 Task: Buy 2 Electronic Speed Governors from Fuel System section under best seller category for shipping address: Gunner Ward, 3113 Abia Martin Drive, Panther Burn, Mississippi 38765, Cell Number 6314971043. Pay from credit card ending with 2005, CVV 3321
Action: Mouse moved to (14, 62)
Screenshot: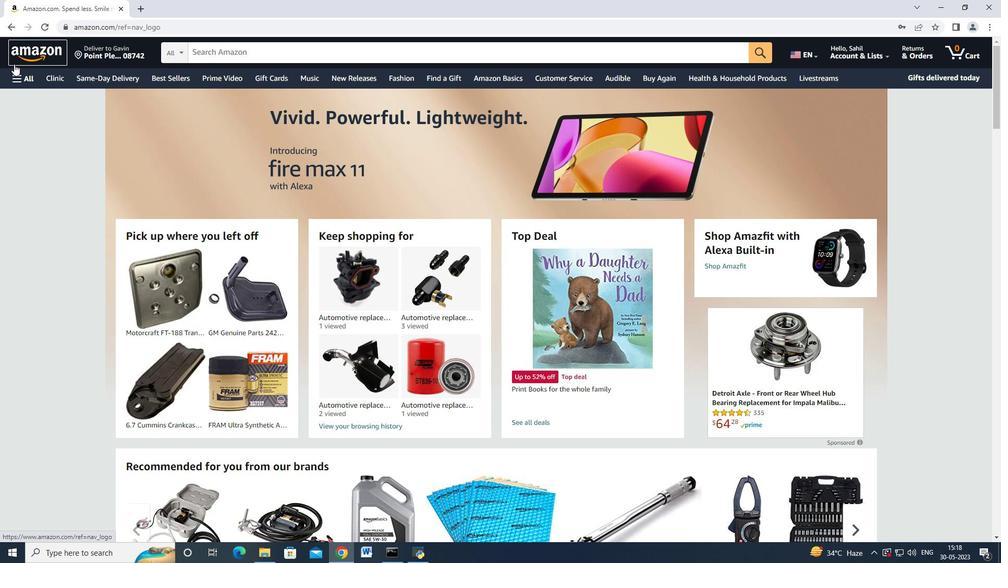 
Action: Mouse pressed left at (14, 62)
Screenshot: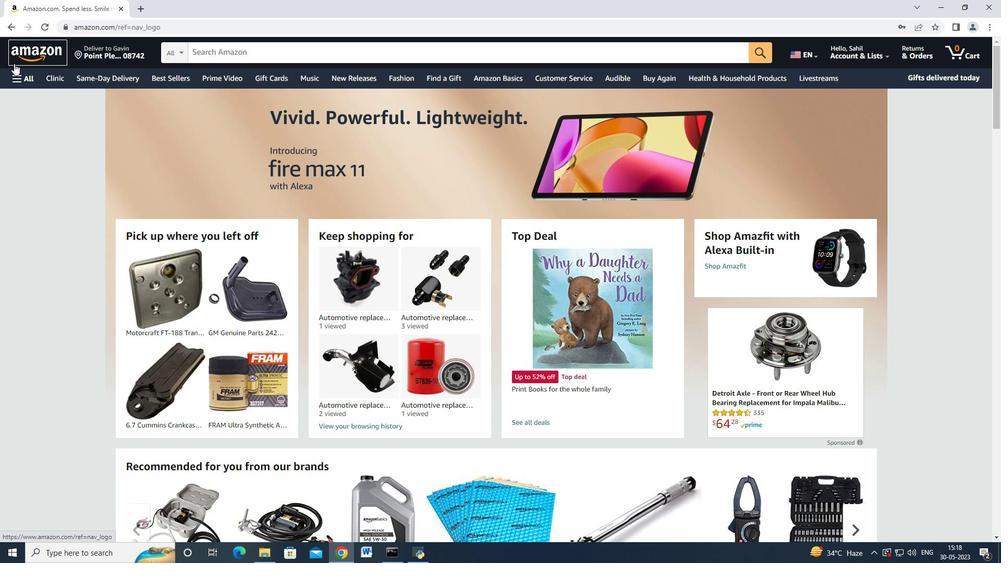 
Action: Mouse moved to (23, 78)
Screenshot: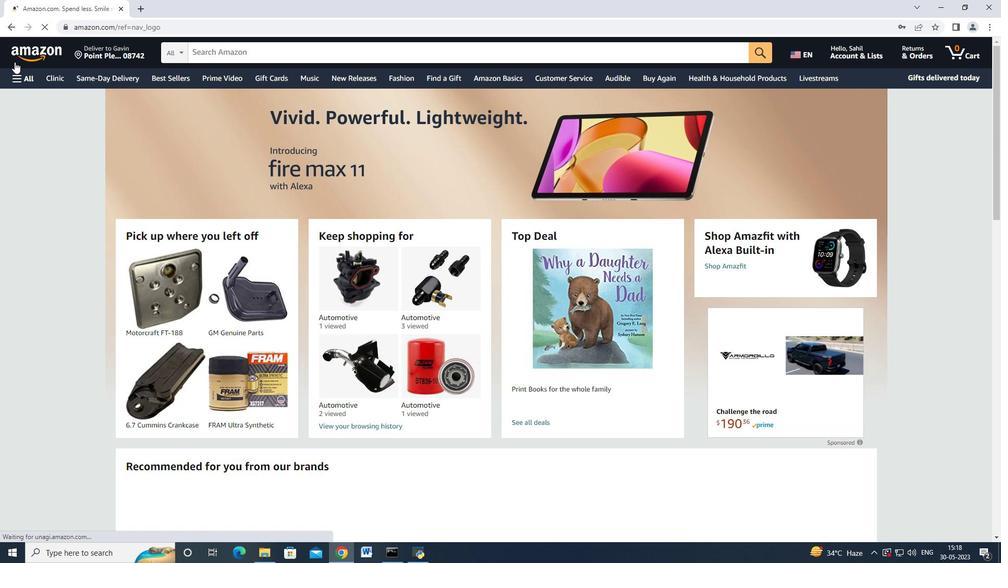 
Action: Mouse pressed left at (23, 78)
Screenshot: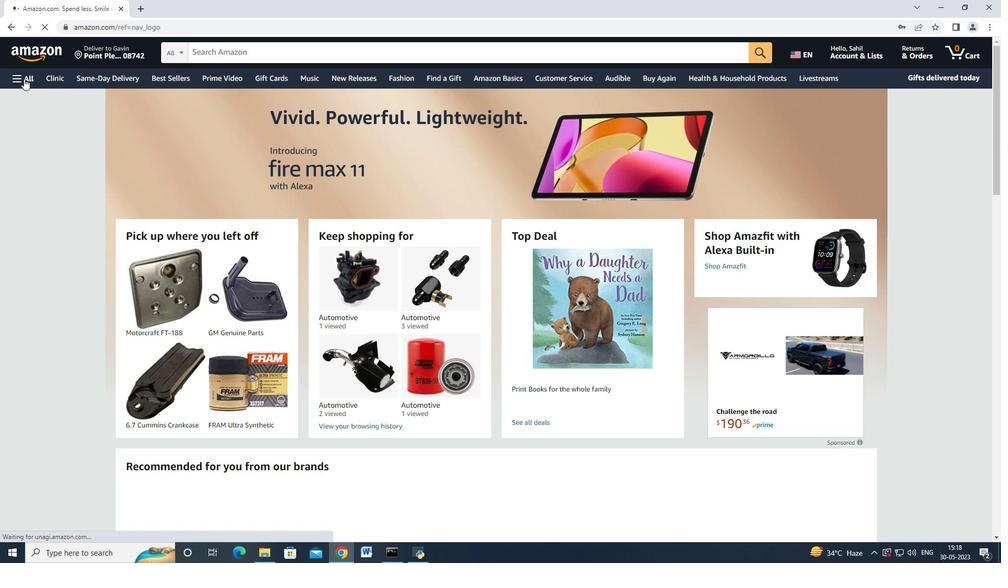 
Action: Mouse moved to (34, 188)
Screenshot: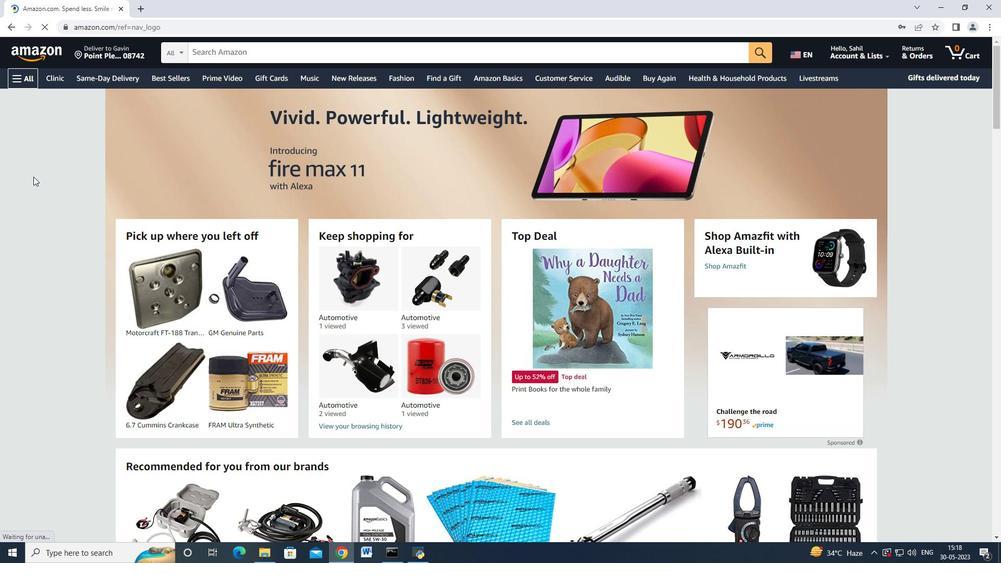
Action: Mouse scrolled (34, 187) with delta (0, 0)
Screenshot: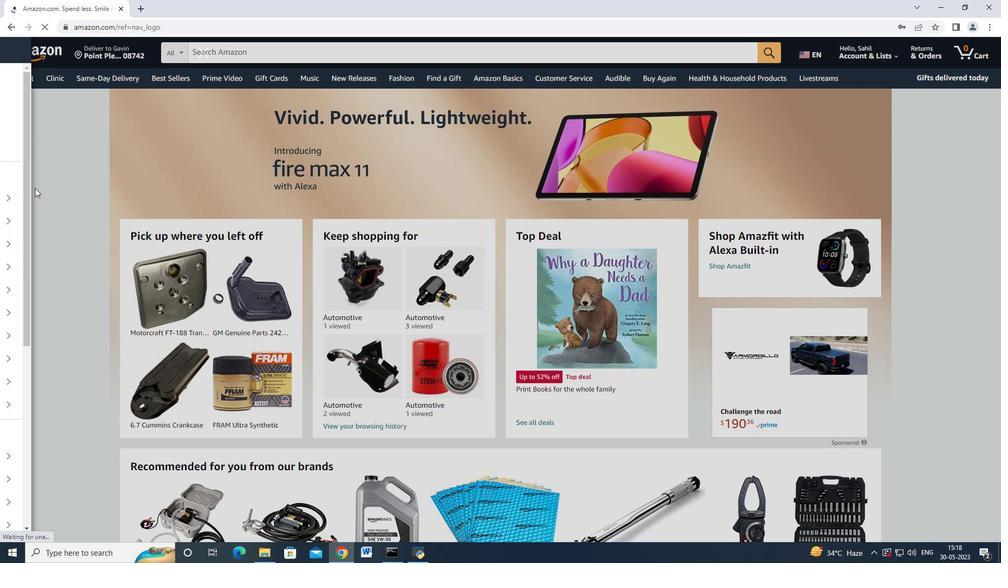 
Action: Mouse scrolled (34, 187) with delta (0, 0)
Screenshot: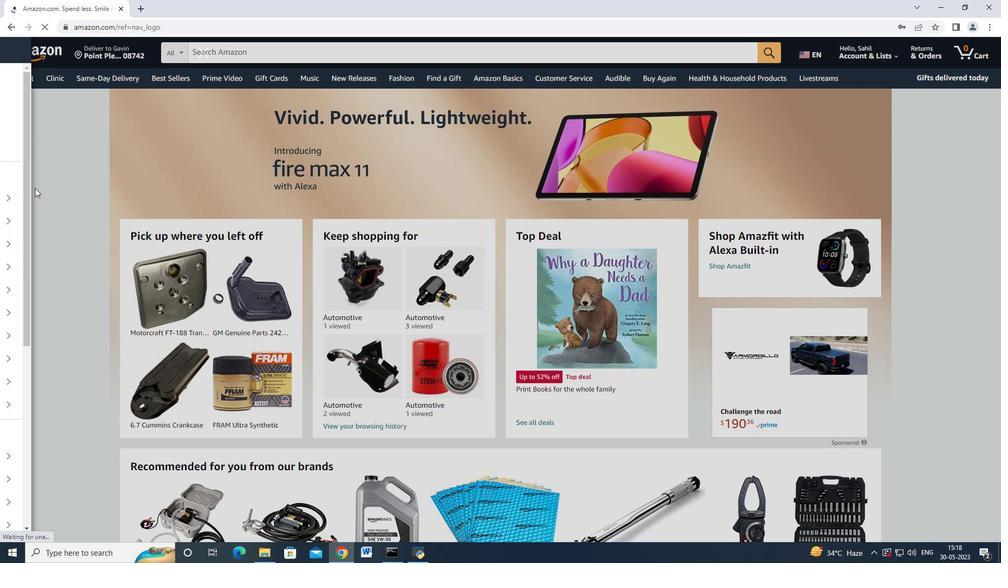 
Action: Mouse moved to (34, 188)
Screenshot: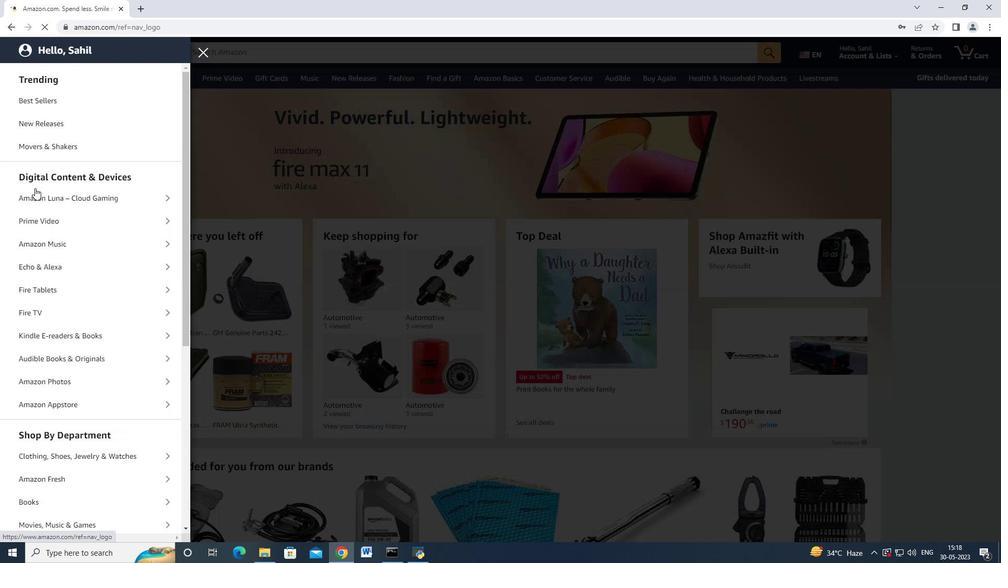 
Action: Mouse scrolled (34, 187) with delta (0, 0)
Screenshot: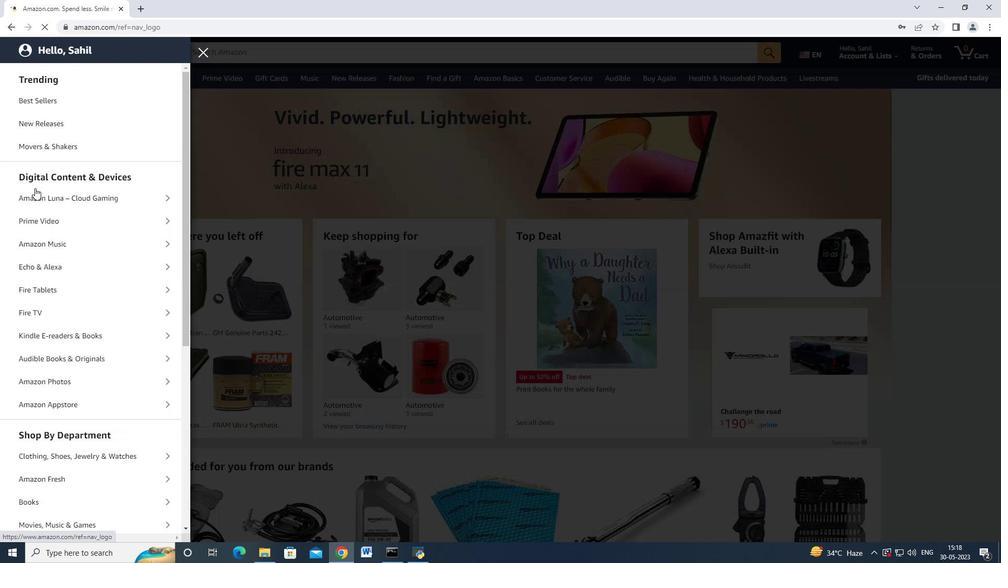 
Action: Mouse moved to (34, 188)
Screenshot: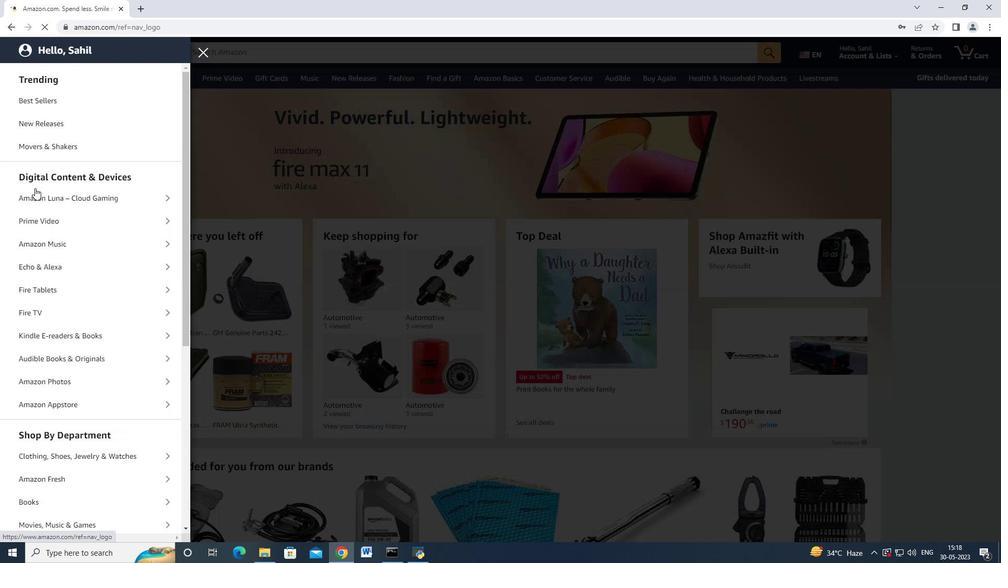 
Action: Mouse scrolled (34, 188) with delta (0, 0)
Screenshot: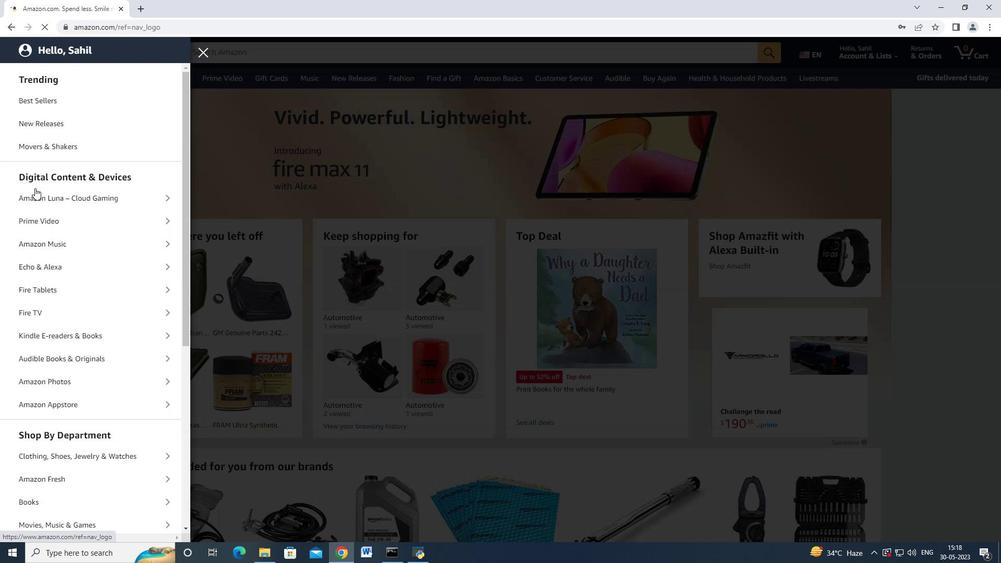 
Action: Mouse scrolled (34, 188) with delta (0, 0)
Screenshot: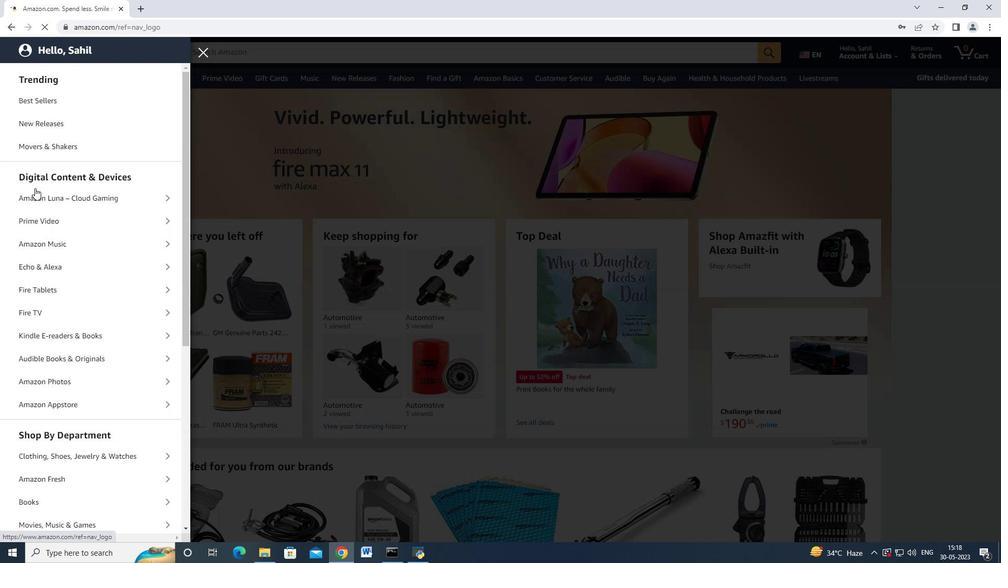 
Action: Mouse moved to (37, 205)
Screenshot: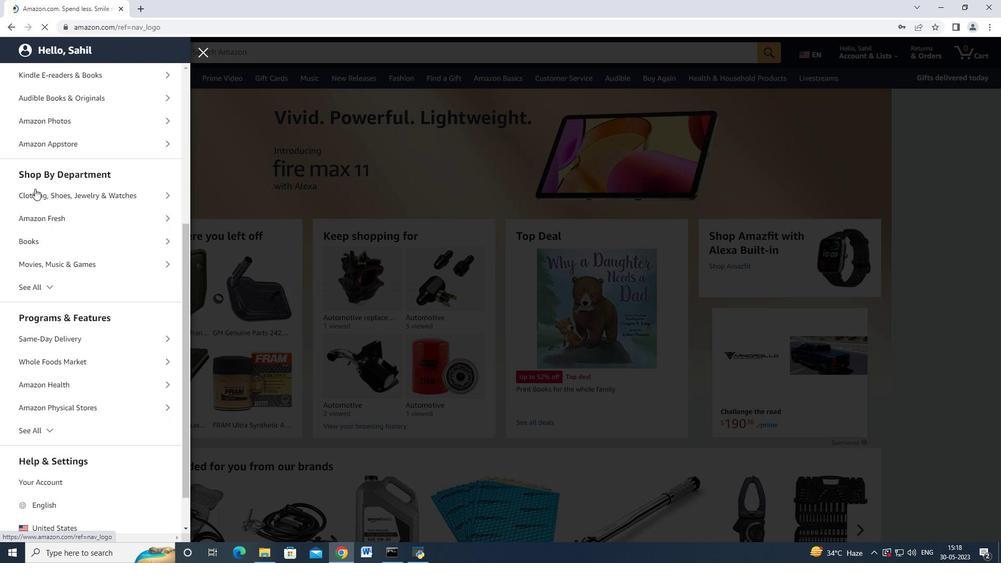 
Action: Mouse scrolled (37, 205) with delta (0, 0)
Screenshot: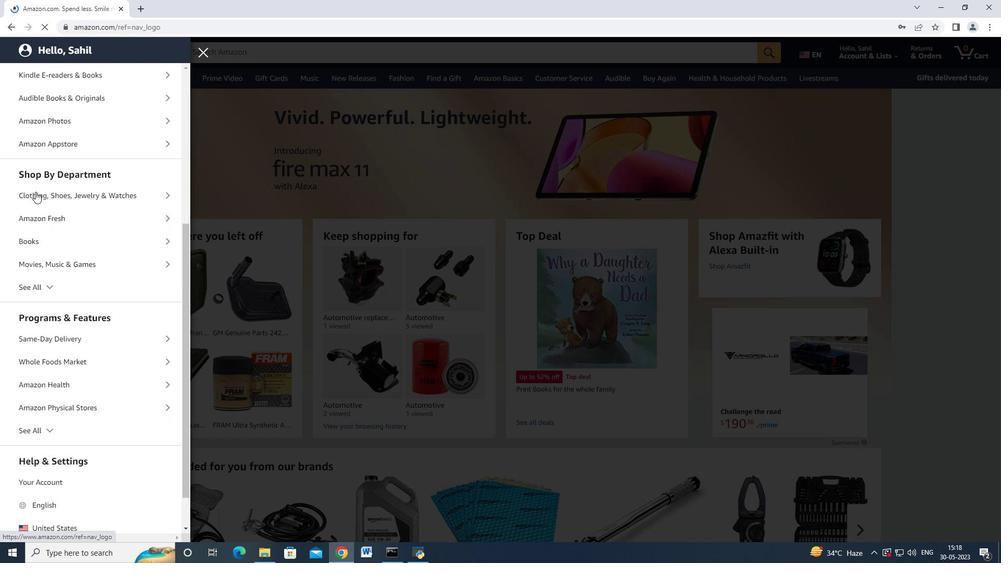 
Action: Mouse moved to (37, 206)
Screenshot: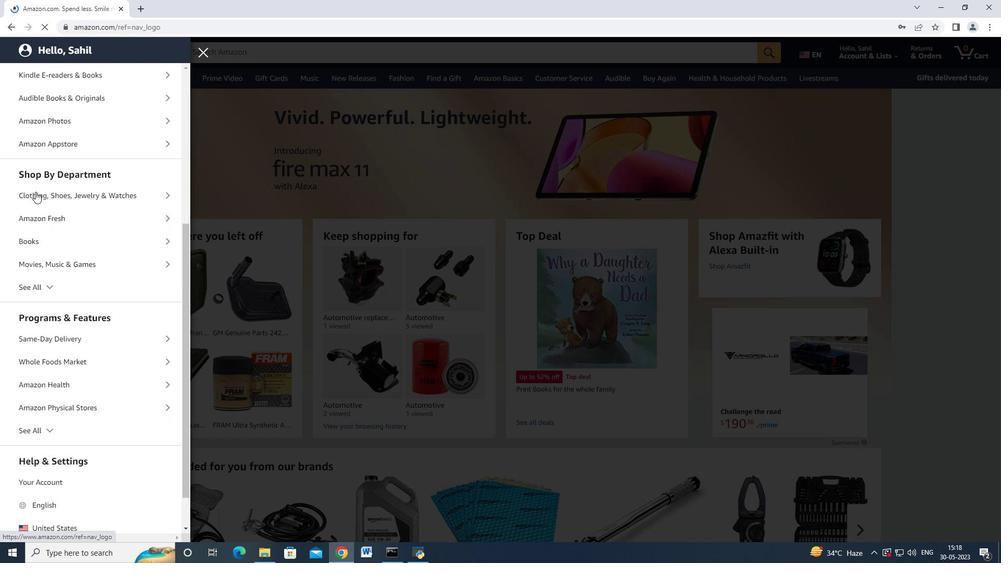 
Action: Mouse scrolled (37, 205) with delta (0, 0)
Screenshot: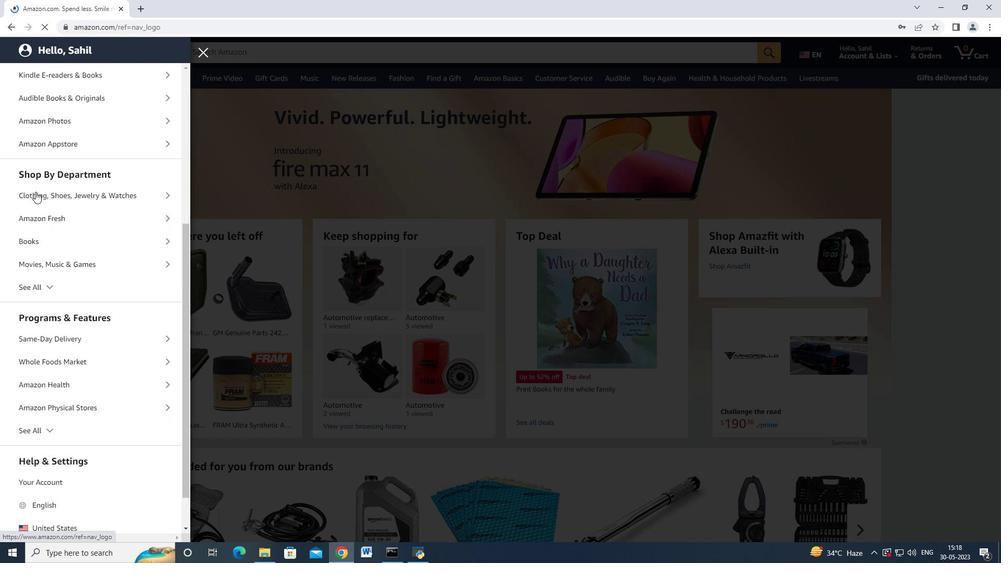 
Action: Mouse scrolled (37, 205) with delta (0, 0)
Screenshot: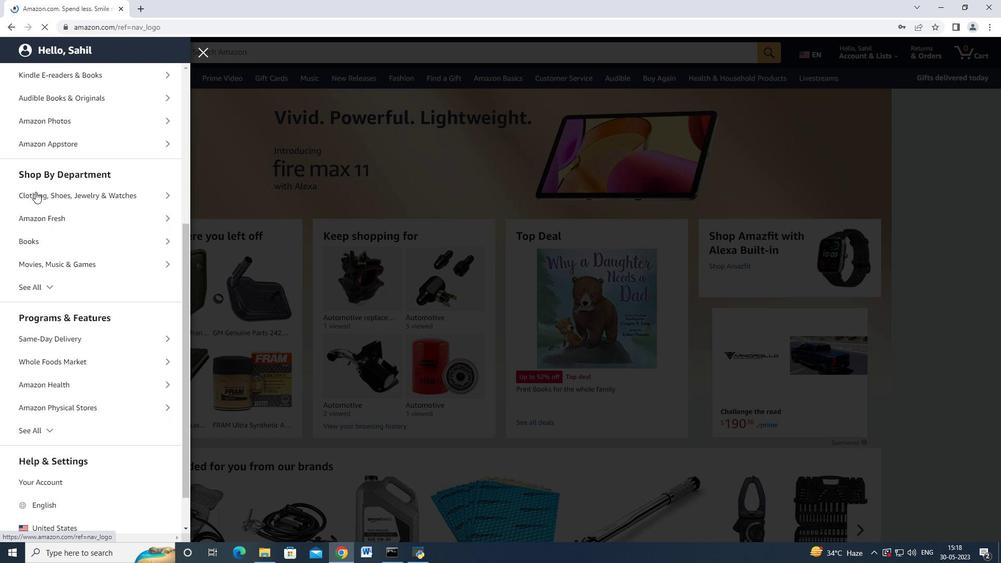 
Action: Mouse scrolled (37, 205) with delta (0, 0)
Screenshot: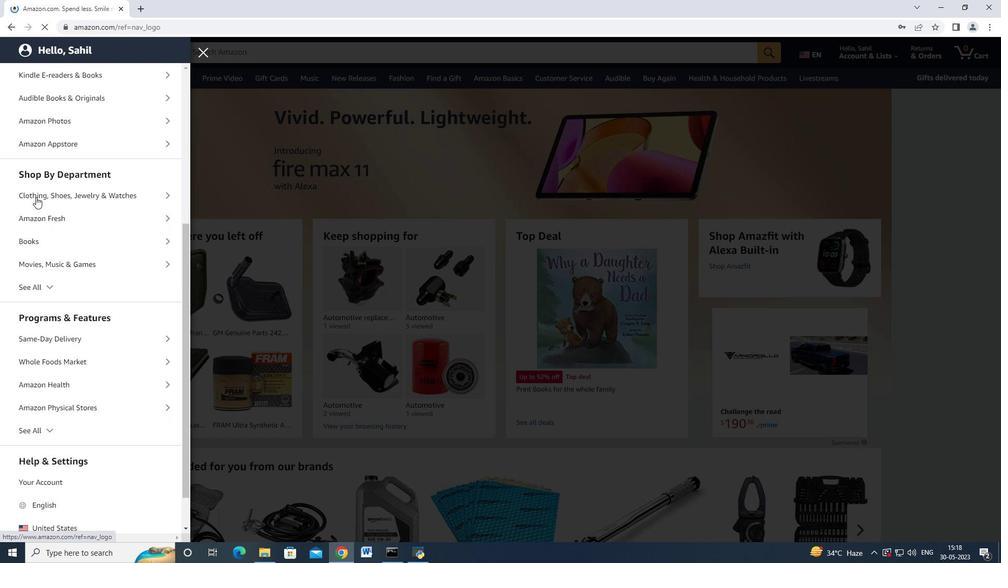 
Action: Mouse moved to (44, 244)
Screenshot: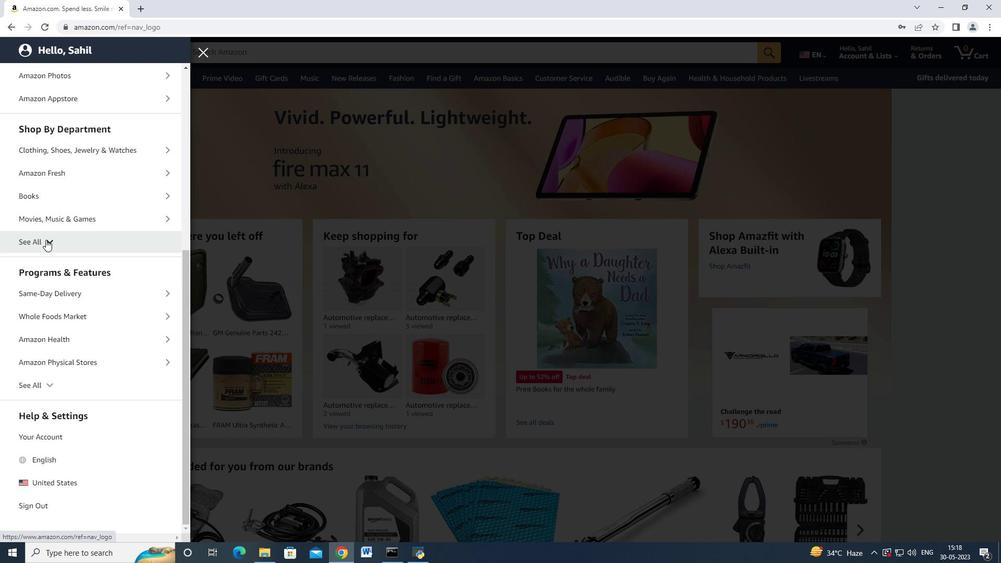 
Action: Mouse pressed left at (44, 244)
Screenshot: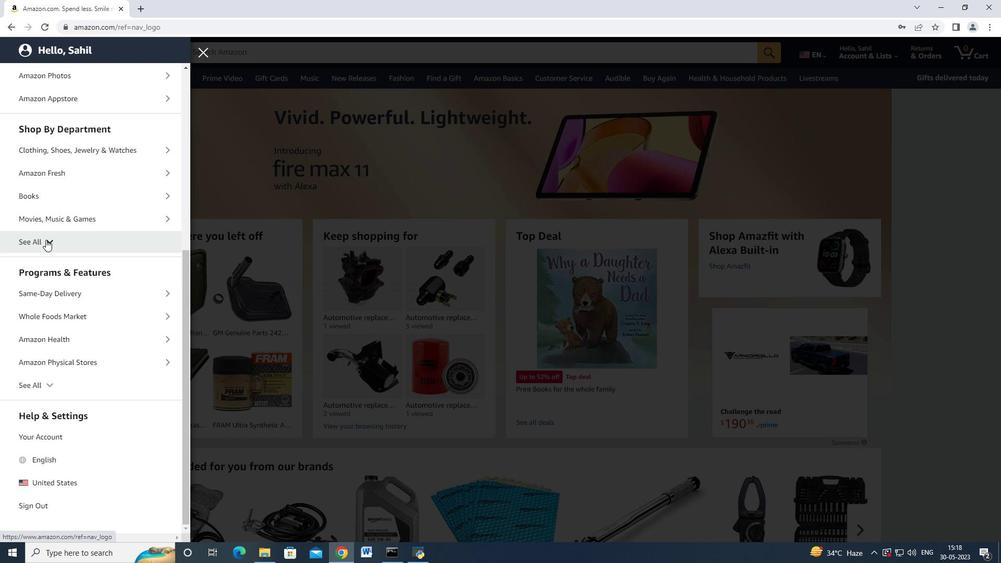 
Action: Mouse moved to (47, 240)
Screenshot: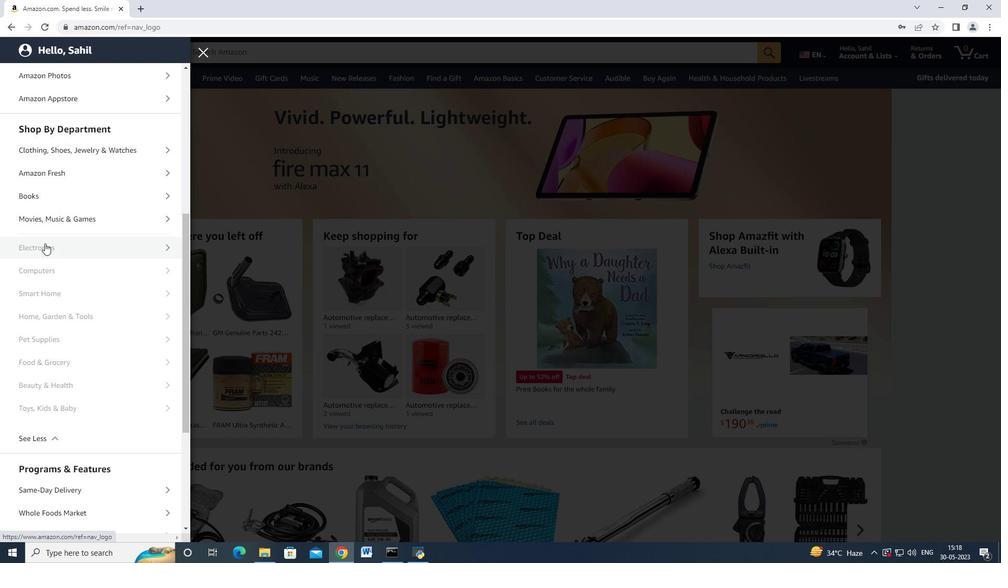 
Action: Mouse scrolled (47, 239) with delta (0, 0)
Screenshot: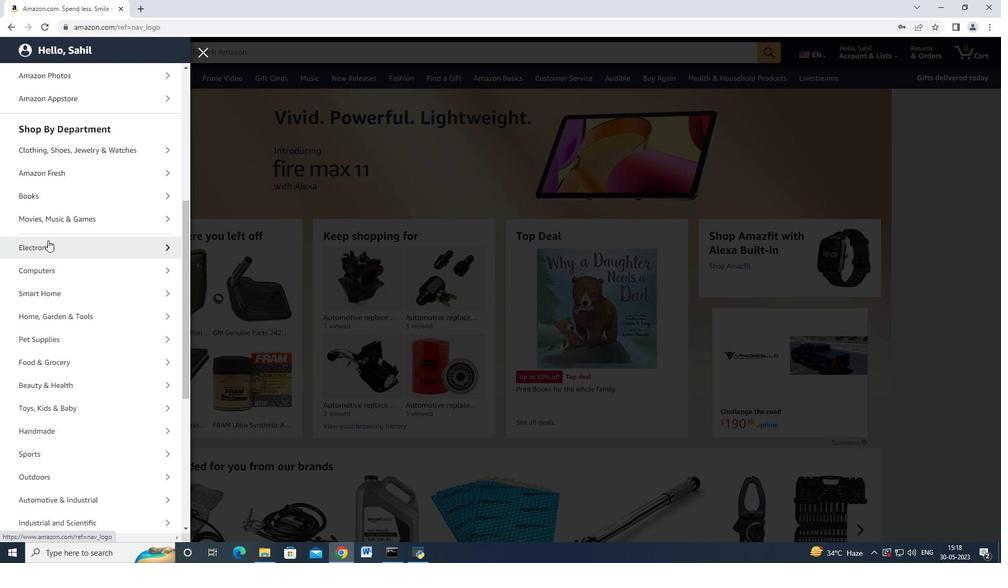 
Action: Mouse scrolled (47, 239) with delta (0, 0)
Screenshot: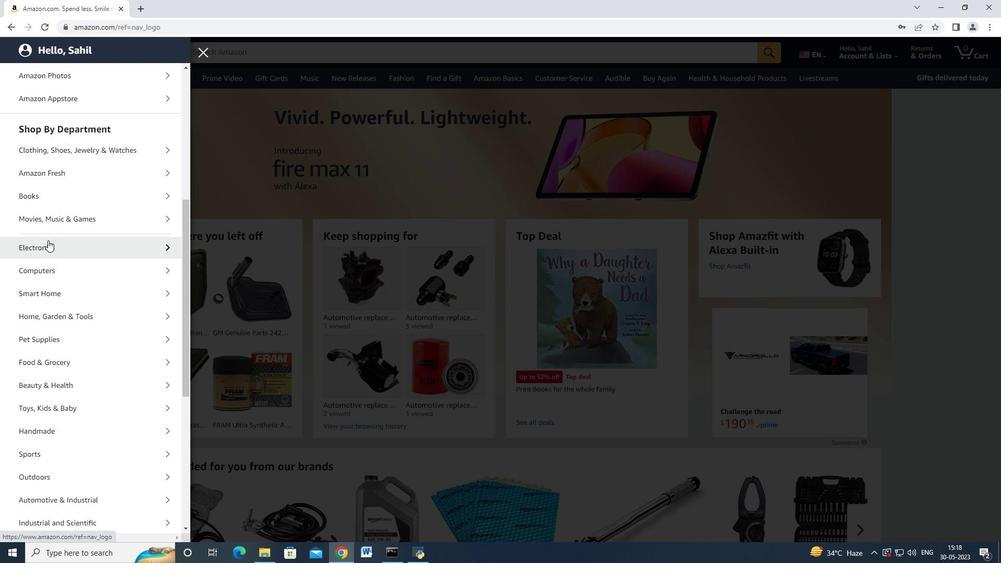 
Action: Mouse scrolled (47, 239) with delta (0, 0)
Screenshot: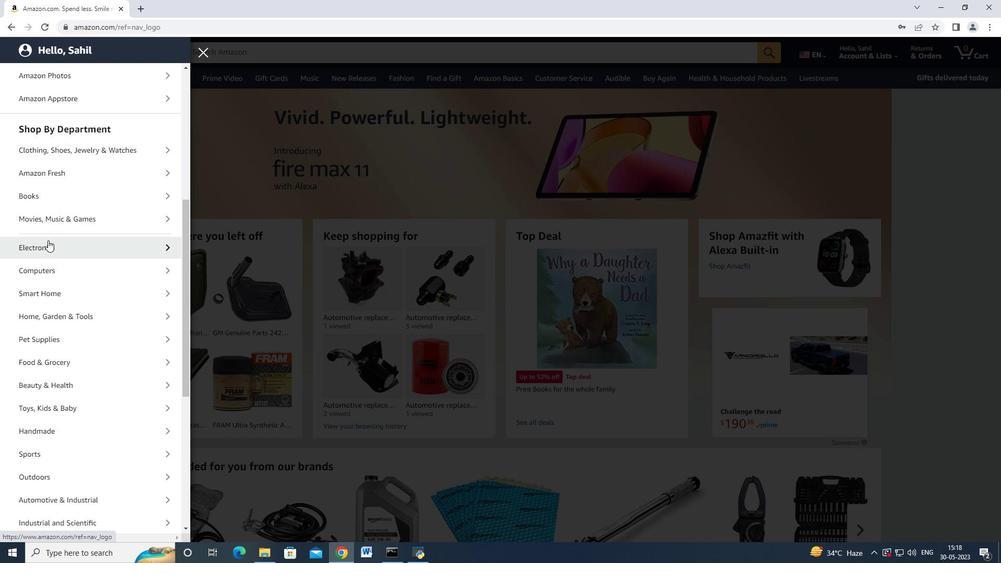 
Action: Mouse moved to (75, 334)
Screenshot: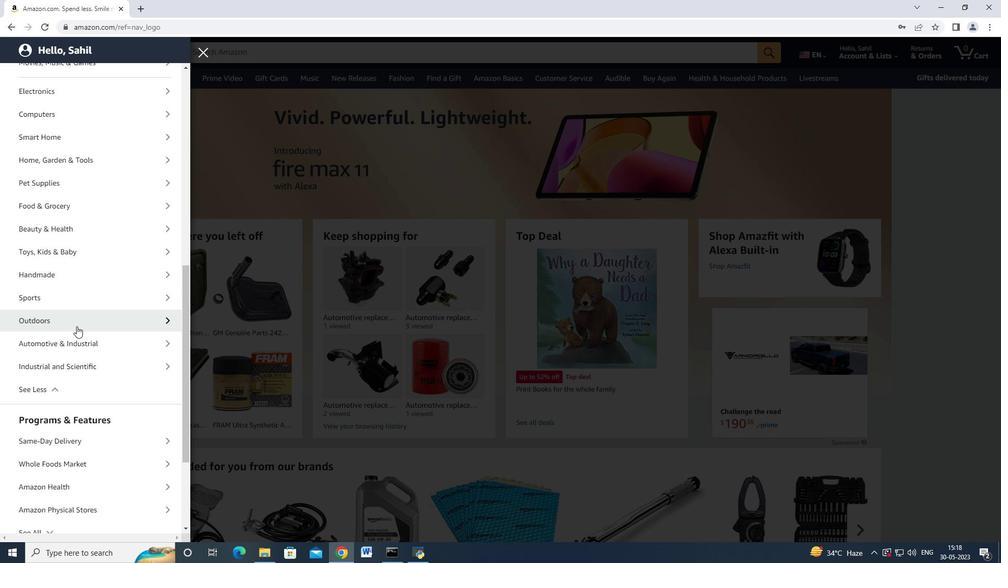 
Action: Mouse pressed left at (75, 334)
Screenshot: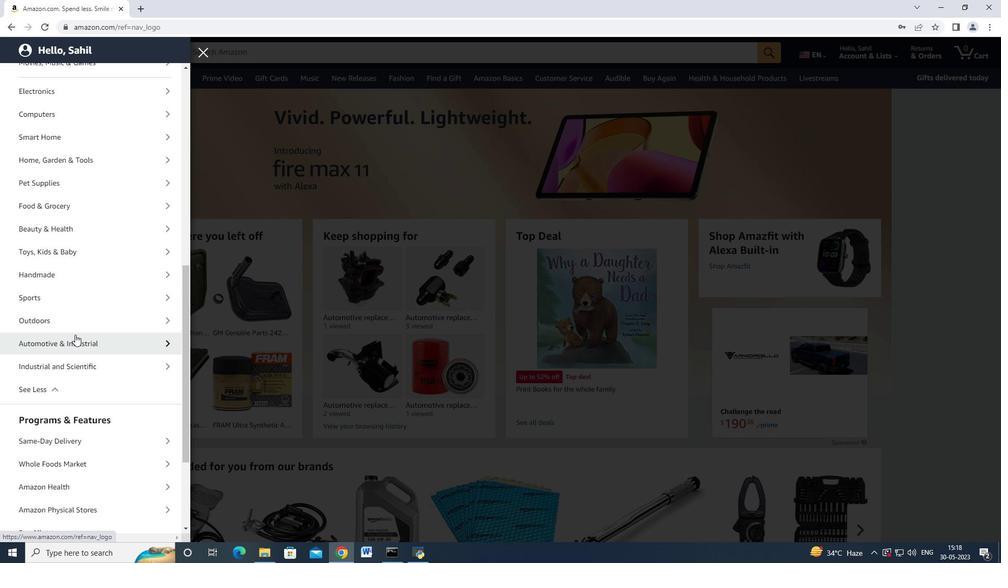
Action: Mouse moved to (88, 124)
Screenshot: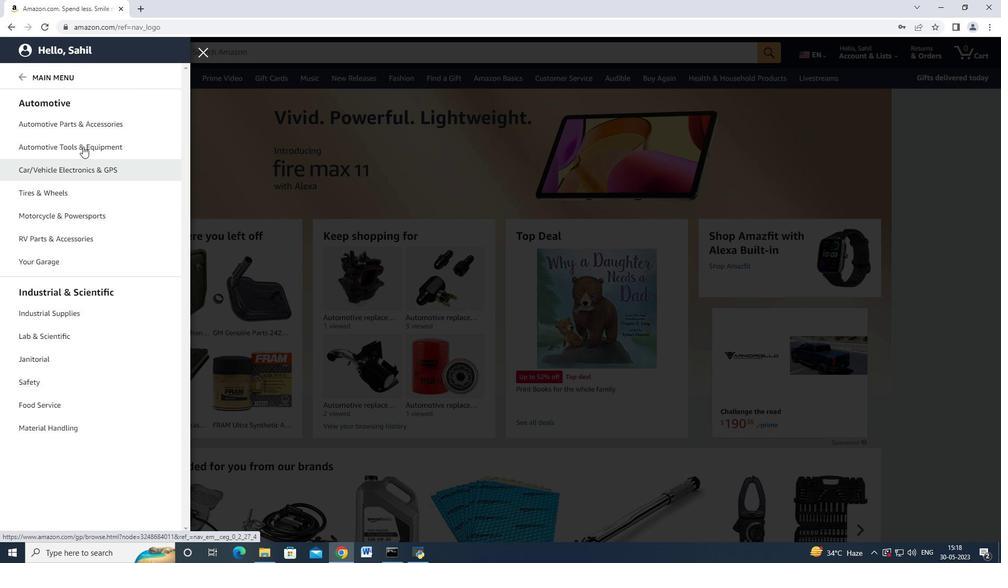 
Action: Mouse pressed left at (88, 124)
Screenshot: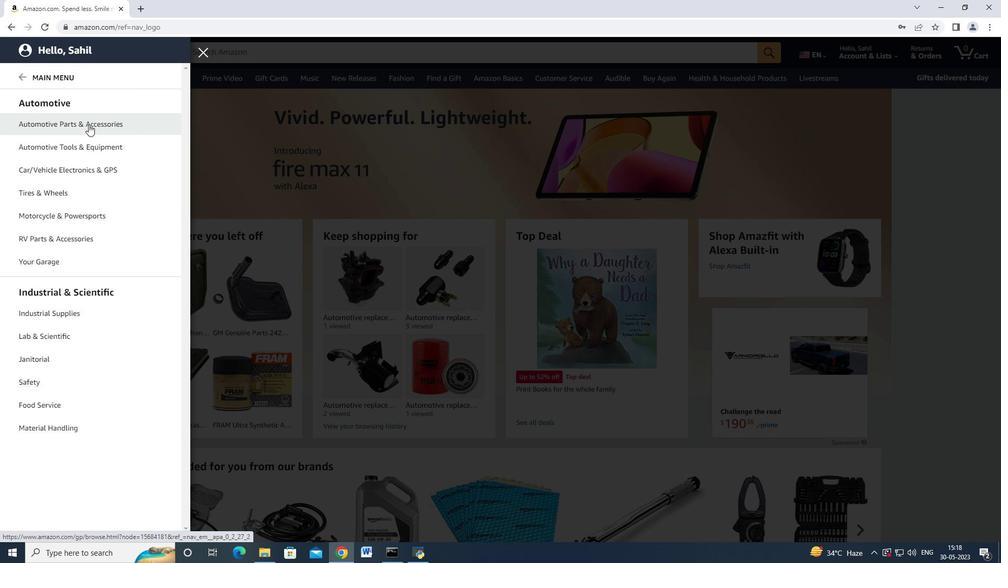 
Action: Mouse moved to (268, 99)
Screenshot: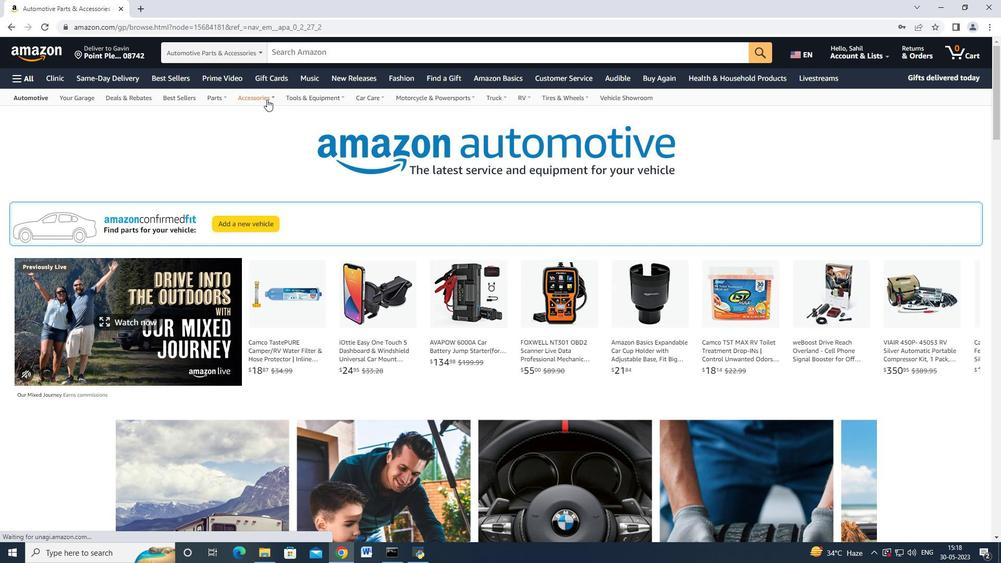 
Action: Mouse pressed left at (268, 99)
Screenshot: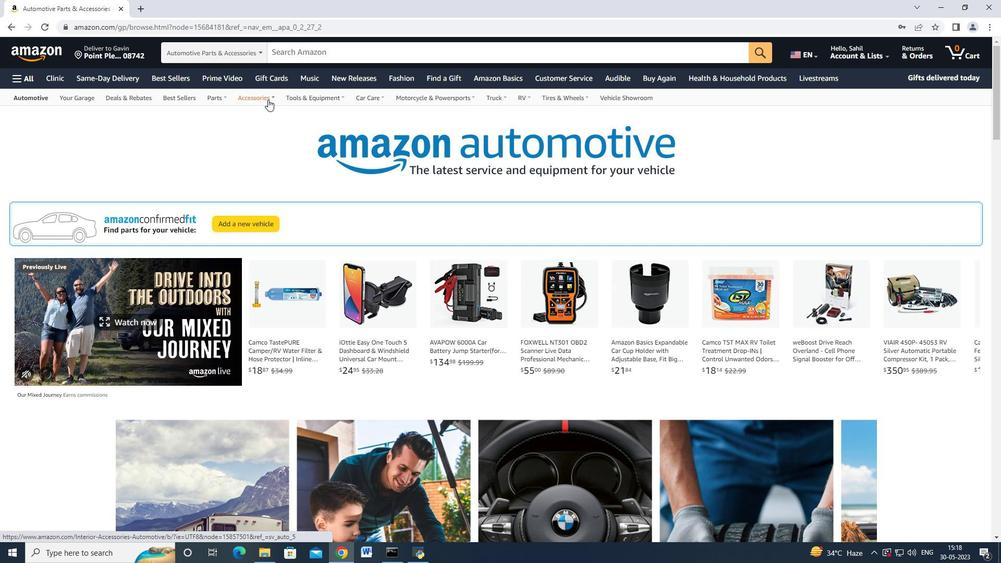
Action: Mouse moved to (159, 96)
Screenshot: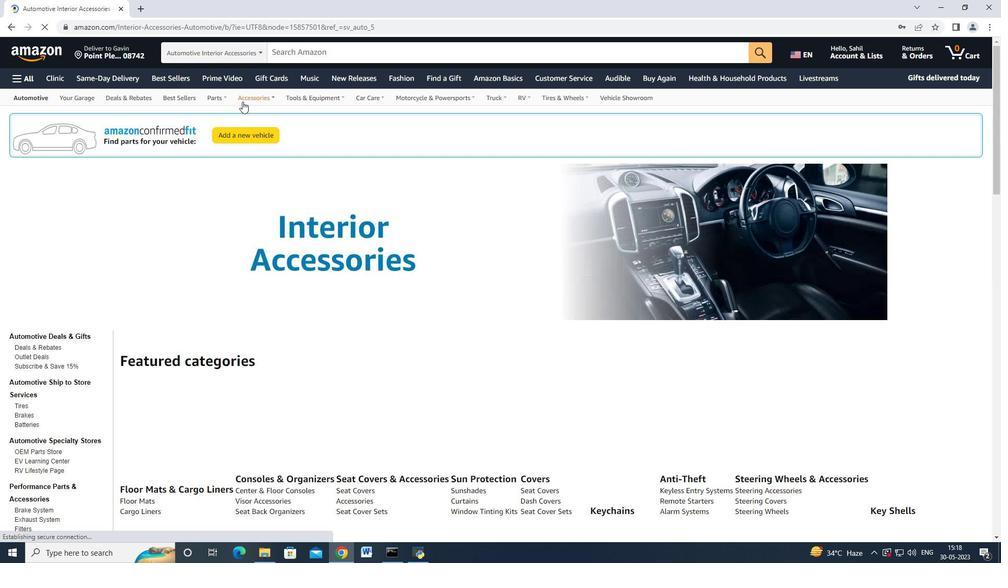 
Action: Mouse pressed left at (159, 96)
Screenshot: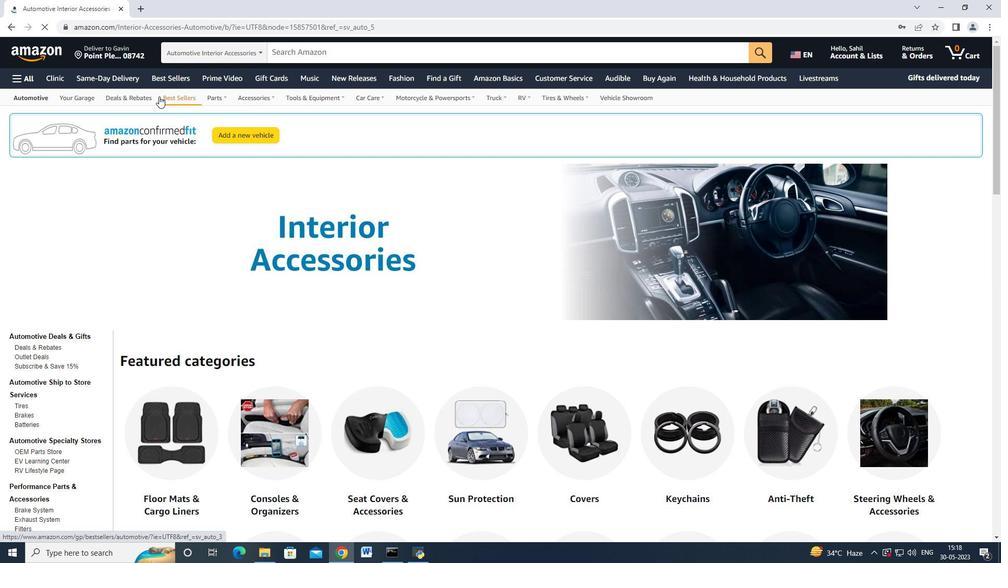 
Action: Mouse moved to (64, 229)
Screenshot: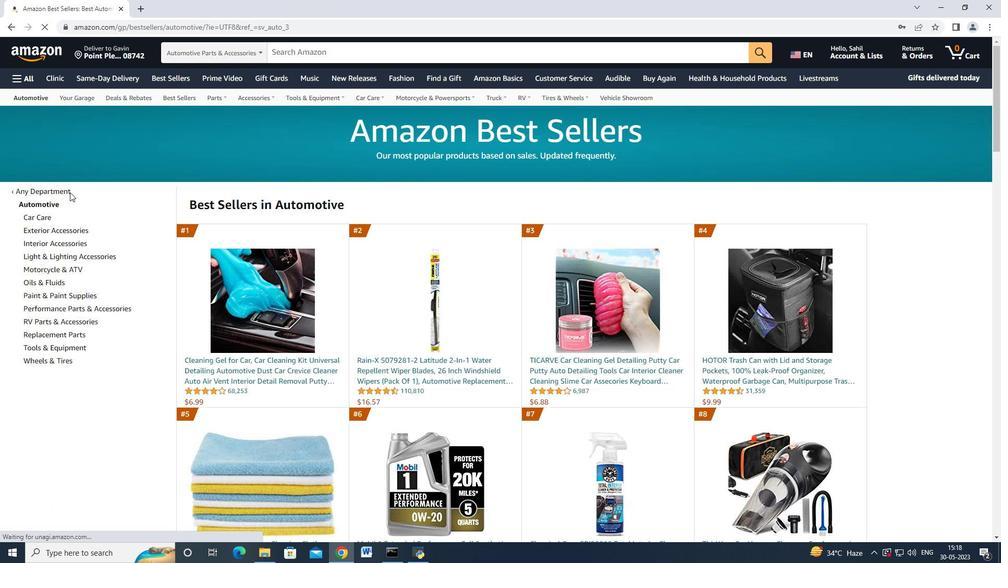 
Action: Mouse scrolled (64, 229) with delta (0, 0)
Screenshot: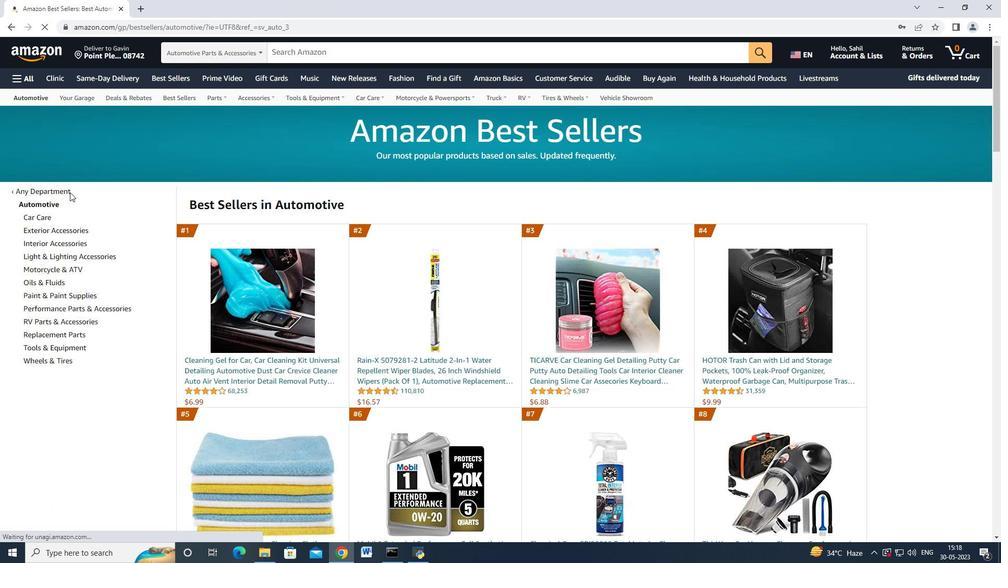 
Action: Mouse scrolled (64, 229) with delta (0, 0)
Screenshot: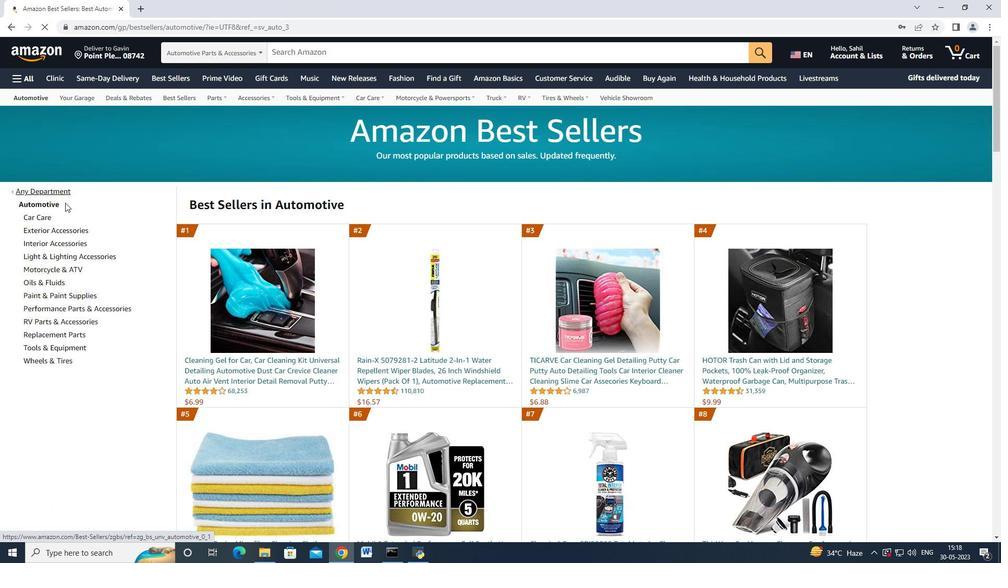 
Action: Mouse scrolled (64, 229) with delta (0, 0)
Screenshot: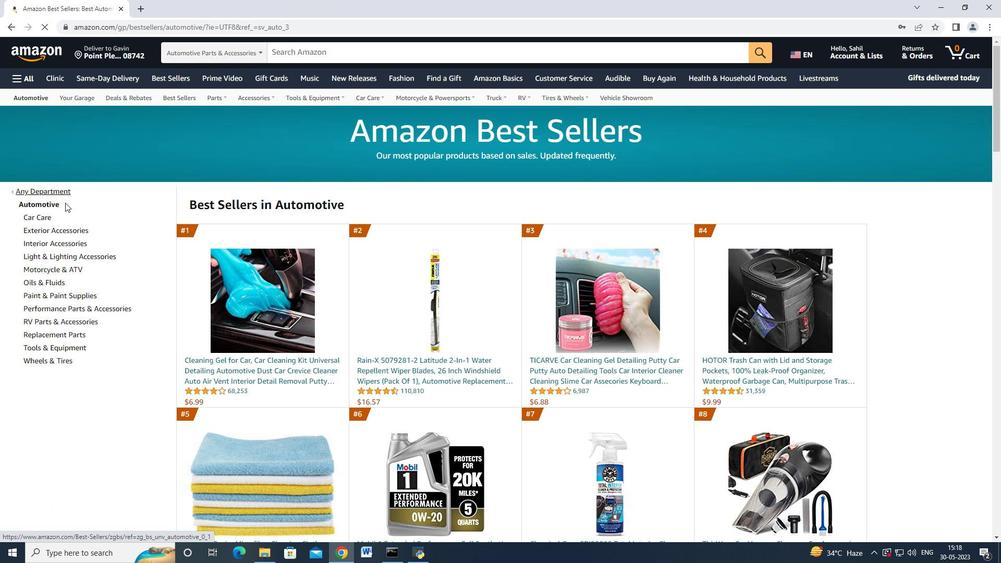 
Action: Mouse moved to (65, 181)
Screenshot: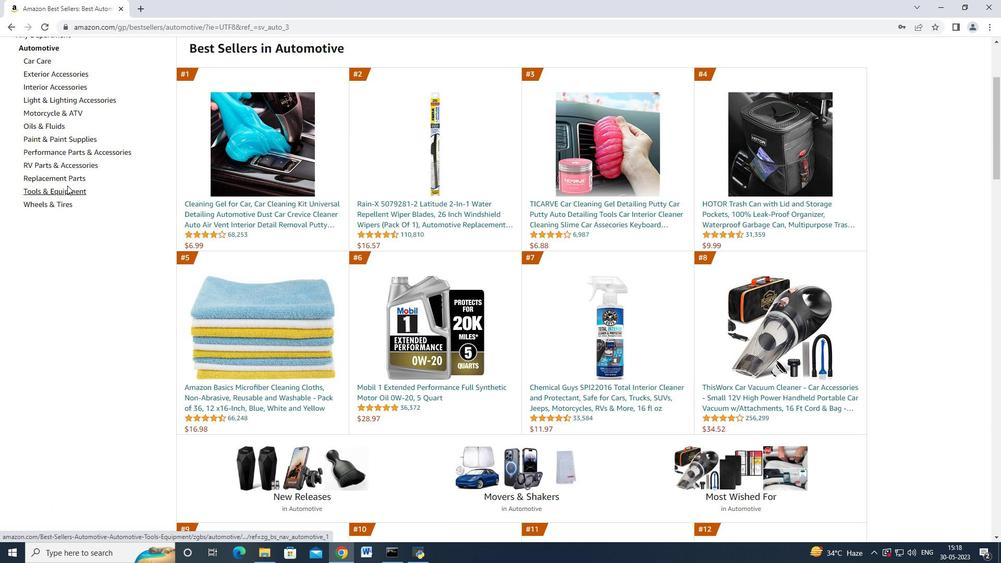 
Action: Mouse pressed left at (65, 181)
Screenshot: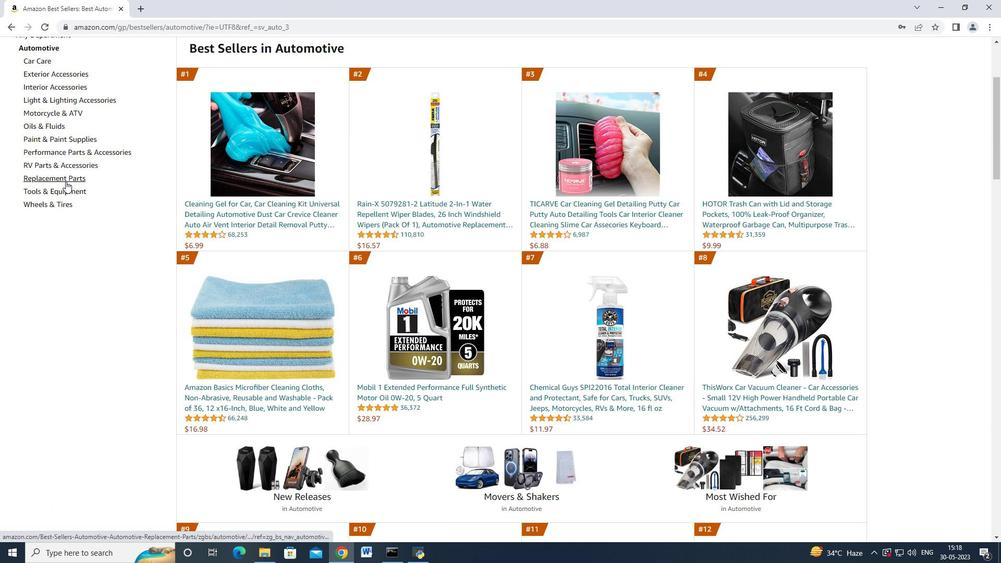 
Action: Mouse moved to (170, 250)
Screenshot: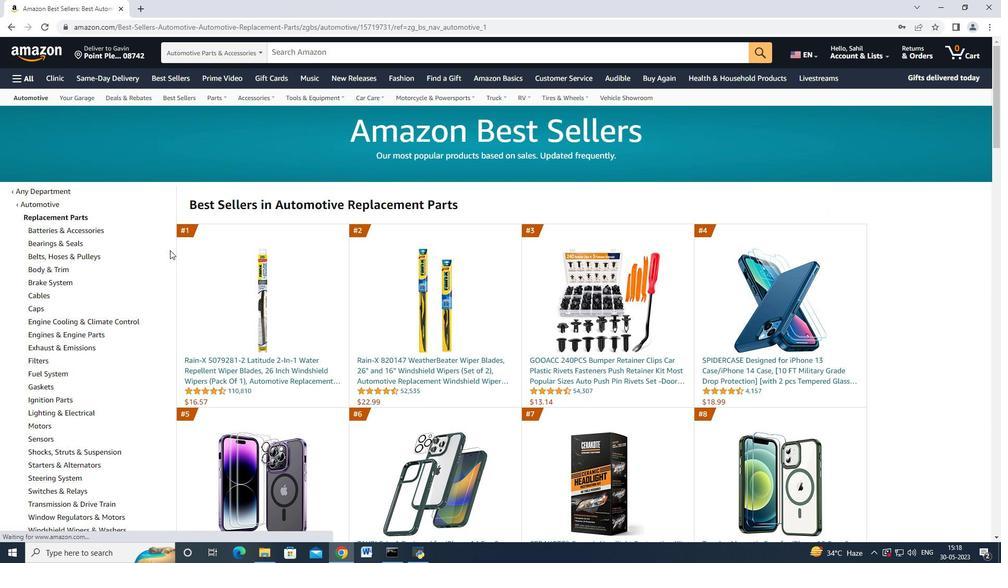 
Action: Mouse scrolled (170, 250) with delta (0, 0)
Screenshot: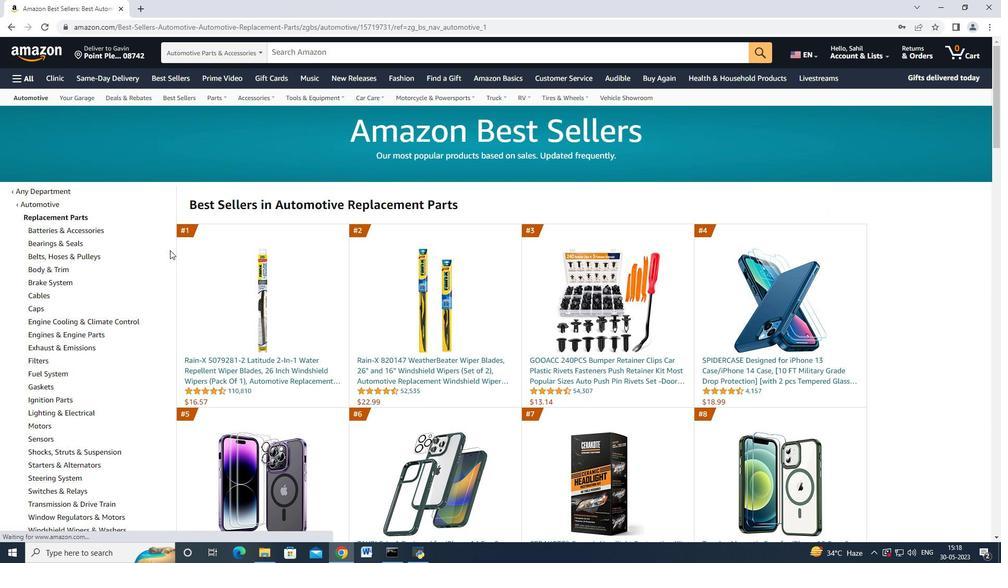 
Action: Mouse scrolled (170, 250) with delta (0, 0)
Screenshot: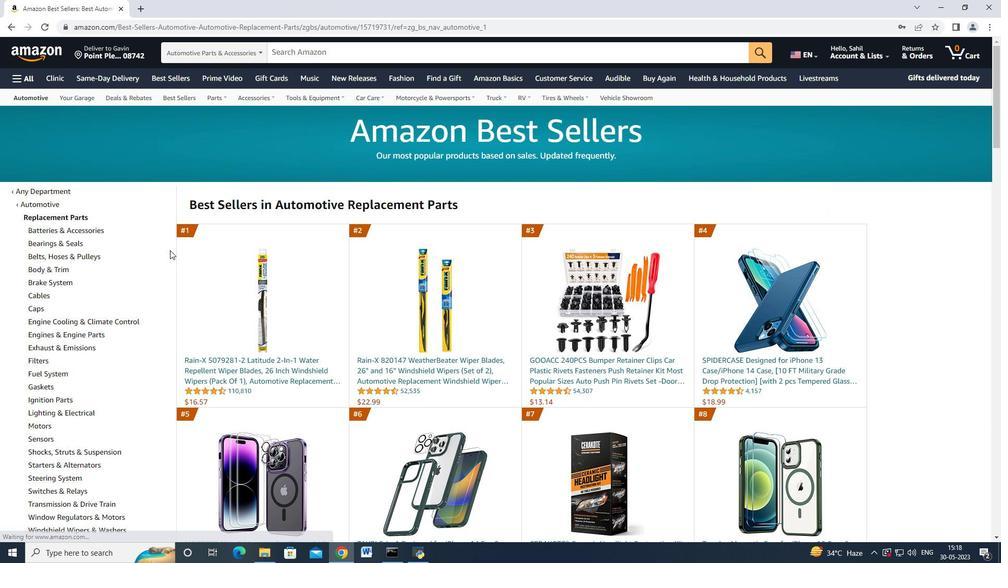 
Action: Mouse moved to (101, 242)
Screenshot: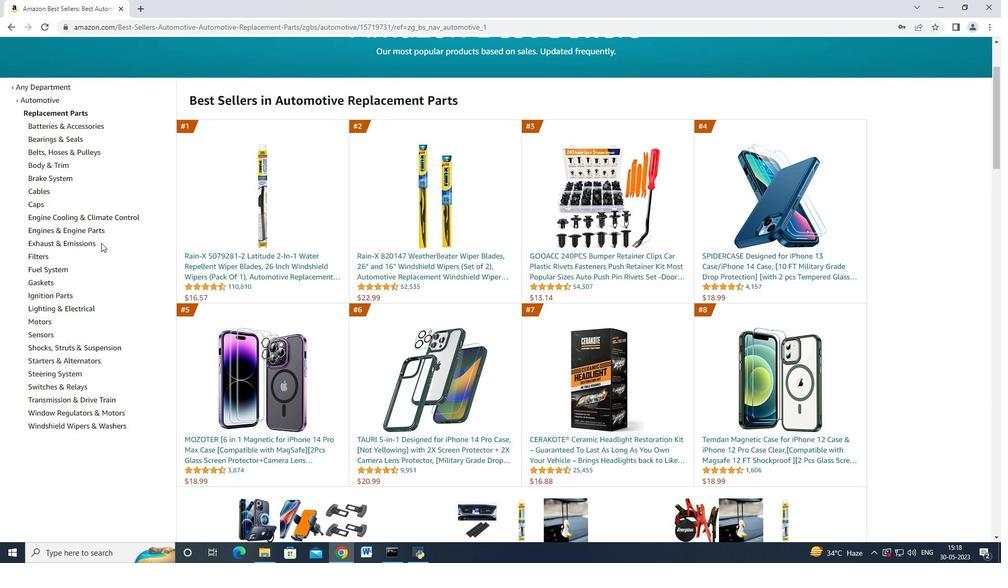 
Action: Mouse scrolled (101, 243) with delta (0, 0)
Screenshot: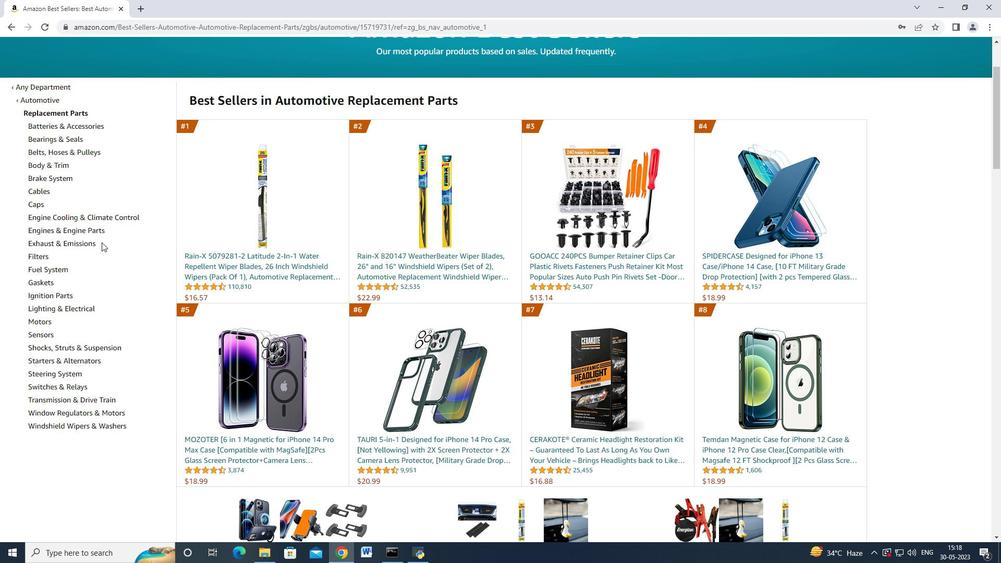 
Action: Mouse scrolled (101, 243) with delta (0, 0)
Screenshot: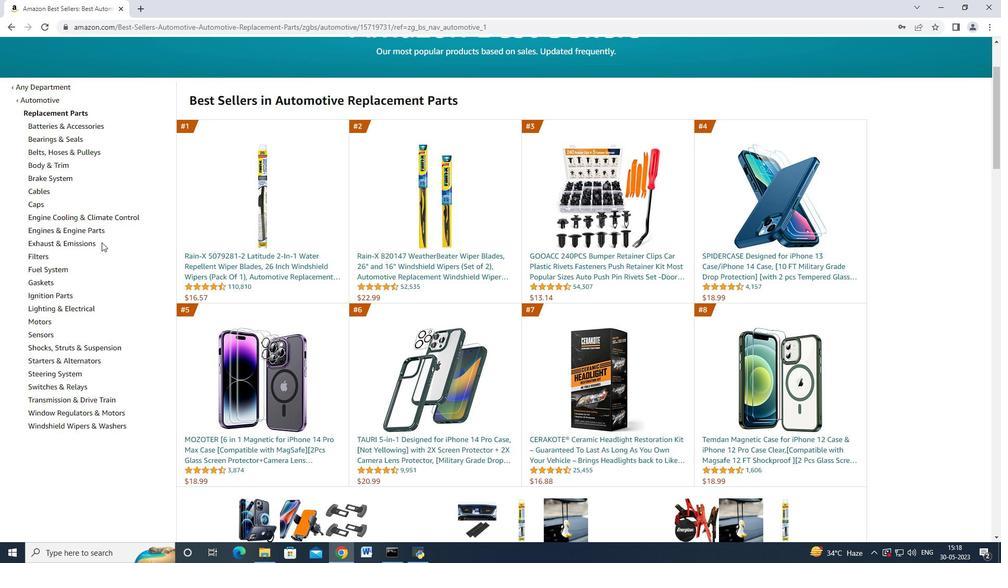 
Action: Mouse scrolled (101, 242) with delta (0, 0)
Screenshot: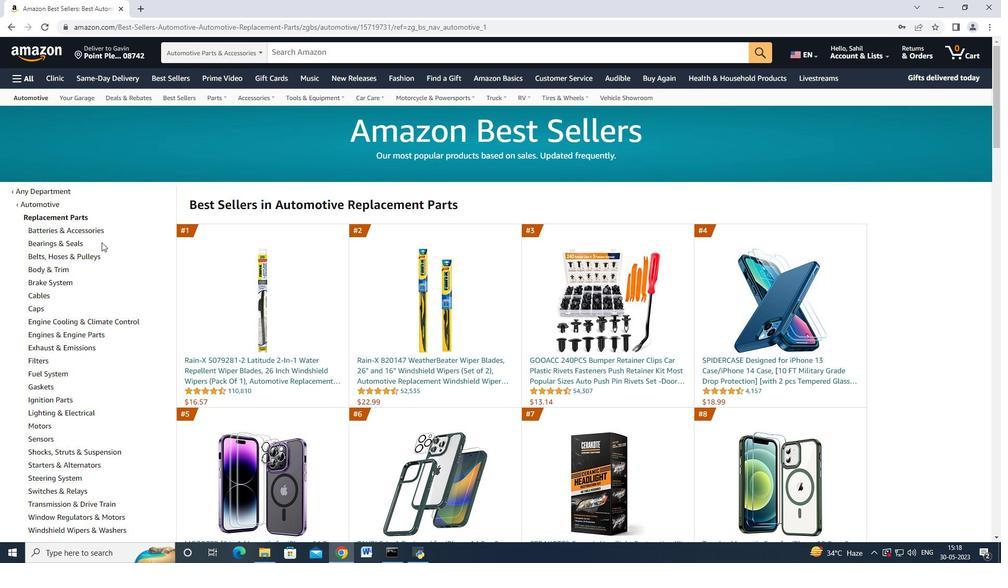 
Action: Mouse scrolled (101, 242) with delta (0, 0)
Screenshot: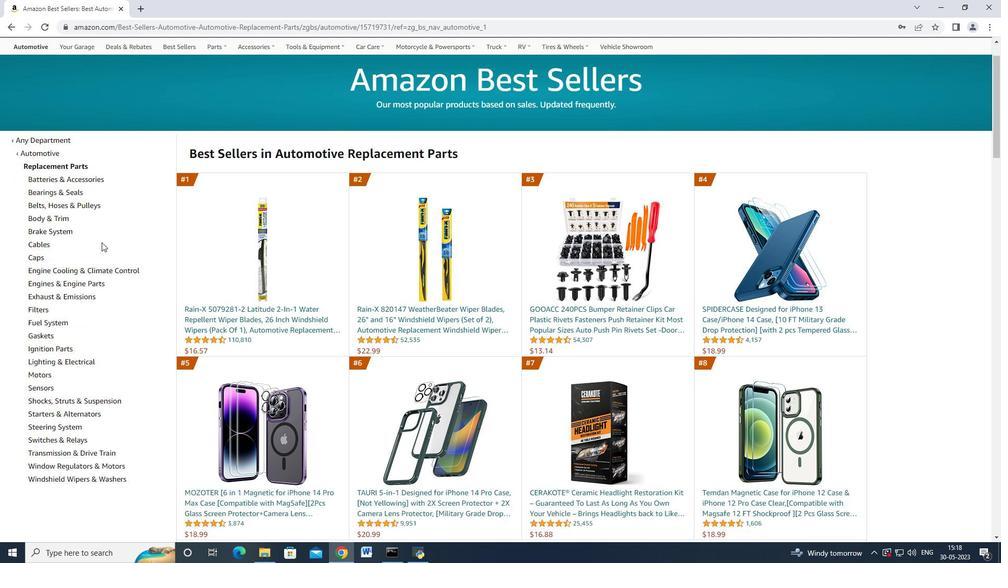 
Action: Mouse moved to (45, 271)
Screenshot: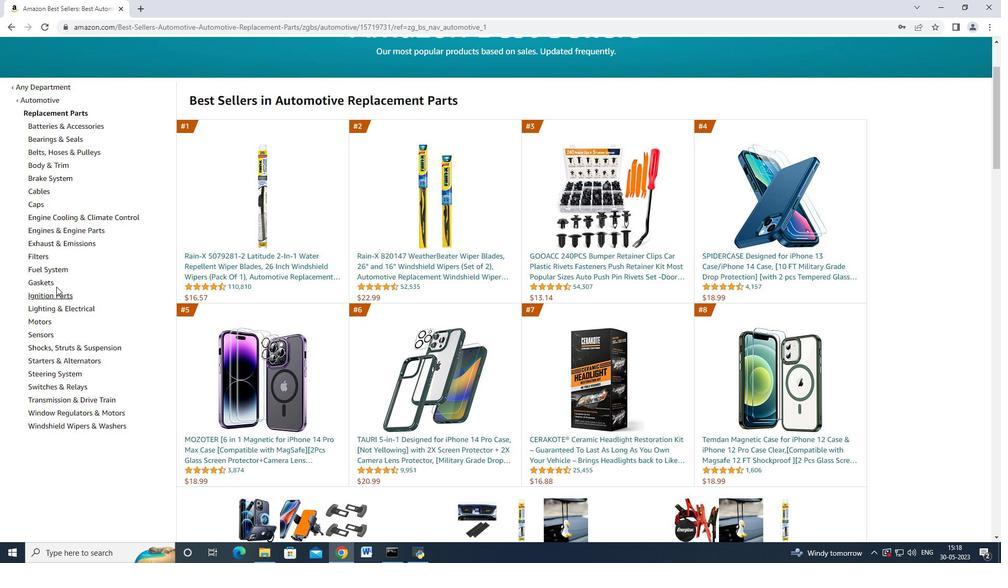 
Action: Mouse pressed left at (45, 271)
Screenshot: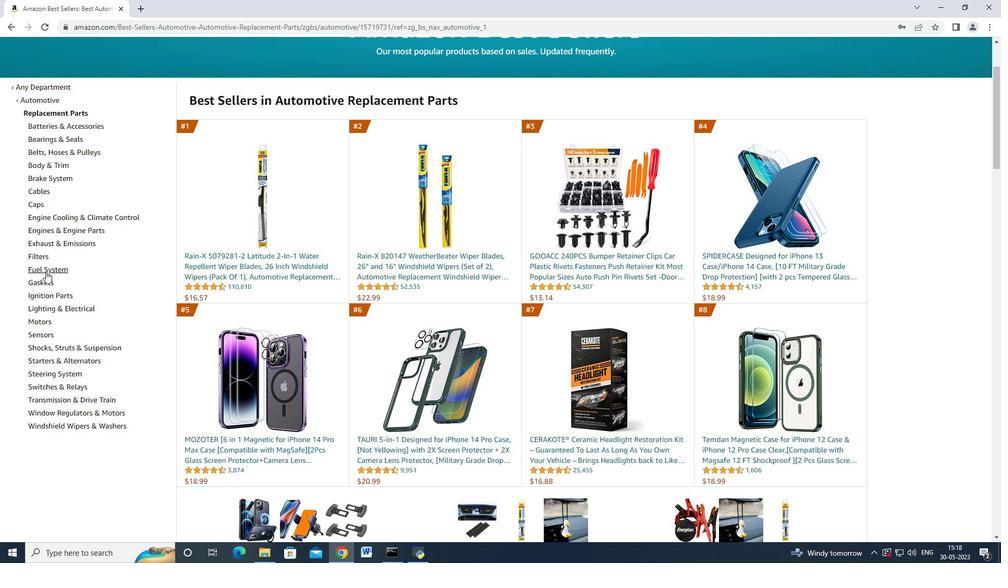 
Action: Mouse moved to (78, 255)
Screenshot: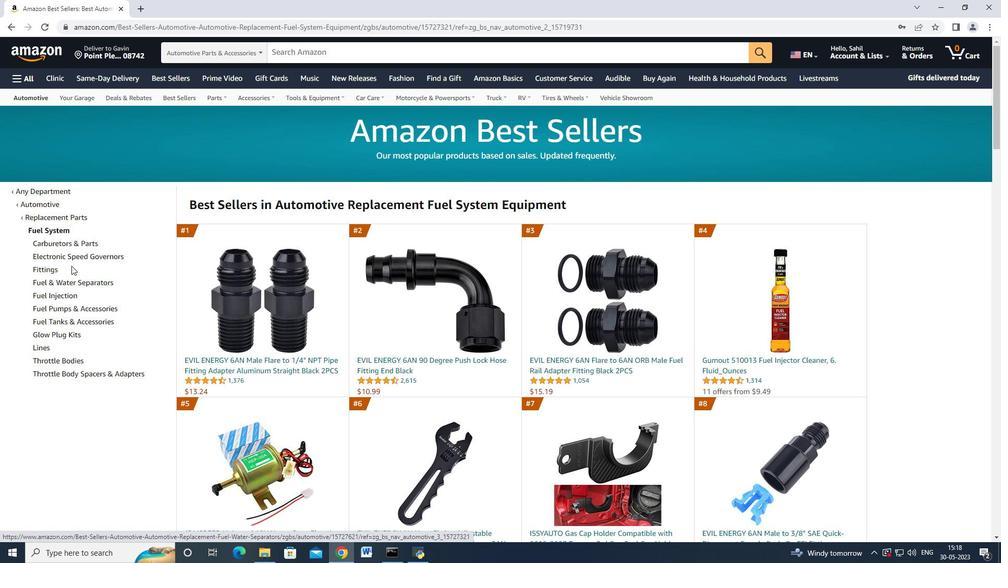
Action: Mouse pressed left at (78, 255)
Screenshot: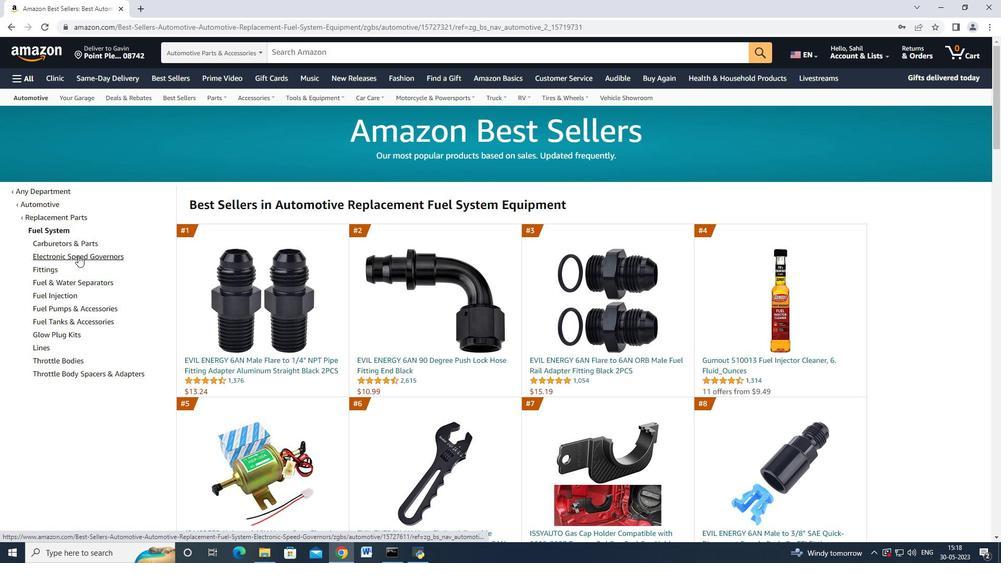
Action: Mouse moved to (247, 362)
Screenshot: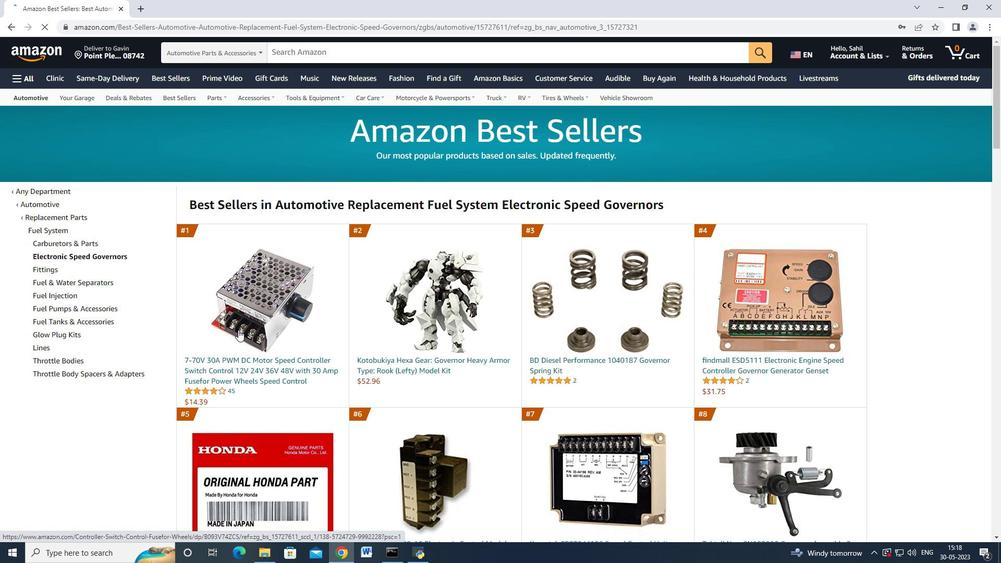 
Action: Mouse pressed left at (247, 362)
Screenshot: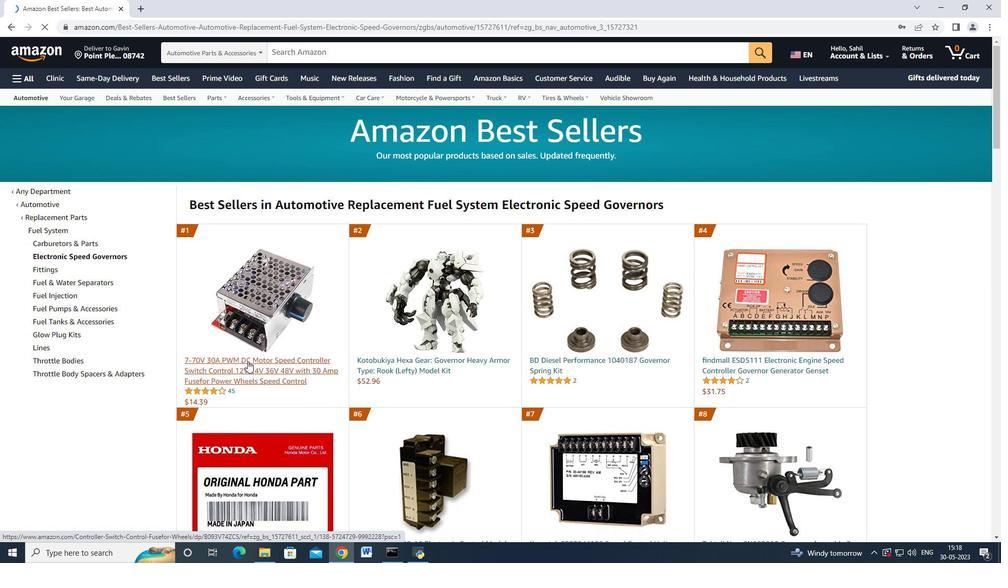 
Action: Mouse moved to (784, 396)
Screenshot: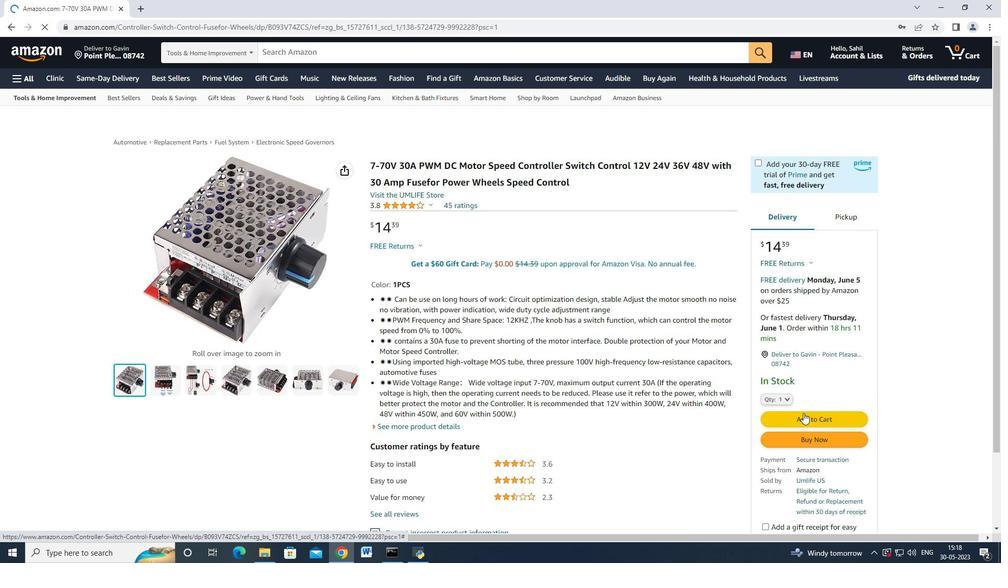 
Action: Mouse pressed left at (784, 396)
Screenshot: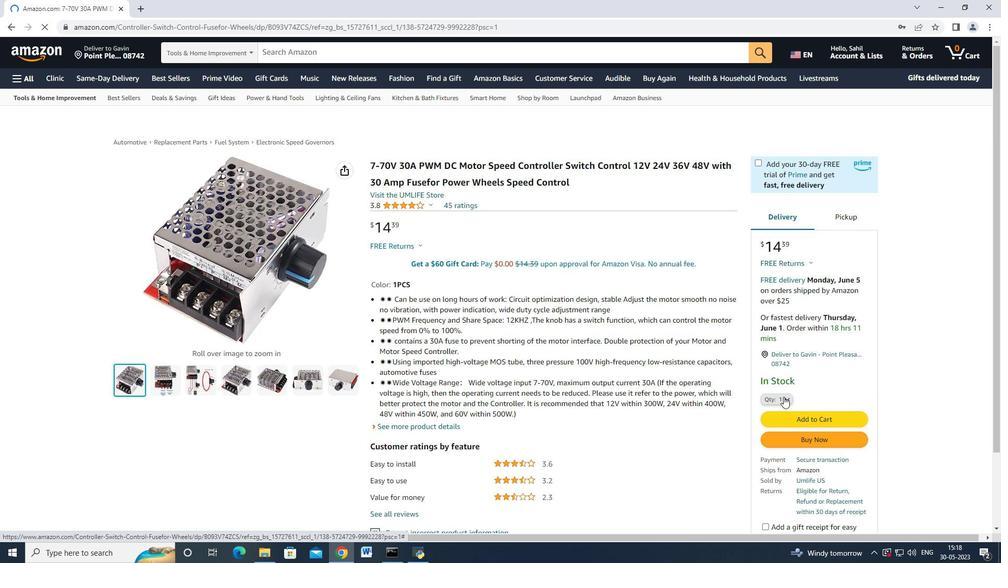 
Action: Mouse moved to (777, 73)
Screenshot: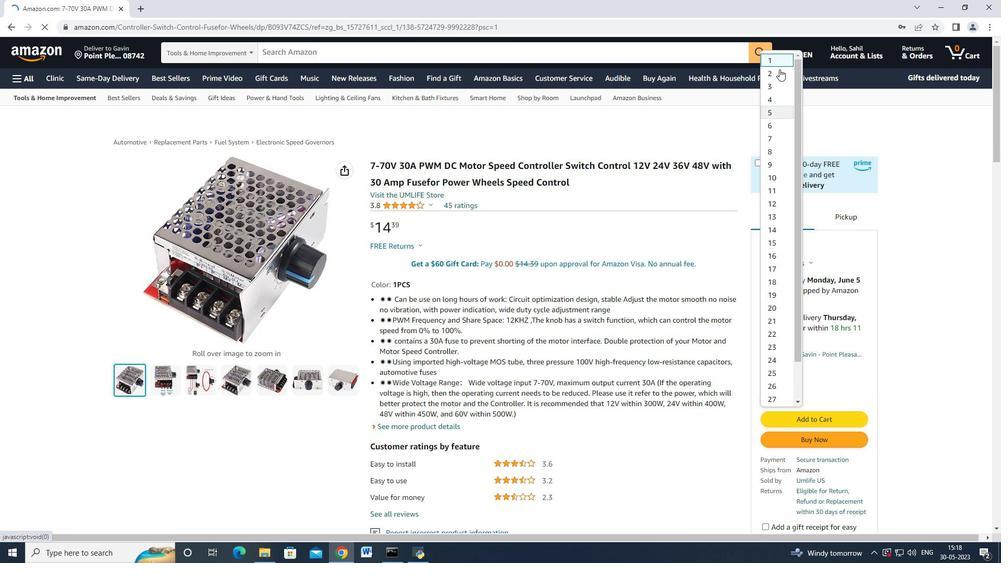 
Action: Mouse pressed left at (777, 73)
Screenshot: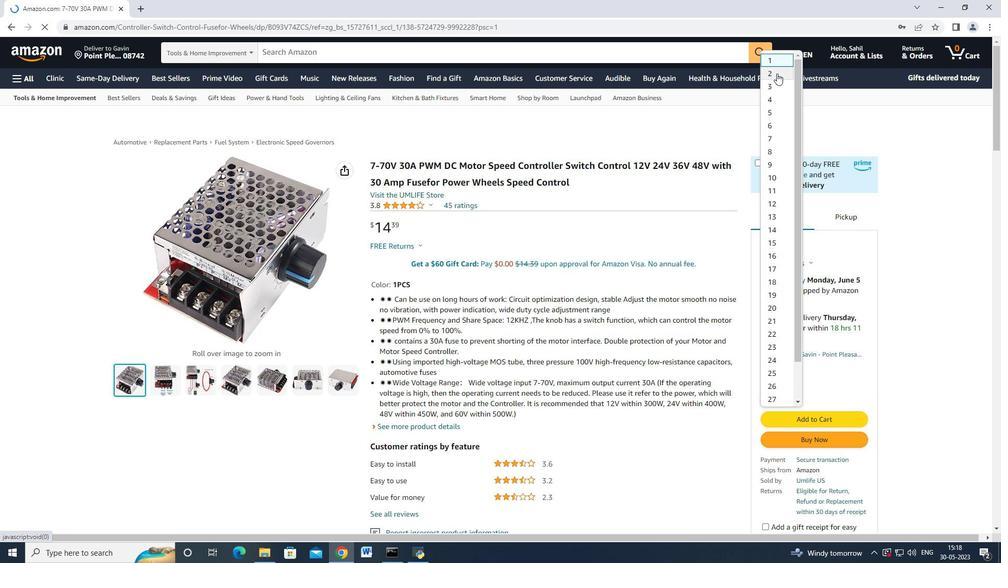 
Action: Mouse moved to (831, 419)
Screenshot: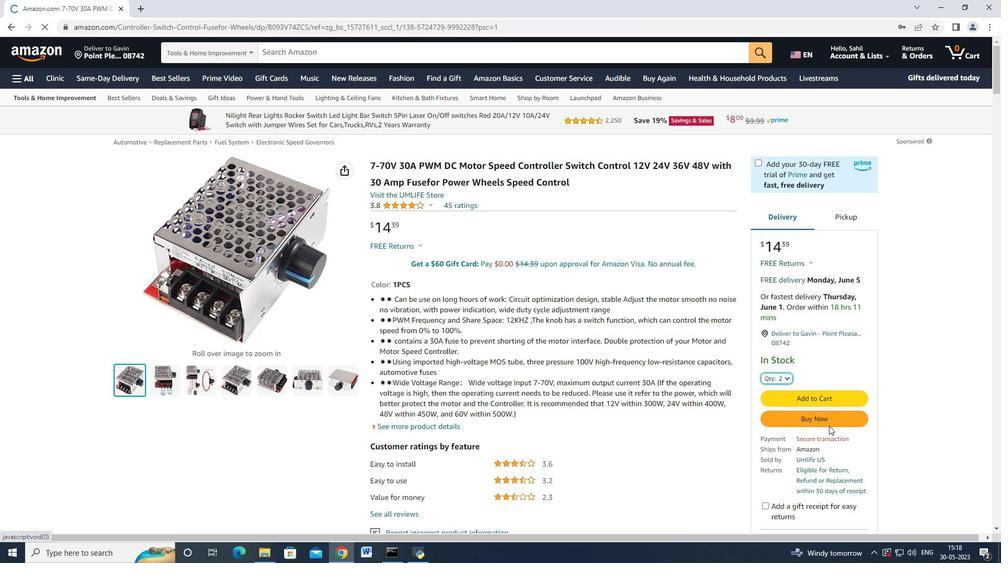 
Action: Mouse pressed left at (831, 419)
Screenshot: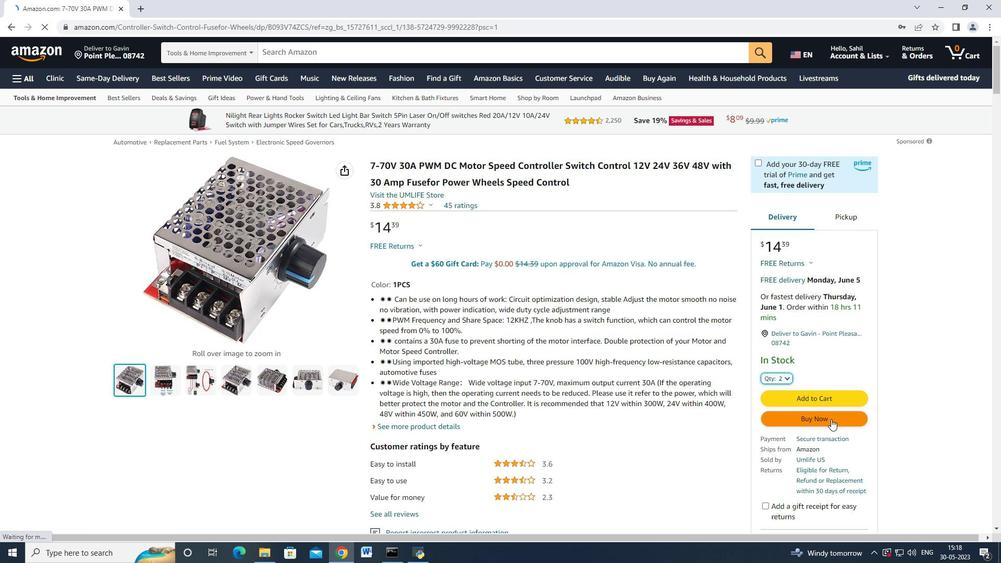 
Action: Mouse moved to (824, 368)
Screenshot: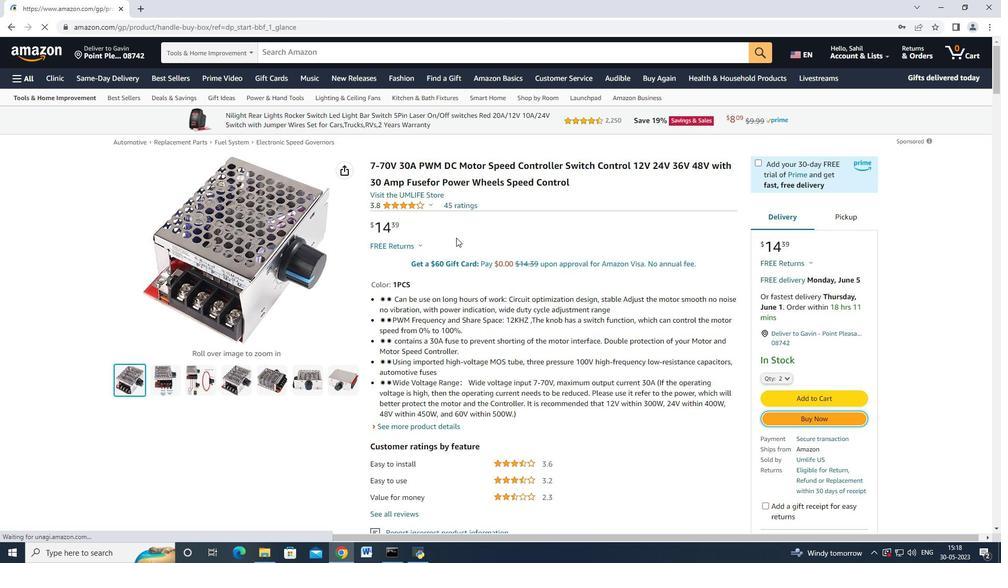 
Action: Mouse scrolled (824, 368) with delta (0, 0)
Screenshot: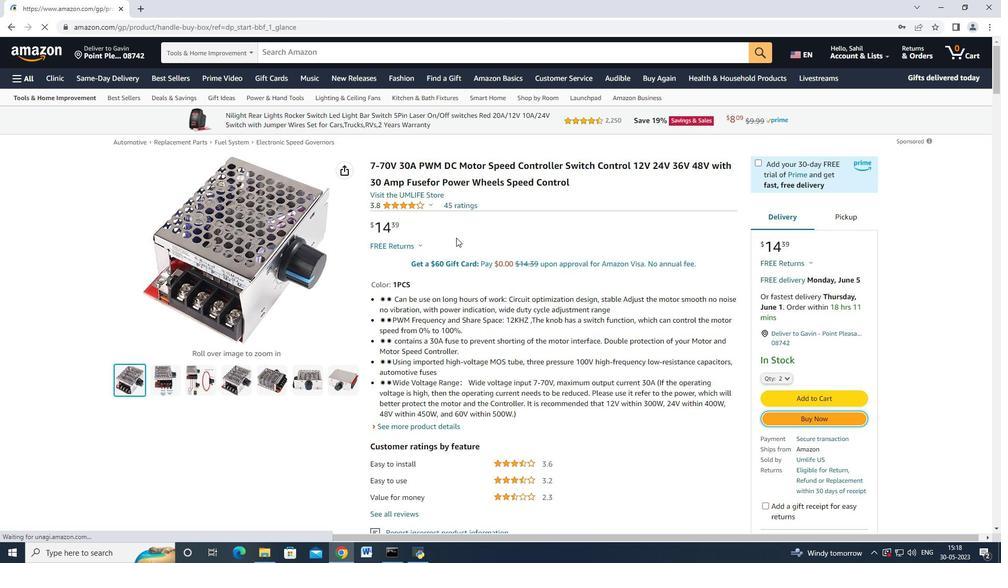
Action: Mouse moved to (345, 321)
Screenshot: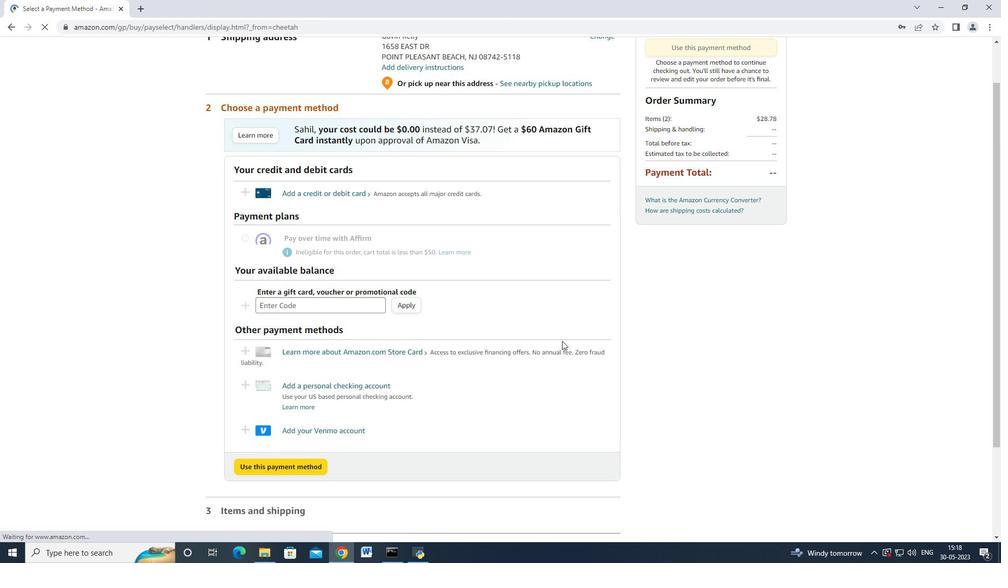 
Action: Mouse scrolled (345, 322) with delta (0, 0)
Screenshot: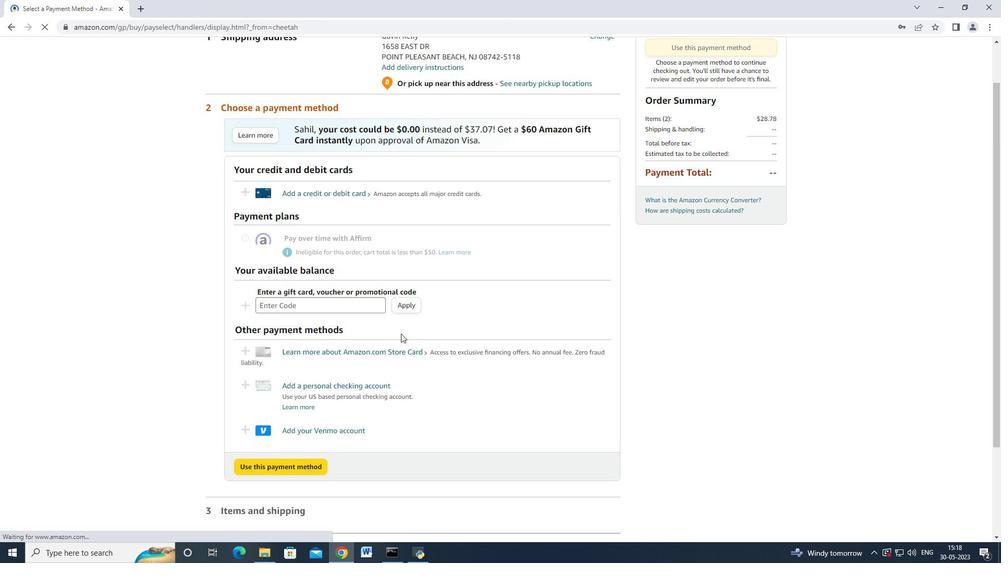 
Action: Mouse scrolled (345, 322) with delta (0, 0)
Screenshot: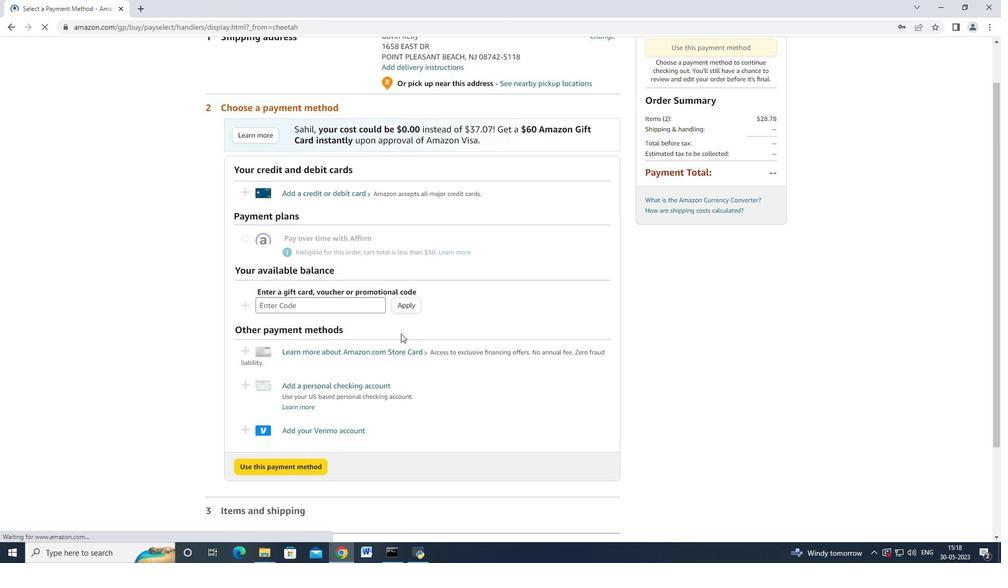 
Action: Mouse moved to (596, 91)
Screenshot: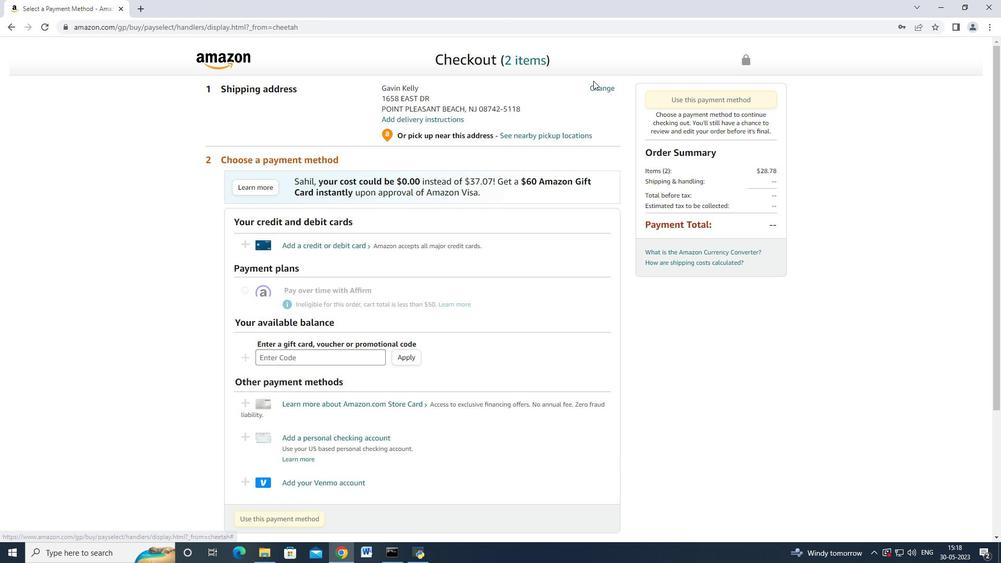 
Action: Mouse pressed left at (596, 91)
Screenshot: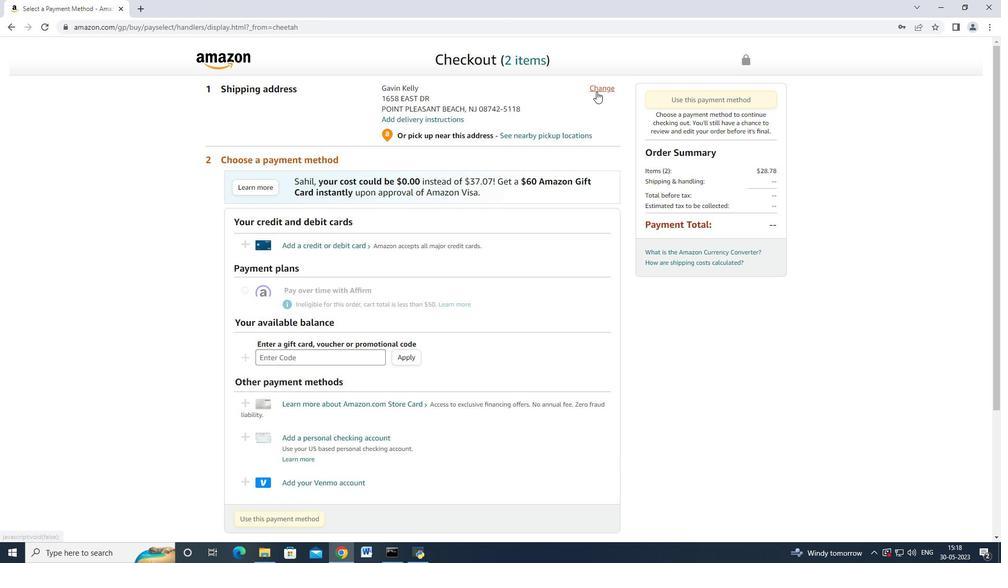 
Action: Mouse moved to (389, 325)
Screenshot: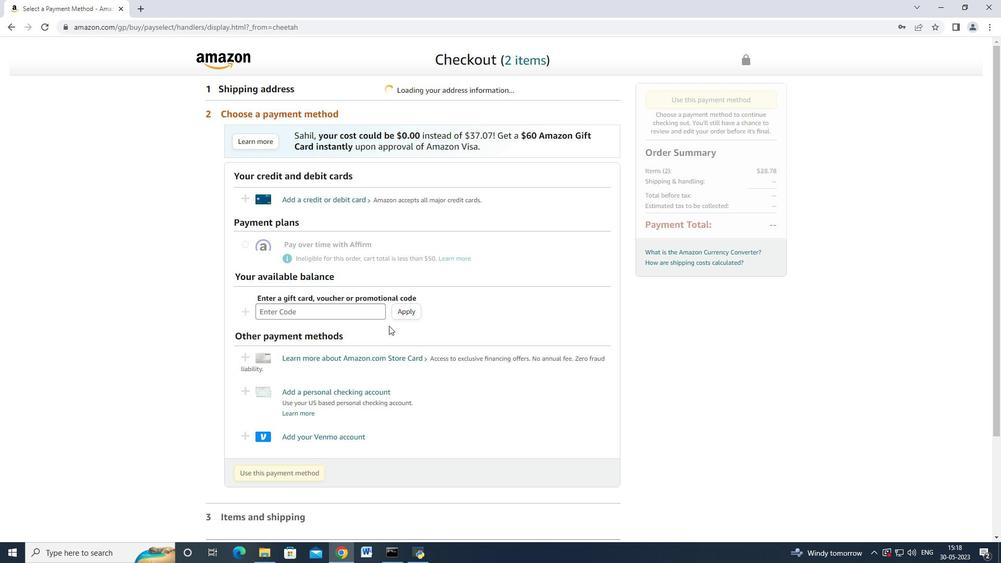 
Action: Mouse scrolled (389, 324) with delta (0, 0)
Screenshot: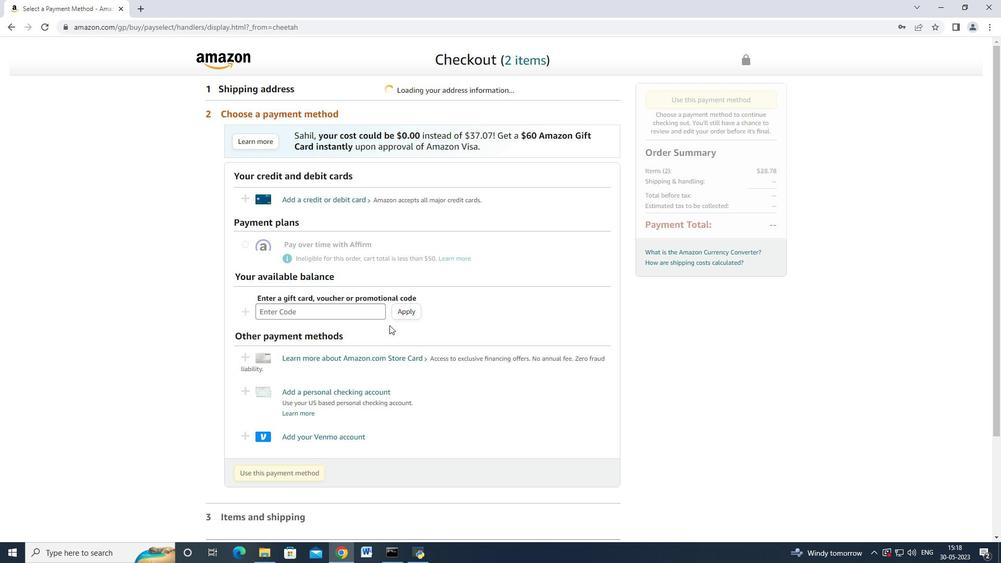 
Action: Mouse scrolled (389, 324) with delta (0, 0)
Screenshot: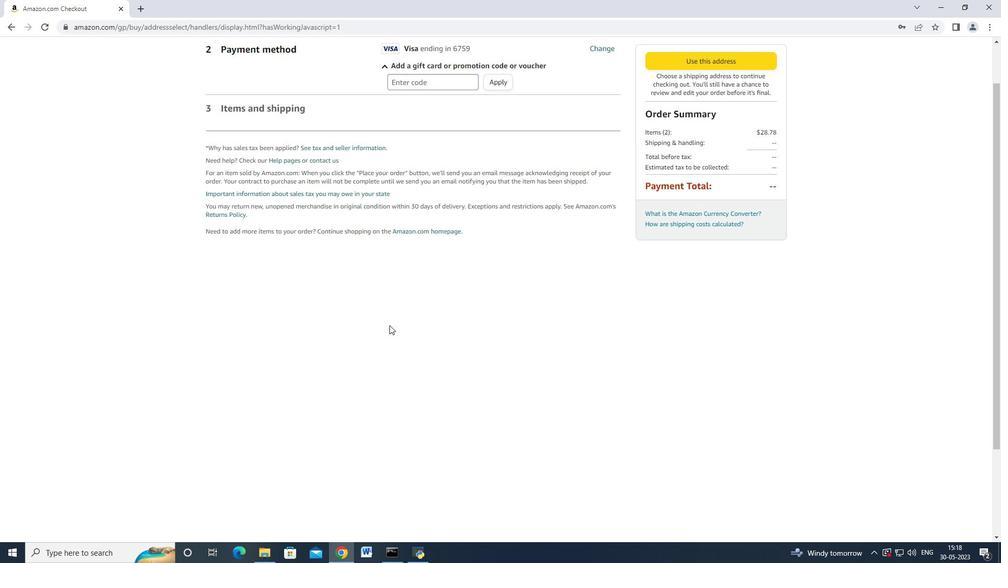 
Action: Mouse scrolled (389, 324) with delta (0, 0)
Screenshot: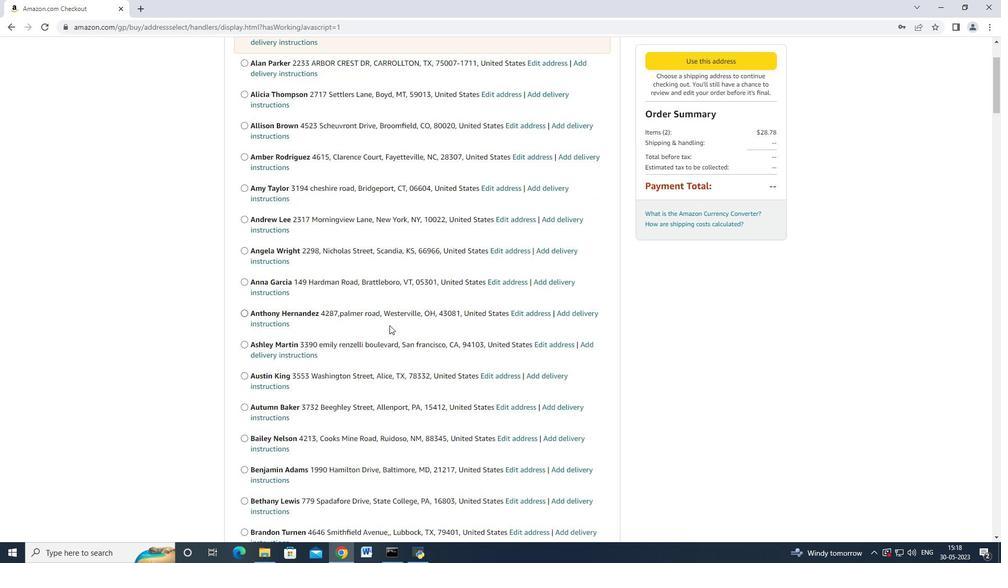 
Action: Mouse scrolled (389, 324) with delta (0, 0)
Screenshot: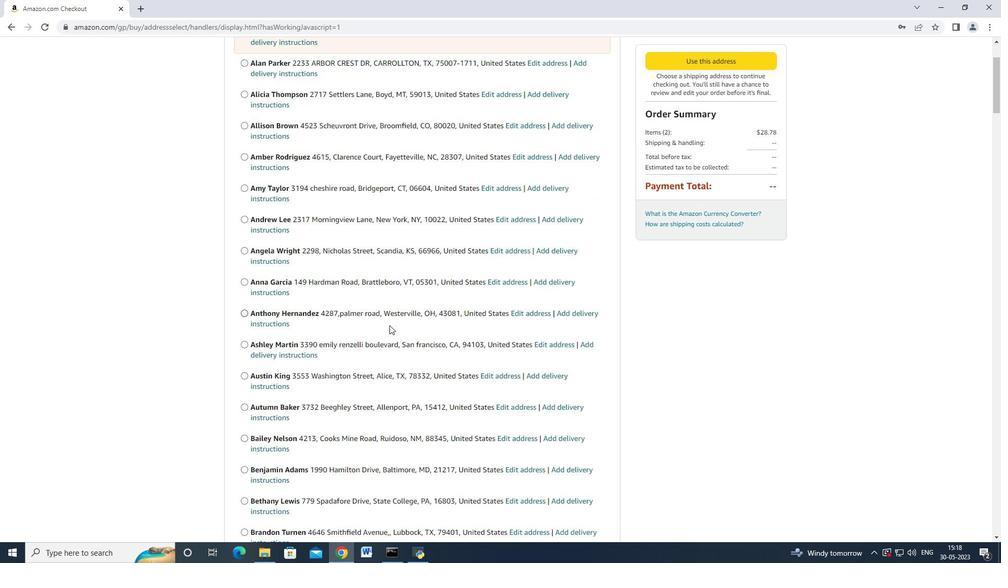 
Action: Mouse scrolled (389, 324) with delta (0, 0)
Screenshot: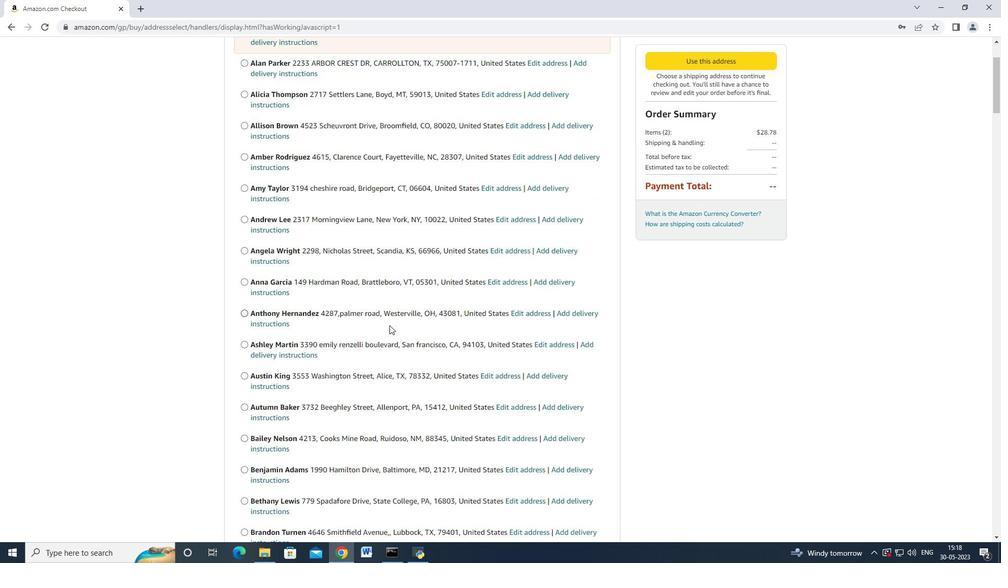 
Action: Mouse scrolled (389, 324) with delta (0, 0)
Screenshot: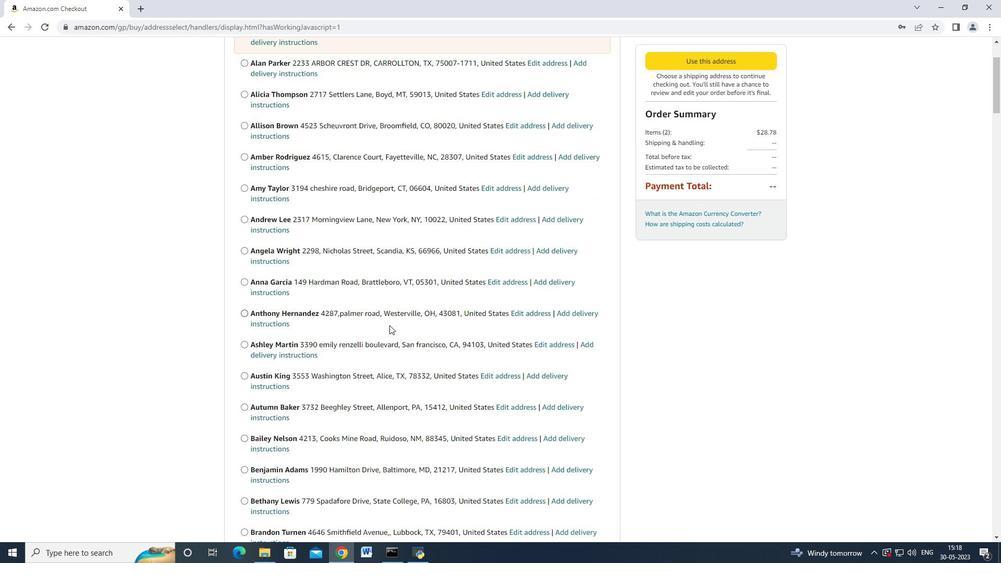 
Action: Mouse scrolled (389, 324) with delta (0, 0)
Screenshot: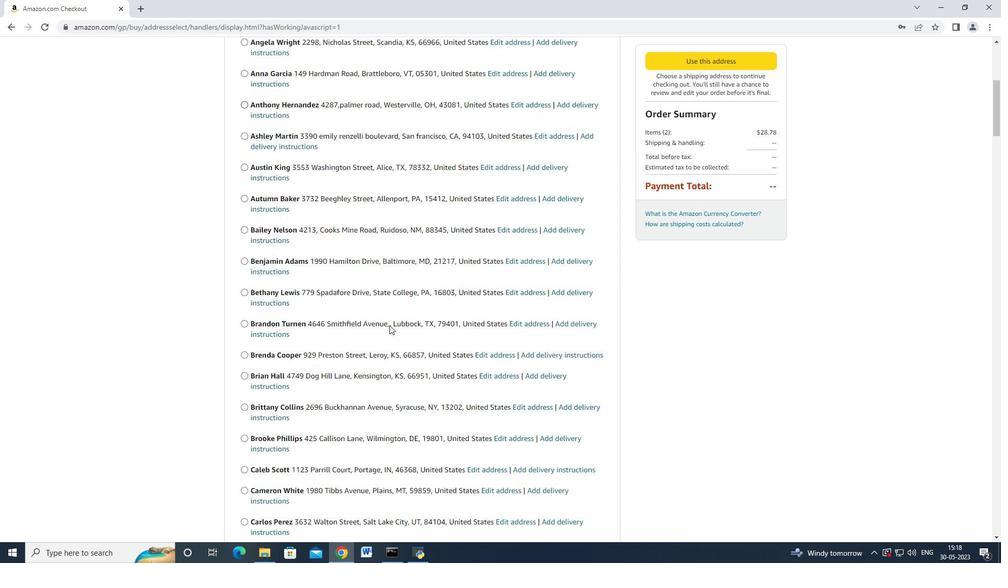 
Action: Mouse scrolled (389, 324) with delta (0, 0)
Screenshot: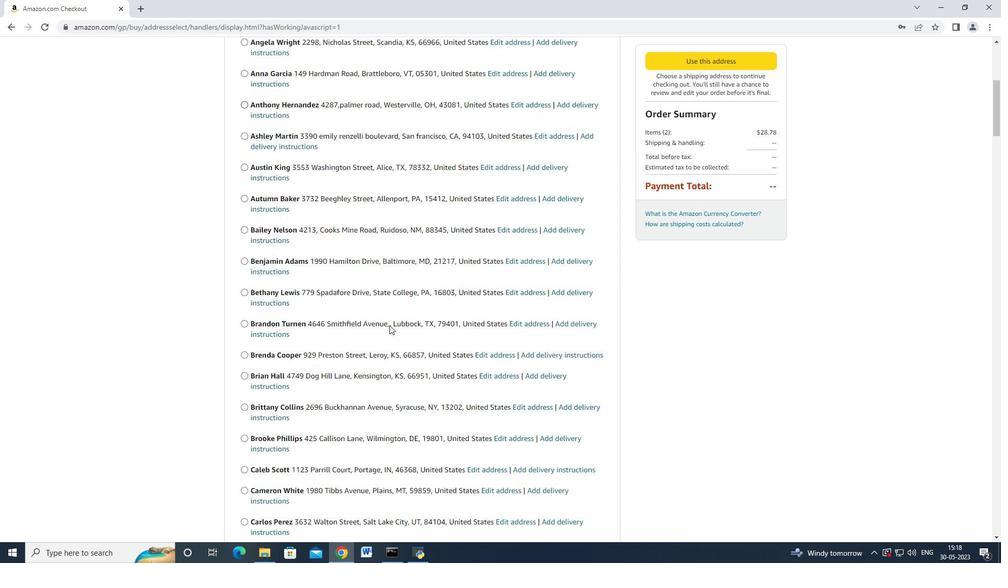 
Action: Mouse scrolled (389, 324) with delta (0, 0)
Screenshot: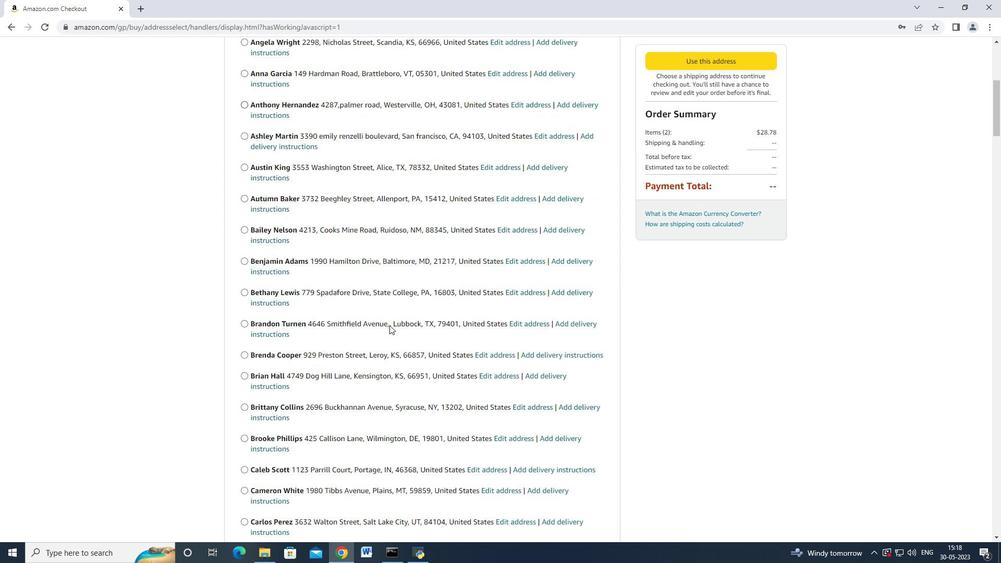 
Action: Mouse scrolled (389, 324) with delta (0, 0)
Screenshot: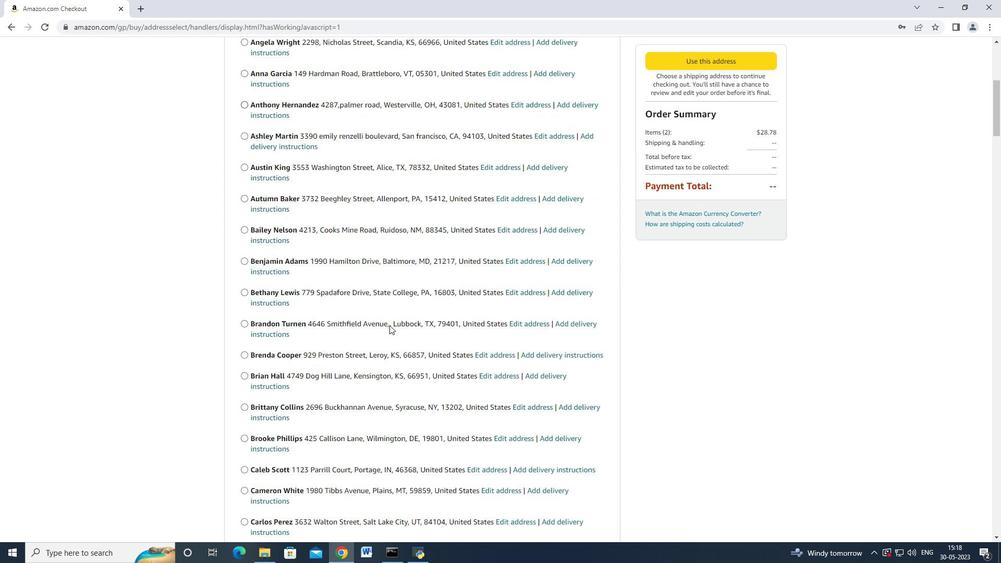 
Action: Mouse scrolled (389, 324) with delta (0, 0)
Screenshot: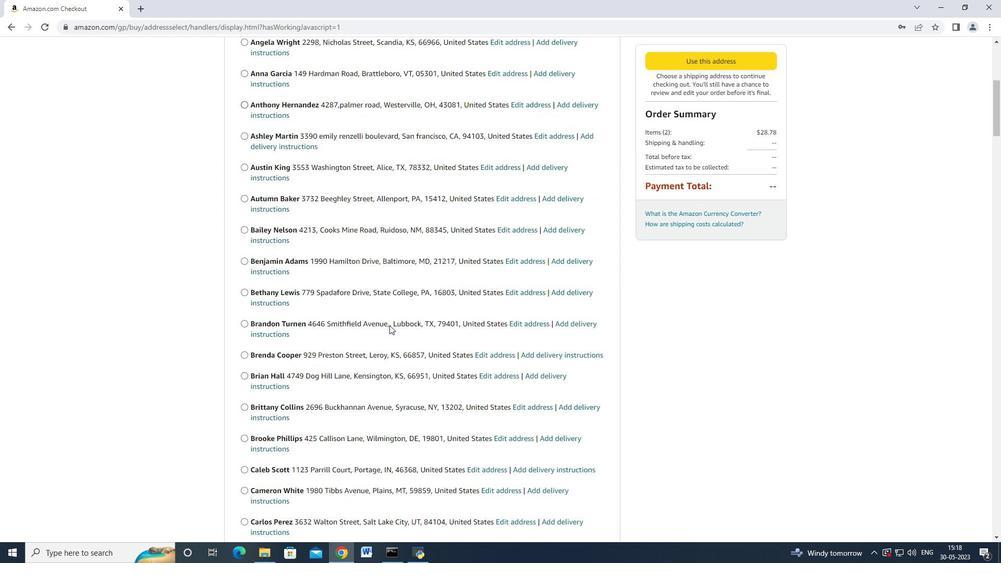 
Action: Mouse scrolled (389, 324) with delta (0, 0)
Screenshot: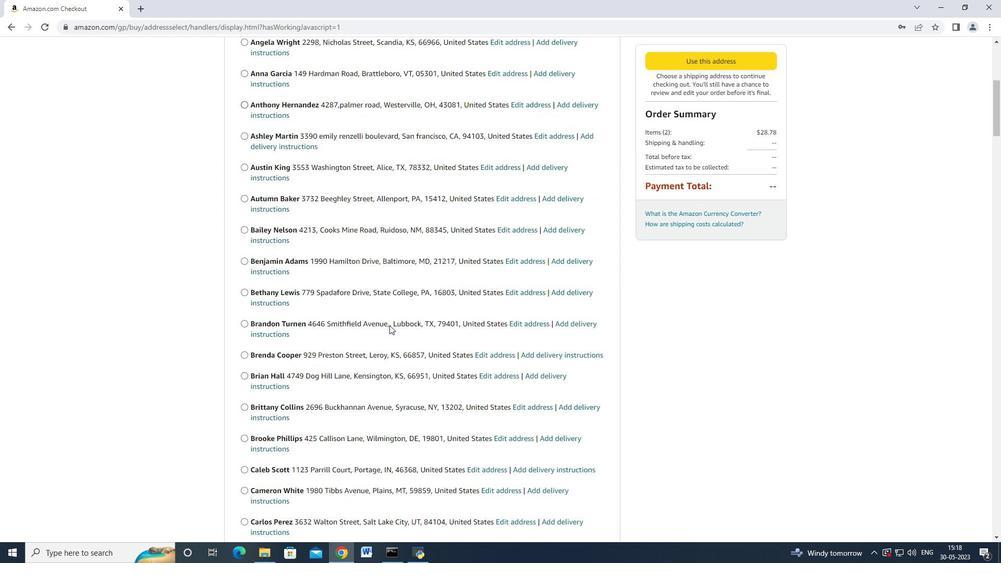 
Action: Mouse scrolled (389, 324) with delta (0, 0)
Screenshot: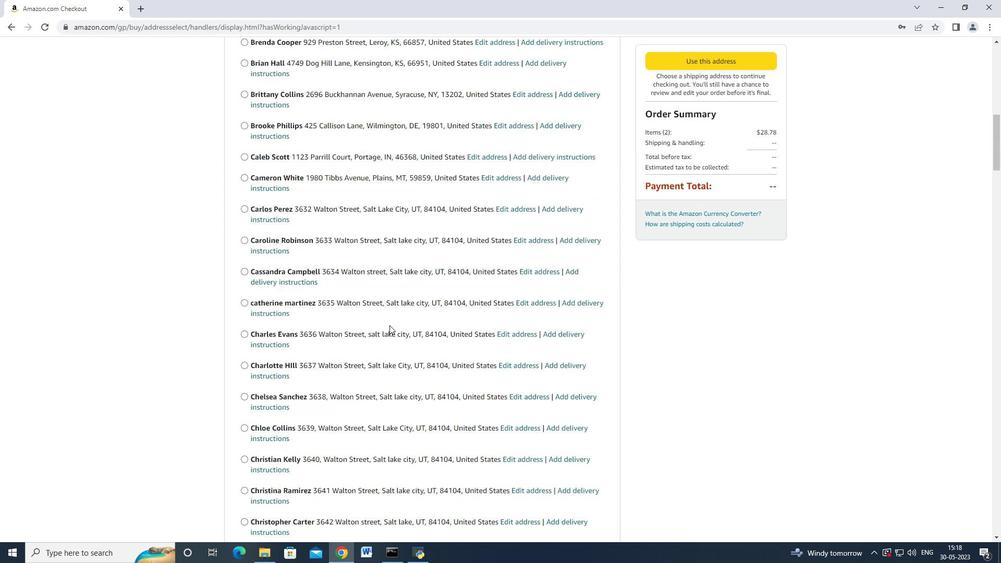 
Action: Mouse scrolled (389, 324) with delta (0, 0)
Screenshot: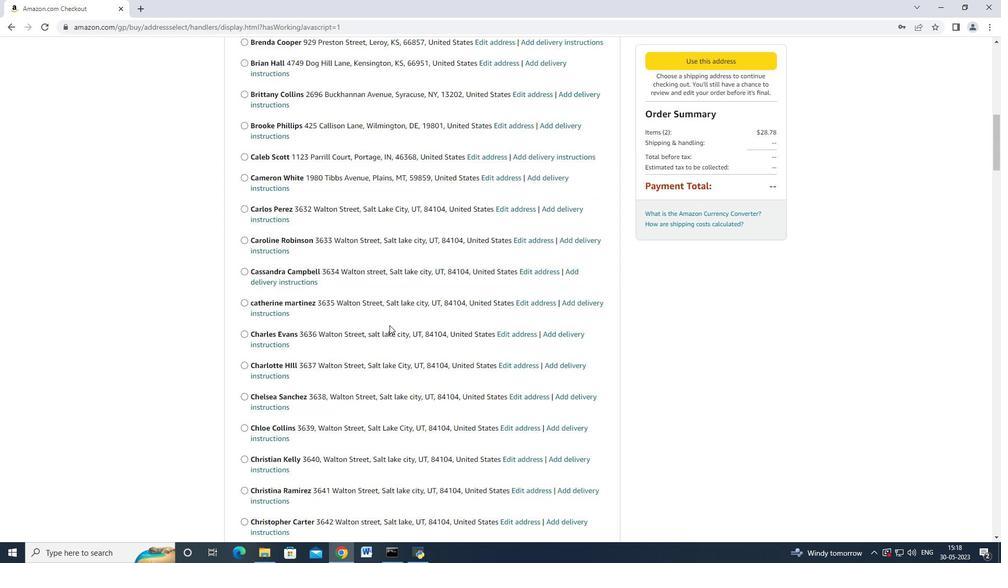 
Action: Mouse scrolled (389, 324) with delta (0, 0)
Screenshot: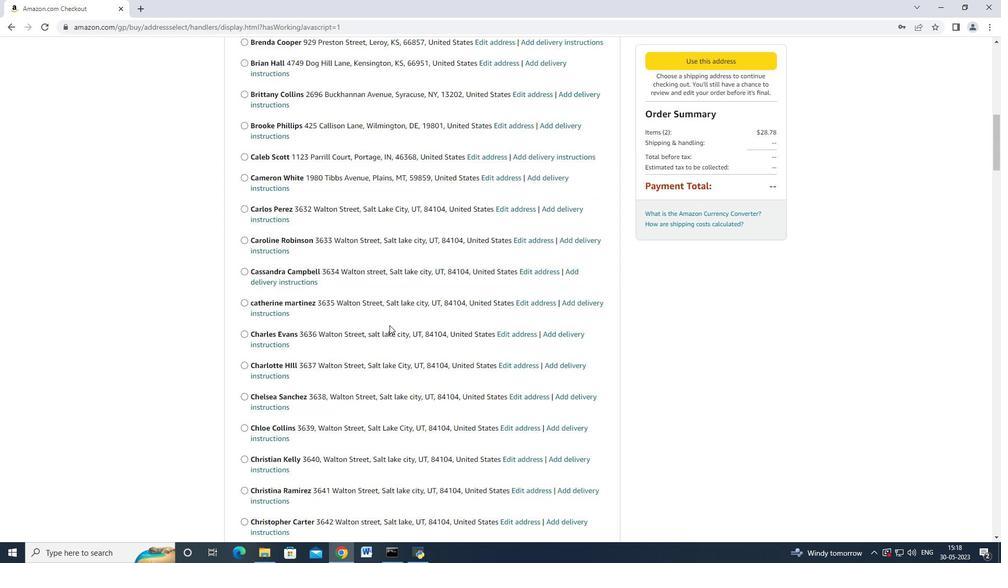 
Action: Mouse scrolled (389, 324) with delta (0, 0)
Screenshot: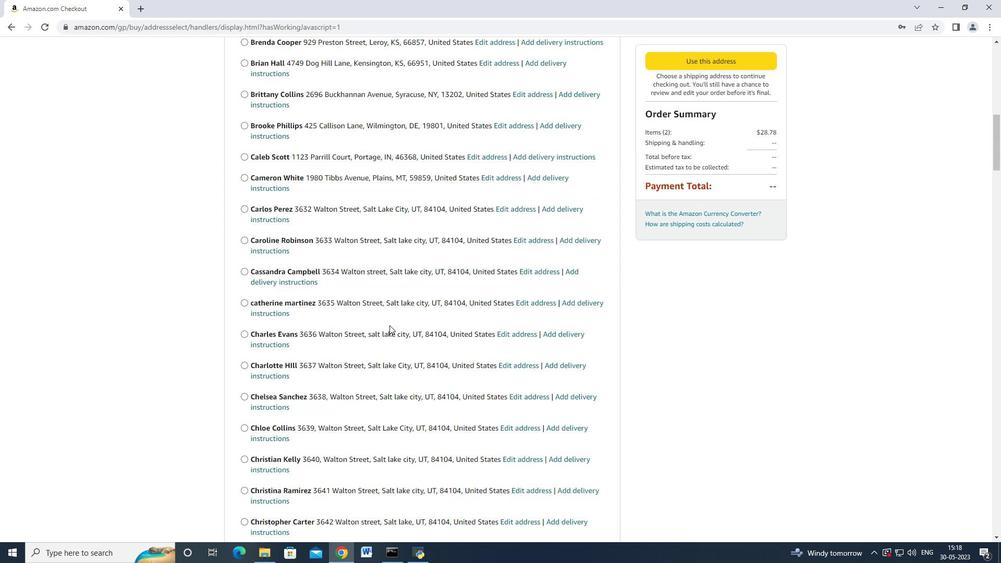 
Action: Mouse scrolled (389, 324) with delta (0, 0)
Screenshot: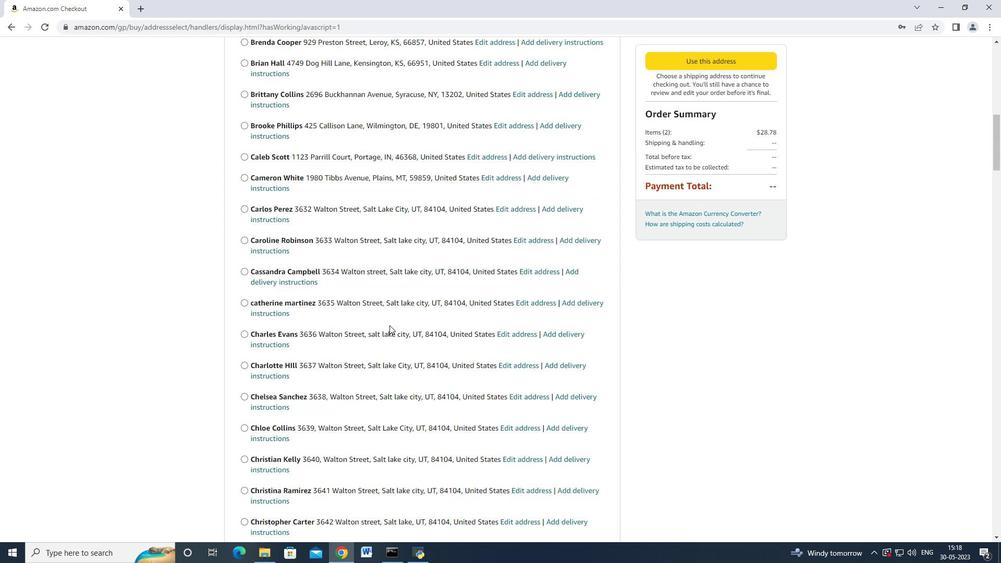 
Action: Mouse scrolled (389, 324) with delta (0, 0)
Screenshot: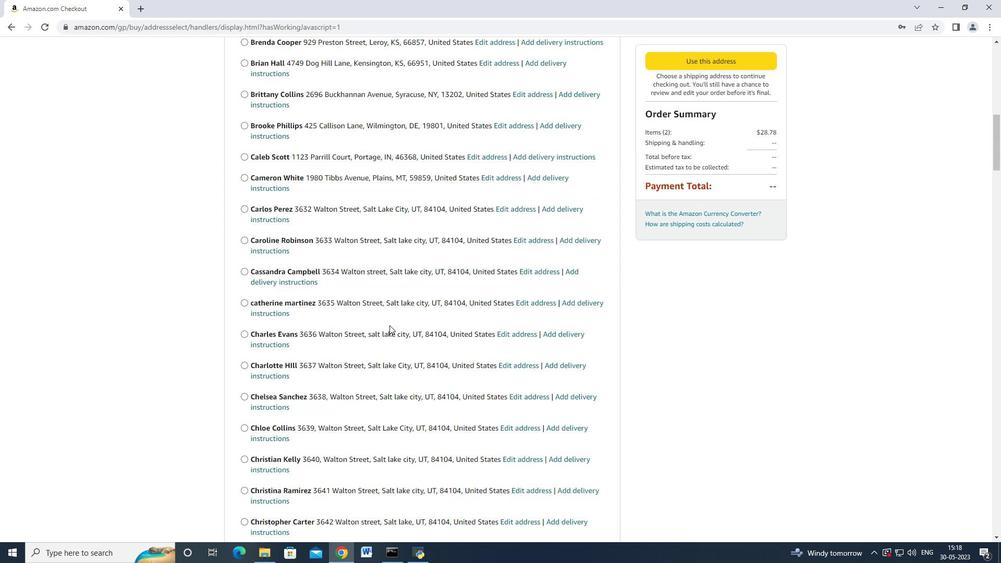 
Action: Mouse scrolled (389, 324) with delta (0, 0)
Screenshot: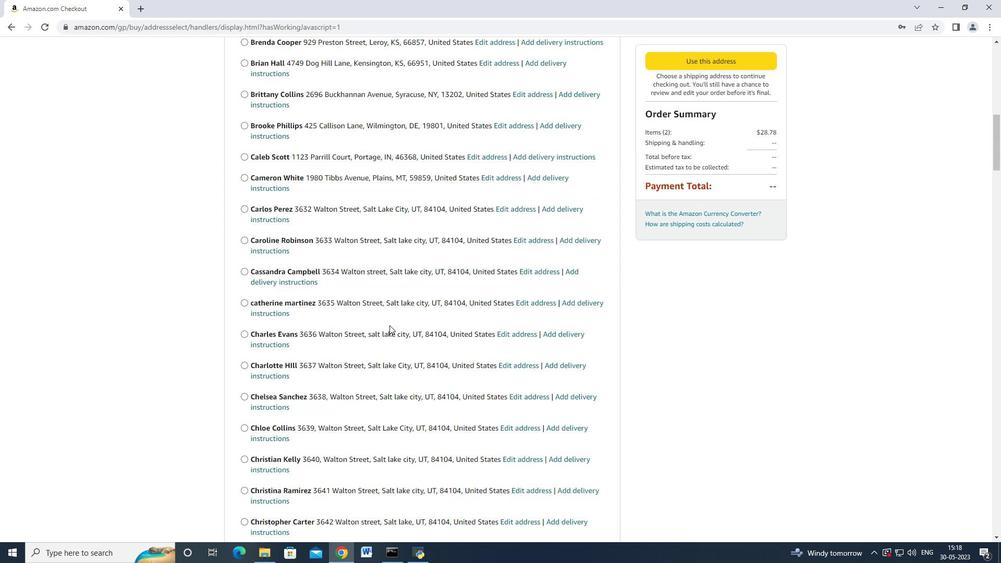 
Action: Mouse scrolled (389, 324) with delta (0, 0)
Screenshot: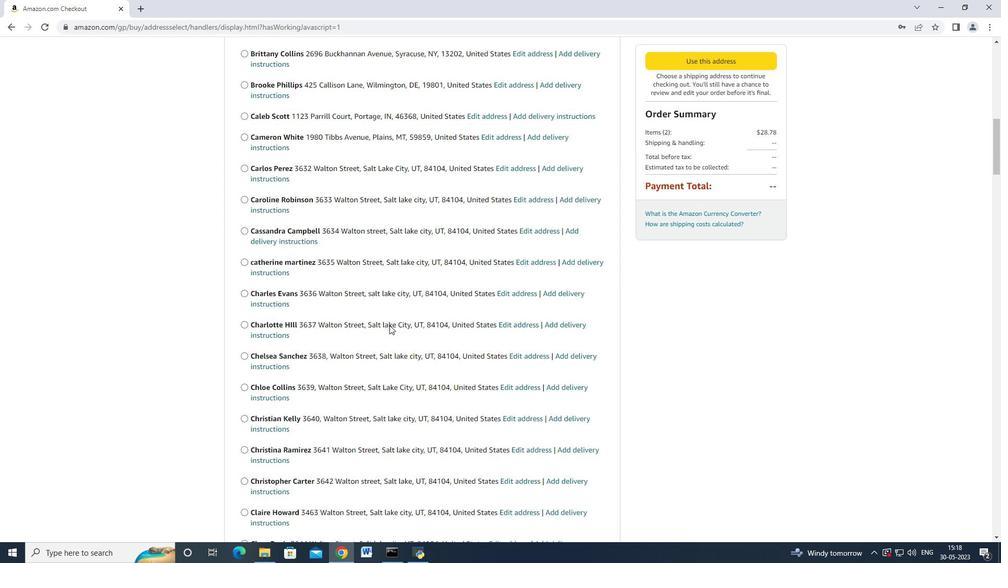 
Action: Mouse scrolled (389, 324) with delta (0, 0)
Screenshot: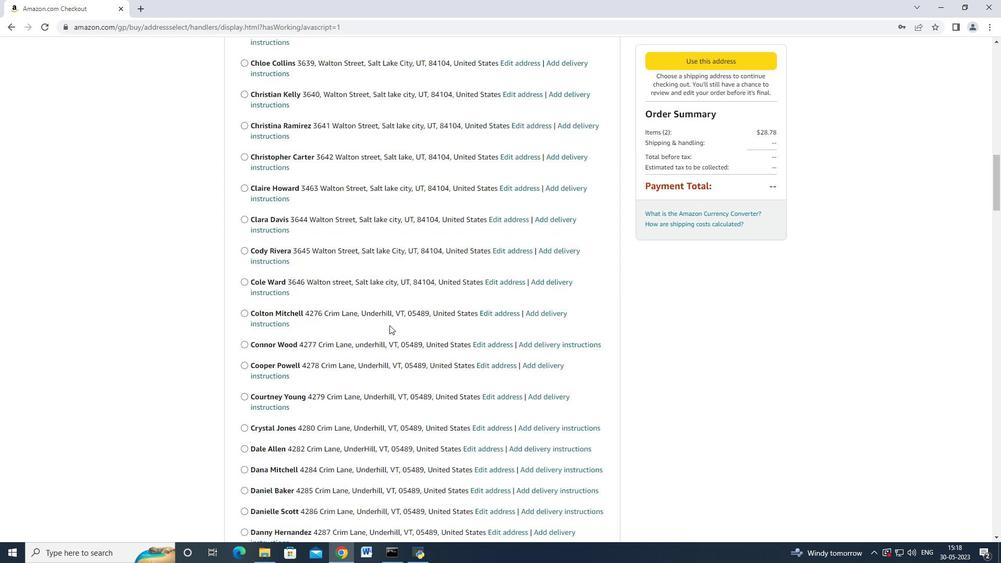 
Action: Mouse scrolled (389, 324) with delta (0, 0)
Screenshot: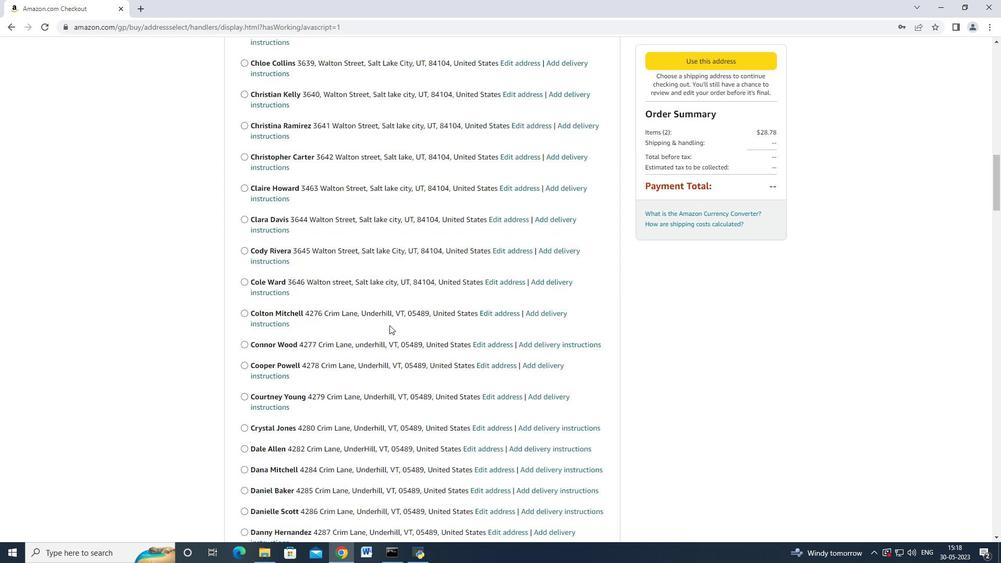 
Action: Mouse scrolled (389, 324) with delta (0, 0)
Screenshot: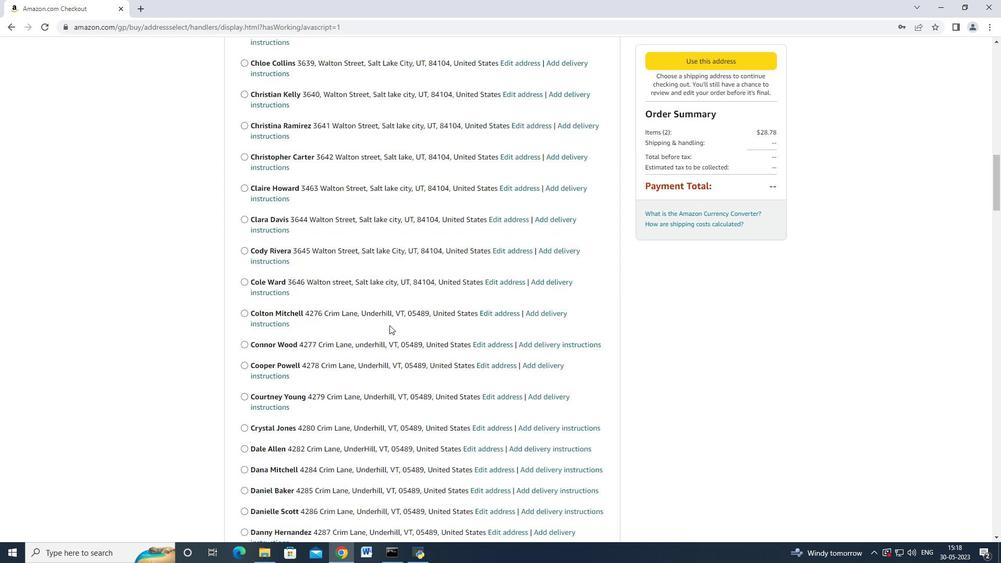 
Action: Mouse scrolled (389, 324) with delta (0, 0)
Screenshot: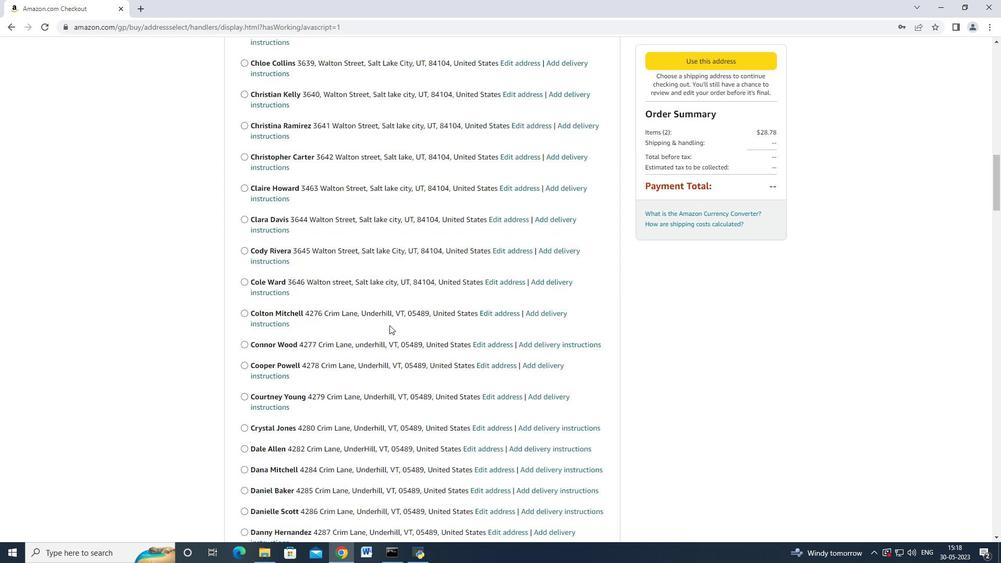 
Action: Mouse scrolled (389, 324) with delta (0, 0)
Screenshot: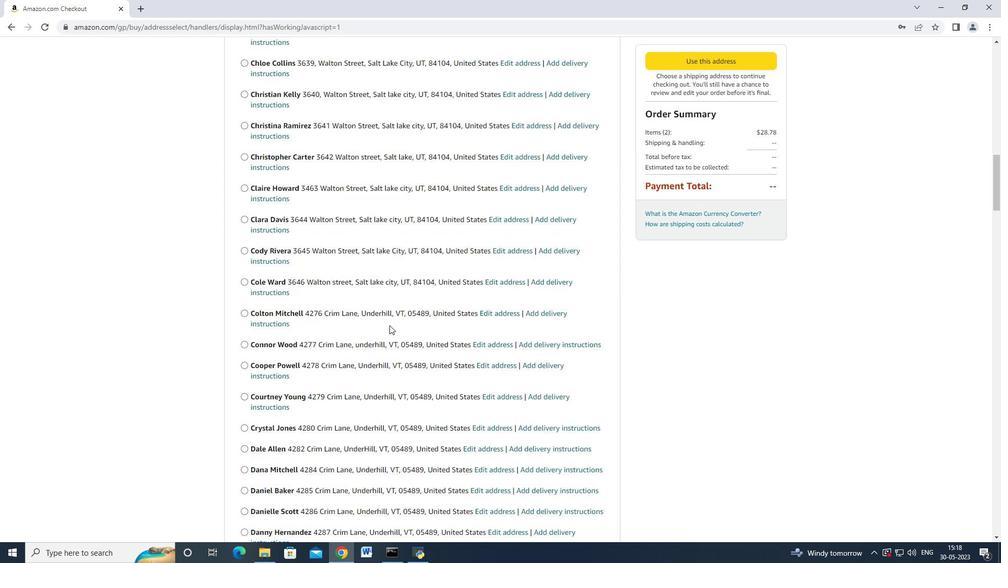 
Action: Mouse scrolled (389, 324) with delta (0, 0)
Screenshot: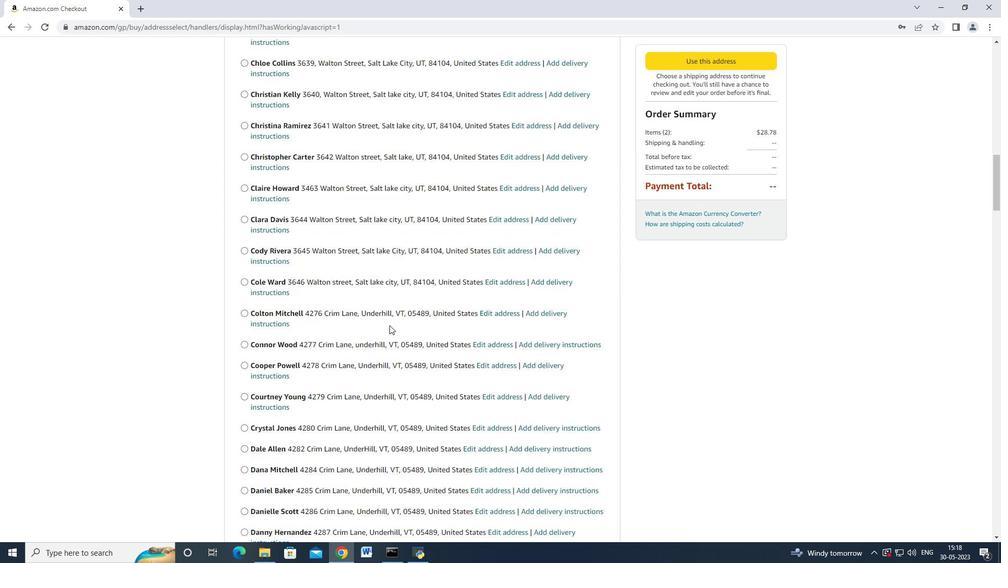 
Action: Mouse scrolled (389, 324) with delta (0, 0)
Screenshot: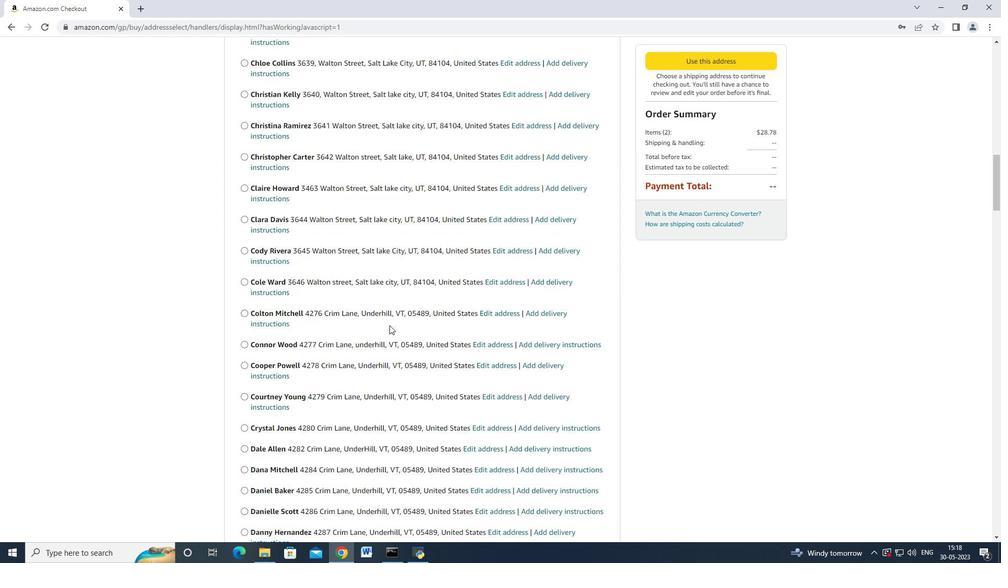 
Action: Mouse scrolled (389, 324) with delta (0, 0)
Screenshot: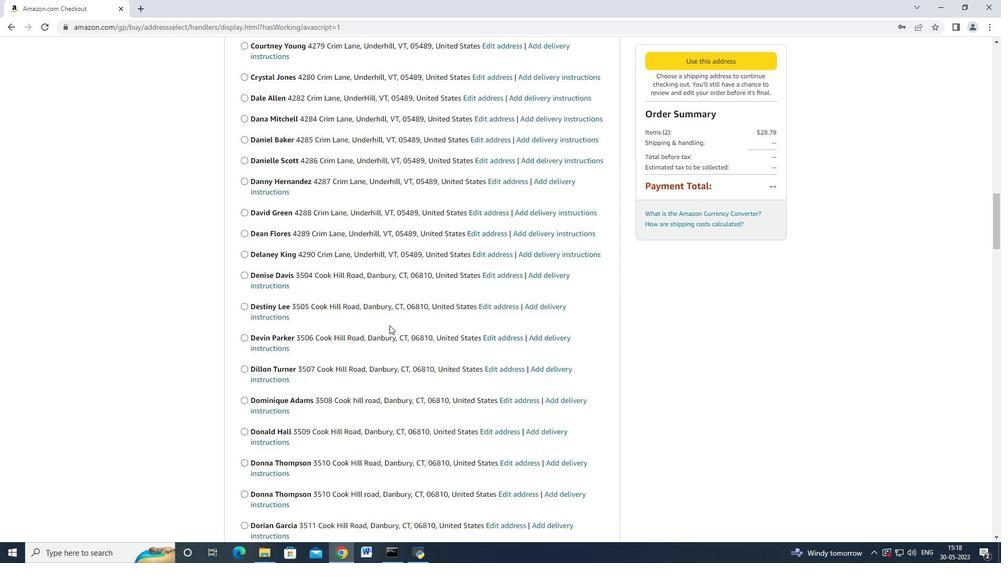 
Action: Mouse scrolled (389, 324) with delta (0, 0)
Screenshot: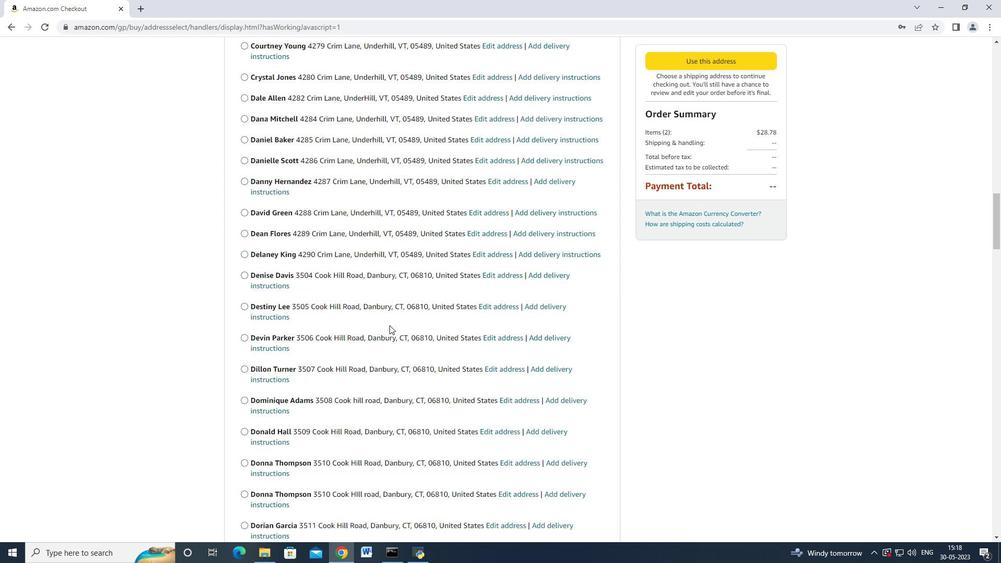 
Action: Mouse scrolled (389, 324) with delta (0, 0)
Screenshot: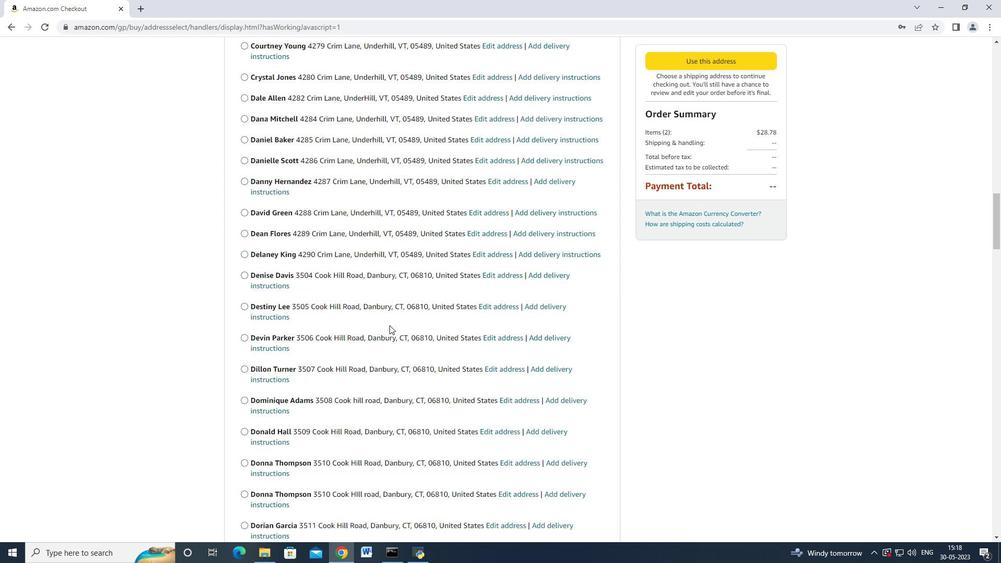 
Action: Mouse scrolled (389, 324) with delta (0, 0)
Screenshot: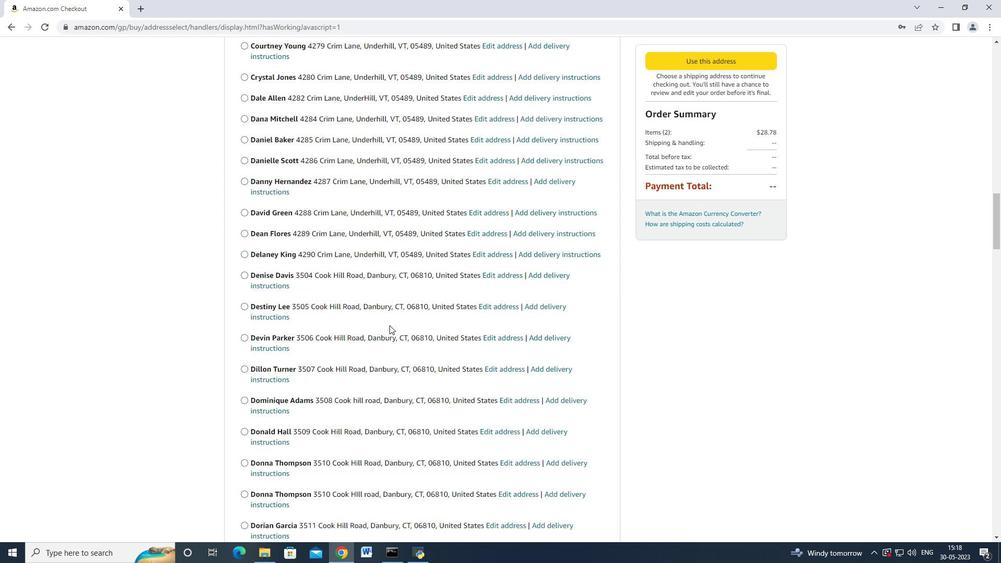 
Action: Mouse scrolled (389, 324) with delta (0, 0)
Screenshot: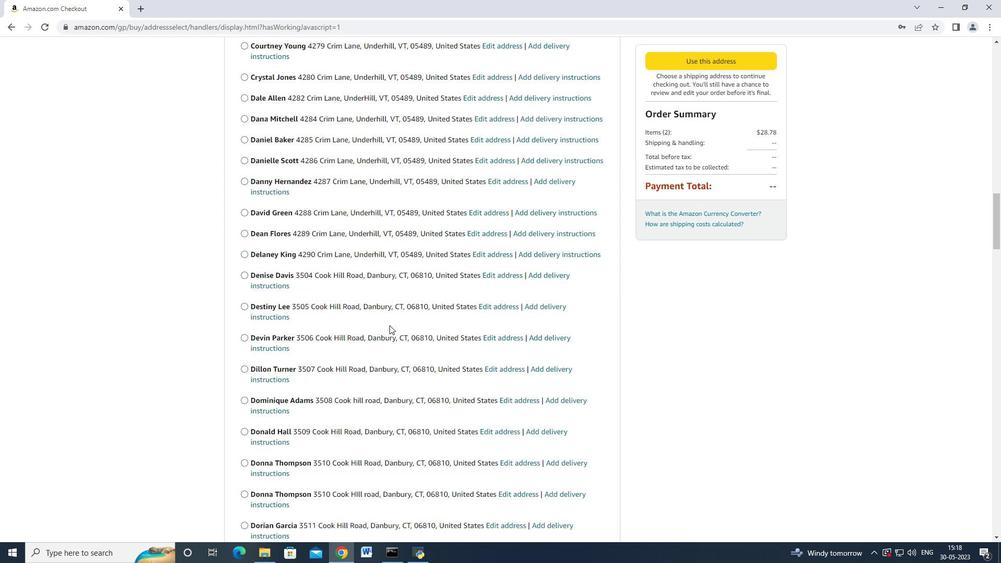 
Action: Mouse scrolled (389, 324) with delta (0, 0)
Screenshot: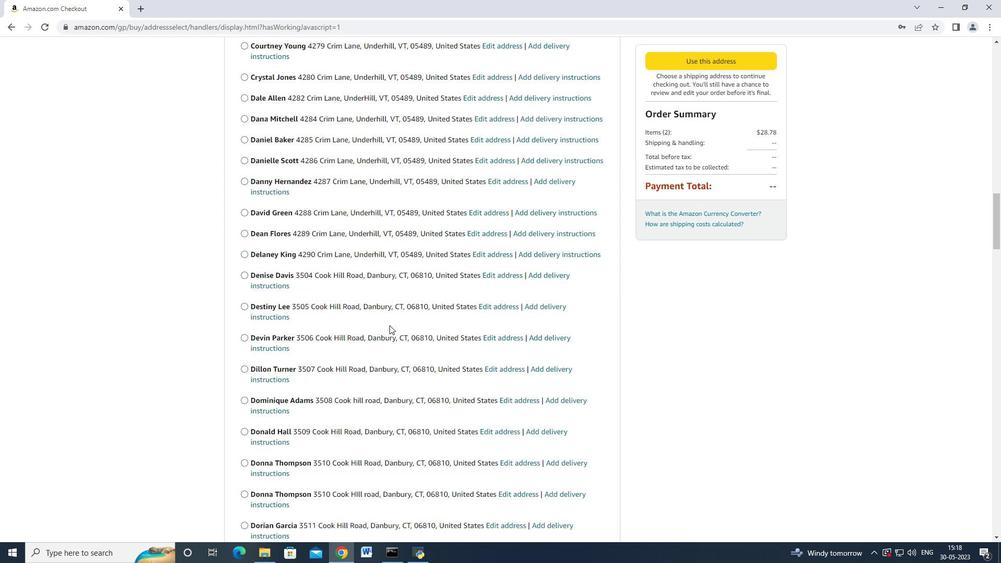 
Action: Mouse scrolled (389, 324) with delta (0, 0)
Screenshot: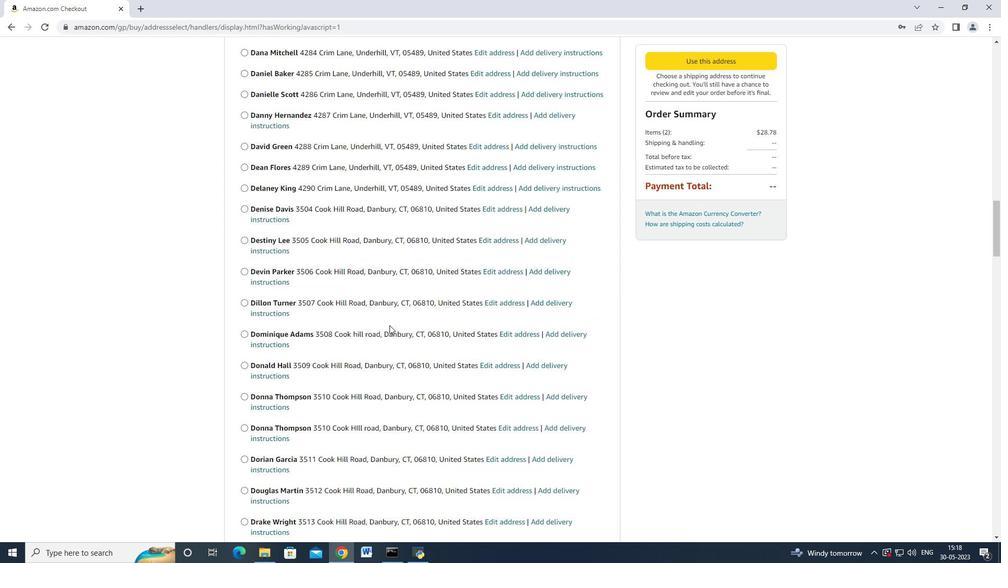 
Action: Mouse scrolled (389, 324) with delta (0, 0)
Screenshot: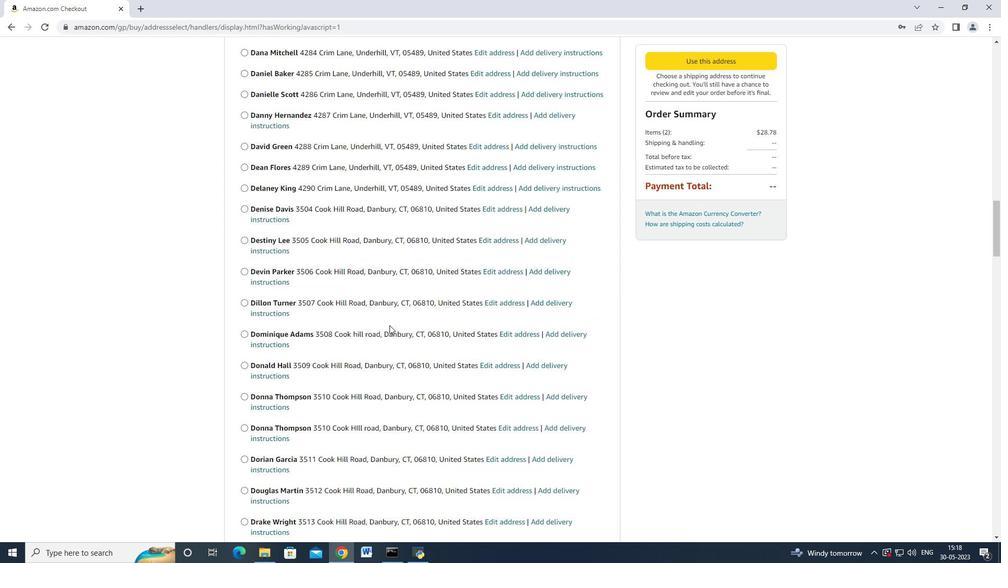 
Action: Mouse scrolled (389, 324) with delta (0, 0)
Screenshot: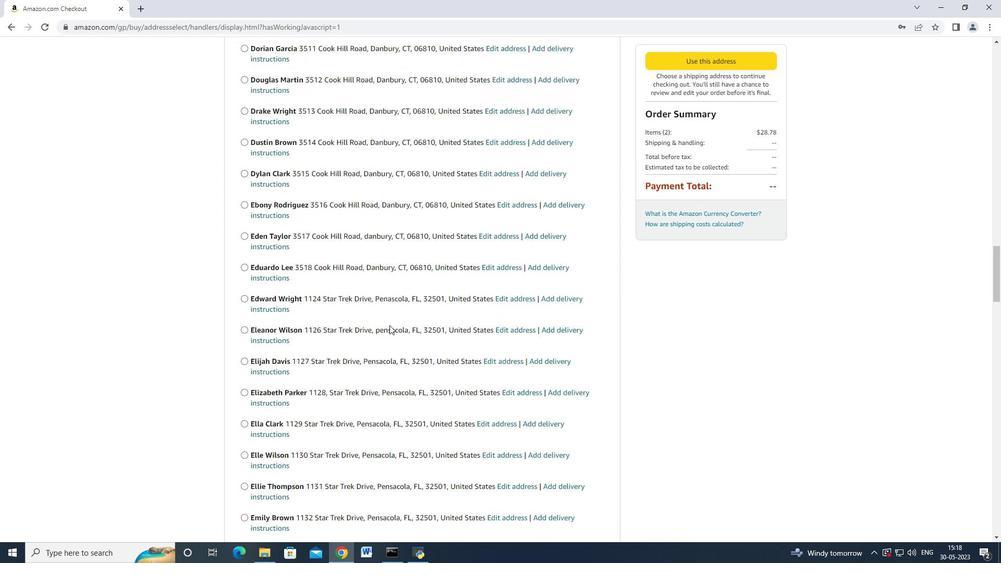 
Action: Mouse scrolled (389, 324) with delta (0, 0)
Screenshot: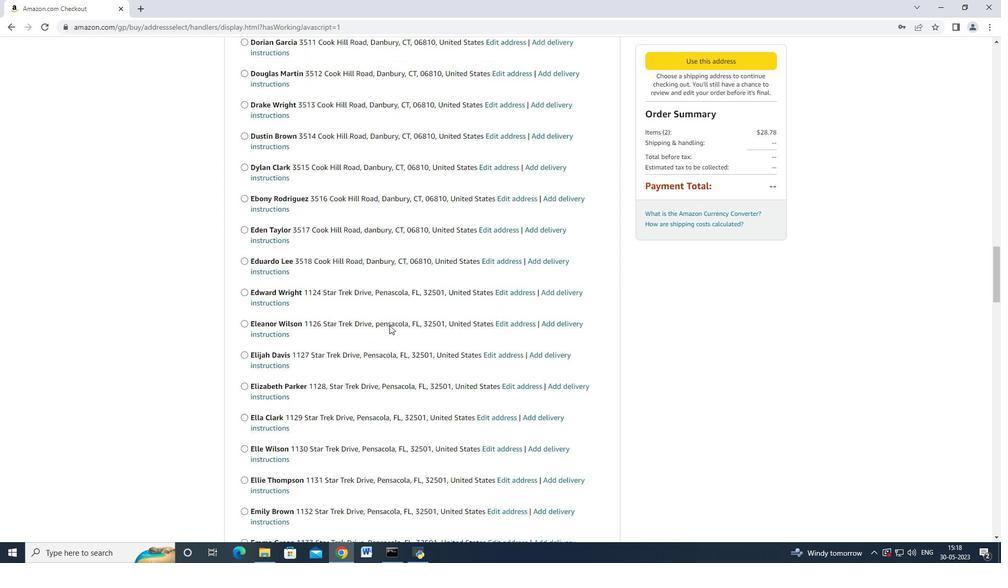 
Action: Mouse scrolled (389, 324) with delta (0, 0)
Screenshot: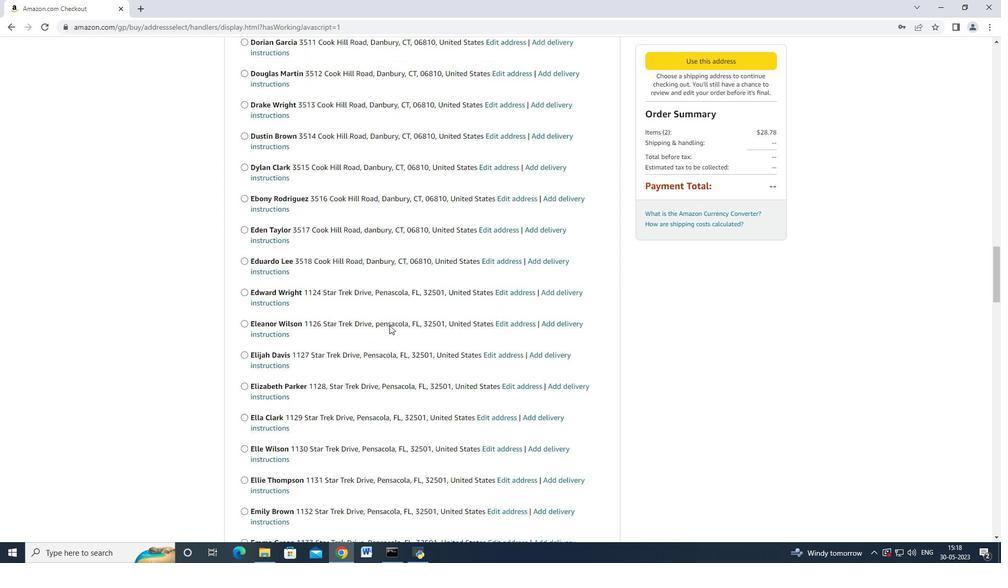 
Action: Mouse scrolled (389, 324) with delta (0, 0)
Screenshot: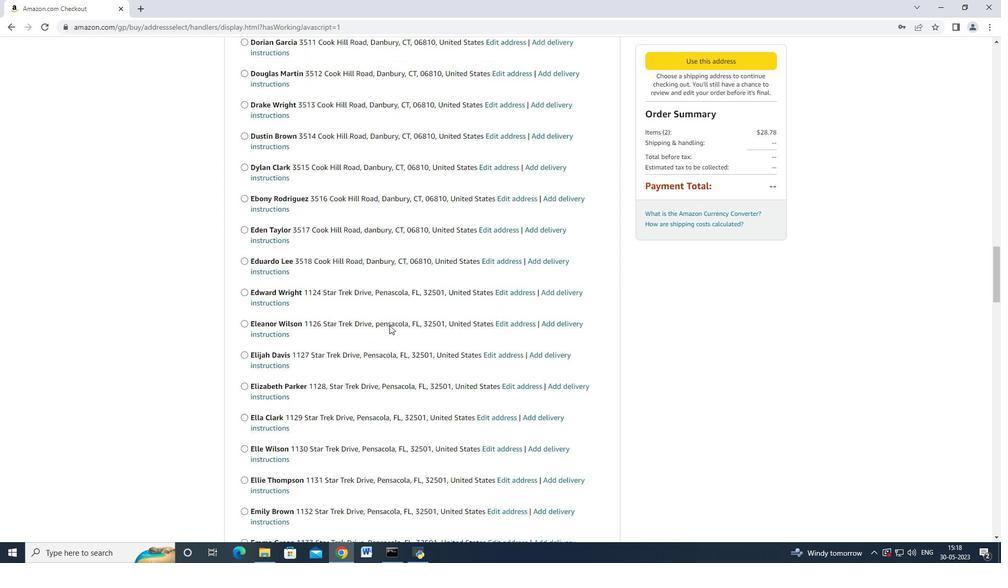 
Action: Mouse scrolled (389, 324) with delta (0, 0)
Screenshot: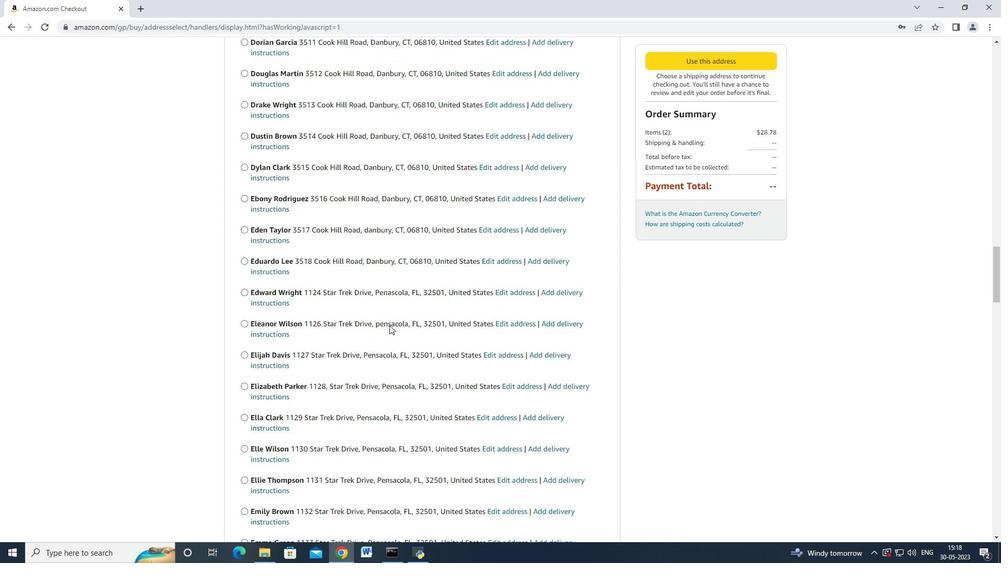 
Action: Mouse scrolled (389, 324) with delta (0, 0)
Screenshot: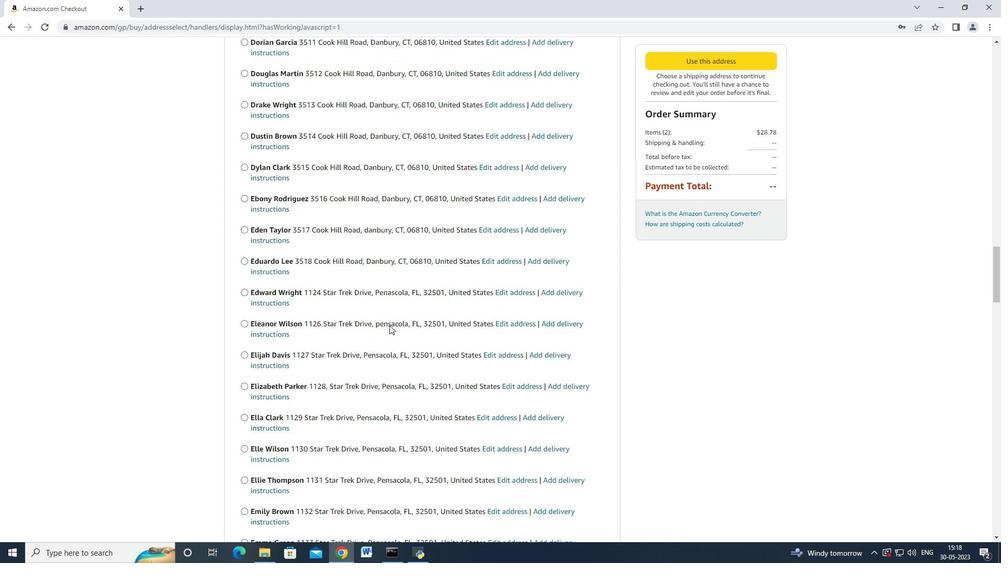 
Action: Mouse scrolled (389, 324) with delta (0, 0)
Screenshot: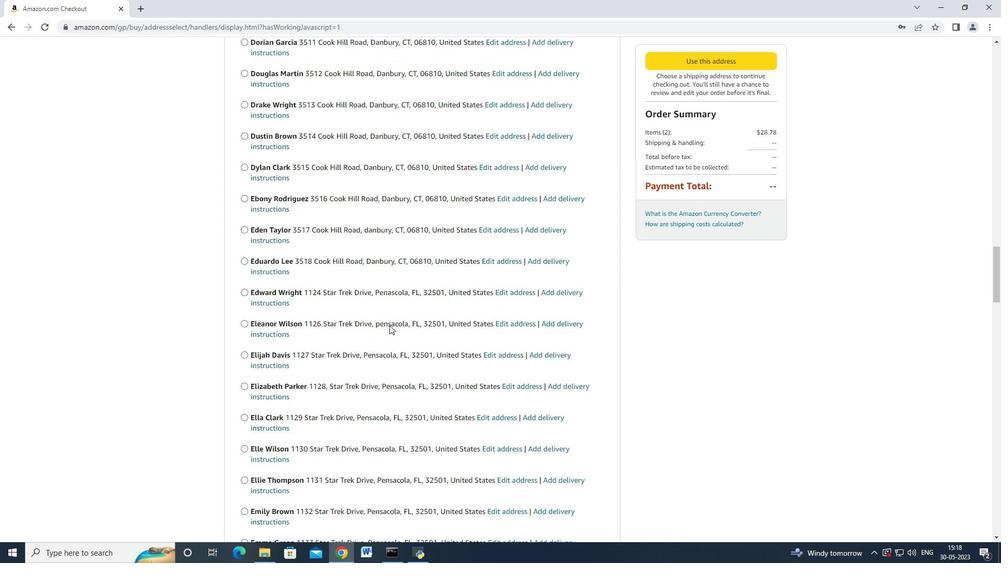 
Action: Mouse scrolled (389, 324) with delta (0, 0)
Screenshot: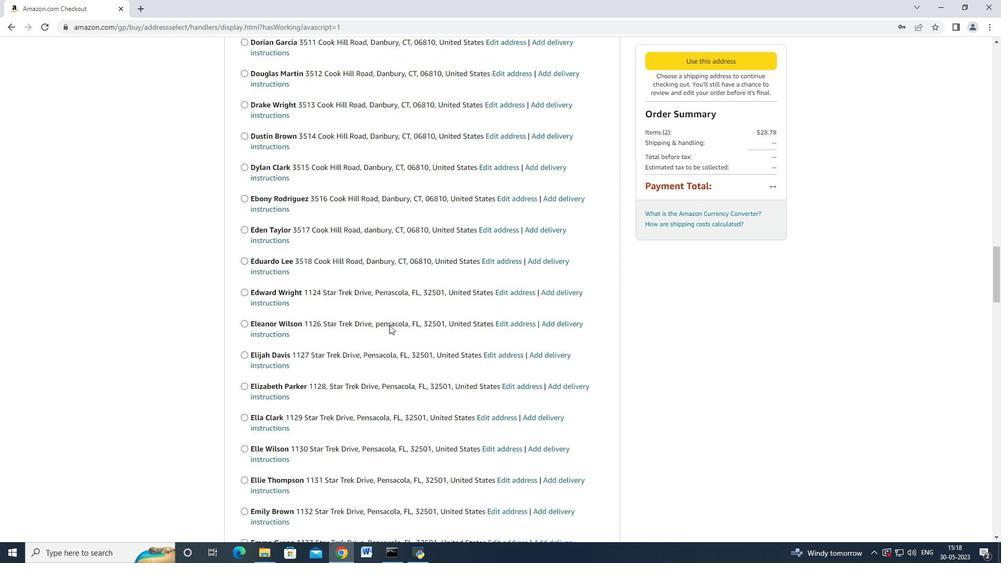 
Action: Mouse scrolled (389, 324) with delta (0, 0)
Screenshot: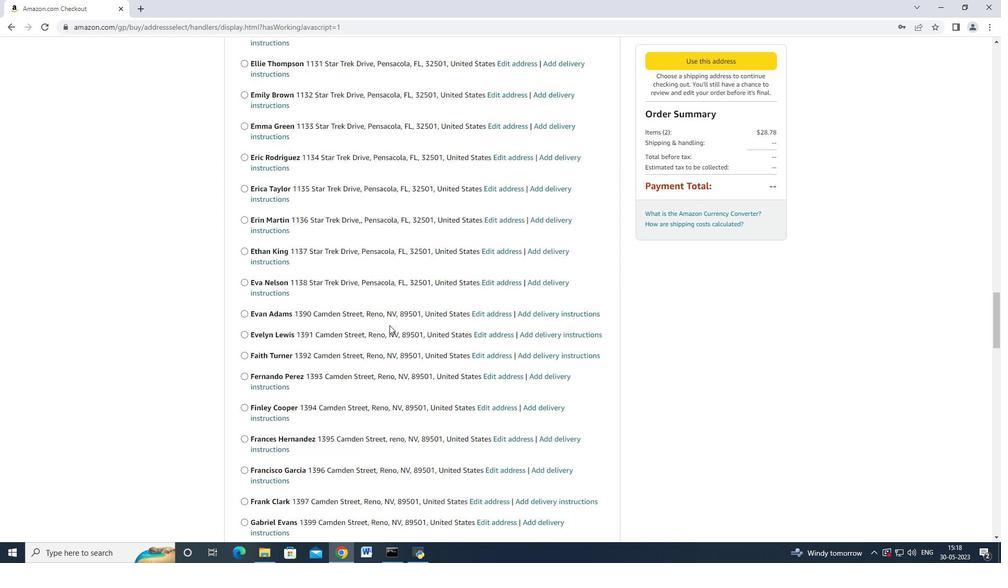 
Action: Mouse scrolled (389, 324) with delta (0, 0)
Screenshot: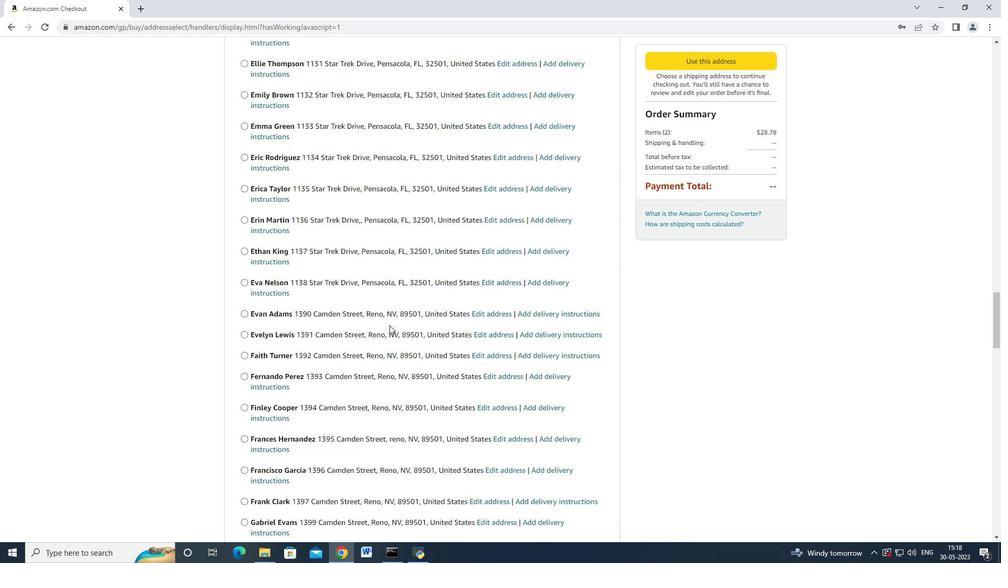 
Action: Mouse scrolled (389, 324) with delta (0, 0)
Screenshot: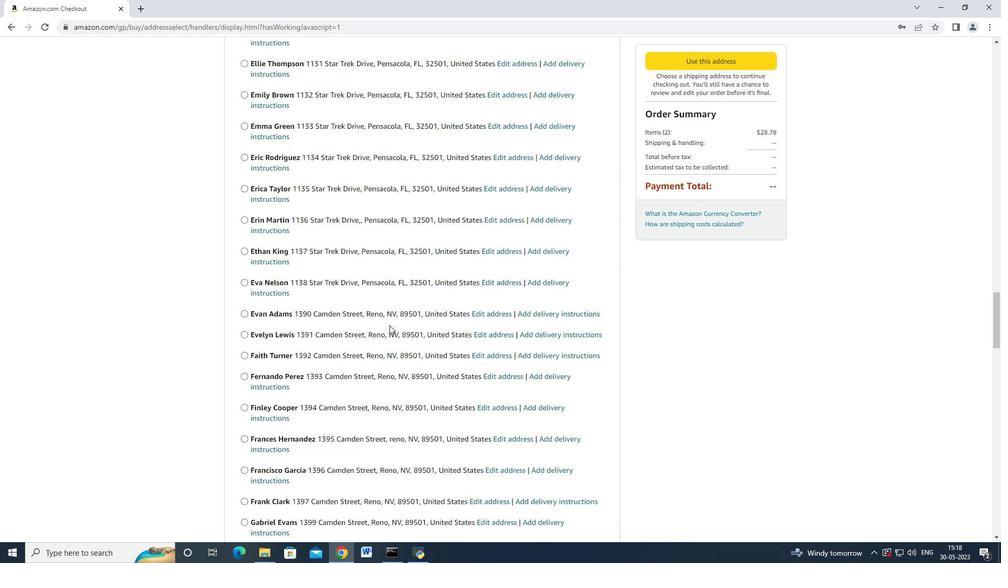 
Action: Mouse scrolled (389, 324) with delta (0, 0)
Screenshot: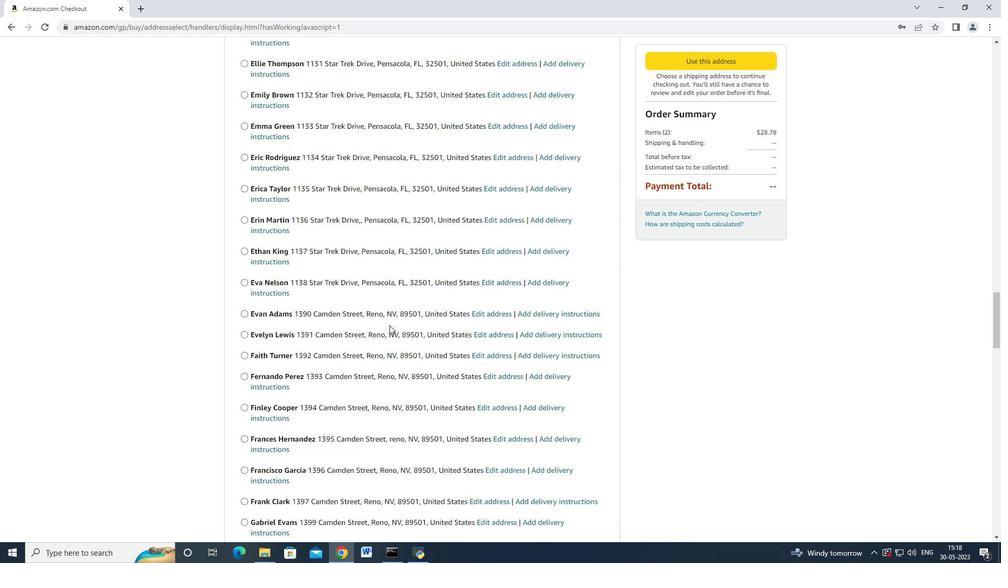 
Action: Mouse scrolled (389, 324) with delta (0, 0)
Screenshot: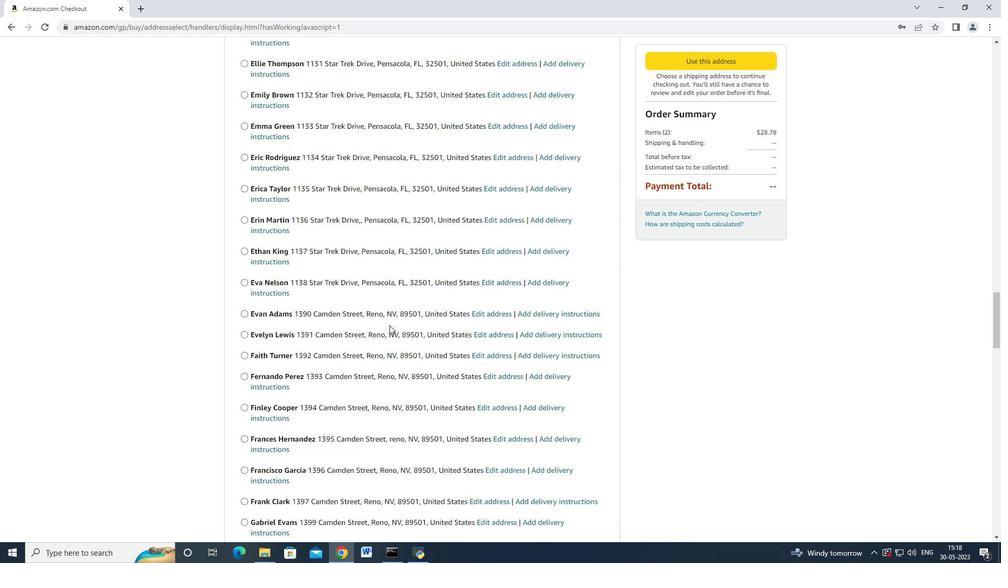 
Action: Mouse scrolled (389, 324) with delta (0, 0)
Screenshot: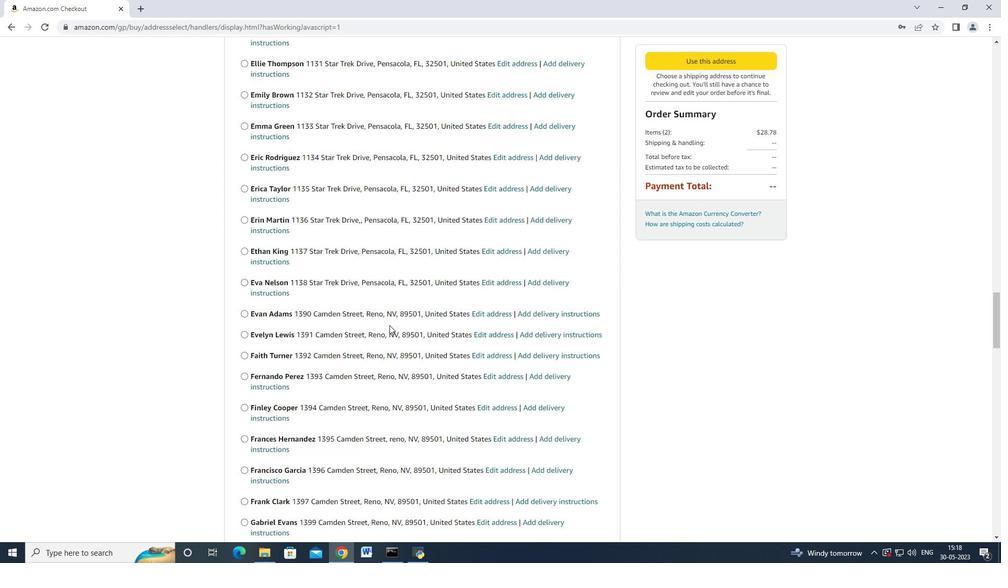 
Action: Mouse scrolled (389, 324) with delta (0, 0)
Screenshot: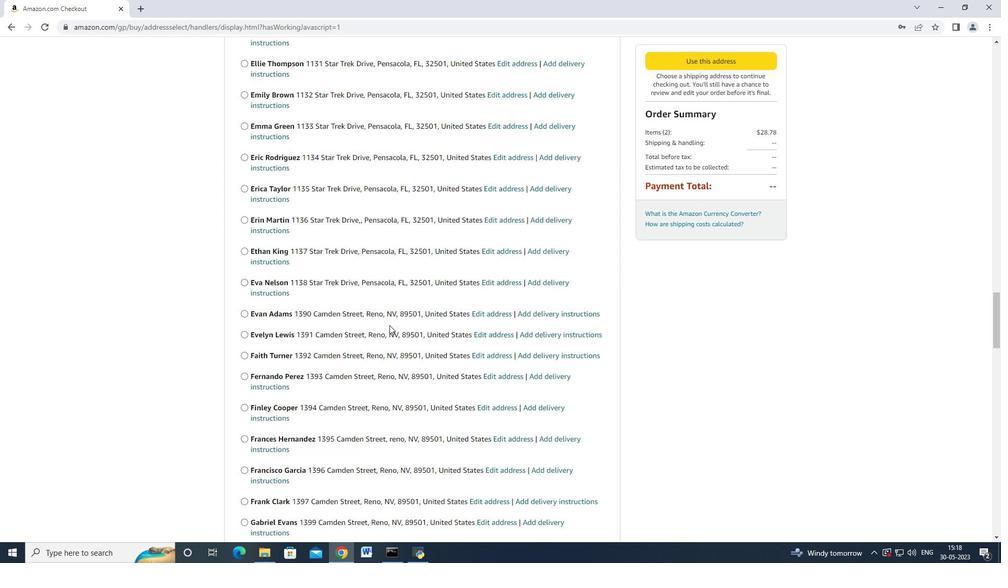
Action: Mouse scrolled (389, 324) with delta (0, 0)
Screenshot: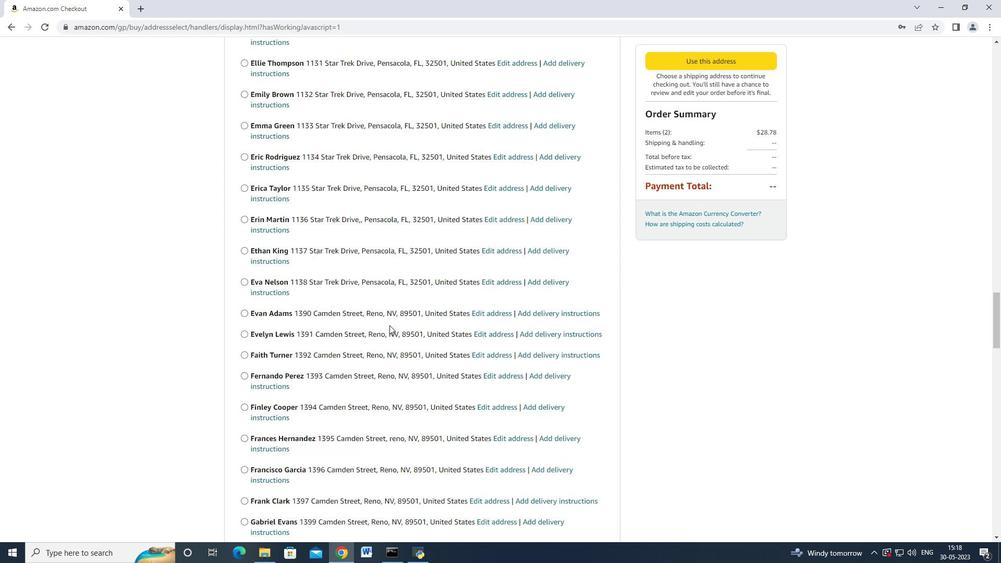 
Action: Mouse scrolled (389, 324) with delta (0, 0)
Screenshot: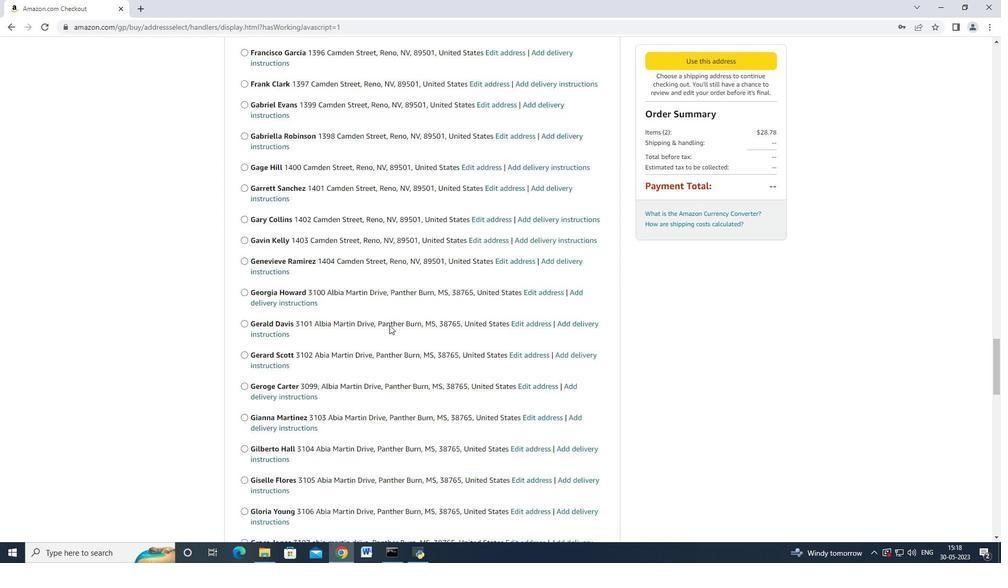 
Action: Mouse scrolled (389, 324) with delta (0, 0)
Screenshot: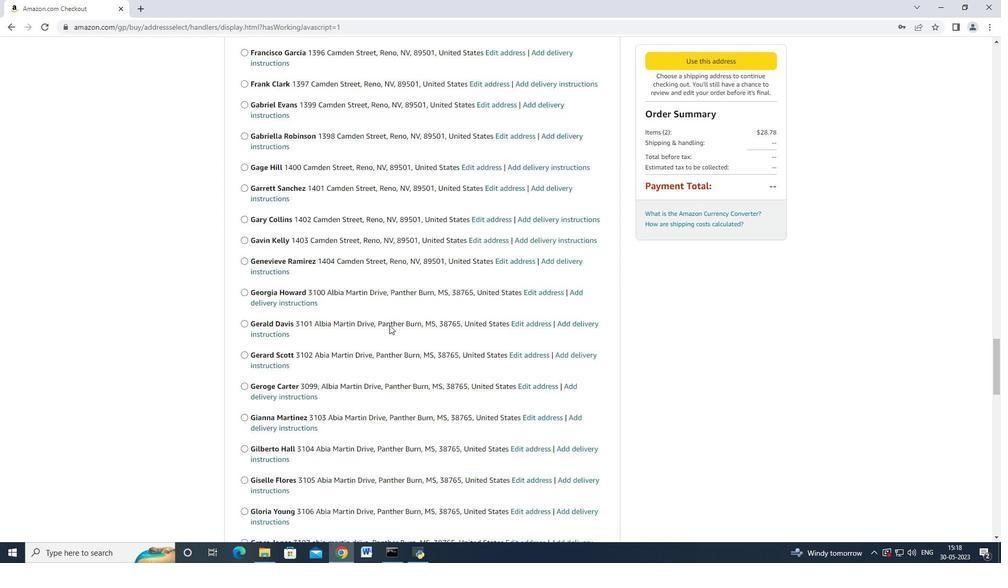
Action: Mouse scrolled (389, 324) with delta (0, 0)
Screenshot: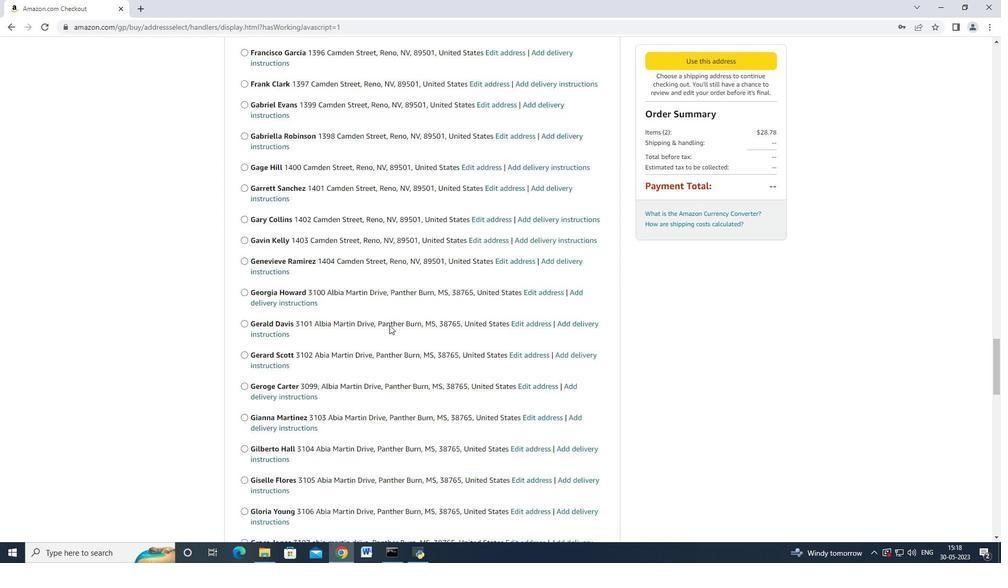 
Action: Mouse scrolled (389, 324) with delta (0, 0)
Screenshot: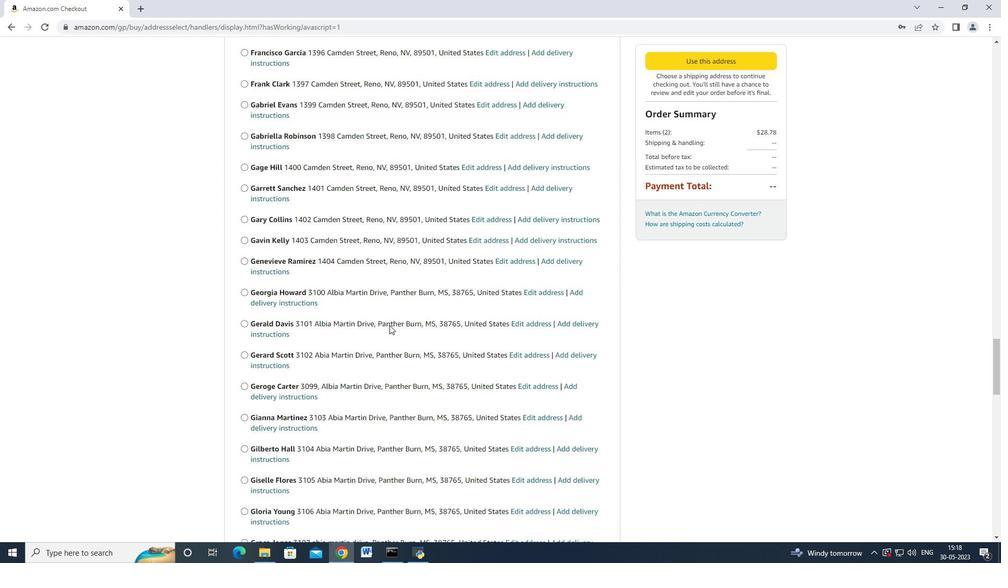 
Action: Mouse scrolled (389, 324) with delta (0, 0)
Screenshot: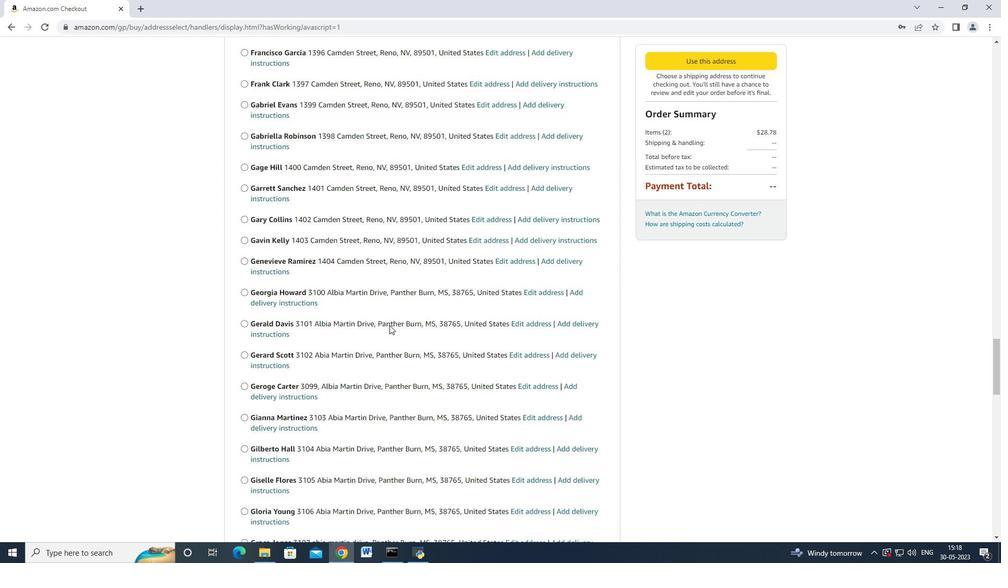 
Action: Mouse scrolled (389, 324) with delta (0, 0)
Screenshot: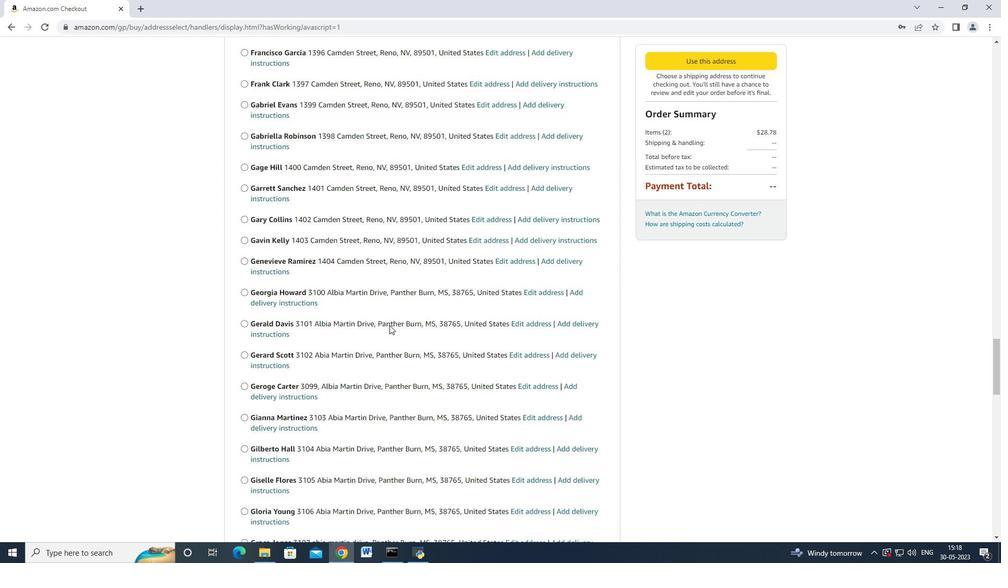 
Action: Mouse scrolled (389, 324) with delta (0, 0)
Screenshot: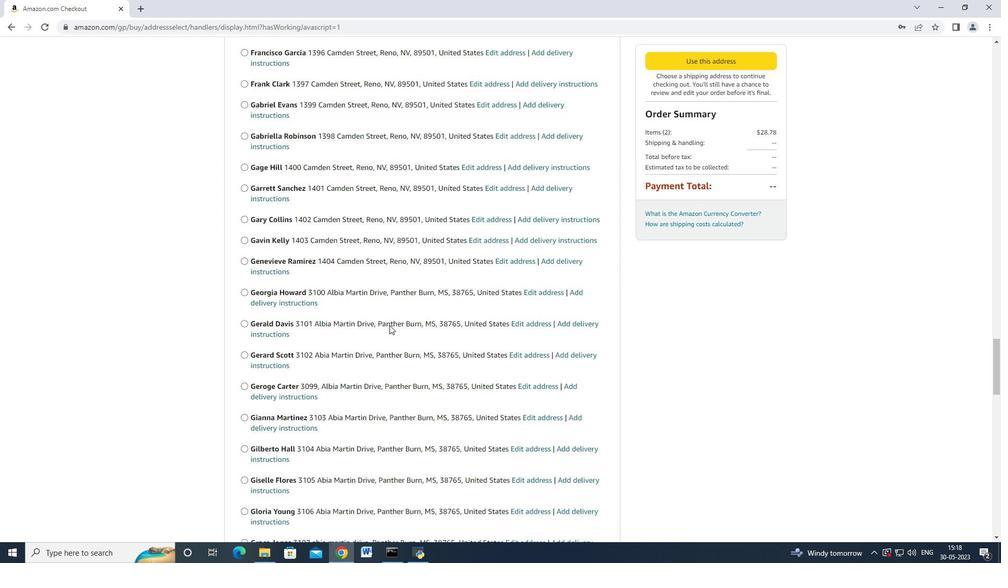 
Action: Mouse scrolled (389, 324) with delta (0, 0)
Screenshot: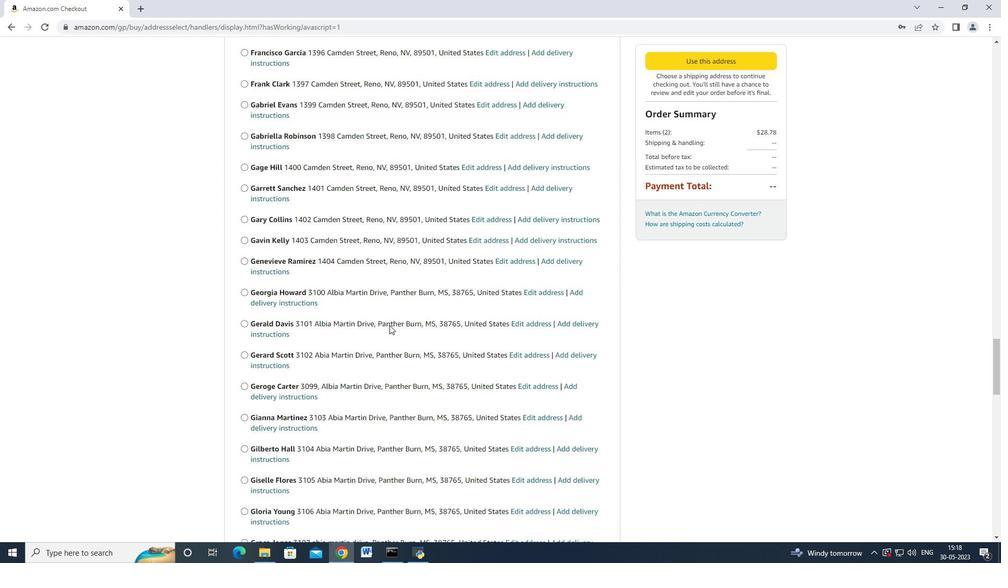 
Action: Mouse scrolled (389, 324) with delta (0, 0)
Screenshot: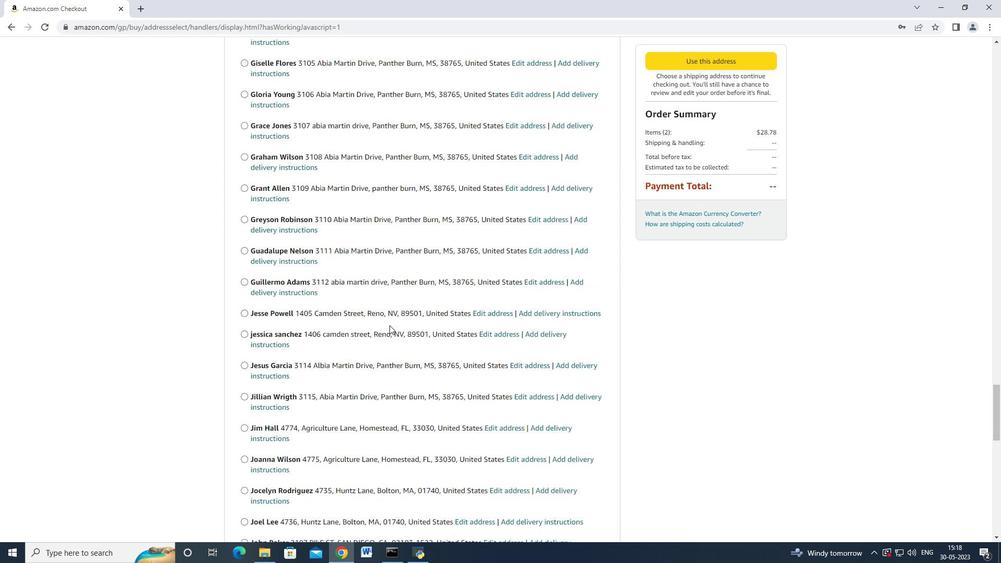 
Action: Mouse scrolled (389, 324) with delta (0, 0)
Screenshot: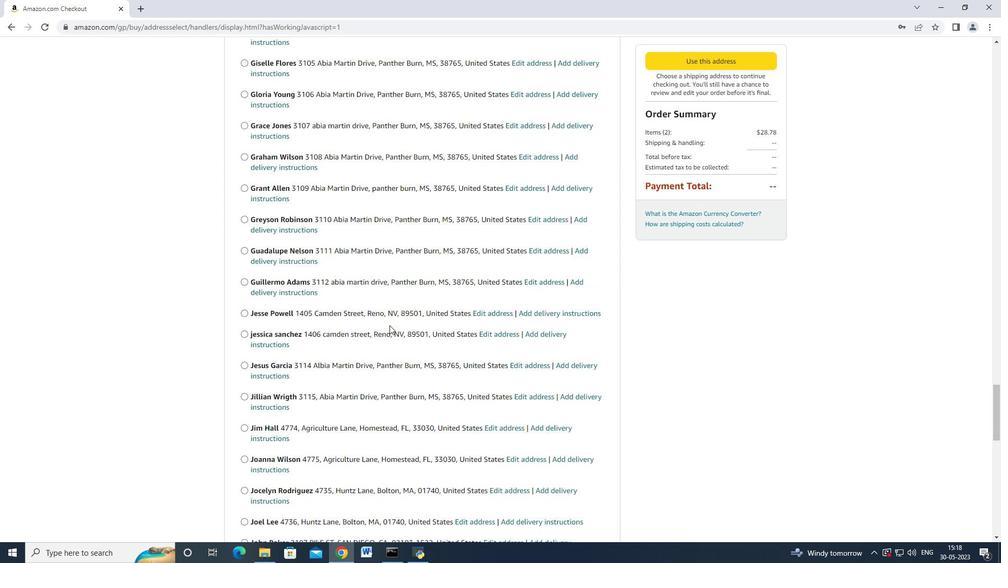 
Action: Mouse scrolled (389, 324) with delta (0, 0)
Screenshot: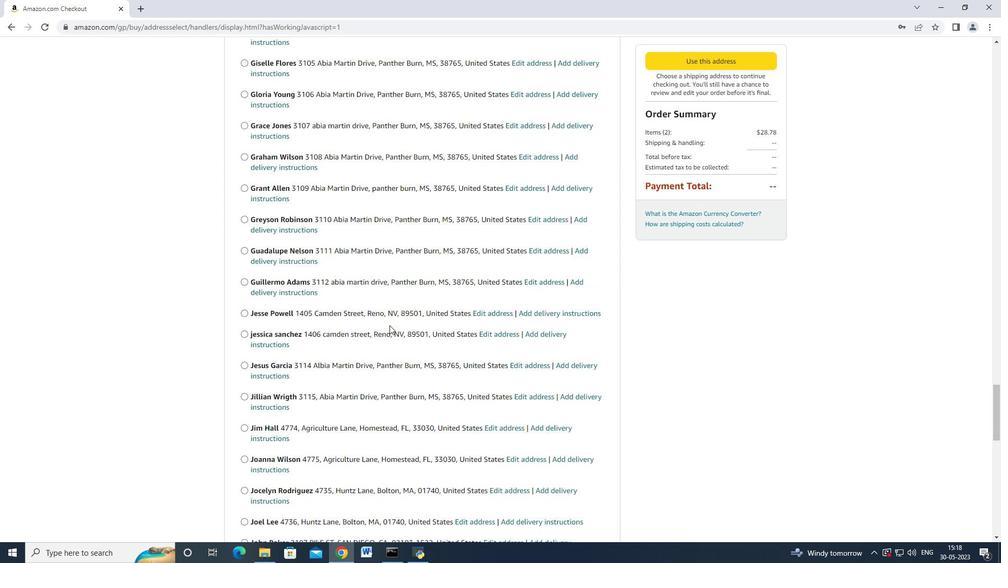 
Action: Mouse scrolled (389, 324) with delta (0, 0)
Screenshot: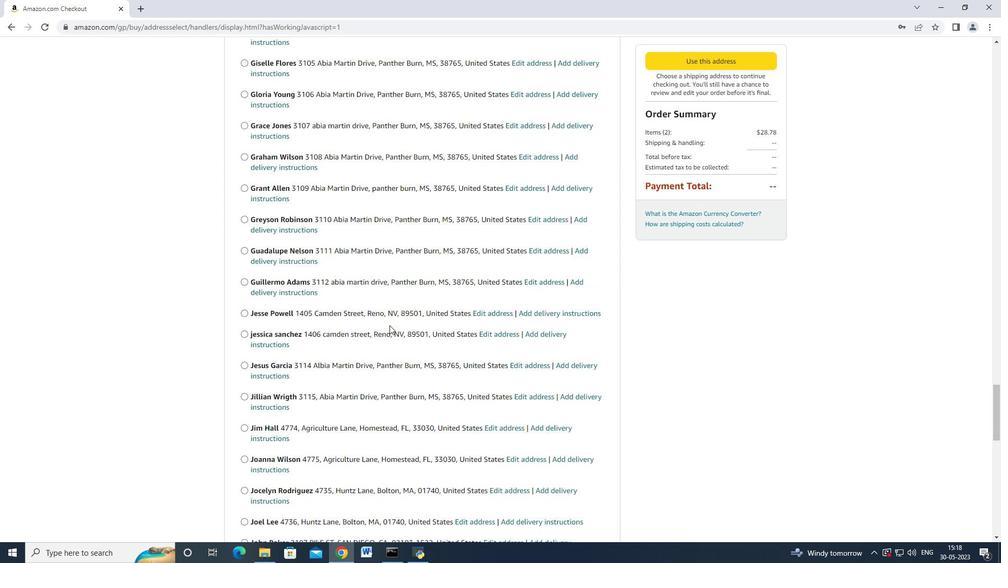 
Action: Mouse scrolled (389, 324) with delta (0, 0)
Screenshot: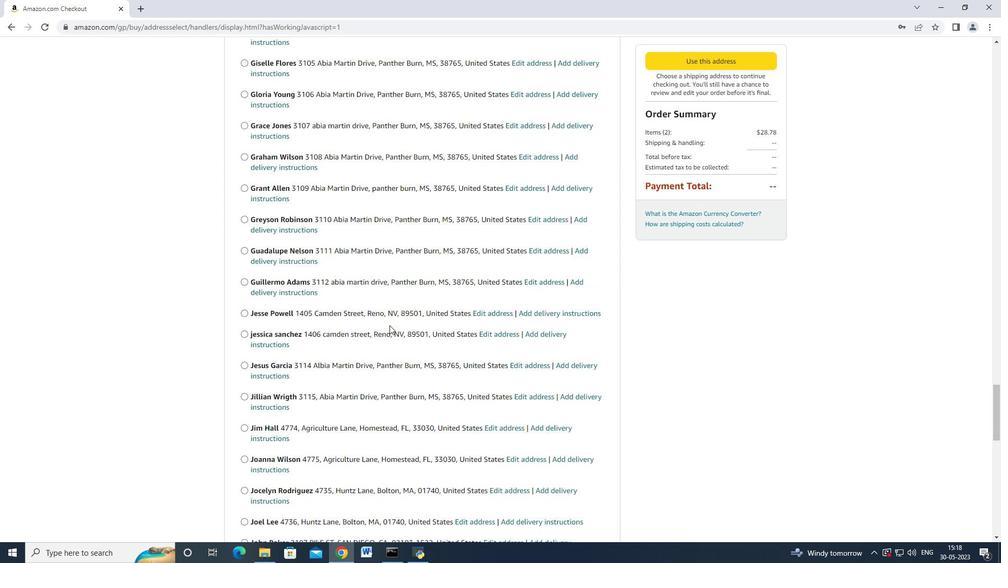 
Action: Mouse scrolled (389, 324) with delta (0, 0)
Screenshot: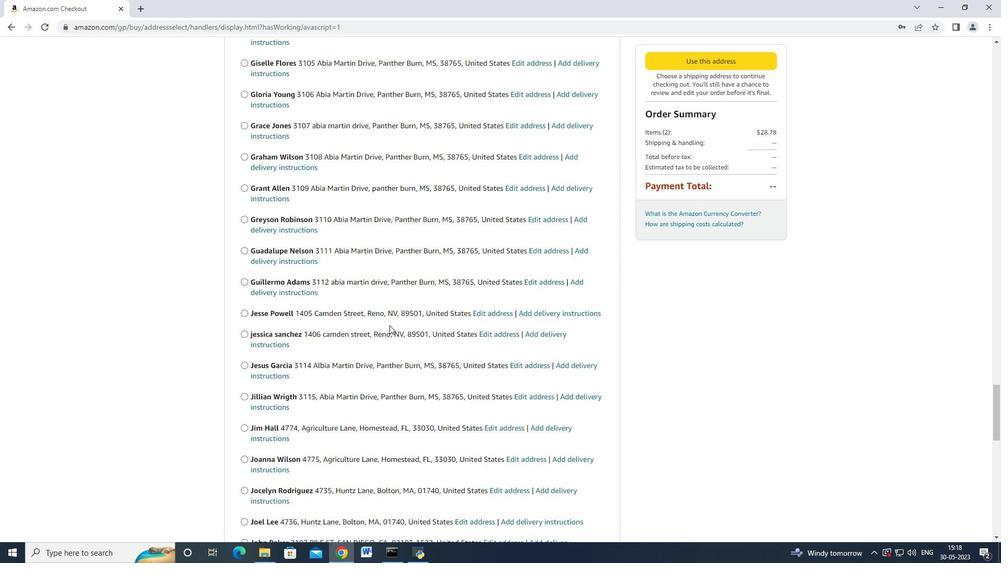 
Action: Mouse scrolled (389, 324) with delta (0, 0)
Screenshot: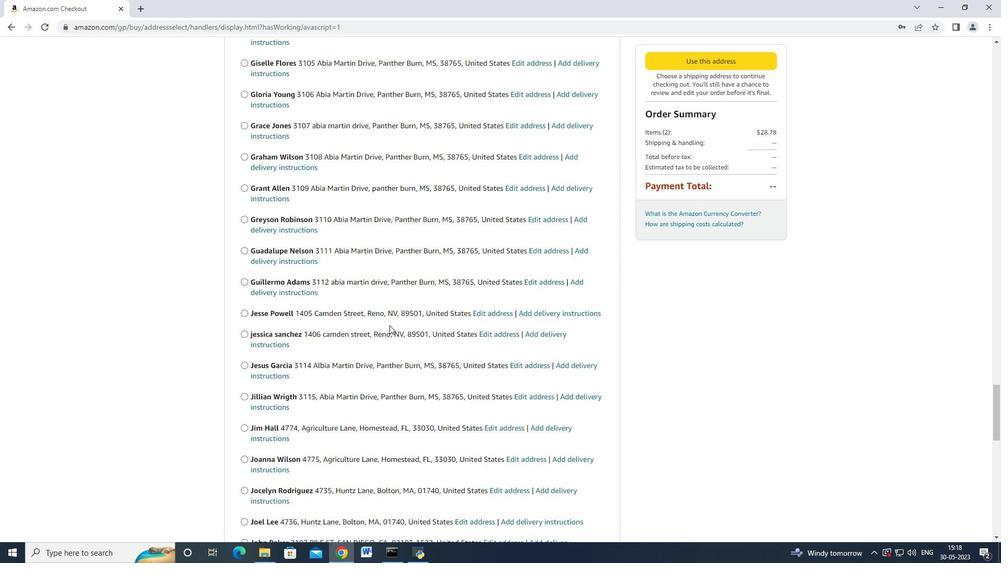 
Action: Mouse scrolled (389, 324) with delta (0, 0)
Screenshot: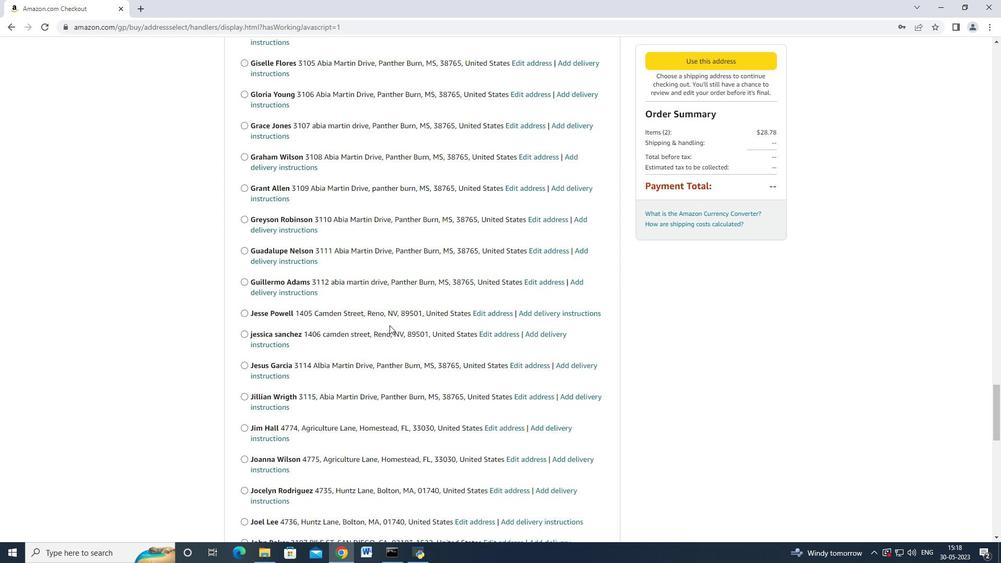 
Action: Mouse scrolled (389, 324) with delta (0, 0)
Screenshot: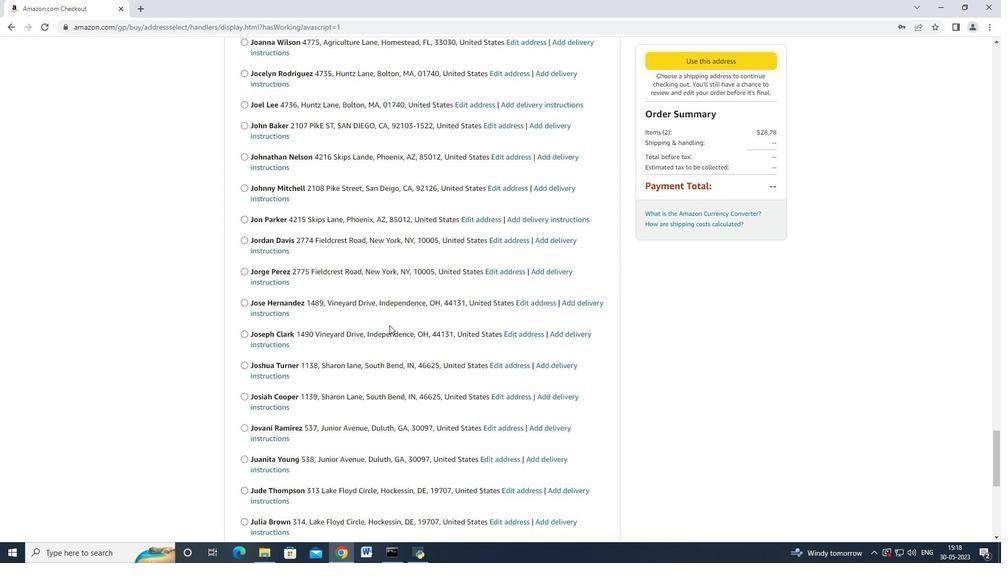 
Action: Mouse scrolled (389, 324) with delta (0, 0)
Screenshot: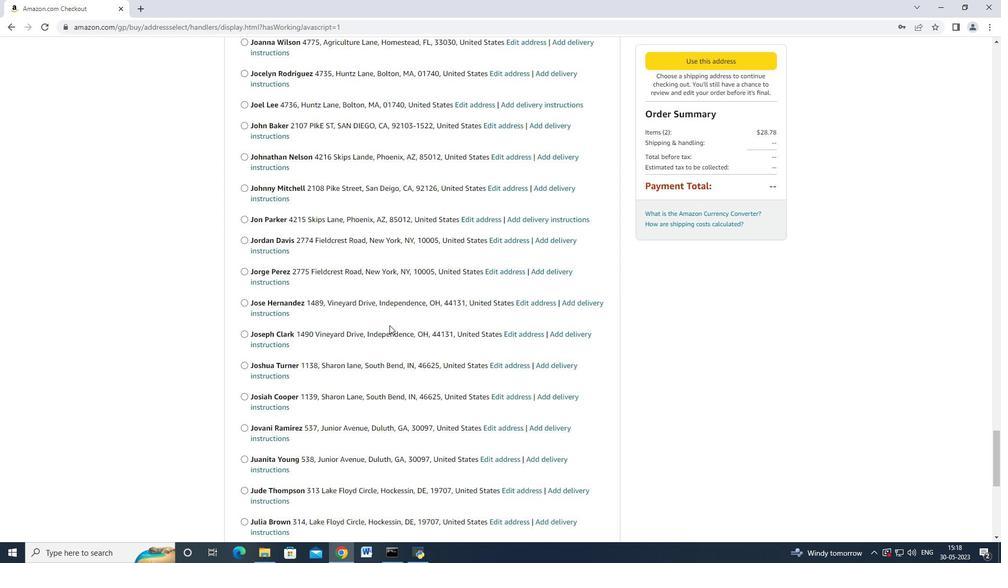 
Action: Mouse scrolled (389, 324) with delta (0, 0)
Screenshot: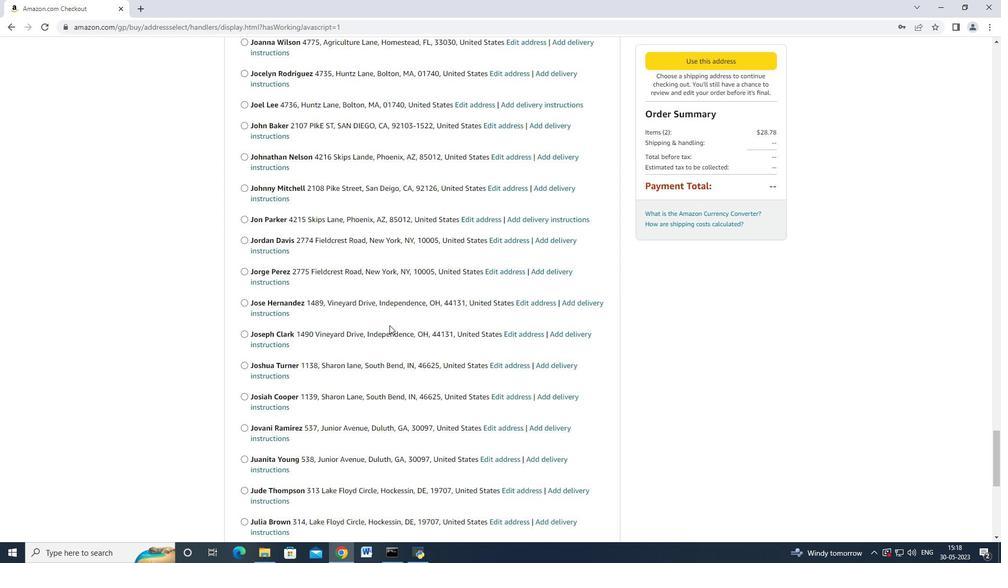
Action: Mouse scrolled (389, 324) with delta (0, 0)
Screenshot: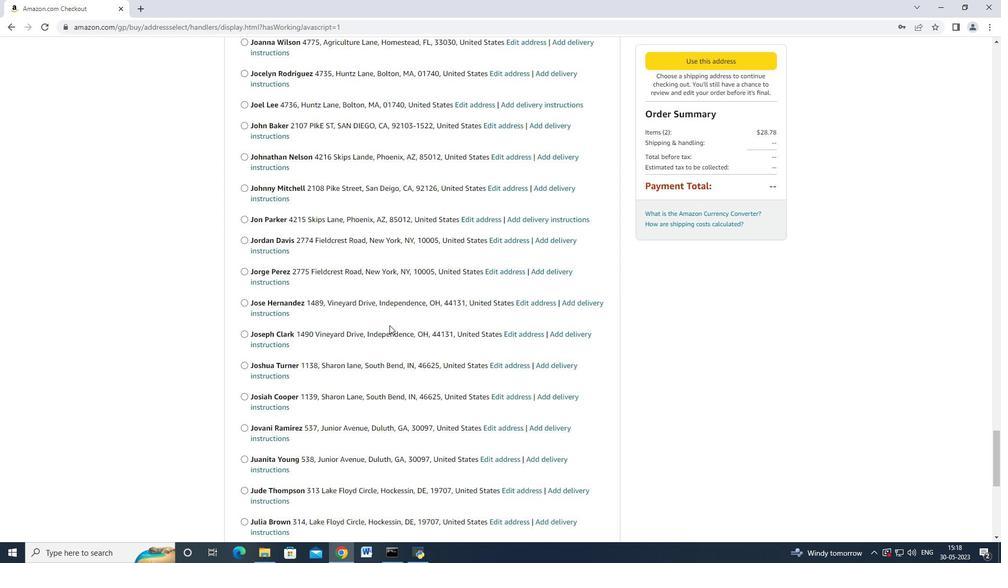
Action: Mouse scrolled (389, 324) with delta (0, 0)
Screenshot: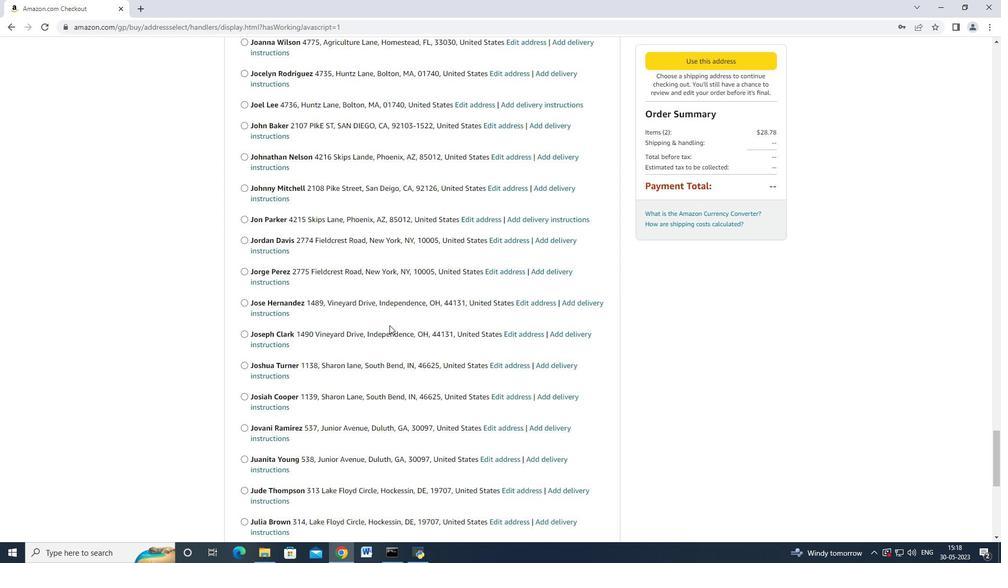 
Action: Mouse scrolled (389, 324) with delta (0, -1)
Screenshot: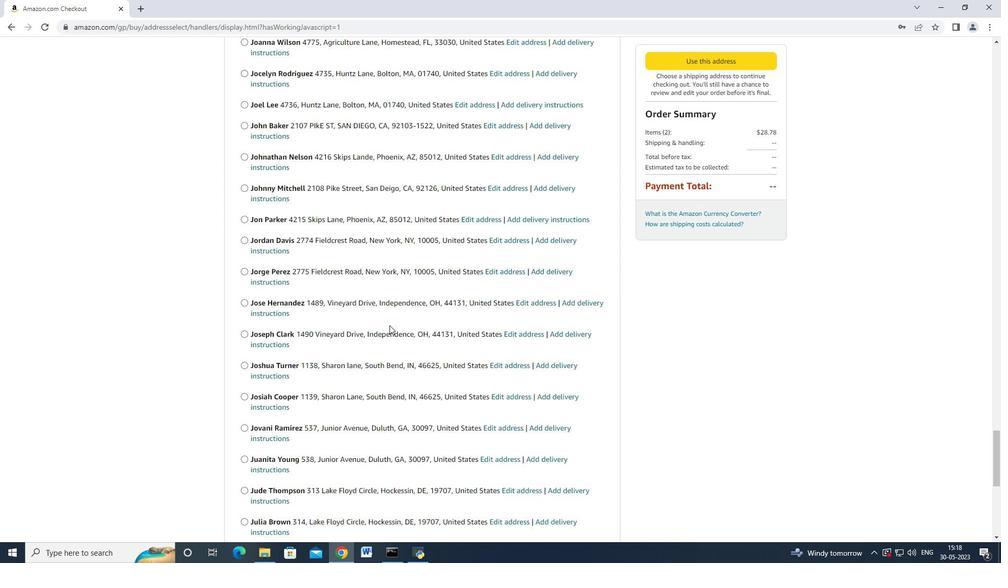 
Action: Mouse scrolled (389, 324) with delta (0, 0)
Screenshot: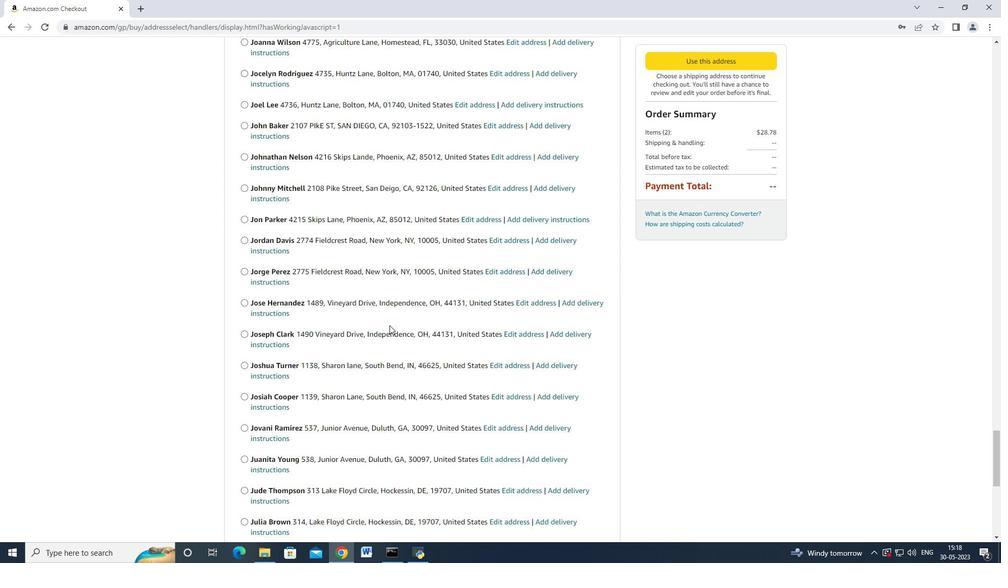 
Action: Mouse scrolled (389, 326) with delta (0, 0)
Screenshot: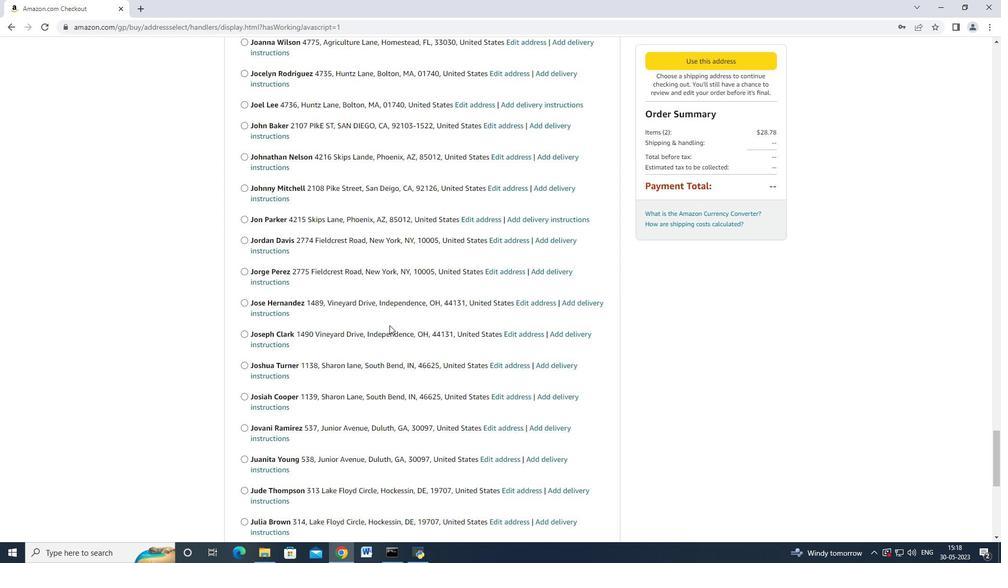 
Action: Mouse scrolled (389, 326) with delta (0, 0)
Screenshot: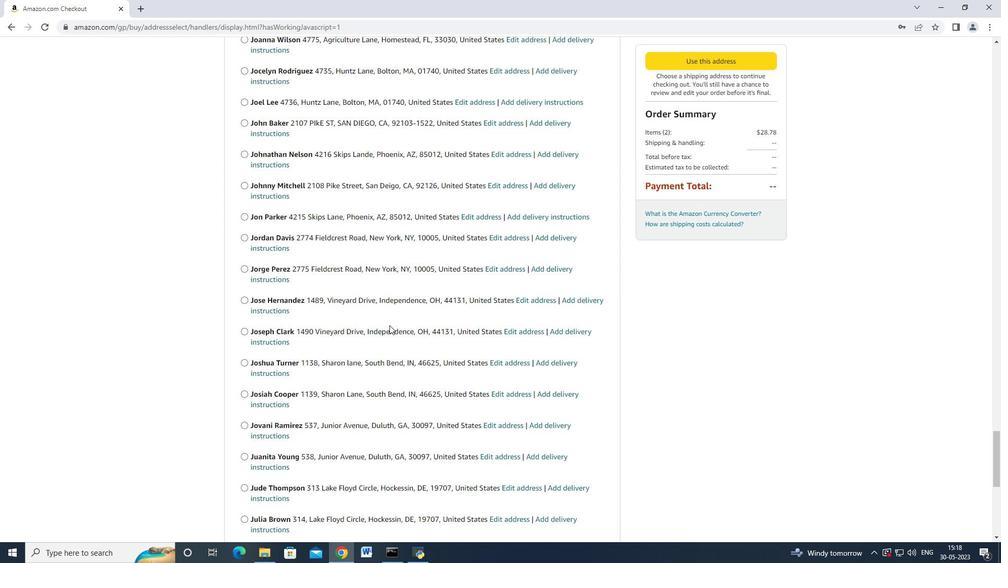 
Action: Mouse scrolled (389, 324) with delta (0, 0)
Screenshot: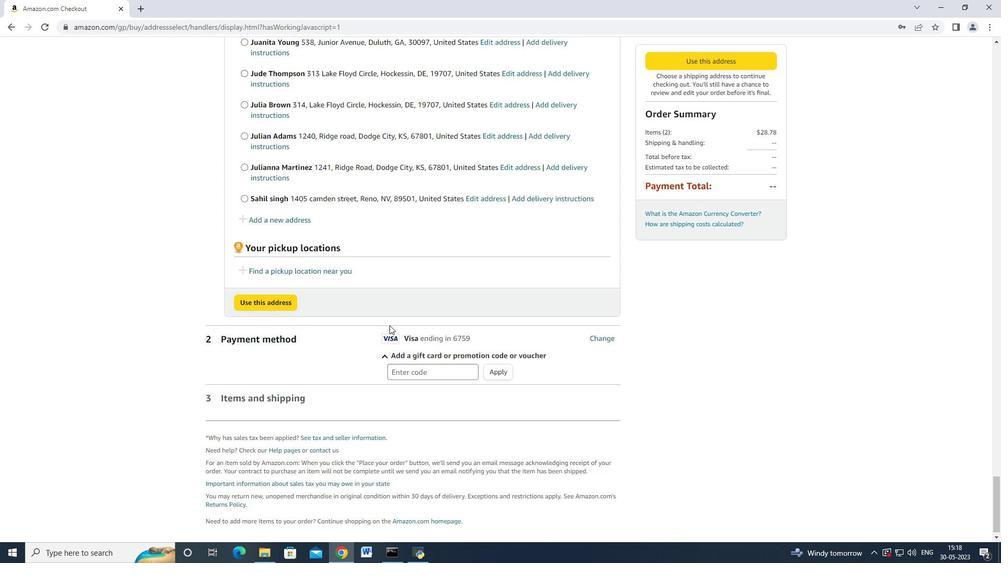 
Action: Mouse scrolled (389, 324) with delta (0, 0)
Screenshot: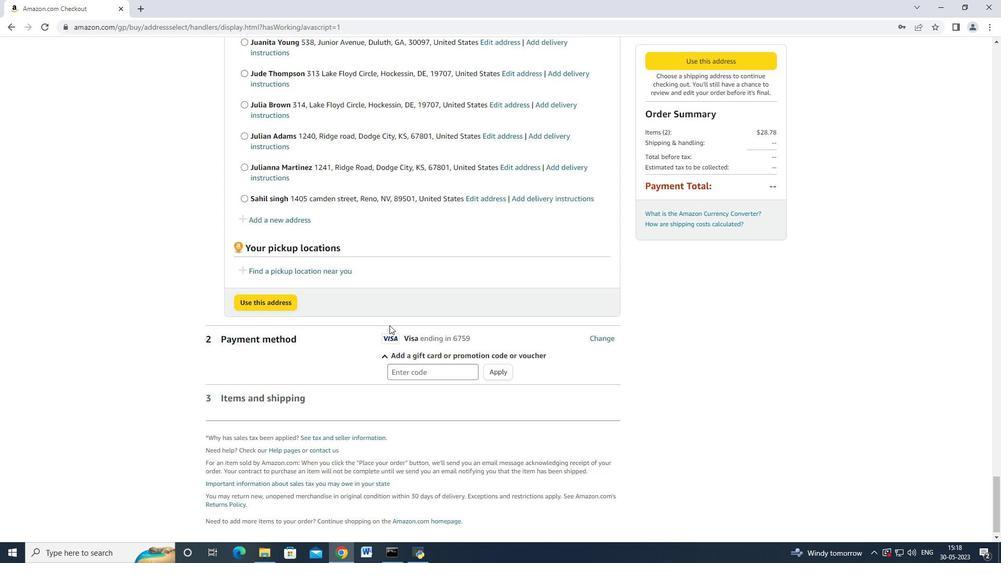 
Action: Mouse scrolled (389, 324) with delta (0, 0)
Screenshot: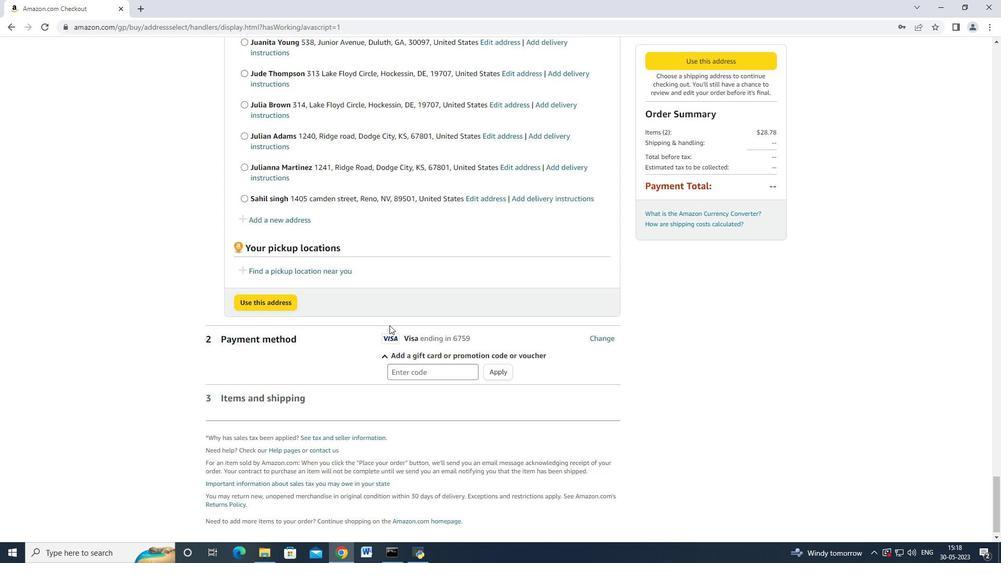 
Action: Mouse scrolled (389, 324) with delta (0, 0)
Screenshot: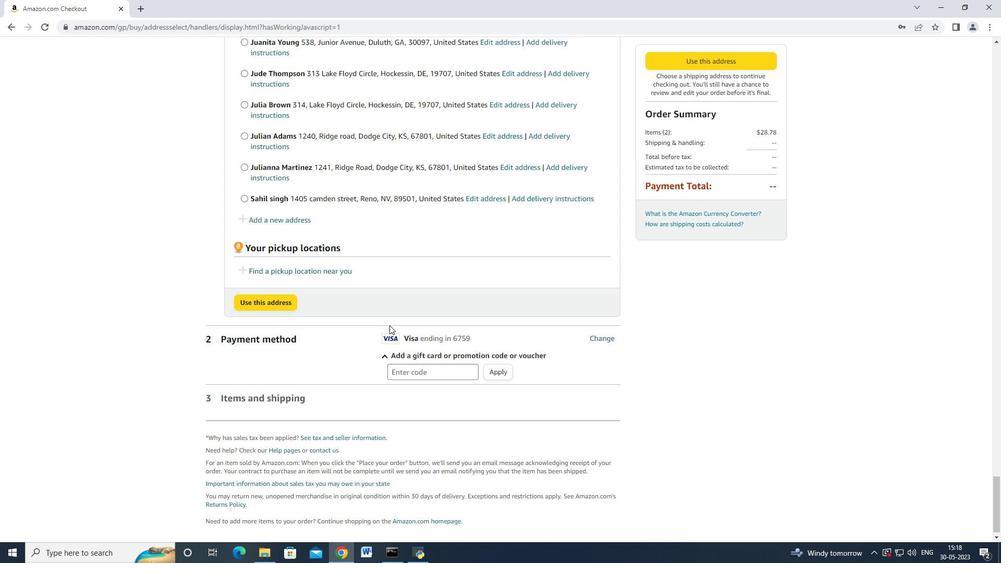 
Action: Mouse scrolled (389, 324) with delta (0, 0)
Screenshot: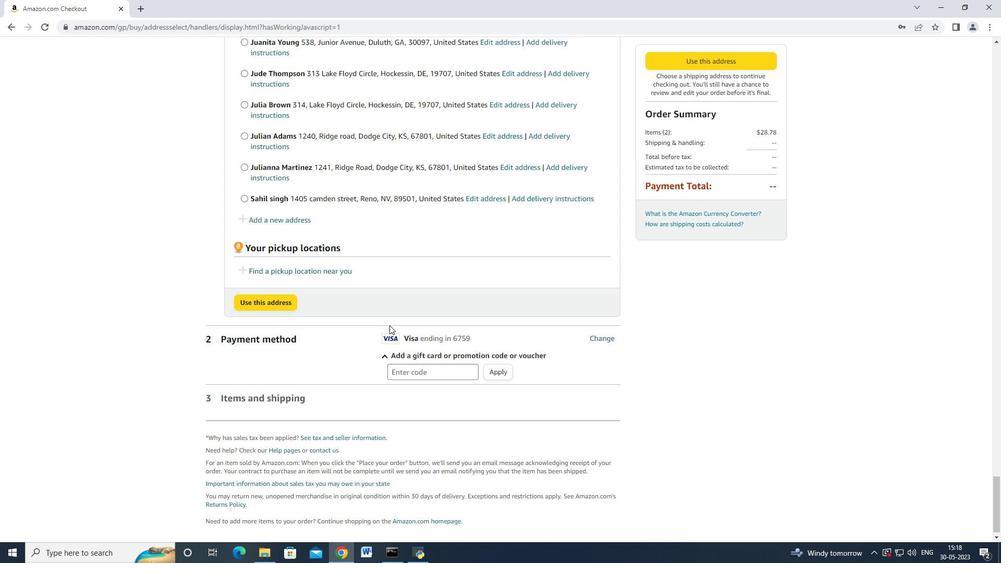 
Action: Mouse scrolled (389, 324) with delta (0, 0)
Screenshot: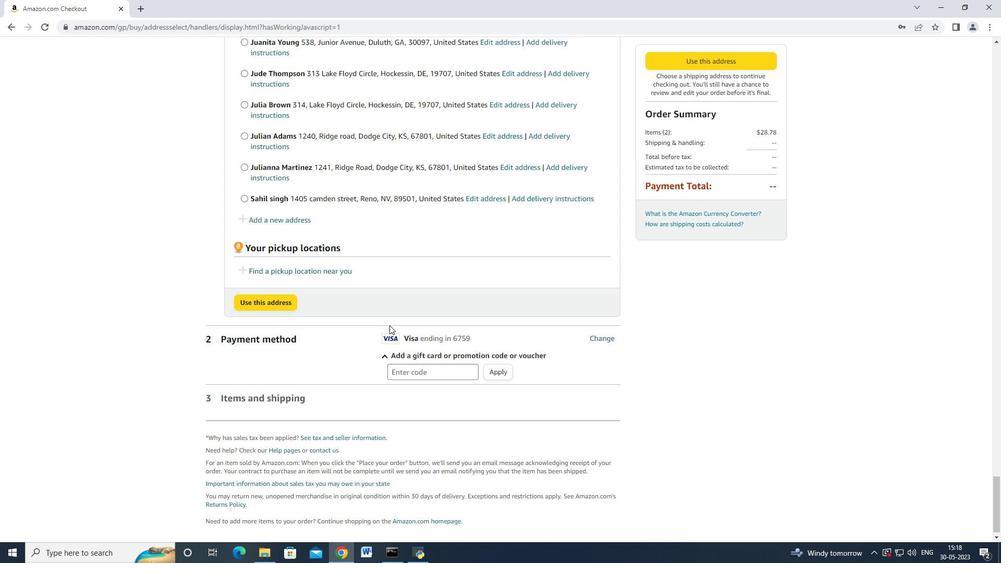 
Action: Mouse scrolled (389, 324) with delta (0, 0)
Screenshot: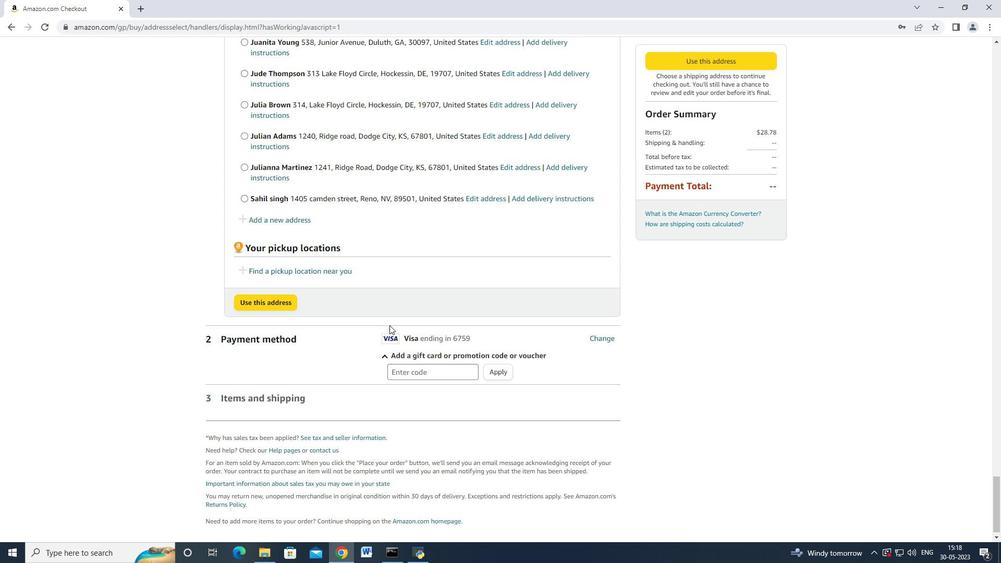 
Action: Mouse moved to (300, 216)
Screenshot: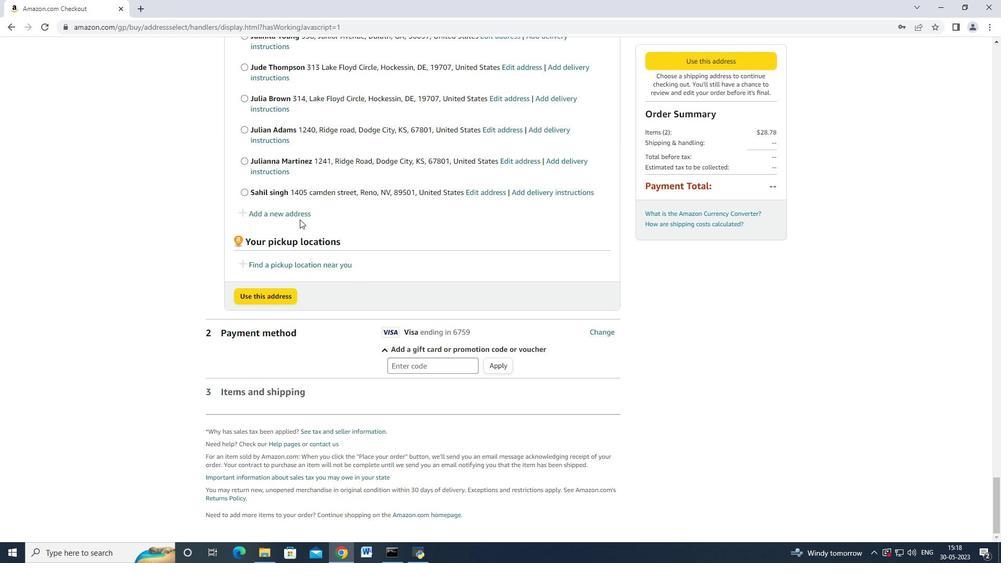 
Action: Mouse pressed left at (300, 216)
Screenshot: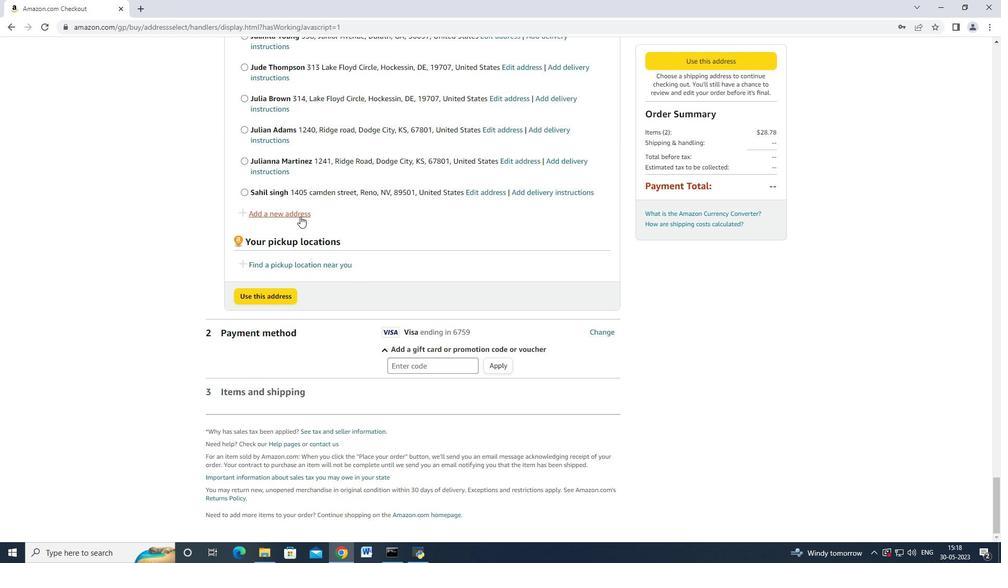 
Action: Mouse moved to (371, 251)
Screenshot: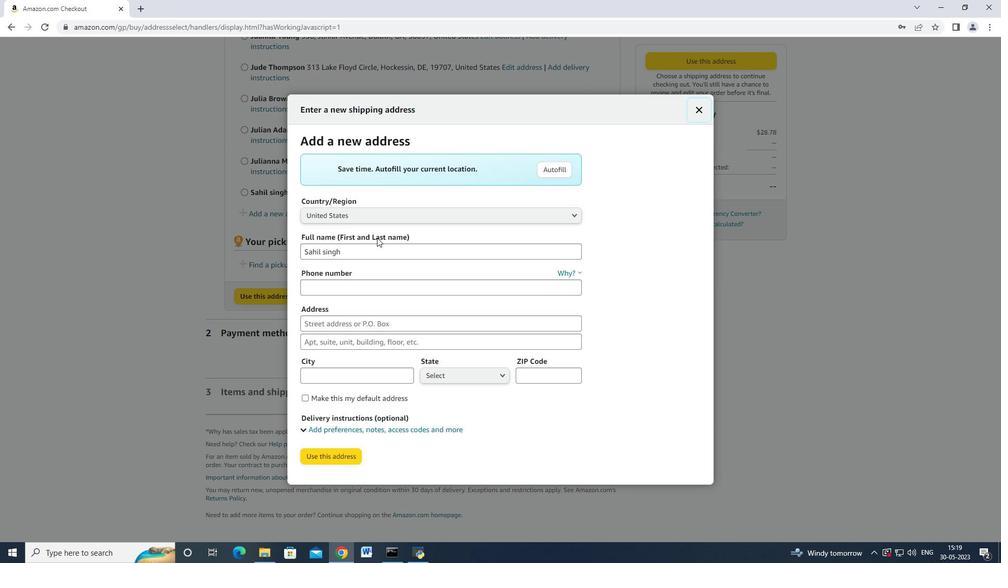 
Action: Mouse pressed left at (371, 251)
Screenshot: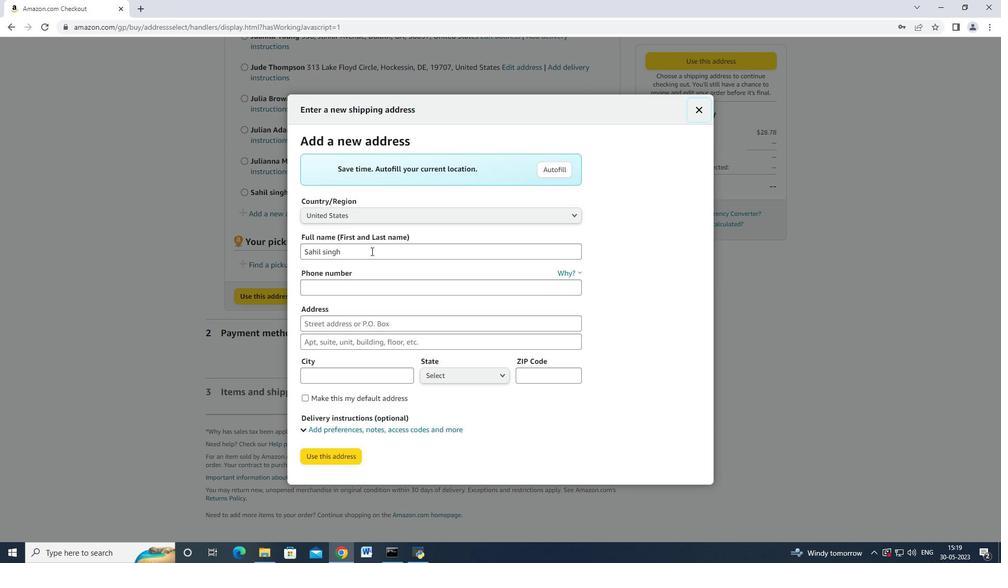 
Action: Mouse moved to (288, 245)
Screenshot: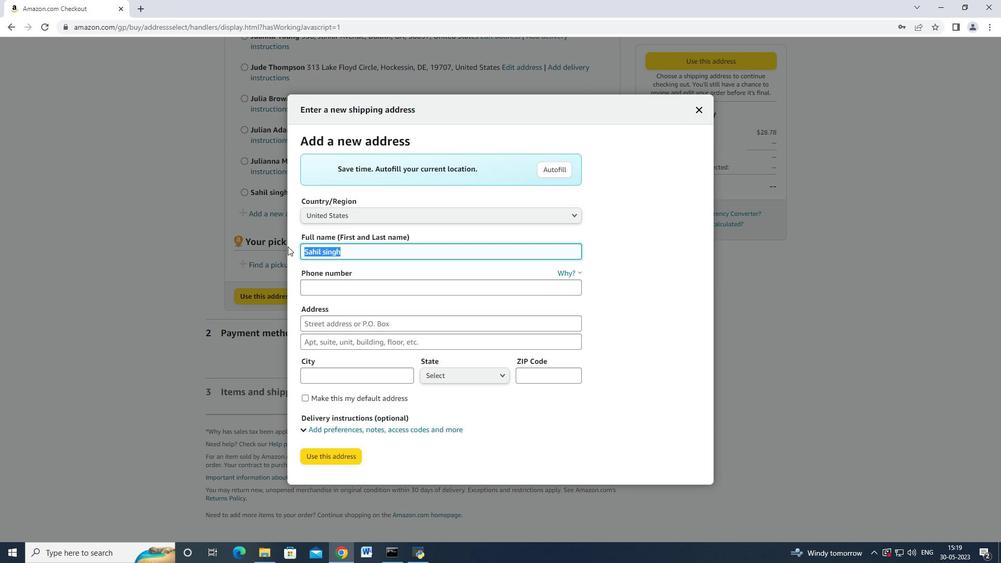 
Action: Key pressed <Key.backspace>i<Key.backspace><Key.shift>Gunner<Key.space><Key.shift_r>Ward<Key.tab>6314971
Screenshot: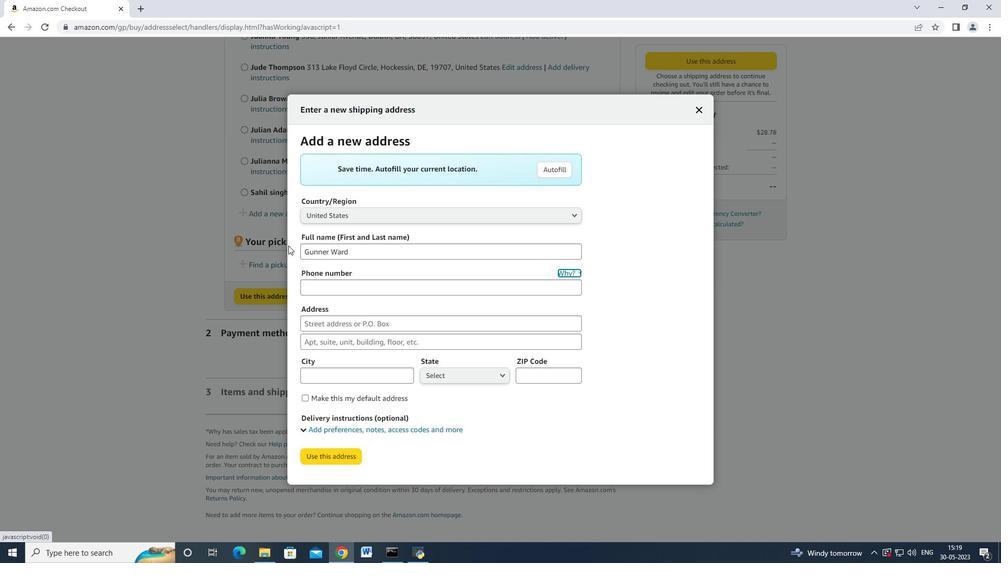 
Action: Mouse moved to (384, 292)
Screenshot: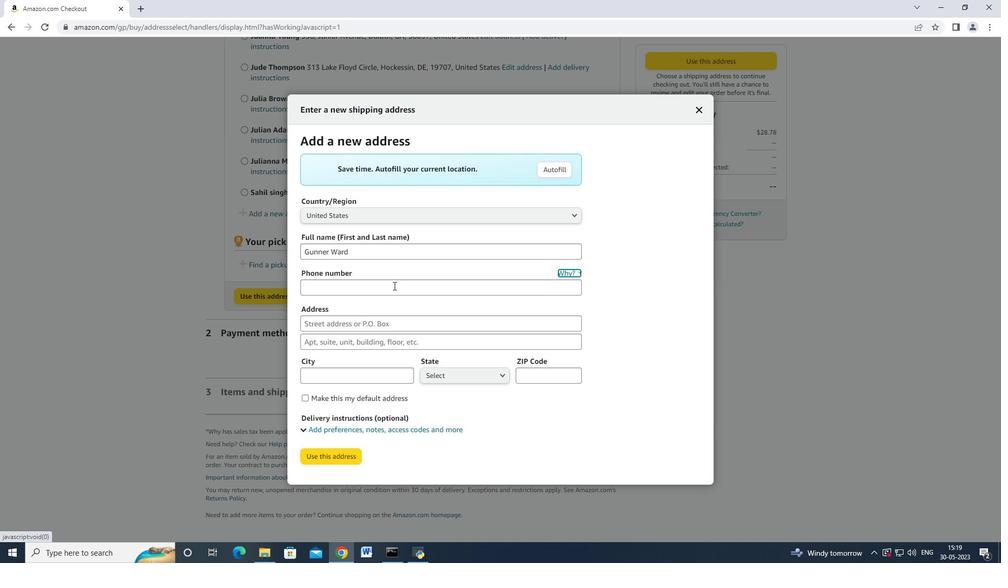 
Action: Mouse pressed left at (384, 292)
Screenshot: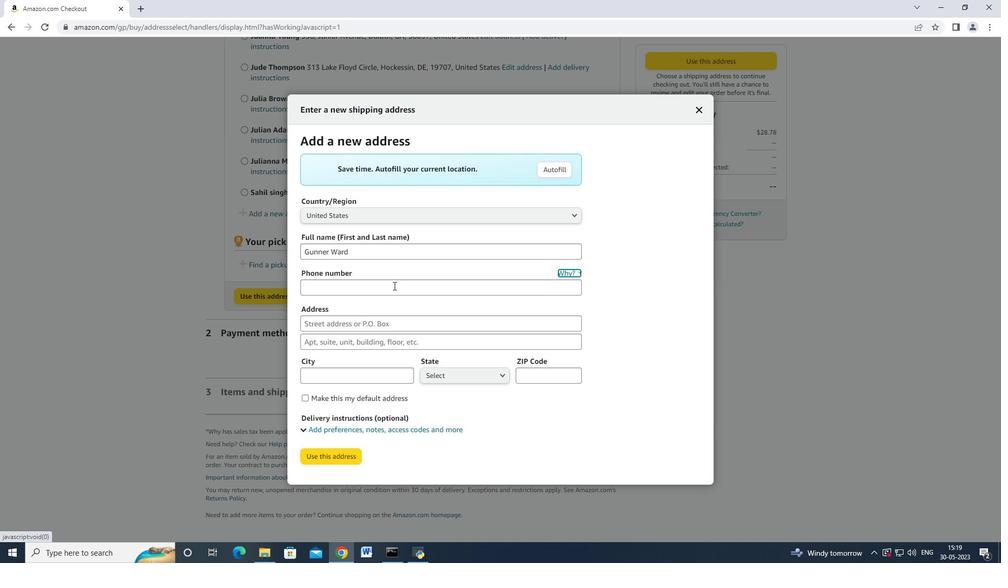 
Action: Key pressed 6314971043<Key.tab>3113<Key.space>abia<Key.space>martin<Key.space>drive<Key.tab><Key.tab><Key.shift>Panther<Key.space><Key.shift>Burn
Screenshot: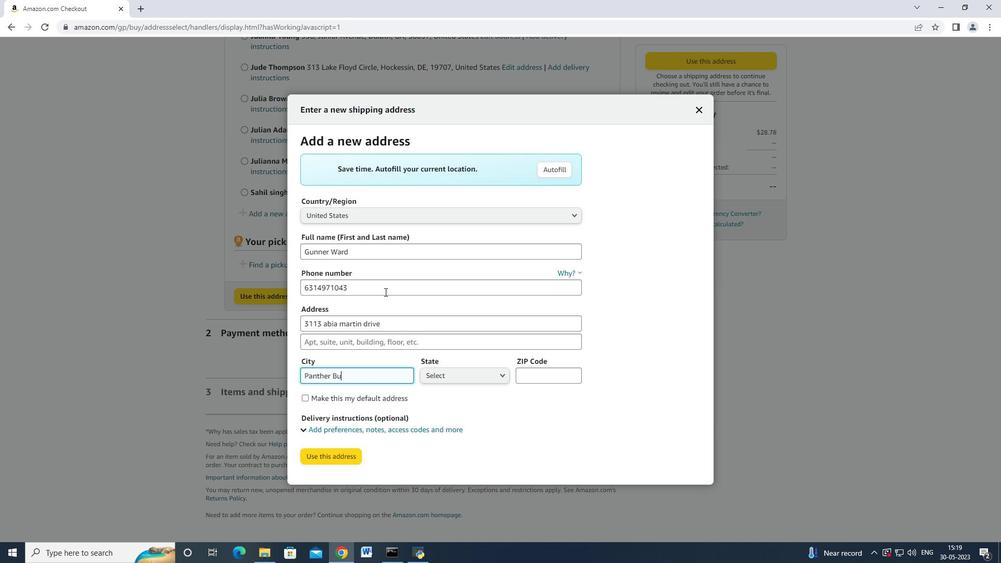 
Action: Mouse moved to (486, 378)
Screenshot: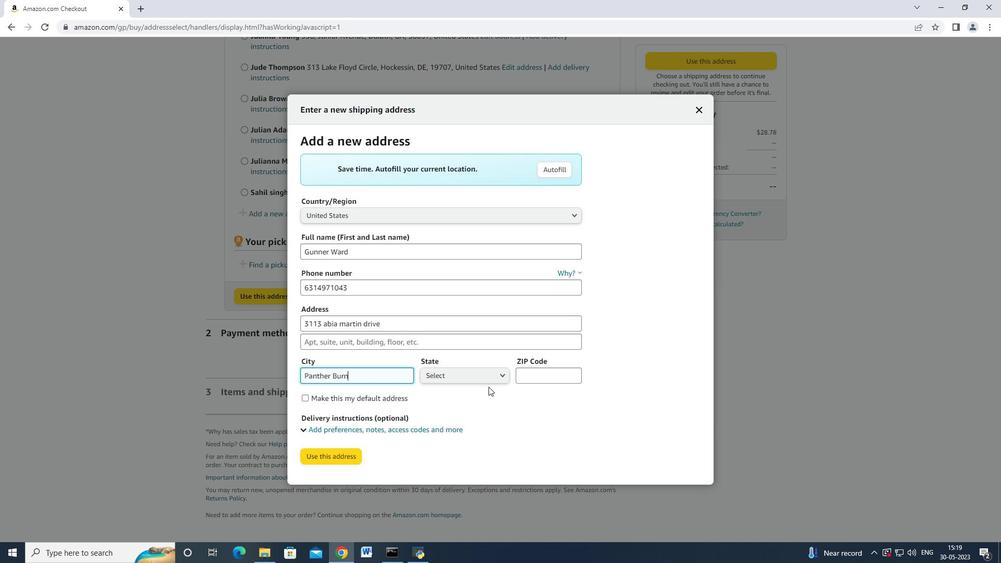 
Action: Mouse pressed left at (486, 378)
Screenshot: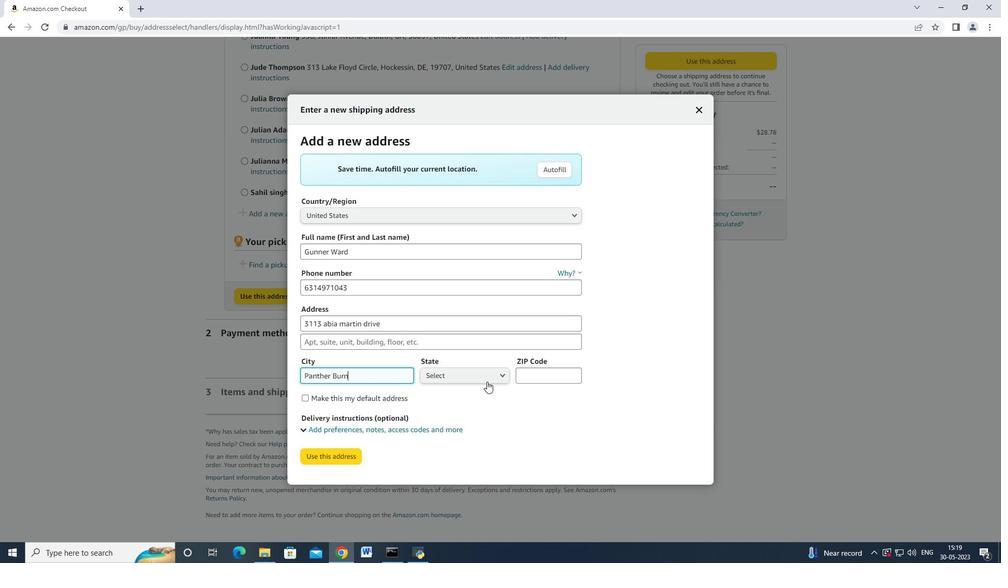 
Action: Mouse moved to (480, 231)
Screenshot: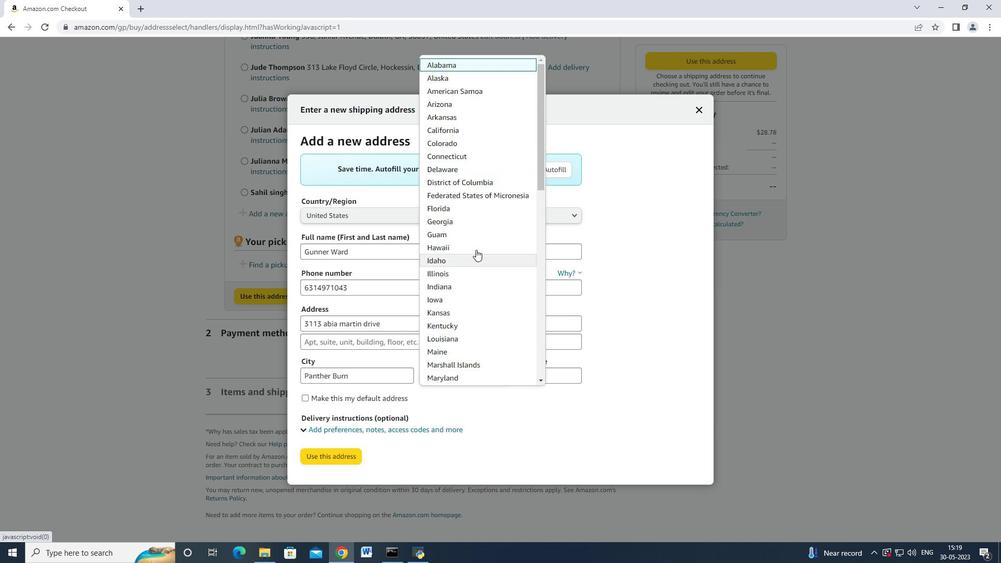 
Action: Mouse scrolled (480, 230) with delta (0, 0)
Screenshot: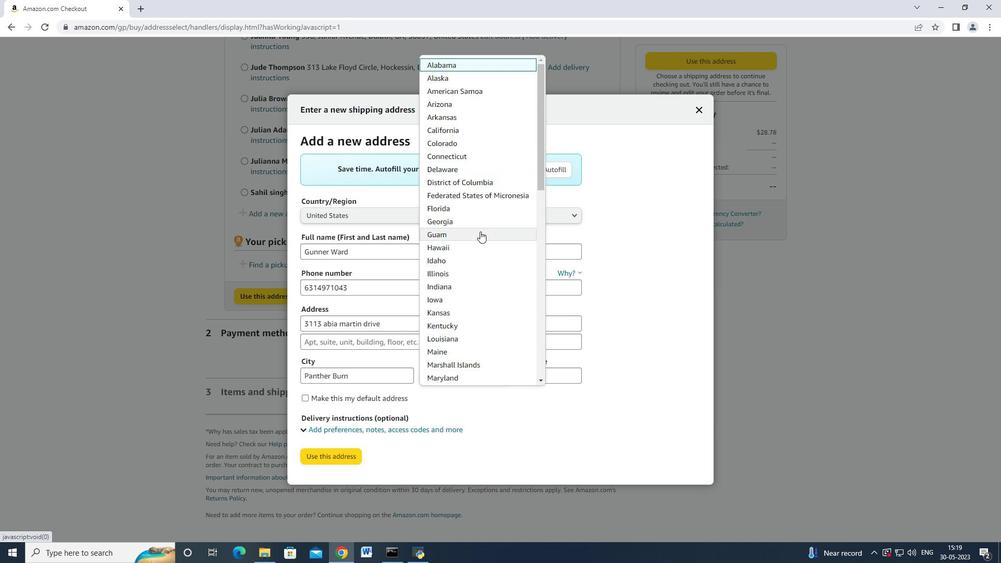 
Action: Mouse moved to (480, 231)
Screenshot: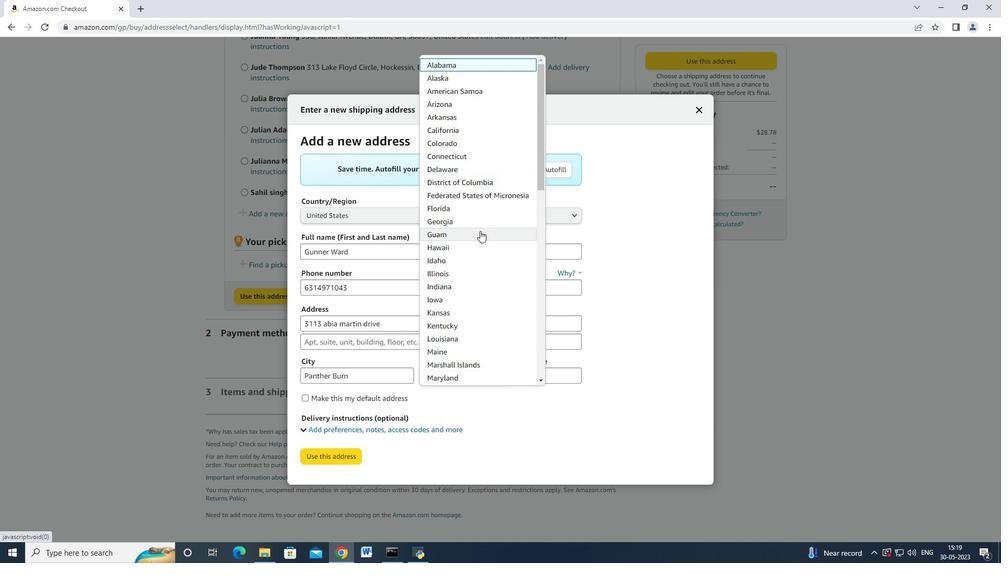
Action: Mouse scrolled (480, 231) with delta (0, 0)
Screenshot: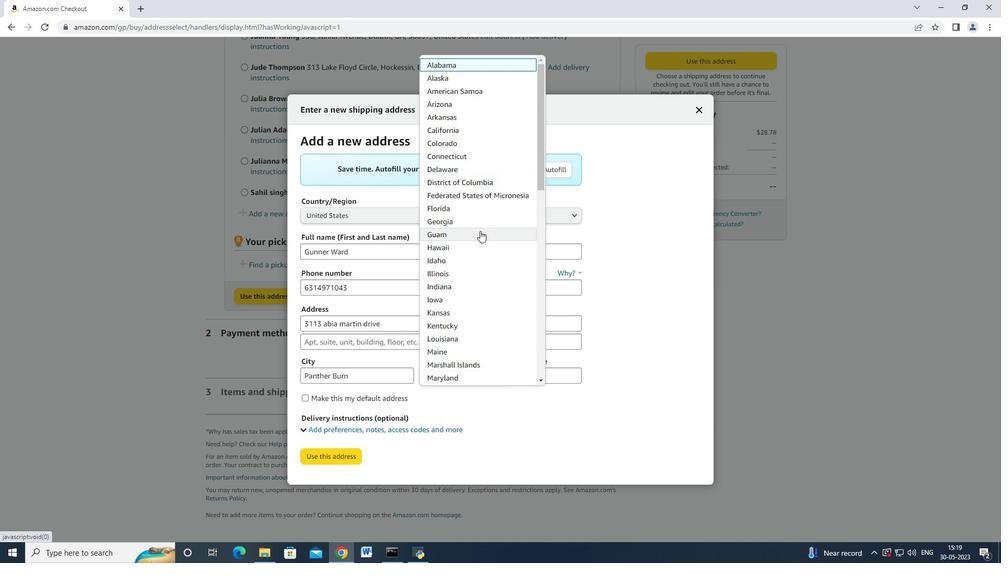 
Action: Mouse scrolled (480, 231) with delta (0, 0)
Screenshot: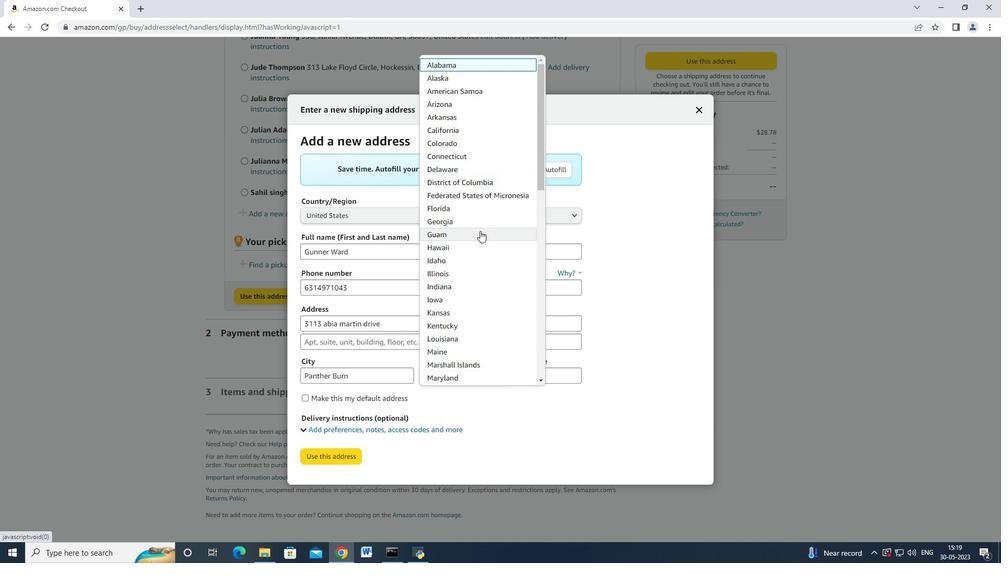 
Action: Mouse scrolled (480, 231) with delta (0, 0)
Screenshot: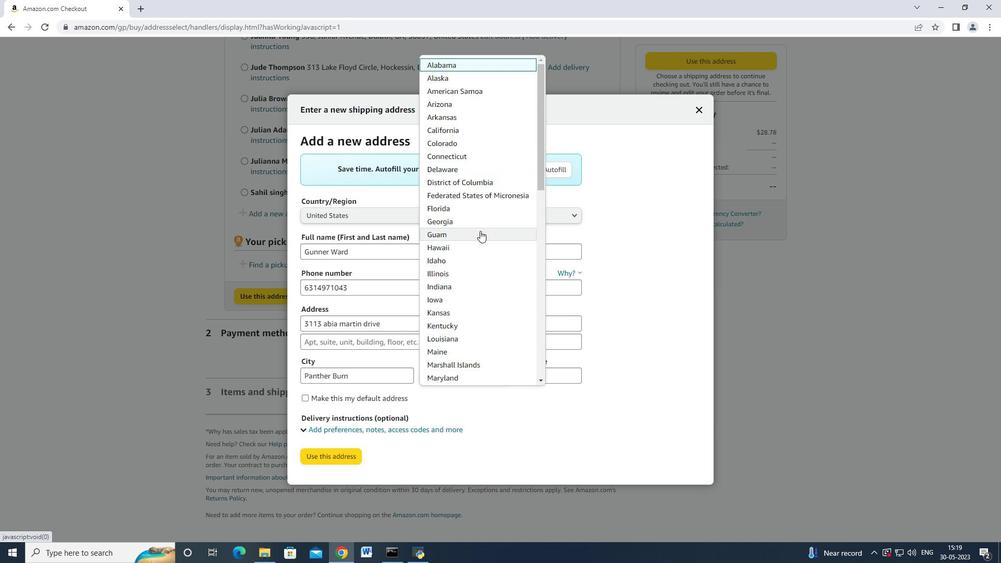 
Action: Mouse scrolled (480, 231) with delta (0, 0)
Screenshot: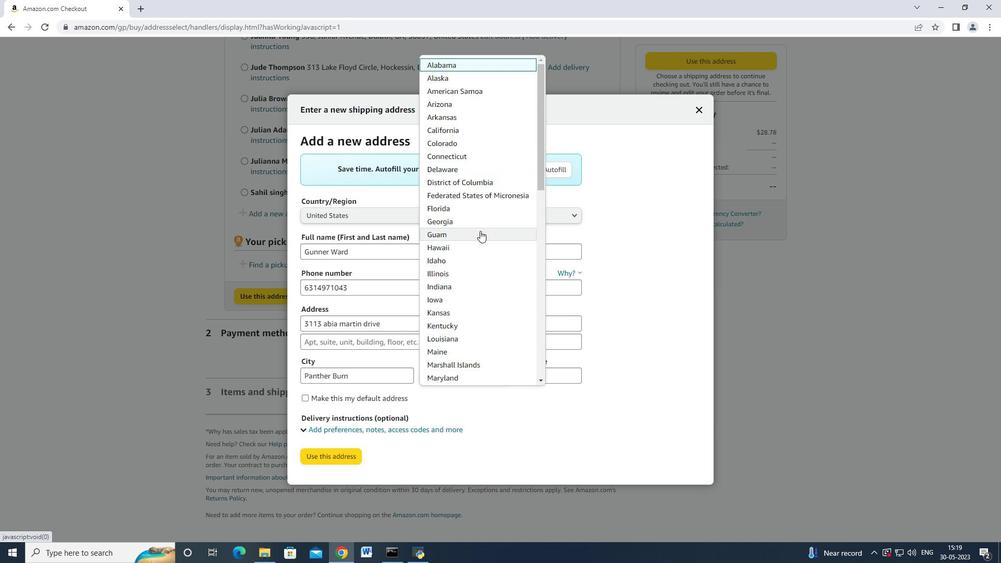 
Action: Mouse scrolled (480, 232) with delta (0, 0)
Screenshot: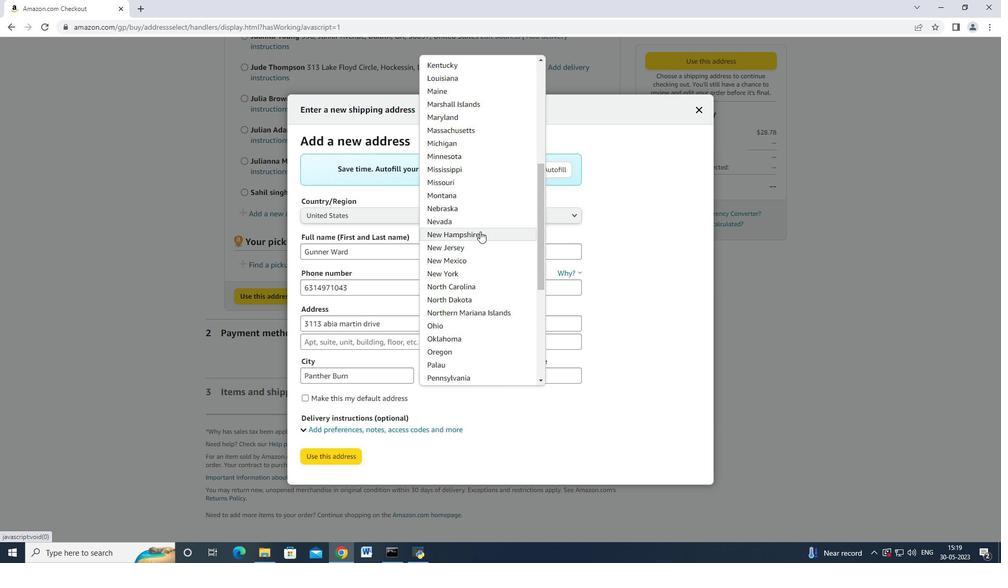 
Action: Mouse scrolled (480, 232) with delta (0, 0)
Screenshot: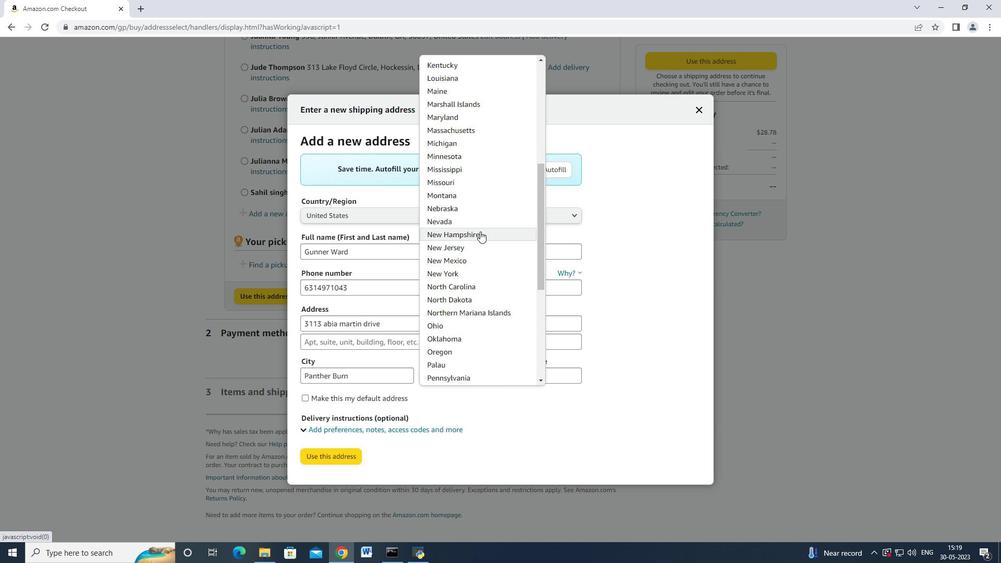 
Action: Mouse scrolled (480, 232) with delta (0, 0)
Screenshot: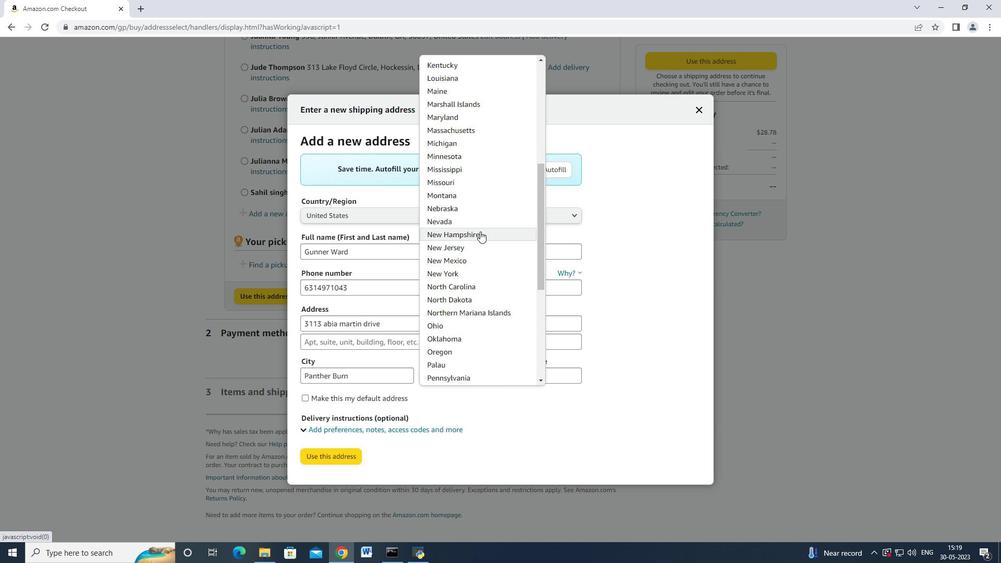 
Action: Mouse scrolled (480, 232) with delta (0, 0)
Screenshot: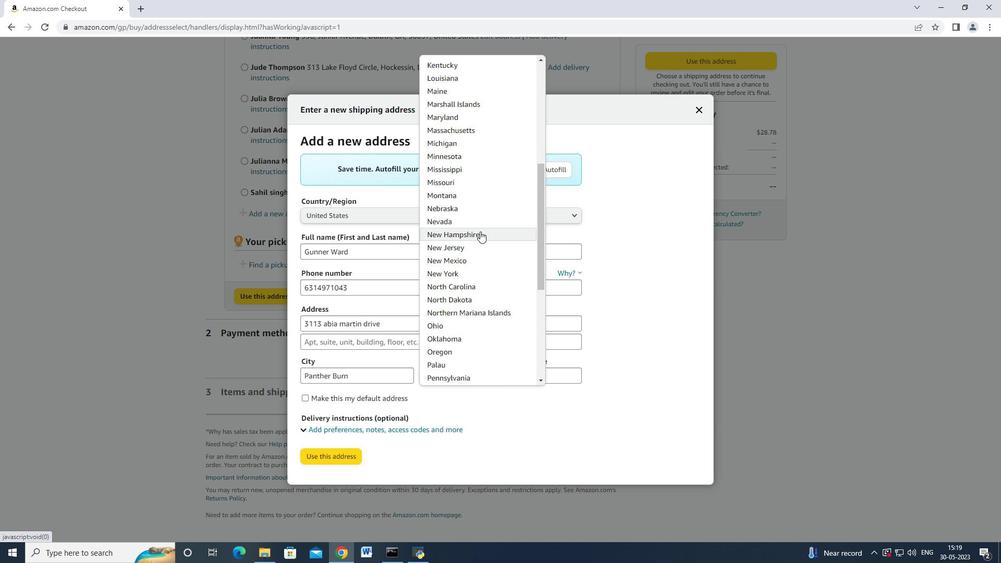 
Action: Mouse moved to (478, 233)
Screenshot: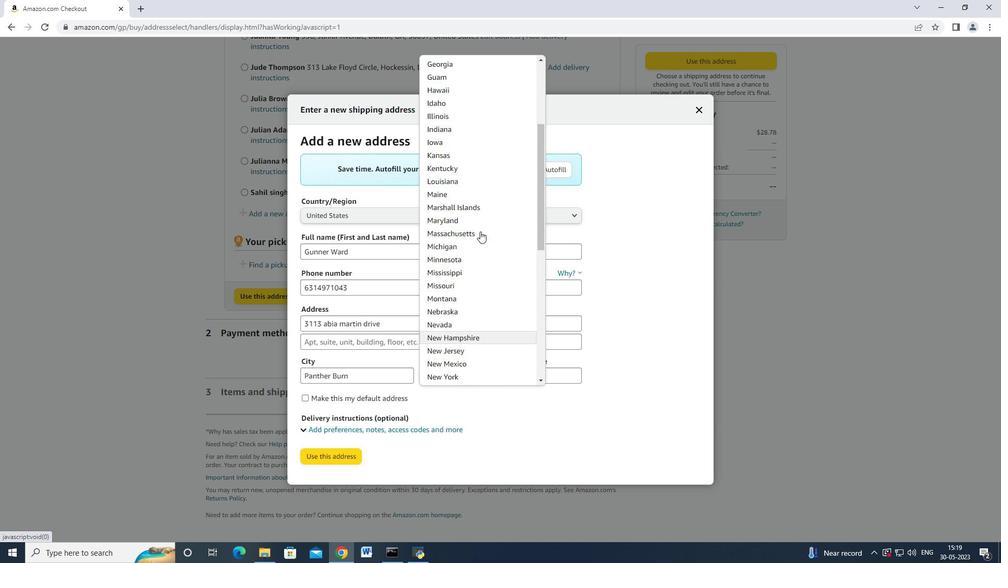 
Action: Mouse scrolled (478, 234) with delta (0, 0)
Screenshot: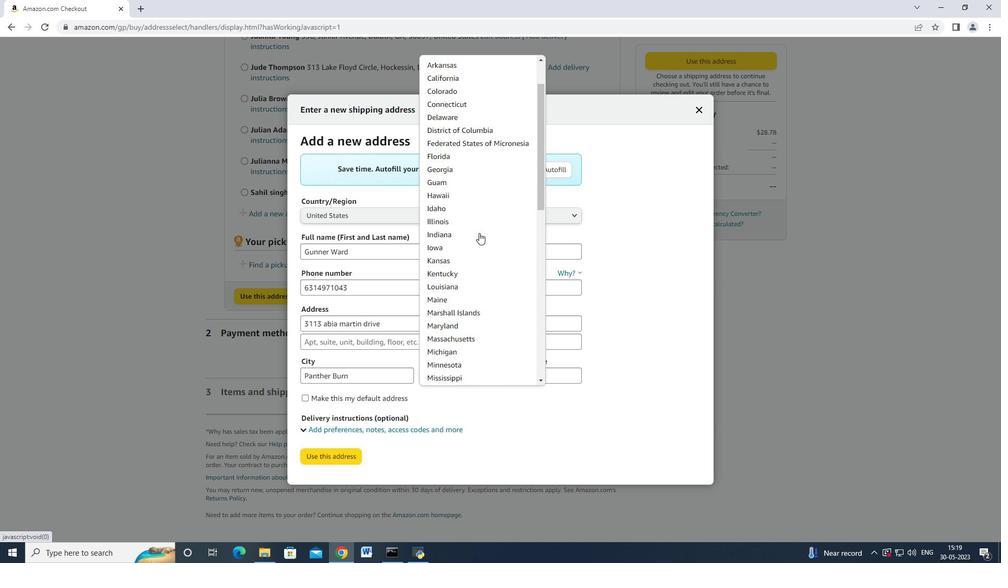 
Action: Mouse scrolled (478, 234) with delta (0, 0)
Screenshot: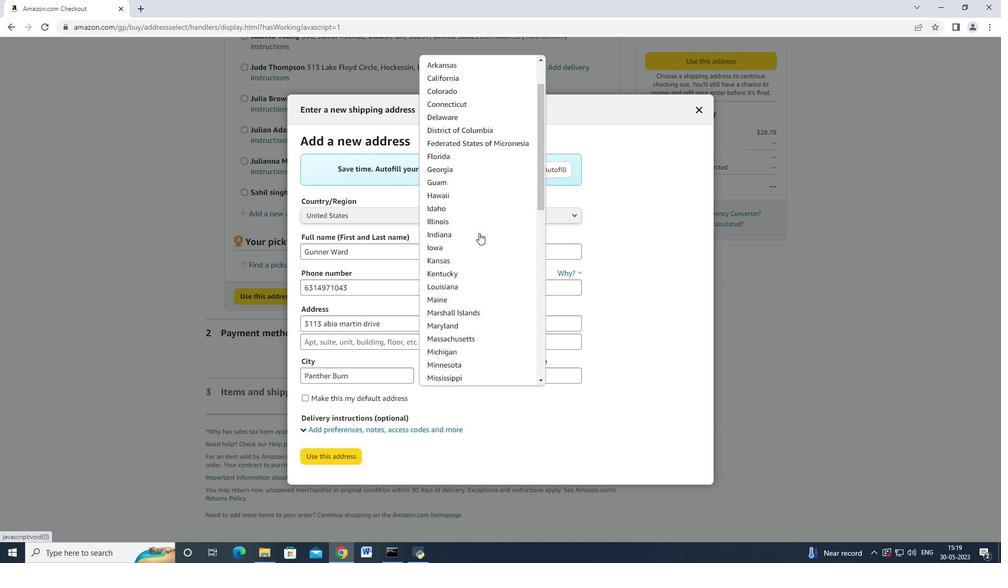 
Action: Mouse scrolled (478, 234) with delta (0, 0)
Screenshot: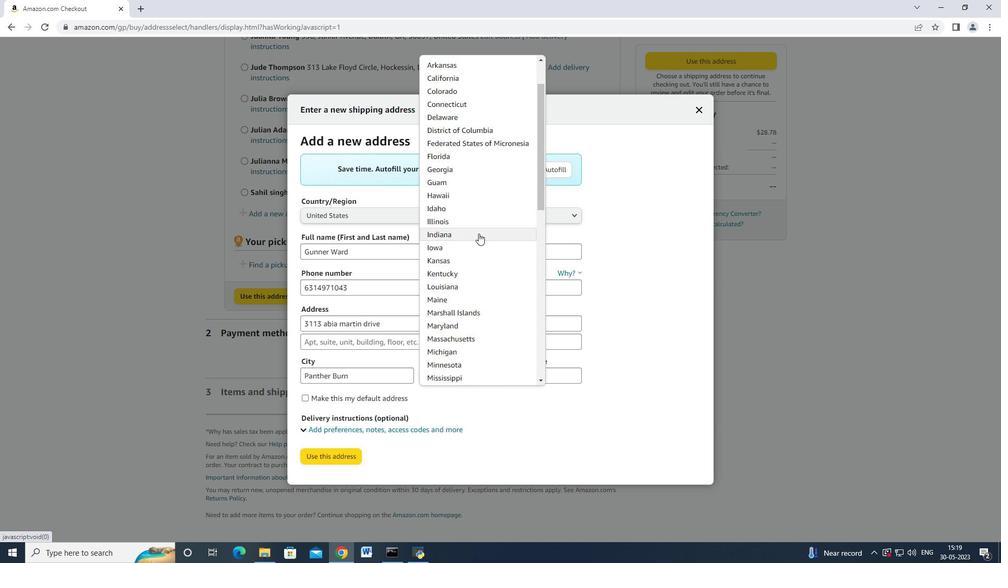 
Action: Mouse scrolled (478, 234) with delta (0, 0)
Screenshot: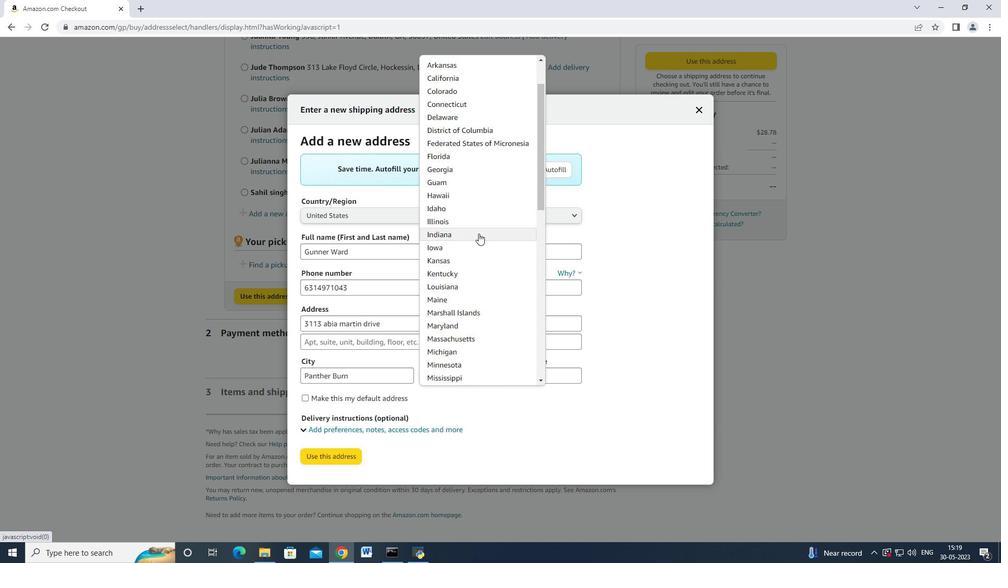 
Action: Mouse scrolled (478, 234) with delta (0, 0)
Screenshot: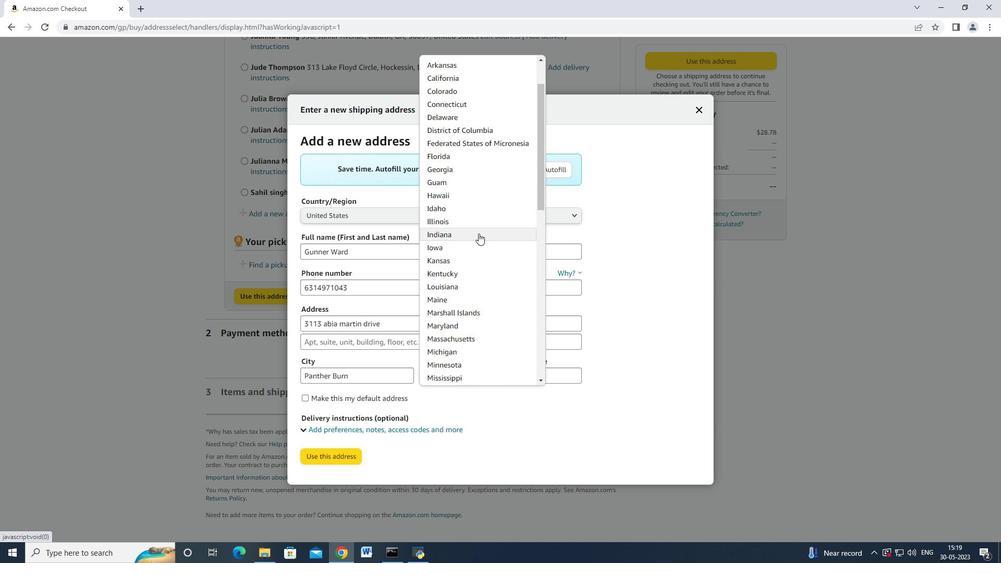 
Action: Mouse moved to (475, 238)
Screenshot: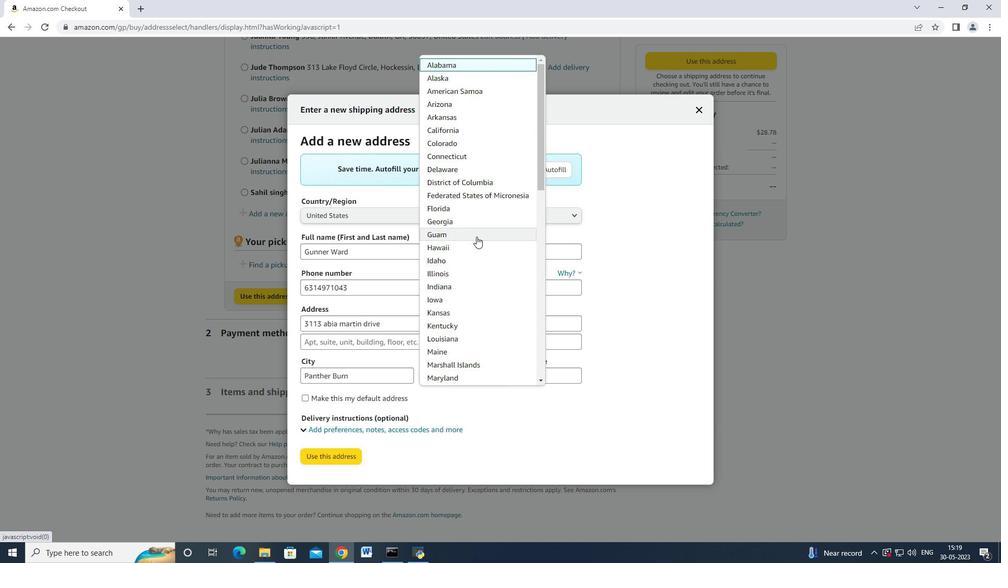 
Action: Mouse scrolled (475, 237) with delta (0, 0)
Screenshot: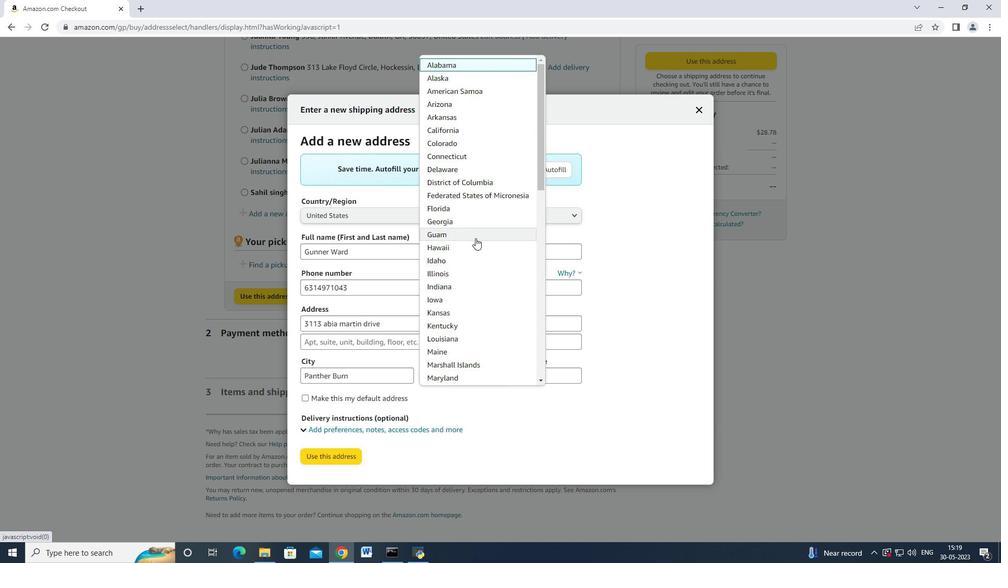 
Action: Mouse scrolled (475, 237) with delta (0, 0)
Screenshot: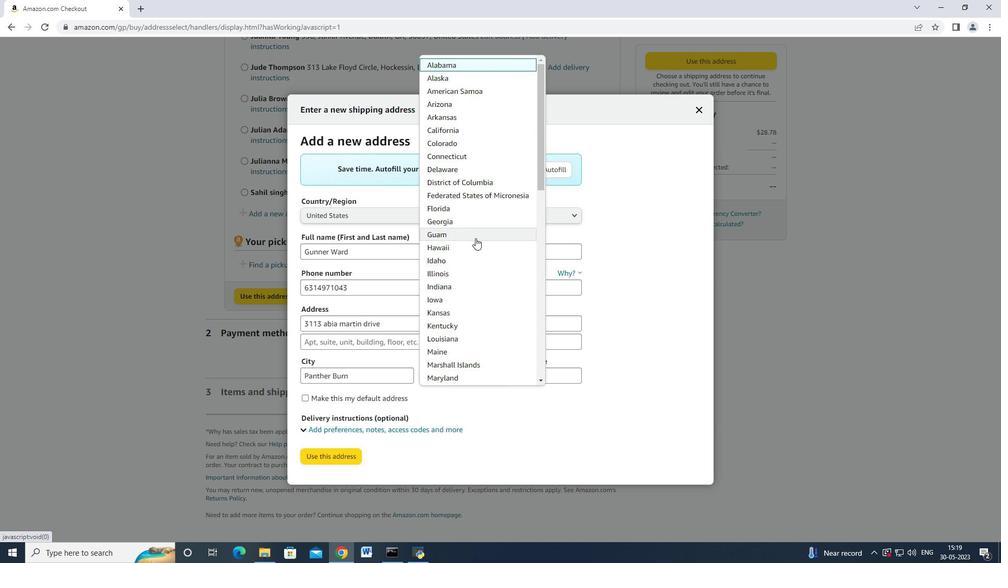 
Action: Mouse scrolled (475, 237) with delta (0, 0)
Screenshot: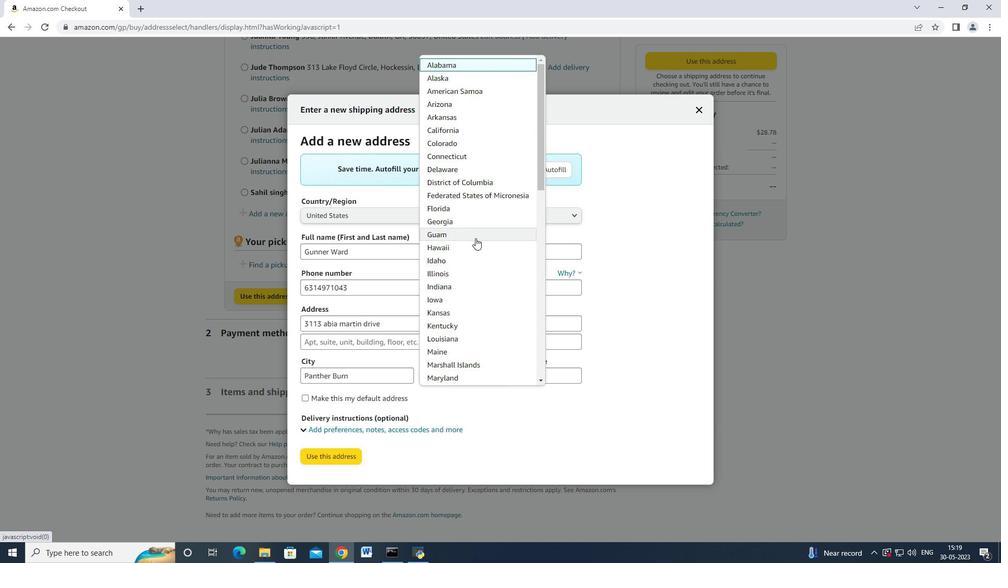 
Action: Mouse scrolled (475, 237) with delta (0, 0)
Screenshot: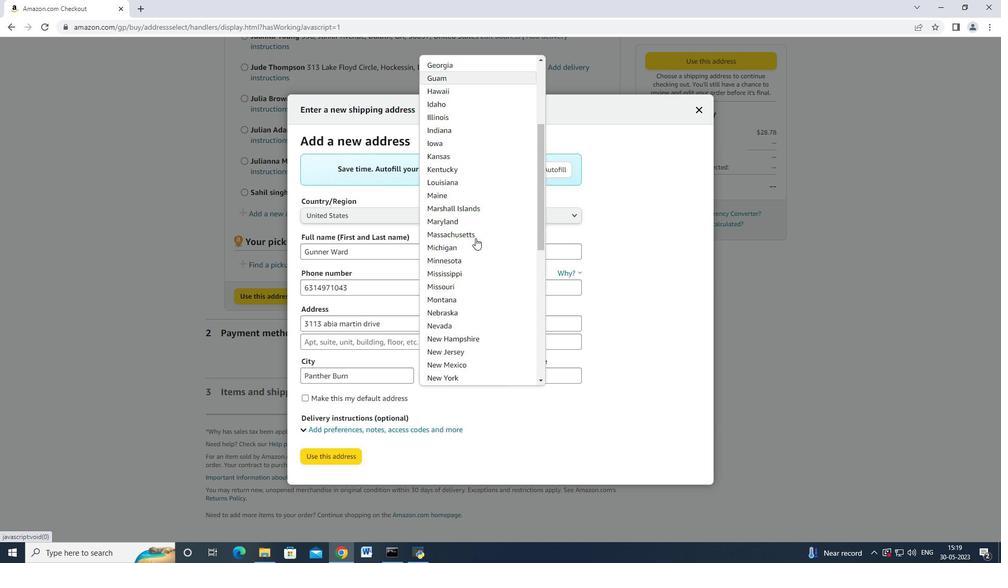 
Action: Mouse scrolled (475, 237) with delta (0, 0)
Screenshot: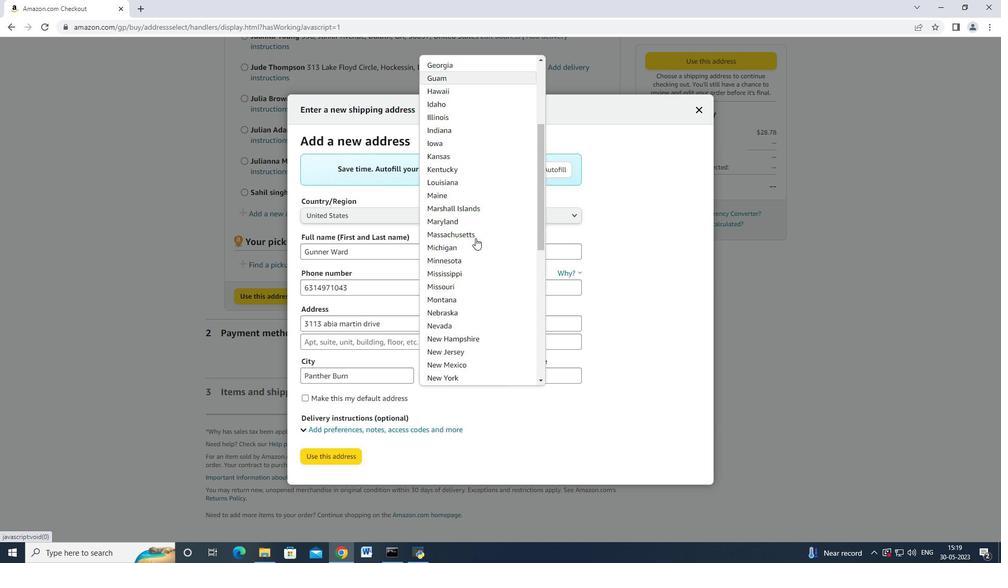 
Action: Mouse scrolled (475, 237) with delta (0, 0)
Screenshot: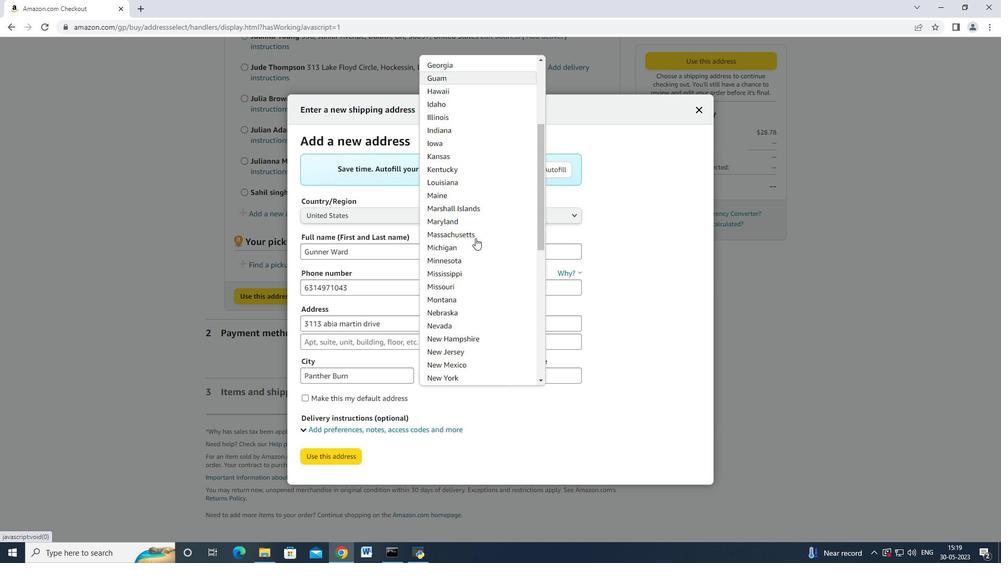 
Action: Mouse scrolled (475, 238) with delta (0, 0)
Screenshot: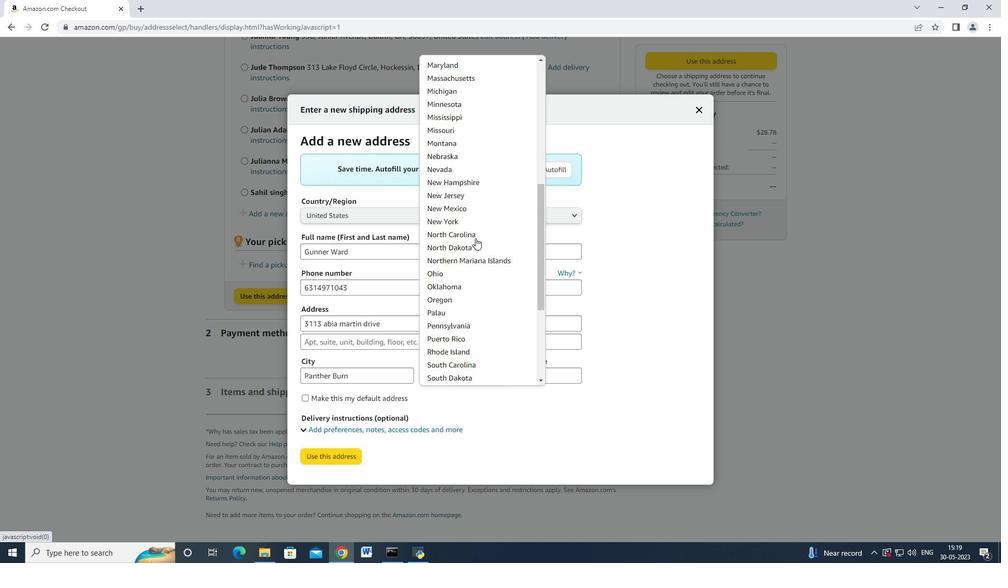 
Action: Mouse moved to (478, 166)
Screenshot: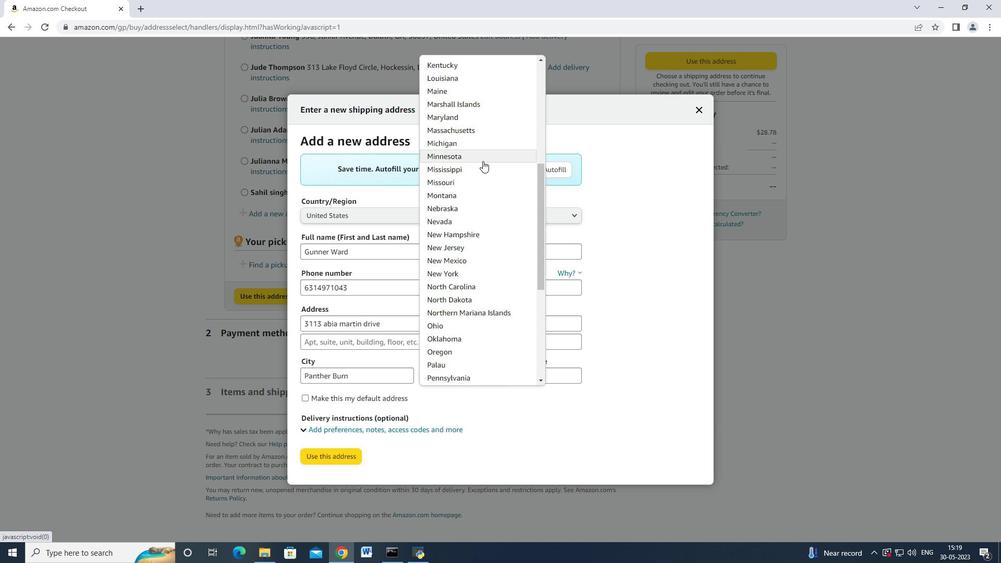 
Action: Mouse pressed left at (478, 166)
Screenshot: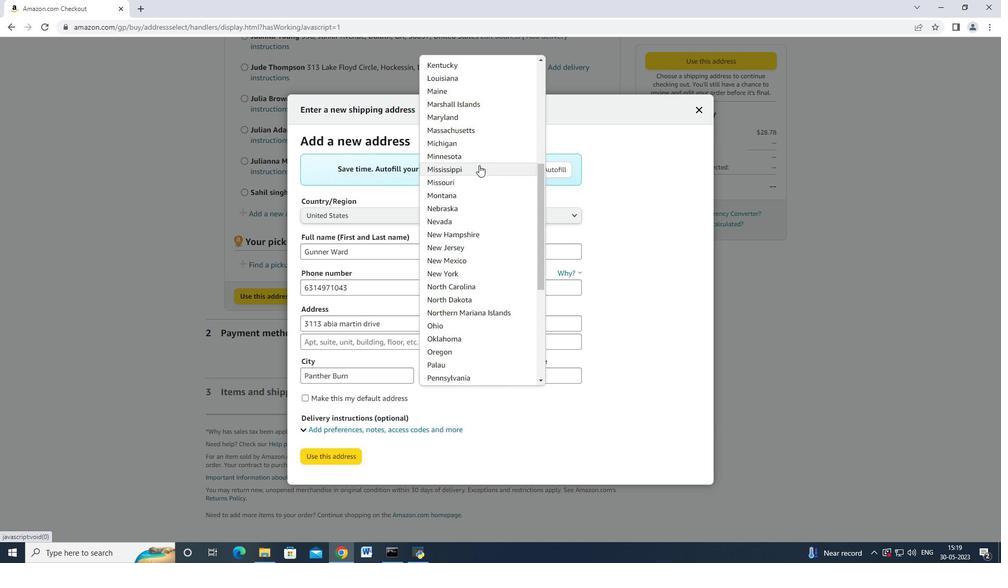 
Action: Mouse moved to (538, 376)
Screenshot: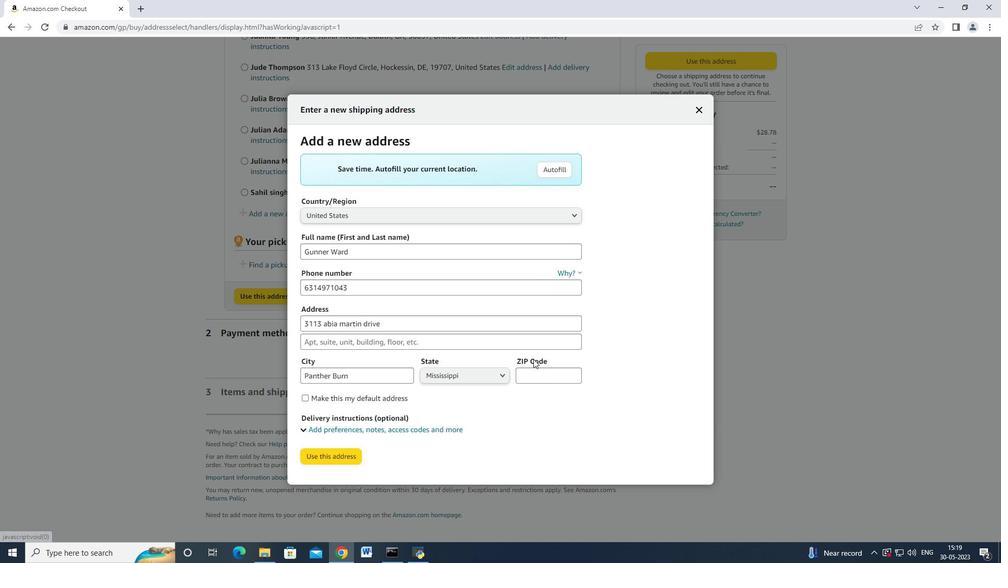
Action: Mouse pressed left at (538, 376)
Screenshot: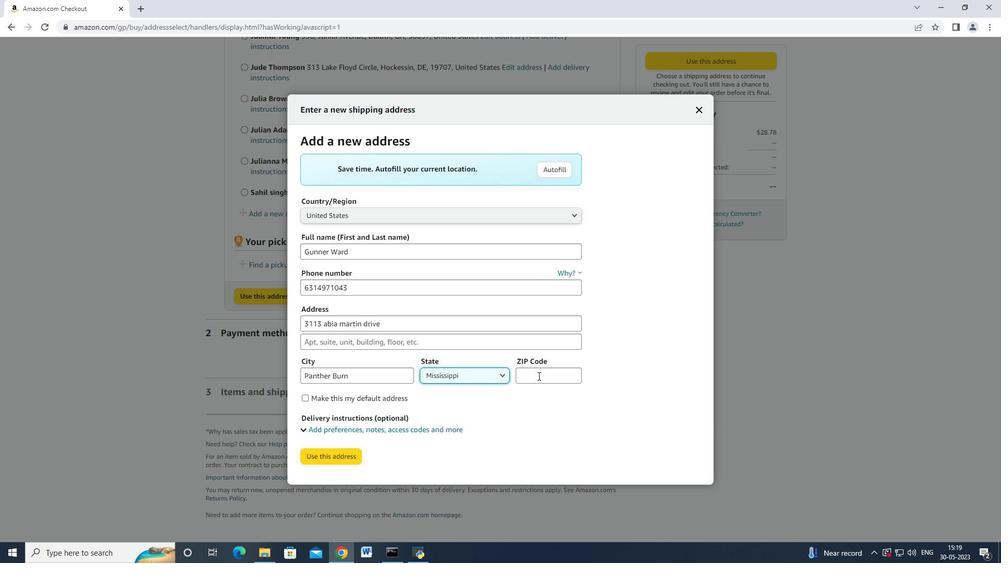 
Action: Mouse moved to (539, 376)
Screenshot: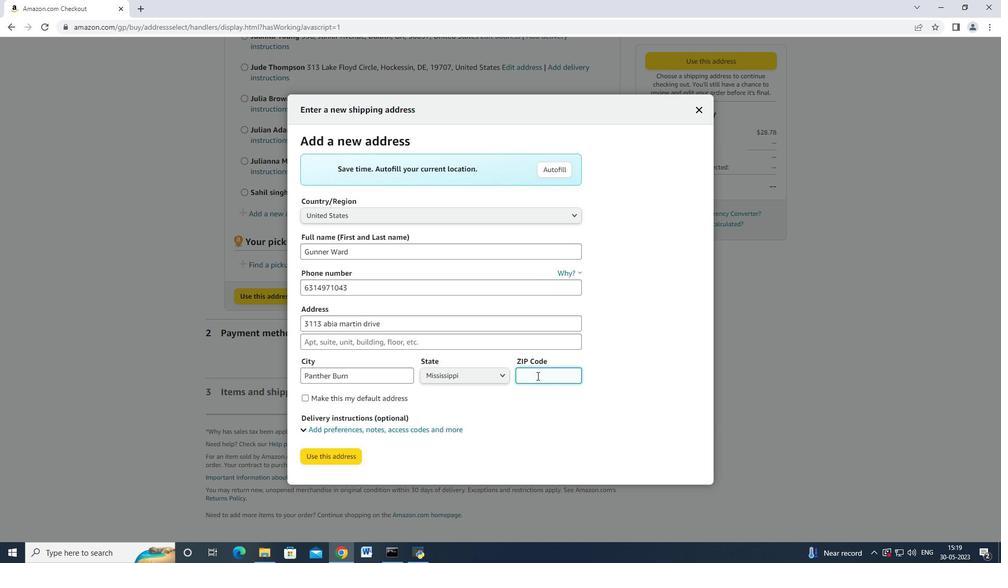 
Action: Key pressed 38765
Screenshot: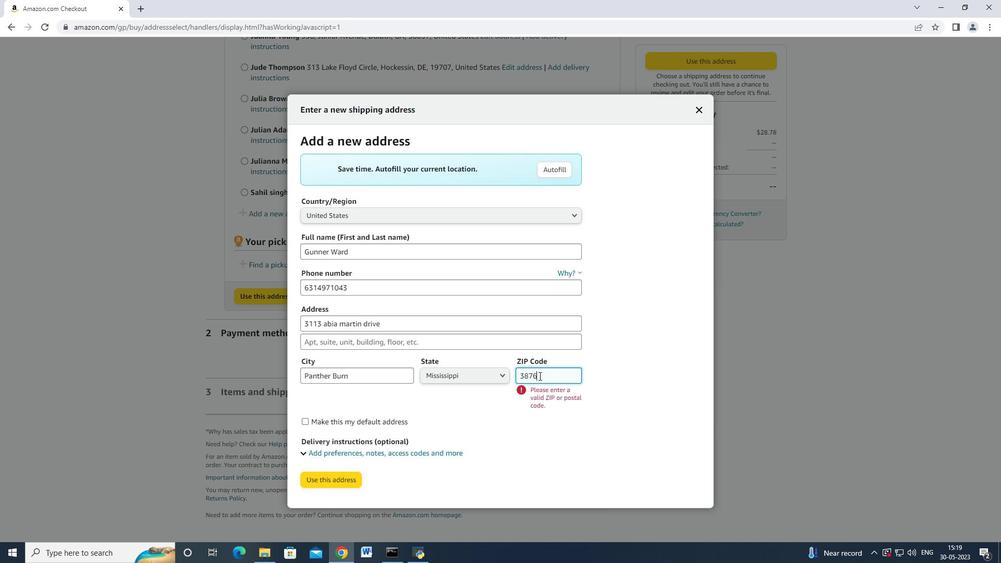 
Action: Mouse moved to (351, 454)
Screenshot: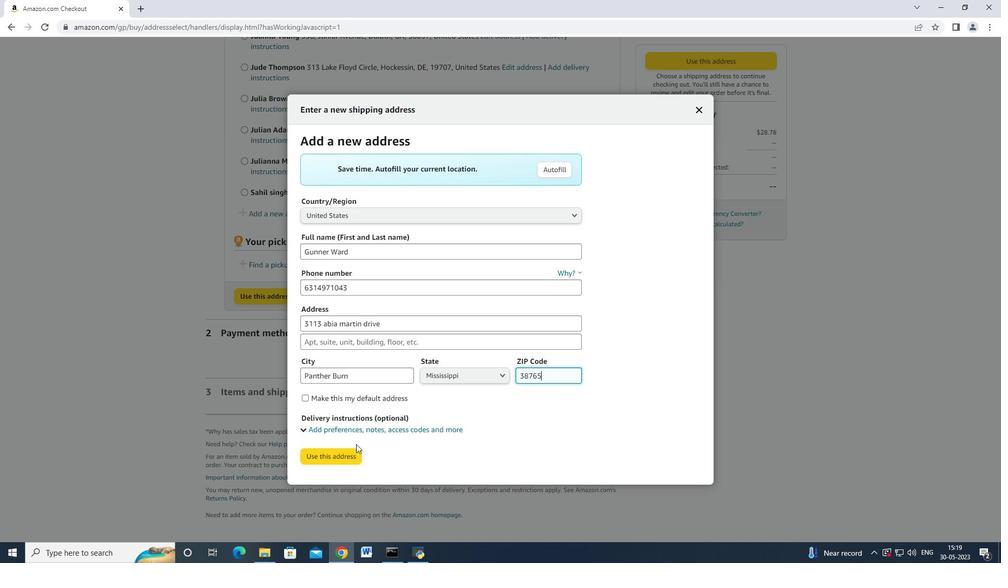 
Action: Mouse pressed left at (351, 454)
Screenshot: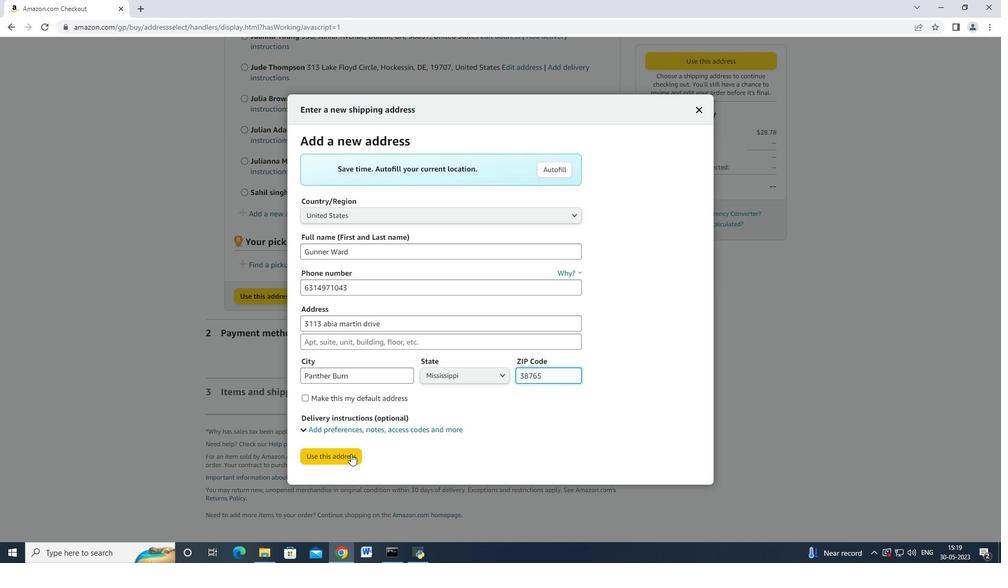 
Action: Mouse moved to (342, 328)
Screenshot: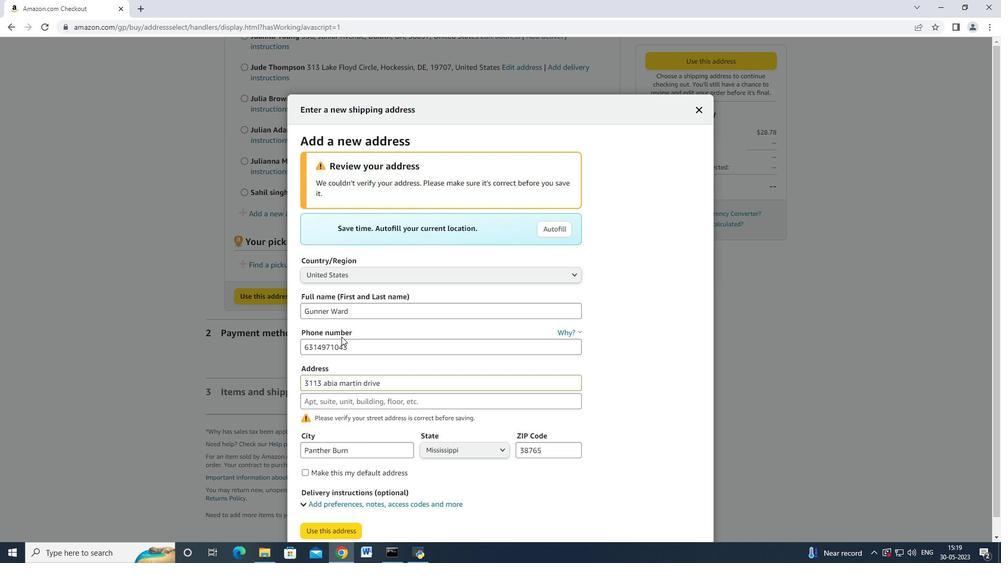 
Action: Mouse scrolled (342, 327) with delta (0, 0)
Screenshot: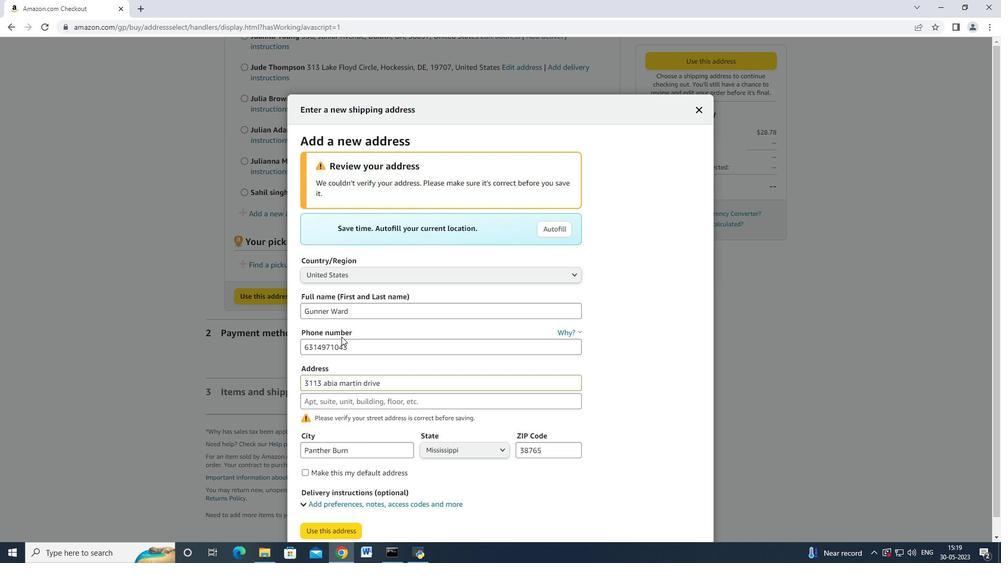 
Action: Mouse moved to (343, 326)
Screenshot: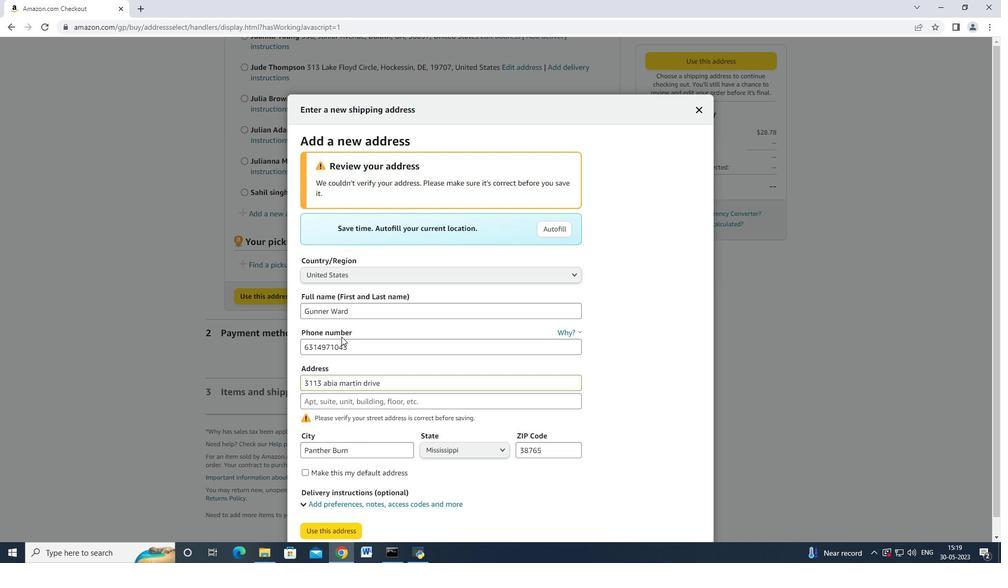 
Action: Mouse scrolled (343, 326) with delta (0, 0)
Screenshot: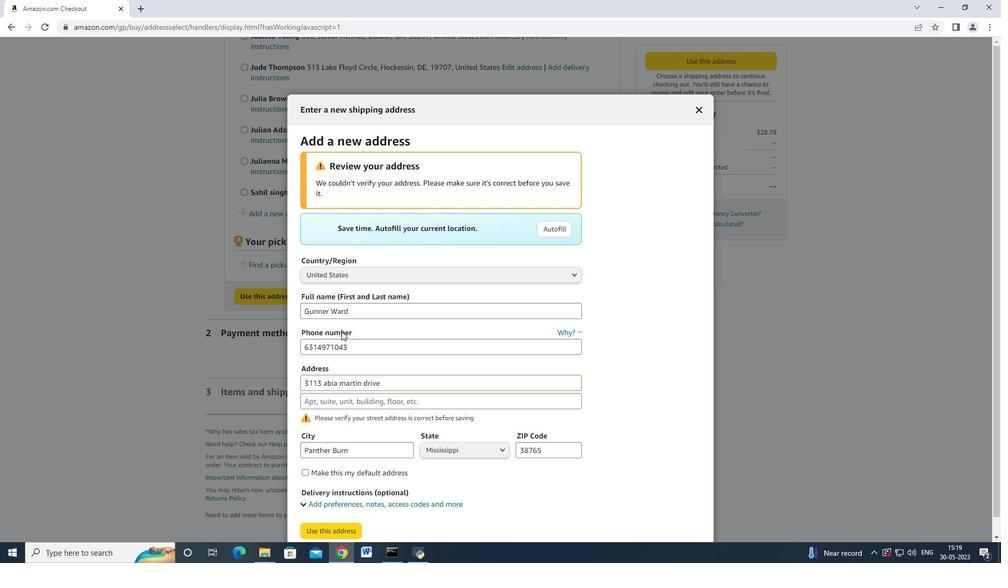 
Action: Mouse moved to (318, 518)
Screenshot: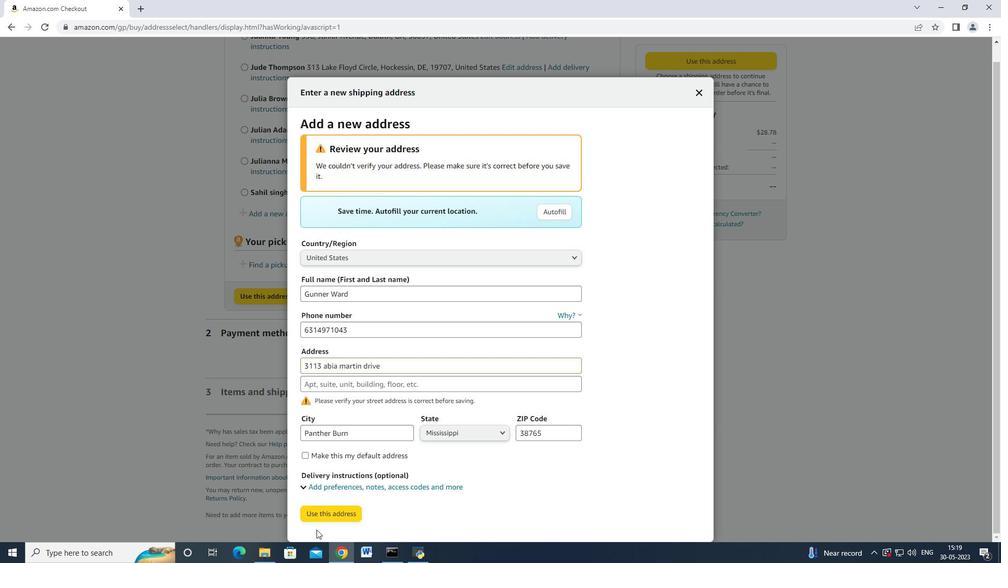 
Action: Mouse pressed left at (318, 518)
Screenshot: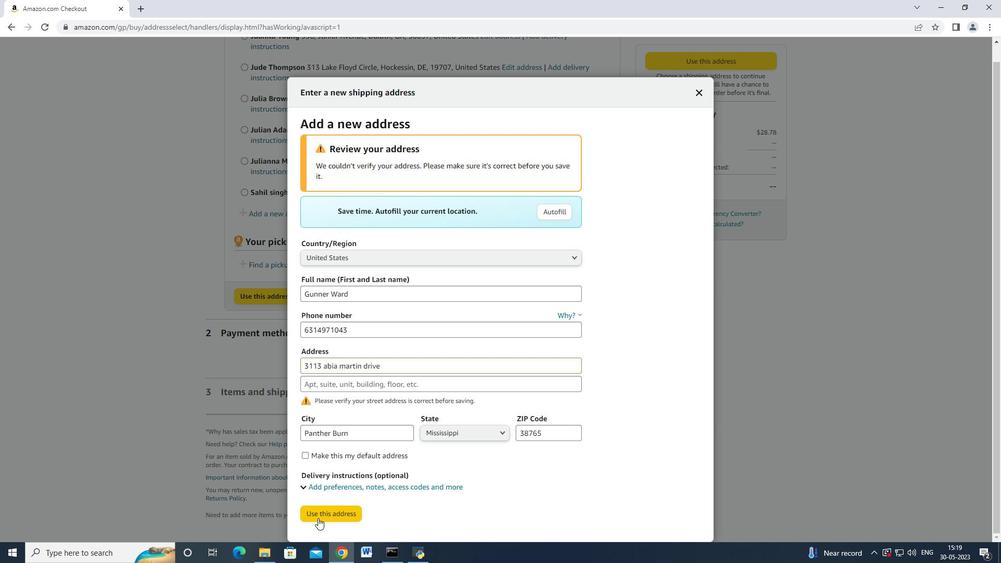 
Action: Mouse moved to (343, 474)
Screenshot: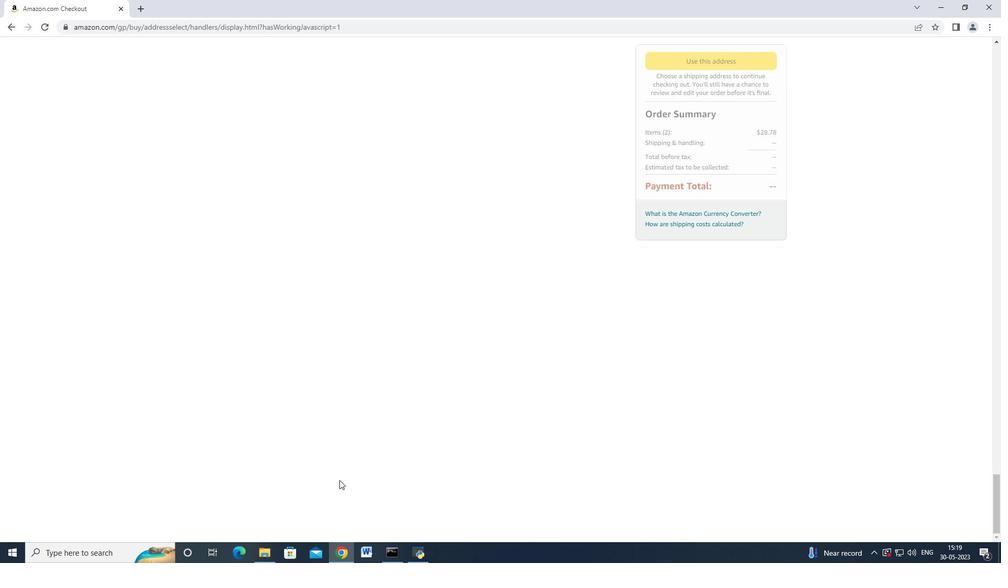 
Action: Mouse scrolled (343, 474) with delta (0, 0)
Screenshot: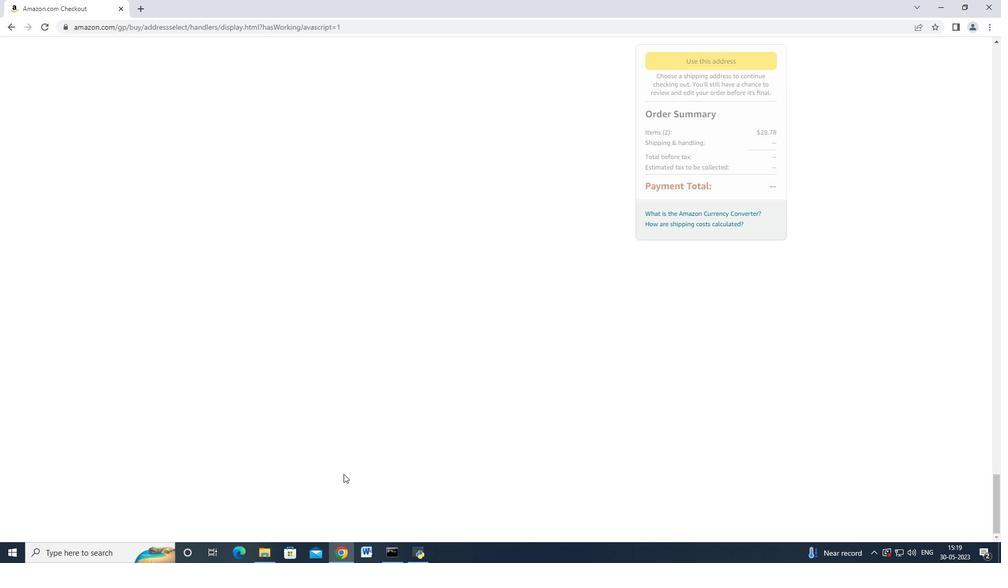 
Action: Mouse scrolled (343, 474) with delta (0, 0)
Screenshot: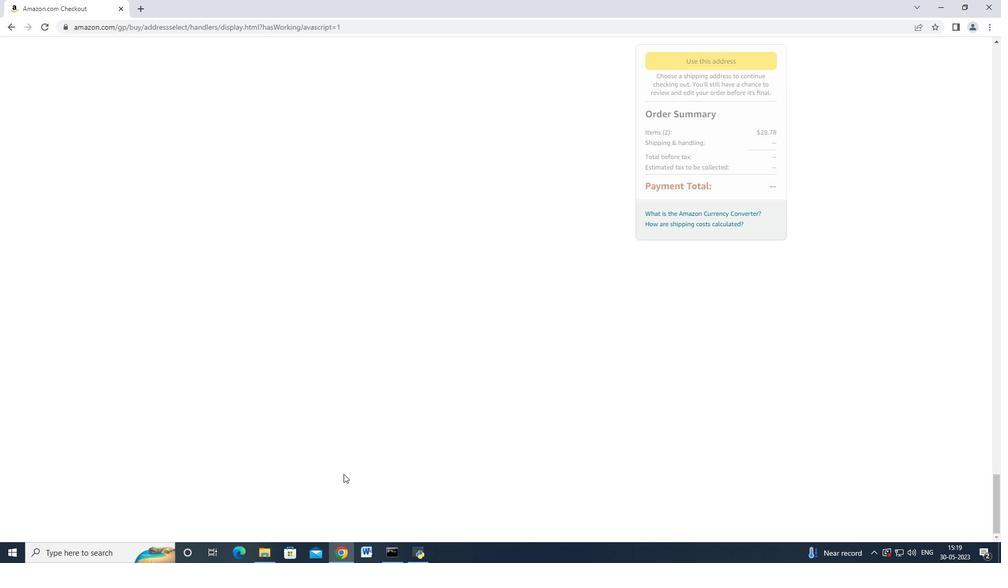 
Action: Mouse scrolled (343, 474) with delta (0, 0)
Screenshot: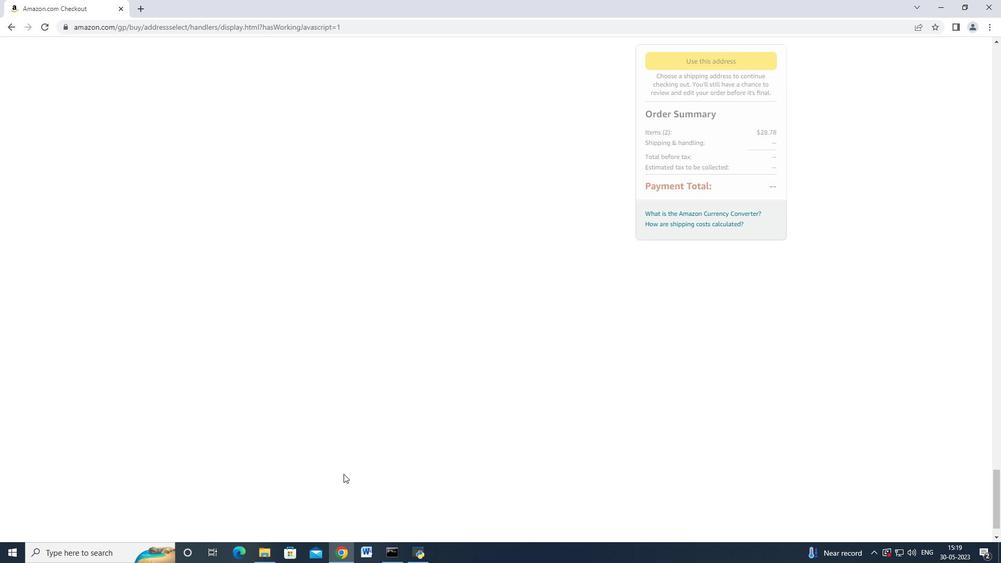 
Action: Mouse moved to (387, 389)
Screenshot: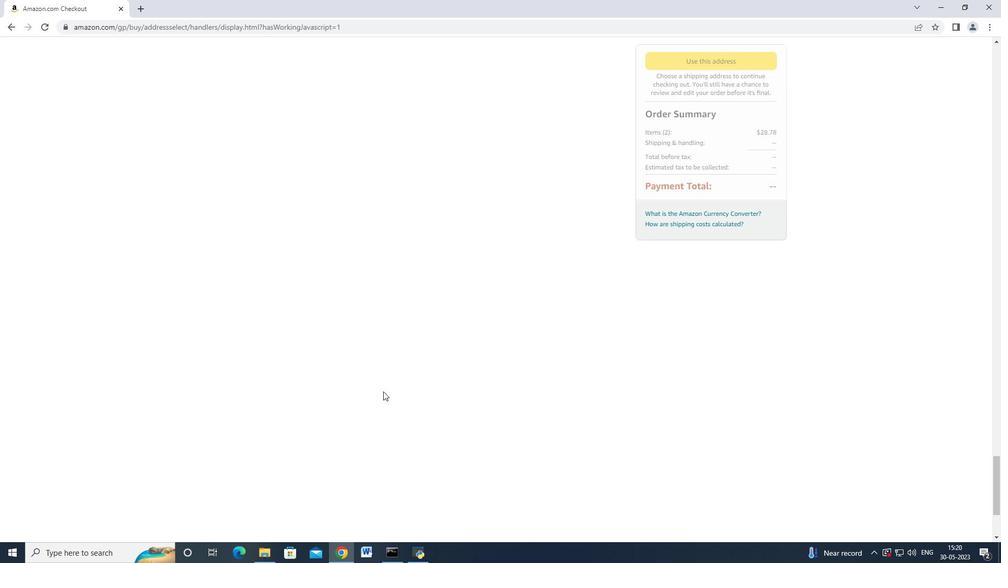 
Action: Mouse scrolled (387, 389) with delta (0, 0)
Screenshot: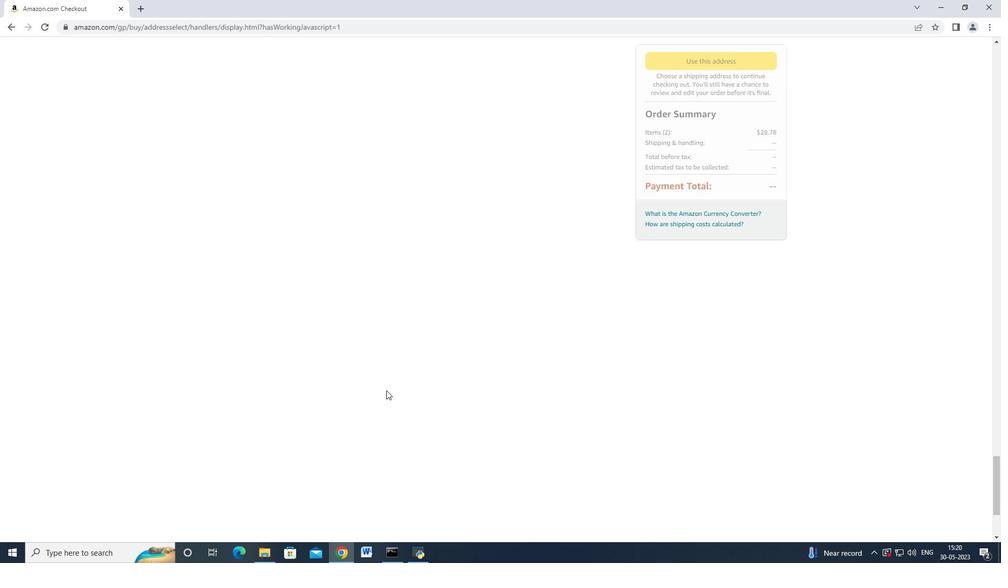 
Action: Mouse scrolled (387, 389) with delta (0, 0)
Screenshot: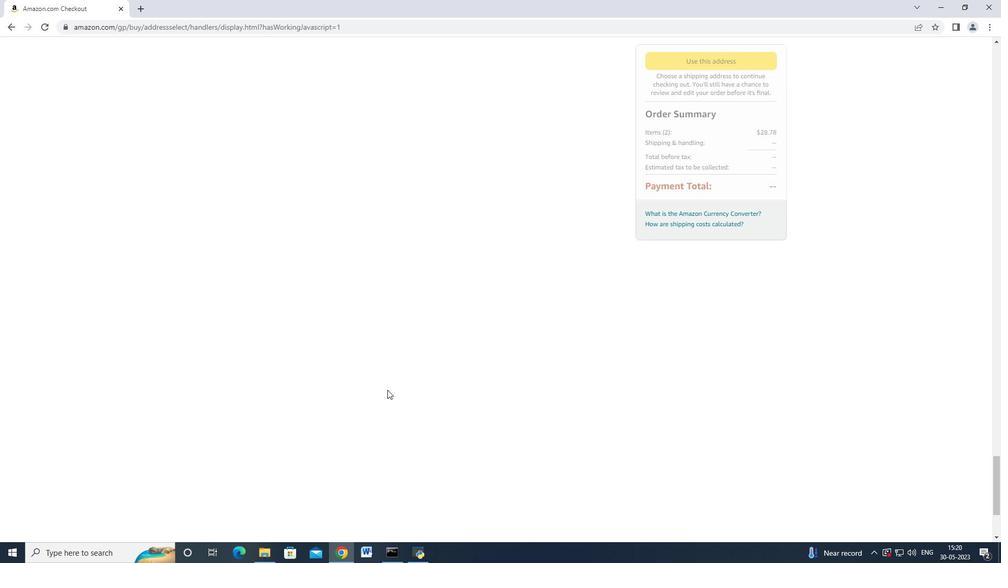 
Action: Mouse scrolled (387, 389) with delta (0, 0)
Screenshot: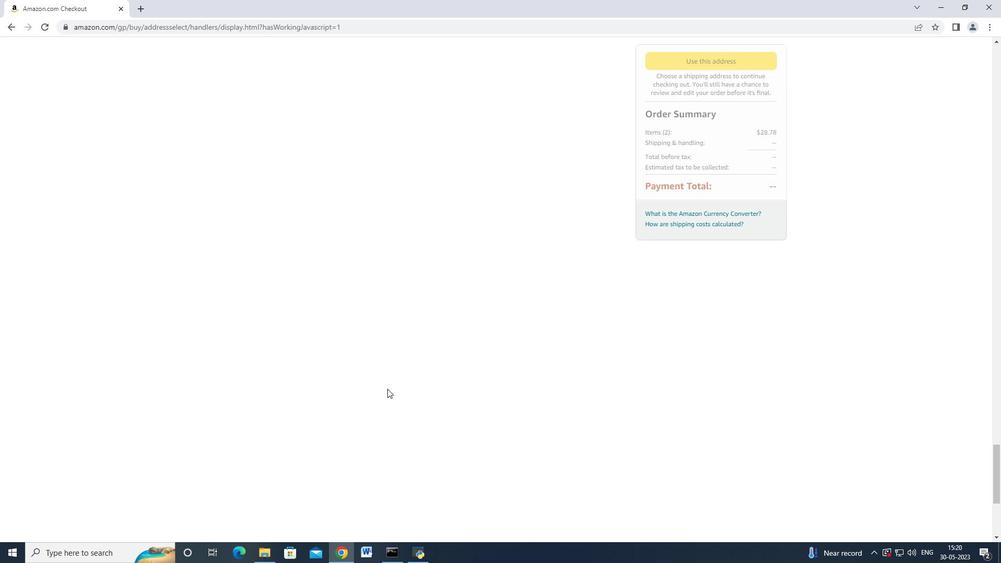 
Action: Mouse moved to (388, 387)
Screenshot: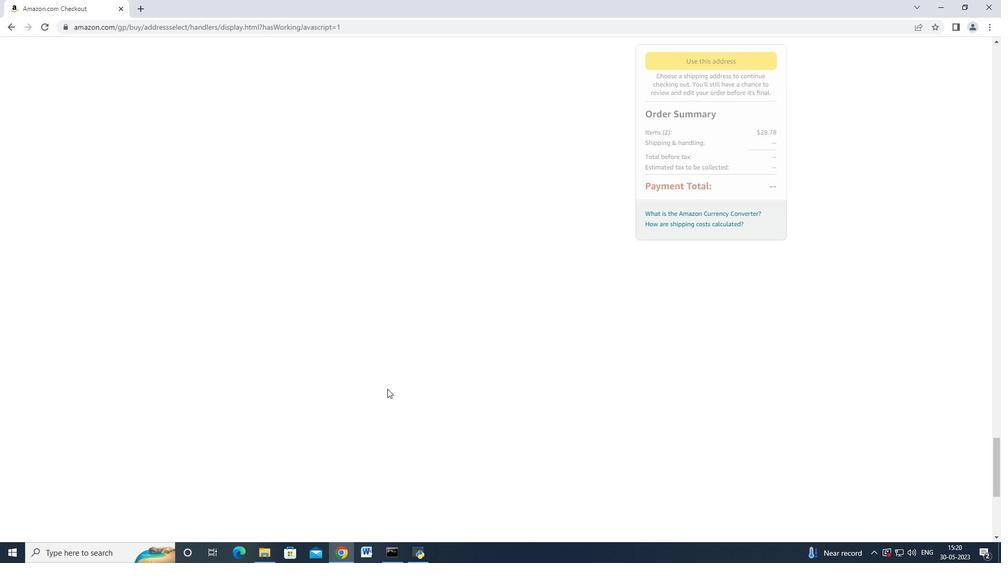 
Action: Mouse scrolled (388, 387) with delta (0, 0)
Screenshot: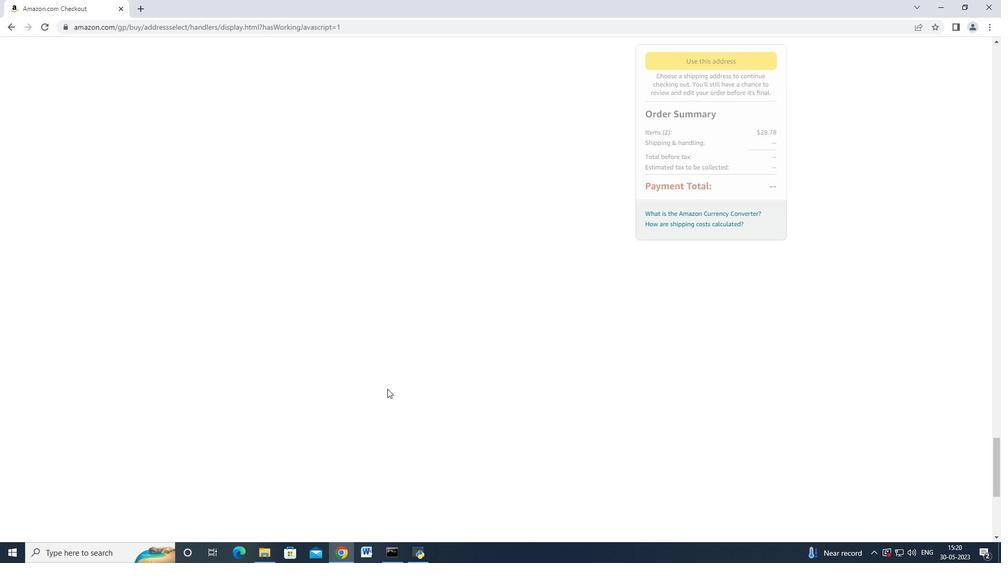 
Action: Mouse moved to (498, 251)
Screenshot: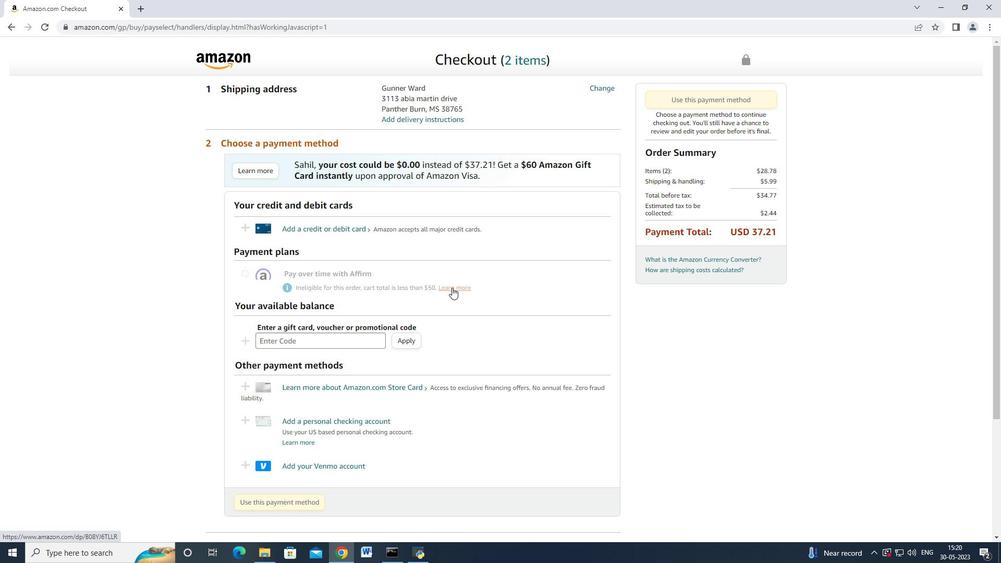
Action: Mouse scrolled (498, 252) with delta (0, 0)
Screenshot: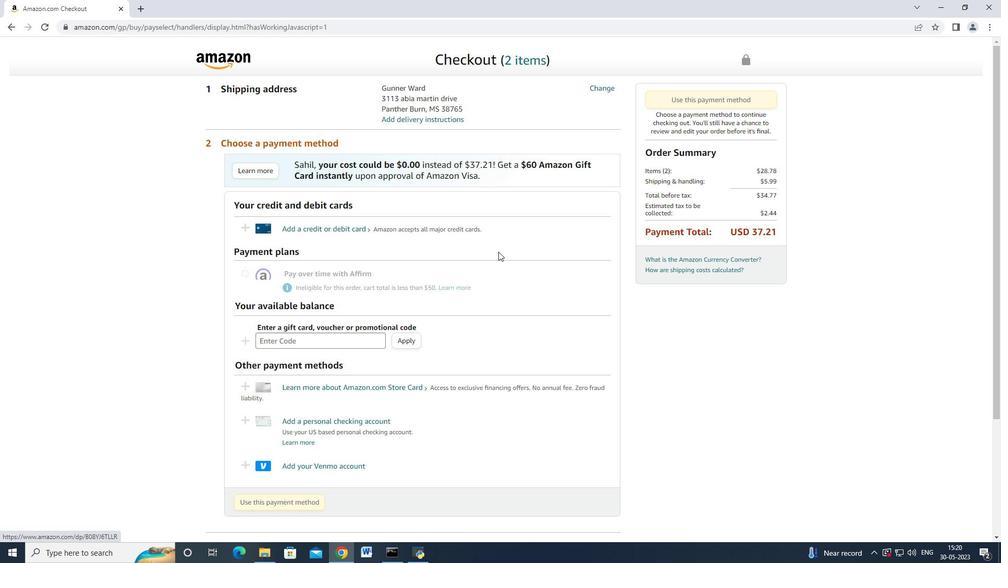 
Action: Mouse moved to (513, 250)
Screenshot: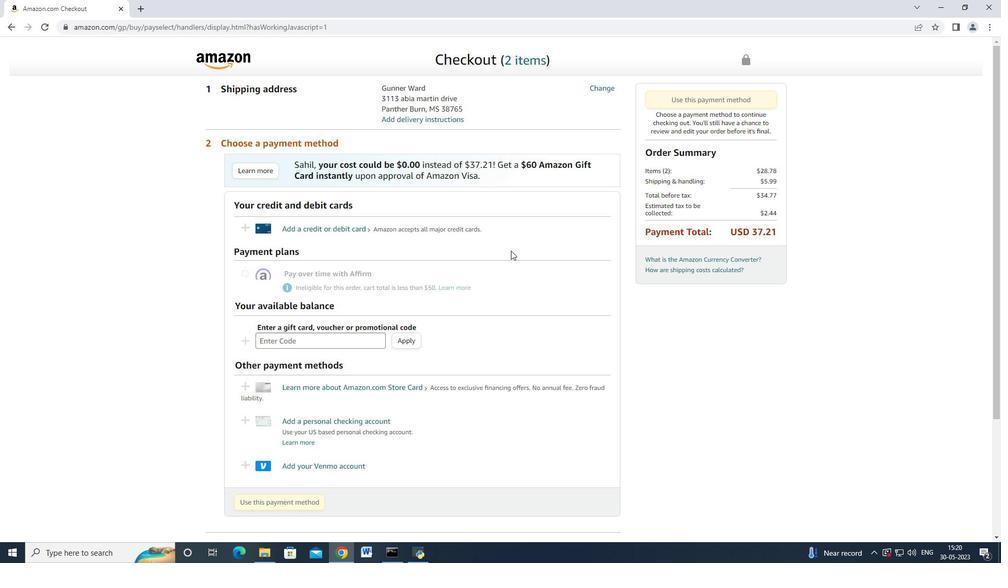 
Action: Mouse scrolled (513, 251) with delta (0, 0)
Screenshot: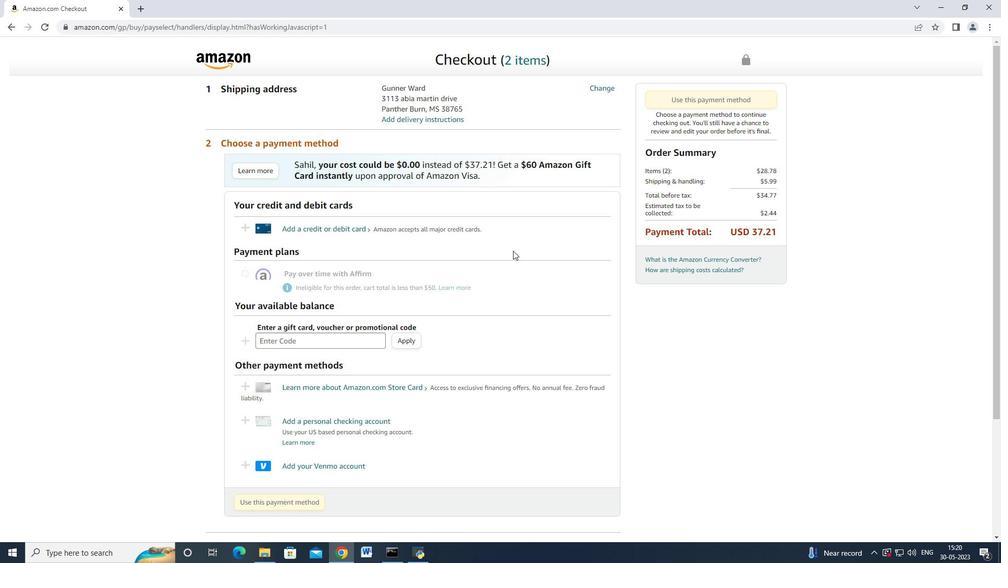 
Action: Mouse moved to (352, 230)
Screenshot: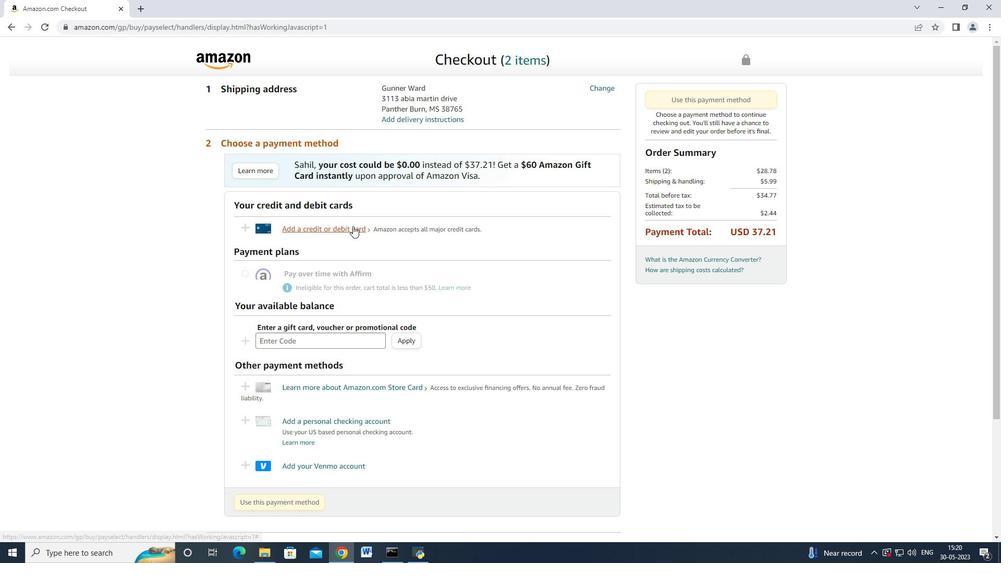 
Action: Mouse pressed left at (352, 230)
Screenshot: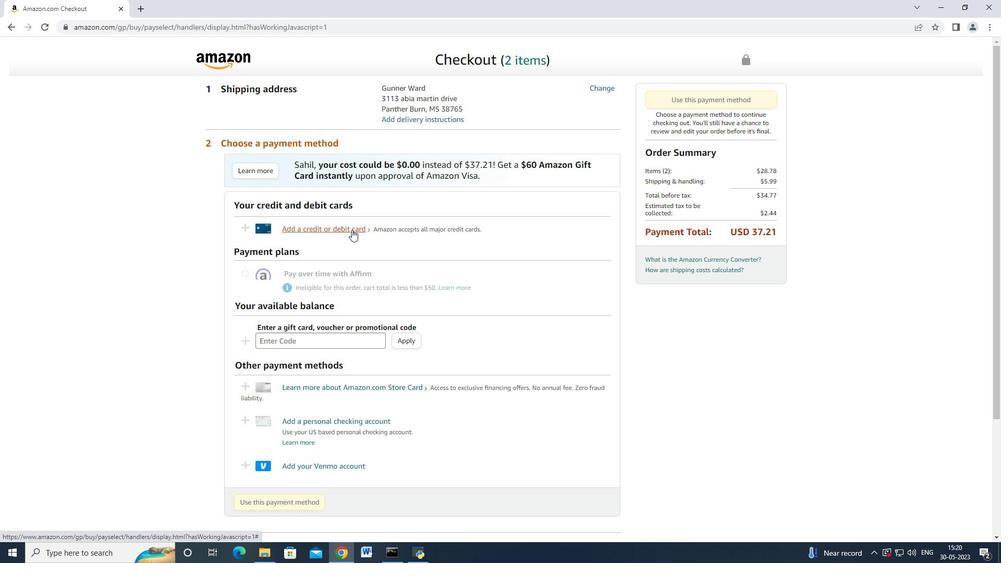 
Action: Mouse moved to (436, 241)
Screenshot: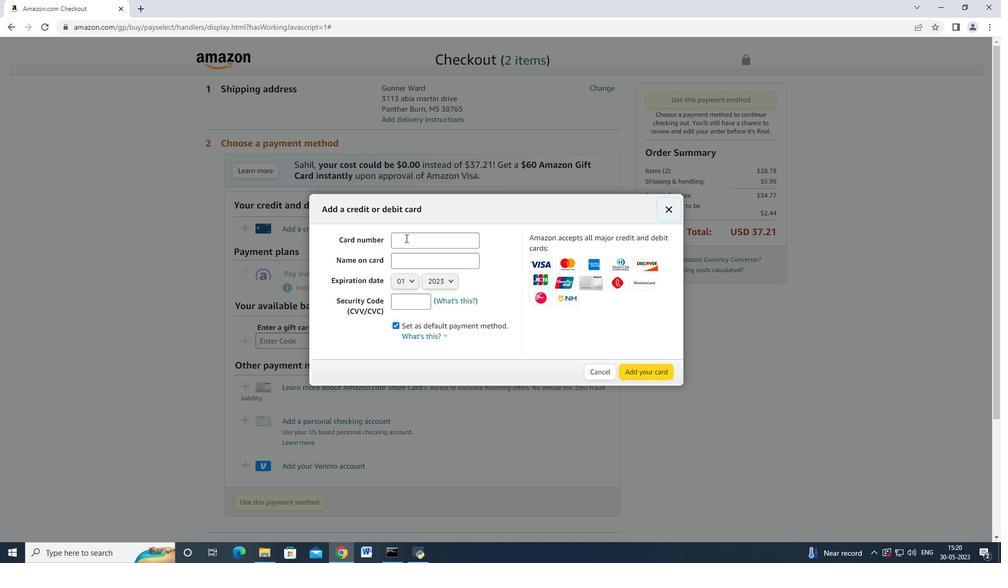 
Action: Mouse scrolled (436, 242) with delta (0, 0)
Screenshot: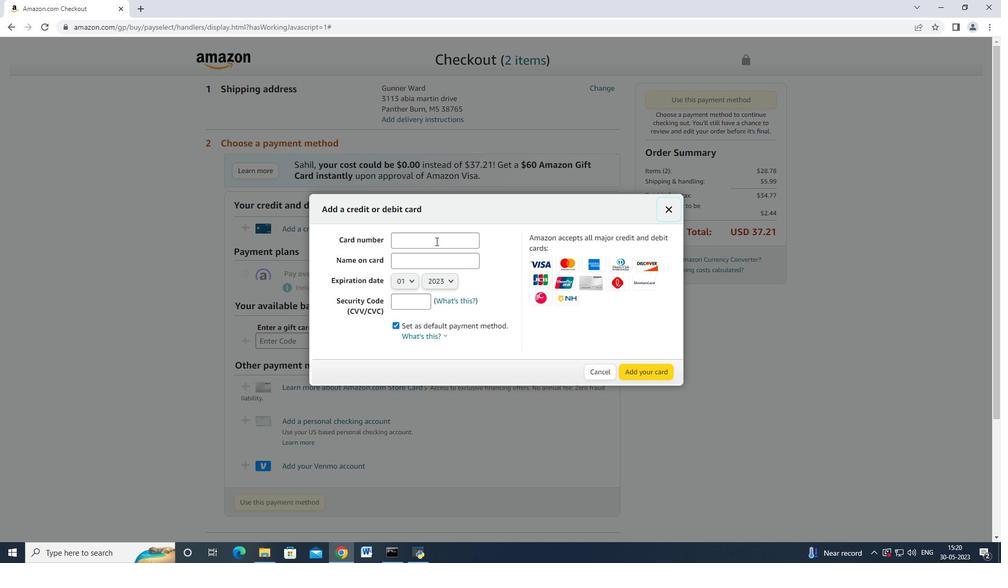 
Action: Mouse scrolled (436, 241) with delta (0, 0)
Screenshot: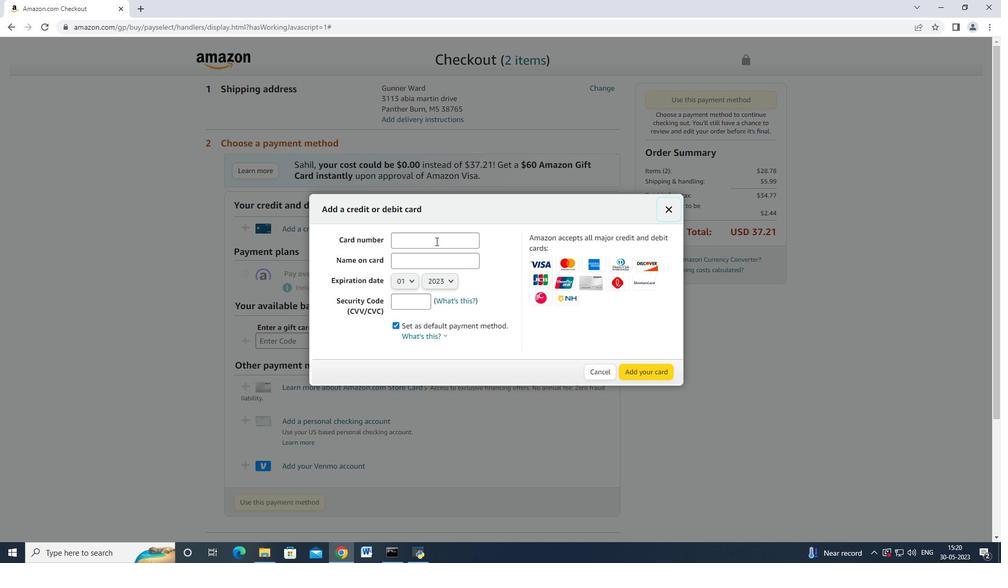 
Action: Mouse pressed left at (436, 241)
Screenshot: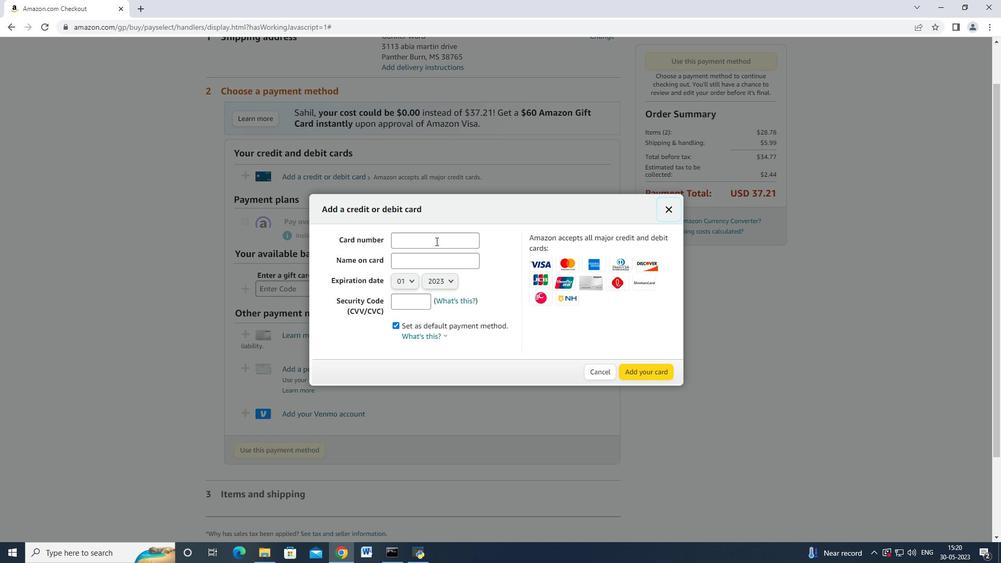 
Action: Mouse moved to (436, 241)
Screenshot: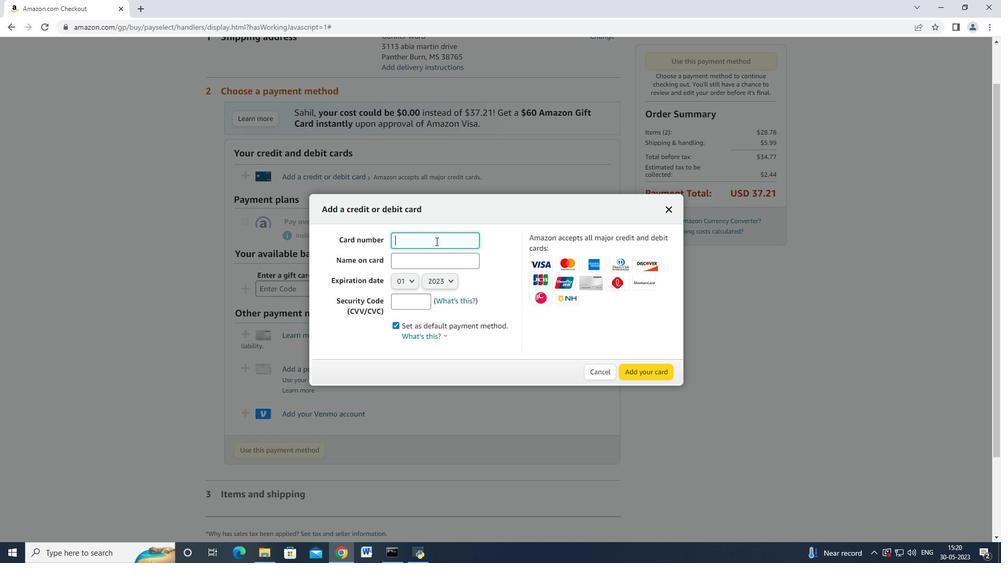 
Action: Key pressed 4672664477552002<Key.backspace>5<Key.tab><Key.shift>Panther<Key.space><Key.backspace><Key.backspace><Key.backspace><Key.backspace><Key.backspace><Key.backspace><Key.backspace><Key.backspace><Key.shift>mark<Key.space>adma<Key.backspace><Key.backspace>ams<Key.space>
Screenshot: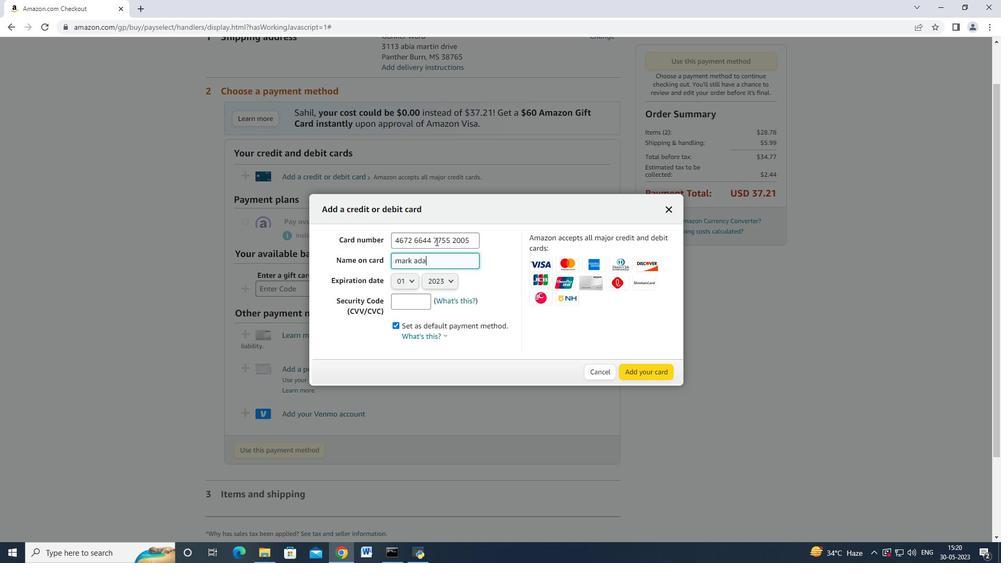 
Action: Mouse moved to (416, 275)
Screenshot: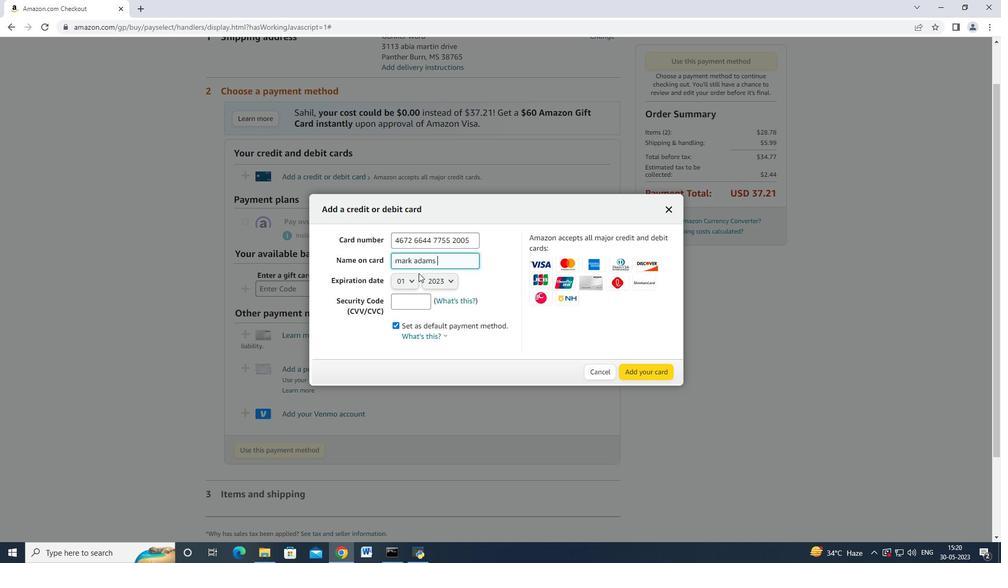 
Action: Mouse pressed left at (416, 275)
Screenshot: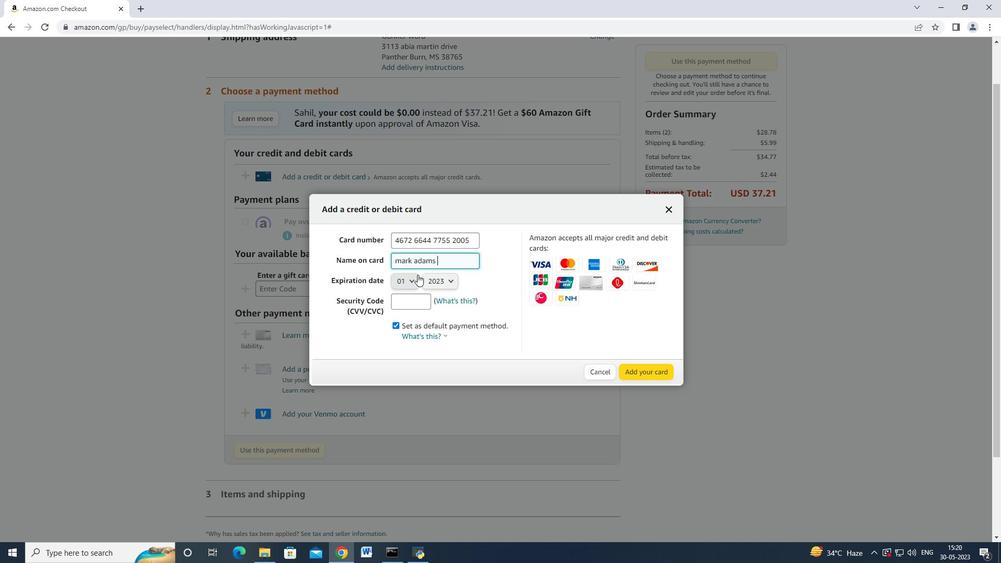 
Action: Mouse moved to (410, 297)
Screenshot: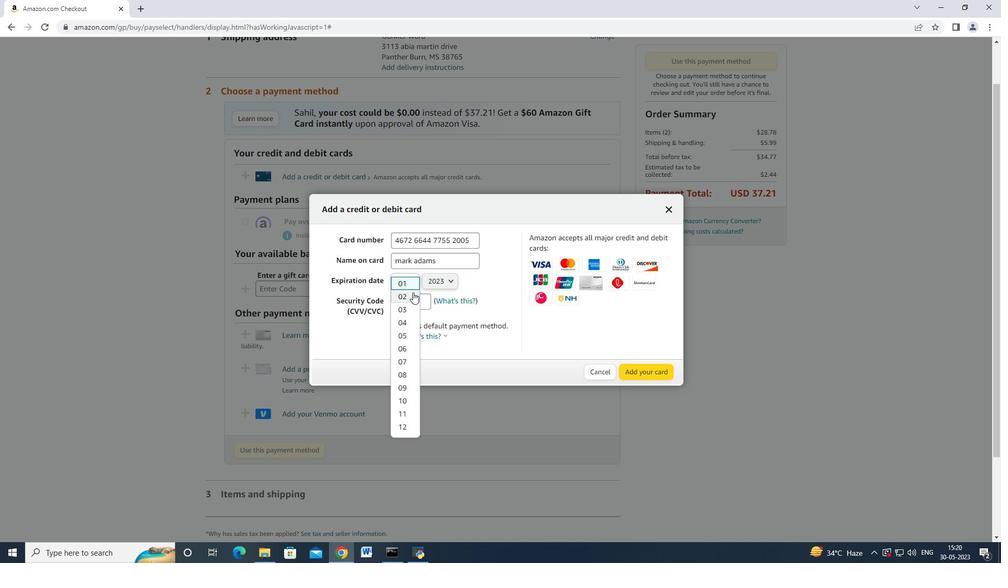 
Action: Mouse pressed left at (410, 297)
Screenshot: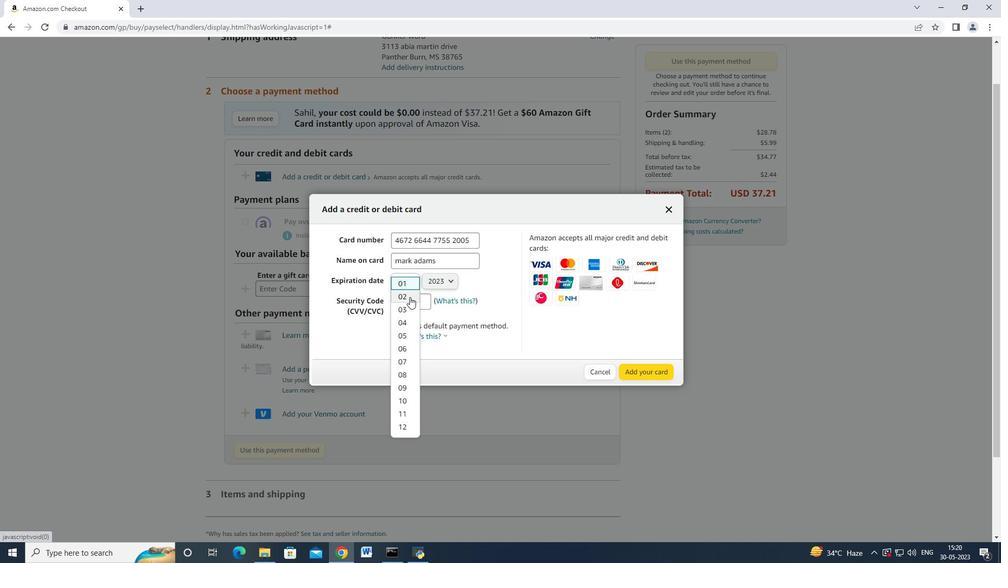 
Action: Mouse moved to (409, 285)
Screenshot: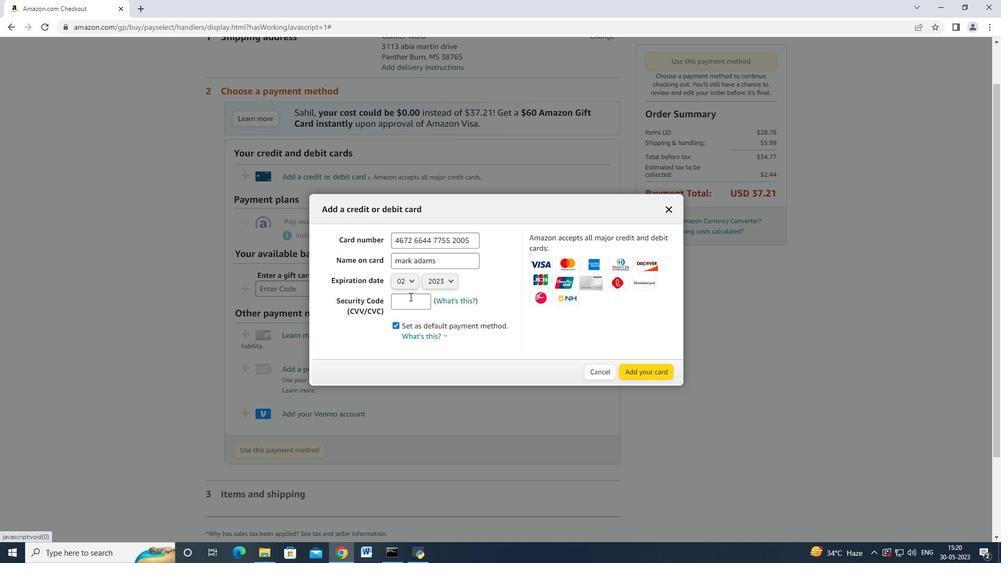 
Action: Mouse pressed left at (409, 285)
Screenshot: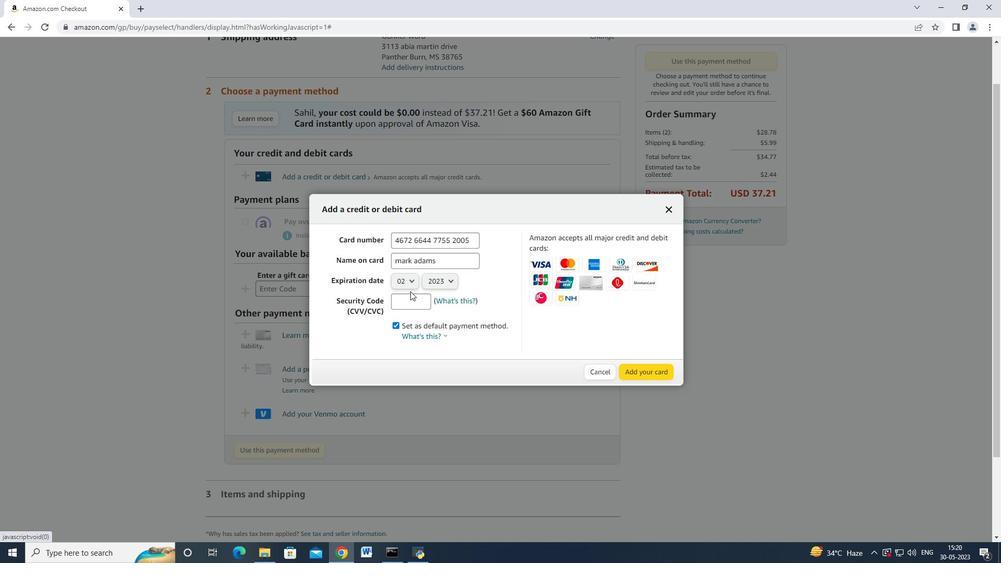 
Action: Mouse moved to (404, 321)
Screenshot: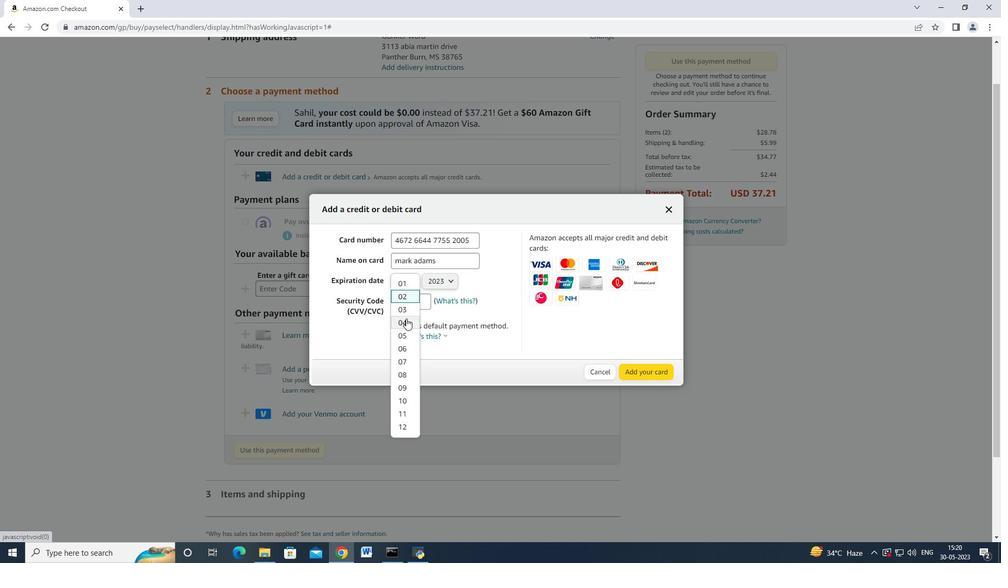 
Action: Mouse pressed left at (404, 321)
Screenshot: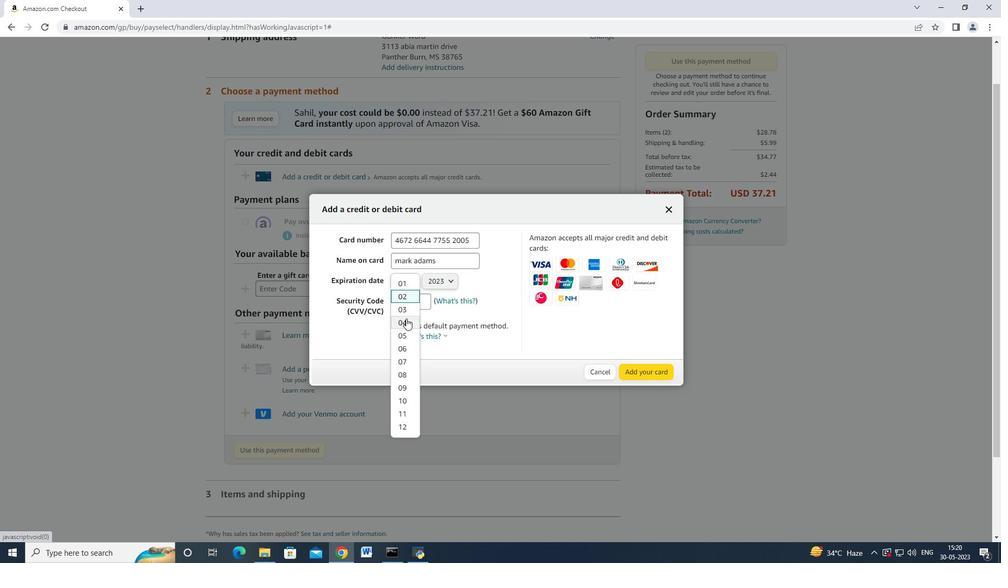 
Action: Mouse moved to (436, 283)
Screenshot: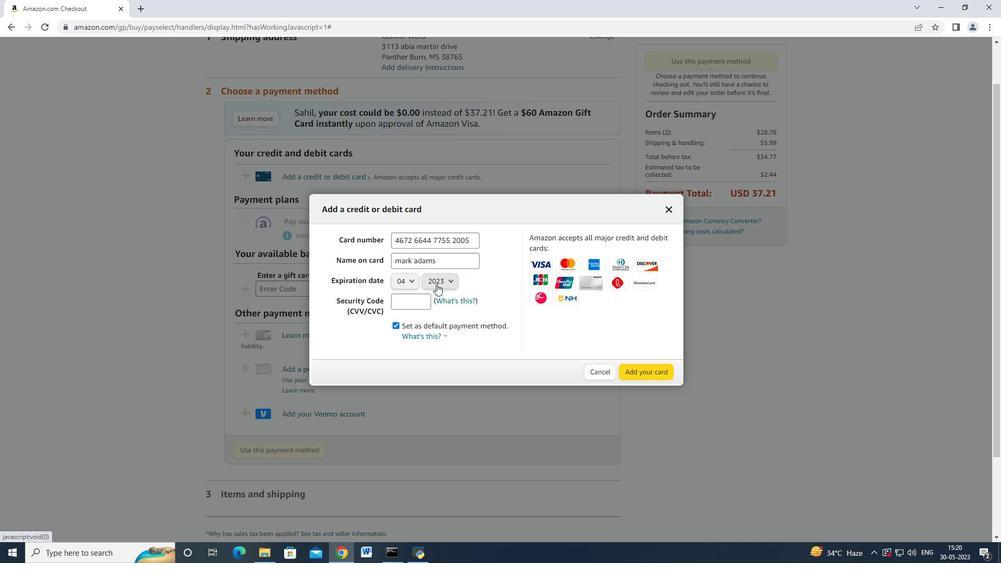 
Action: Mouse pressed left at (436, 283)
Screenshot: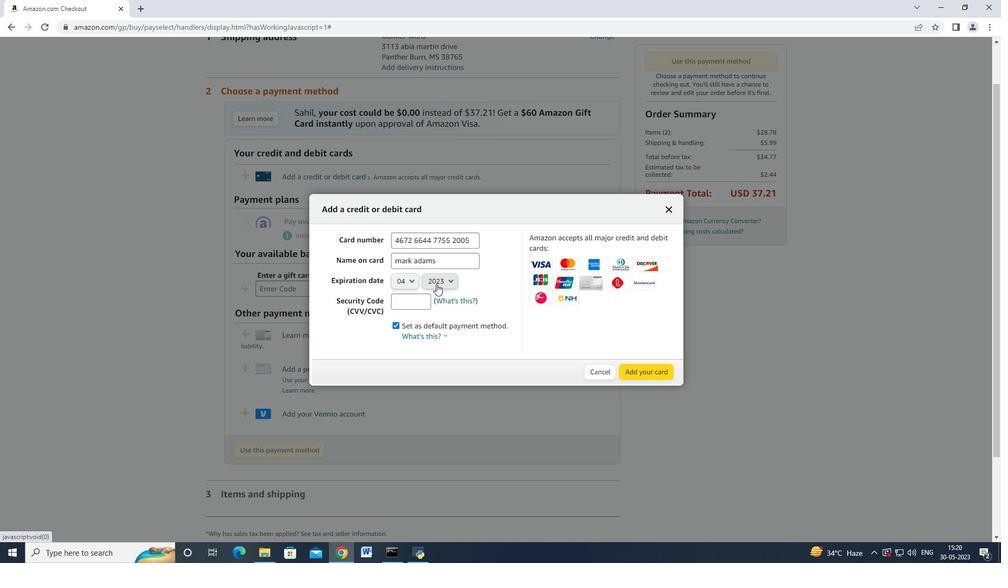 
Action: Mouse moved to (438, 313)
Screenshot: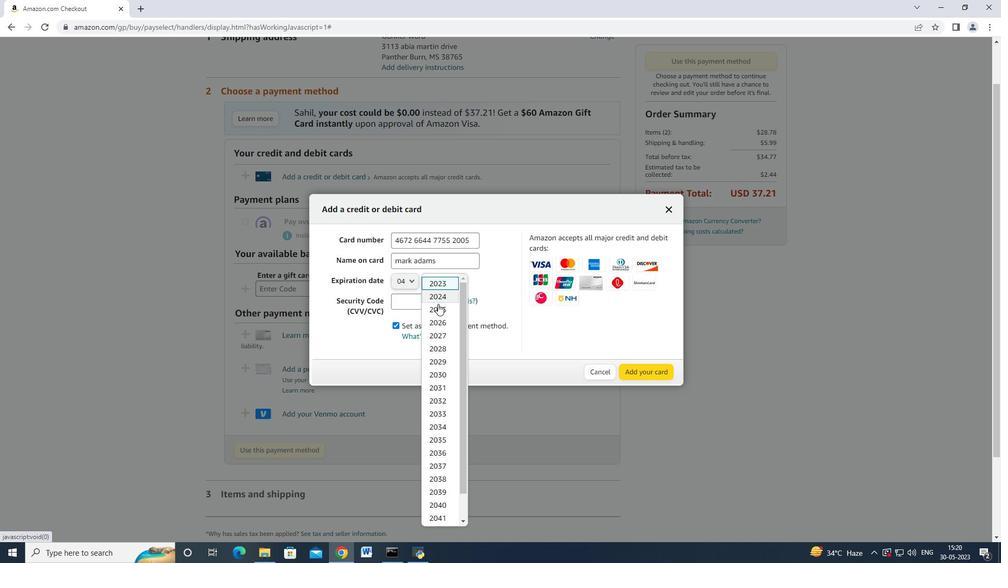 
Action: Mouse pressed left at (438, 313)
Screenshot: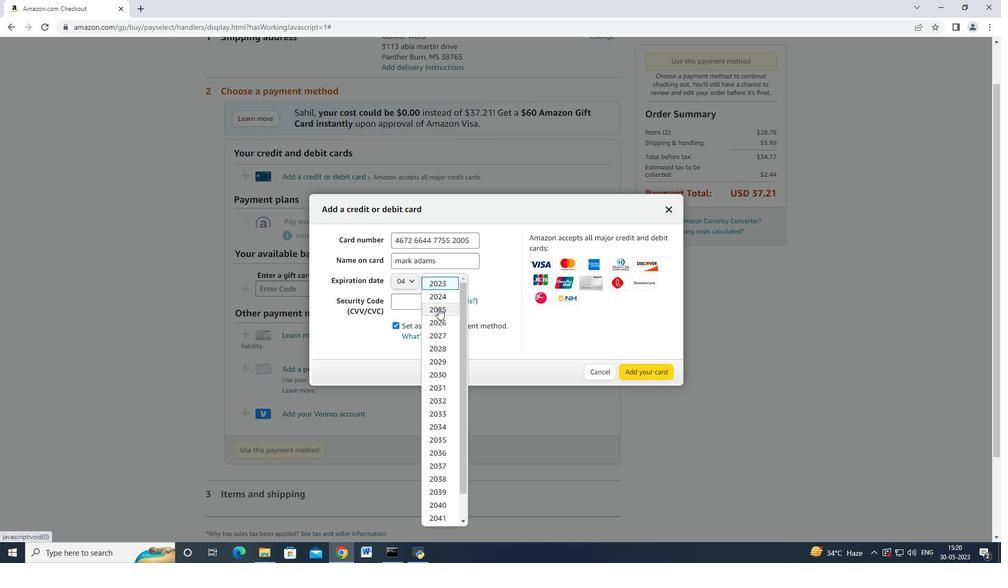 
Action: Mouse moved to (420, 304)
Screenshot: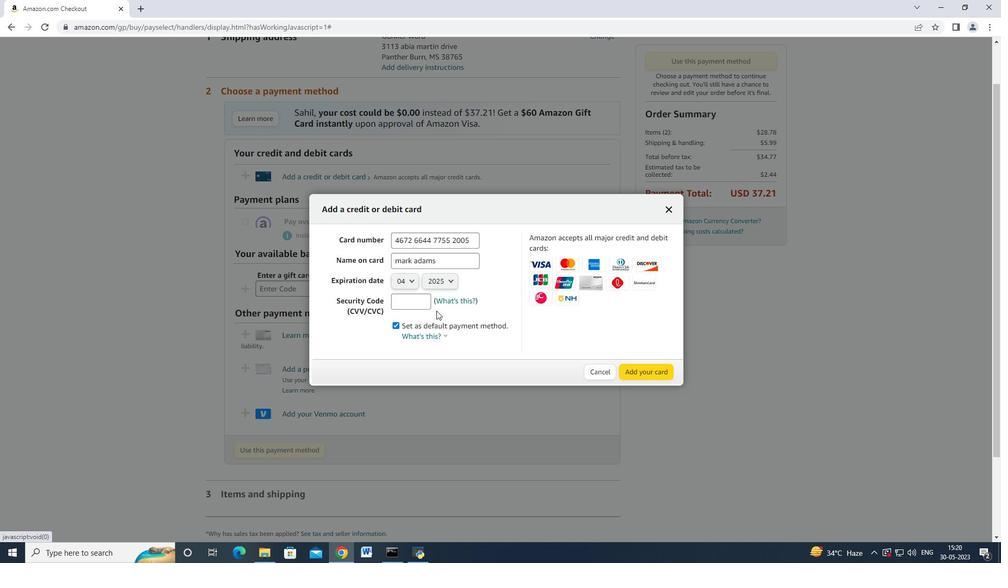 
Action: Mouse pressed left at (420, 304)
Screenshot: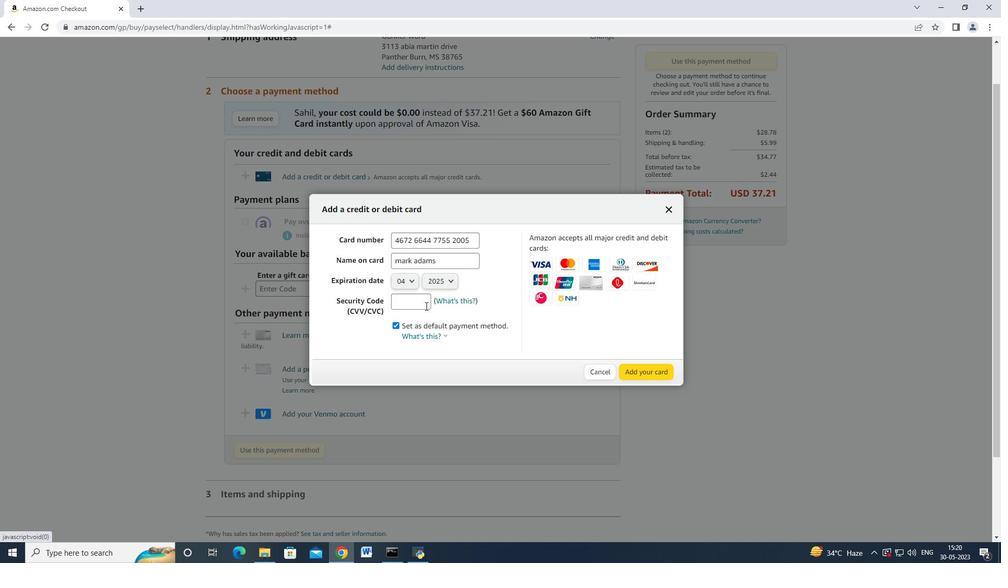 
Action: Mouse pressed left at (420, 304)
Screenshot: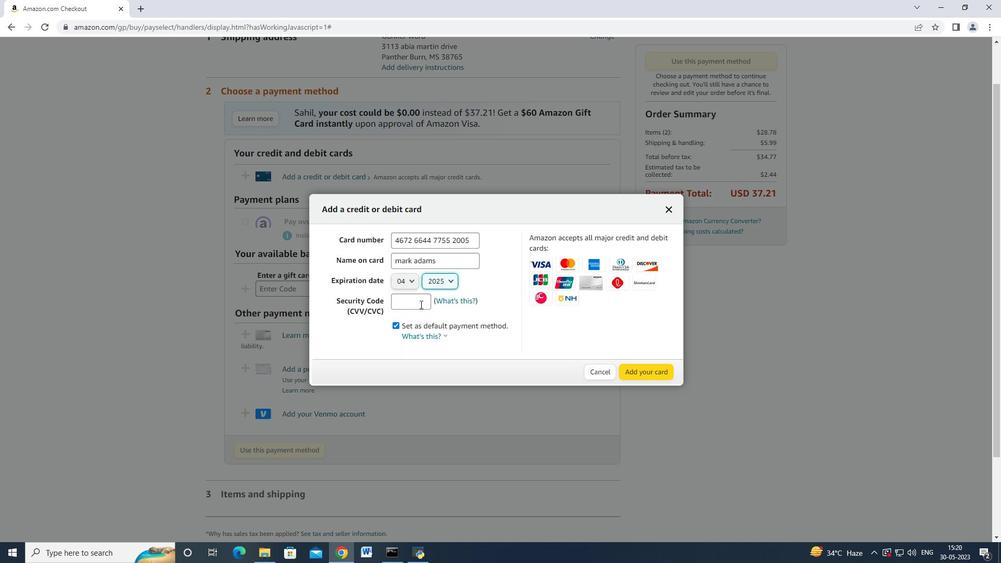 
Action: Mouse moved to (424, 304)
Screenshot: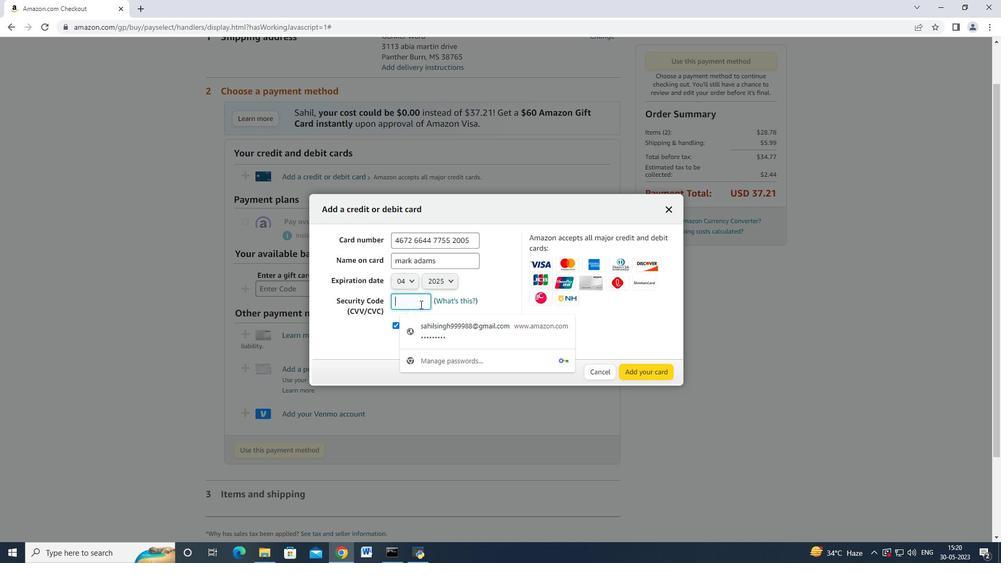 
Action: Key pressed 3321
Screenshot: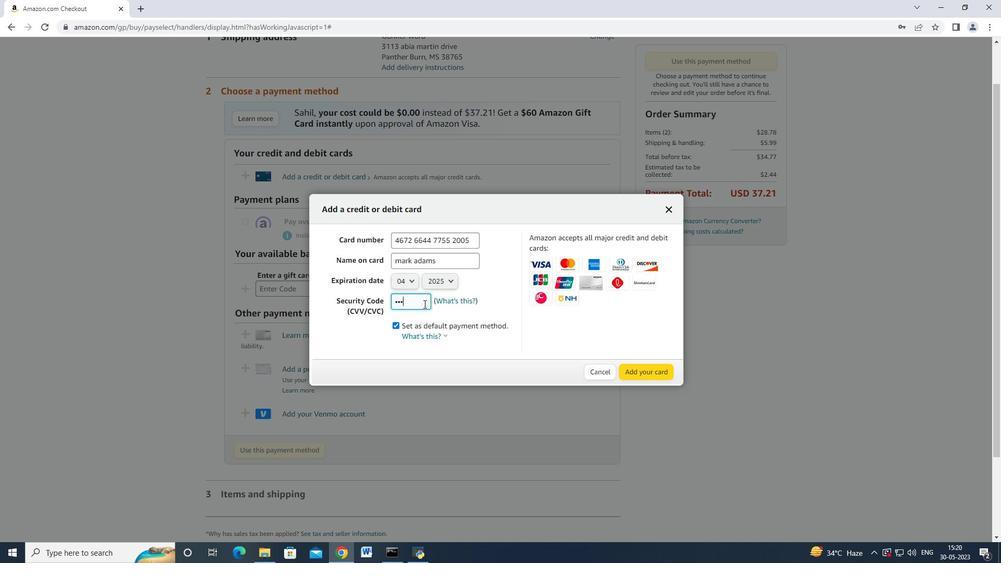 
Action: Mouse moved to (656, 368)
Screenshot: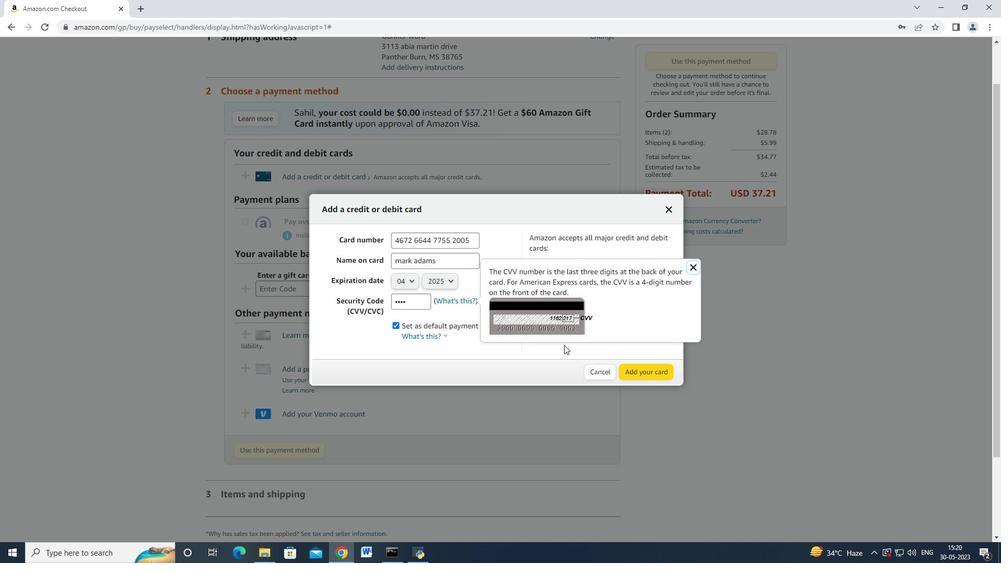 
